 Task: Compose an email with the signature Anna Garcia with the subject Request for a meeting and the message Thank you for your patience while we resolve this issue. from softage.1@softage.net to softage.4@softage.net and softage.5@softage.net with CC to softage.6@softage.net, select the message and change font size to large, align the email to center Send the email
Action: Mouse moved to (392, 684)
Screenshot: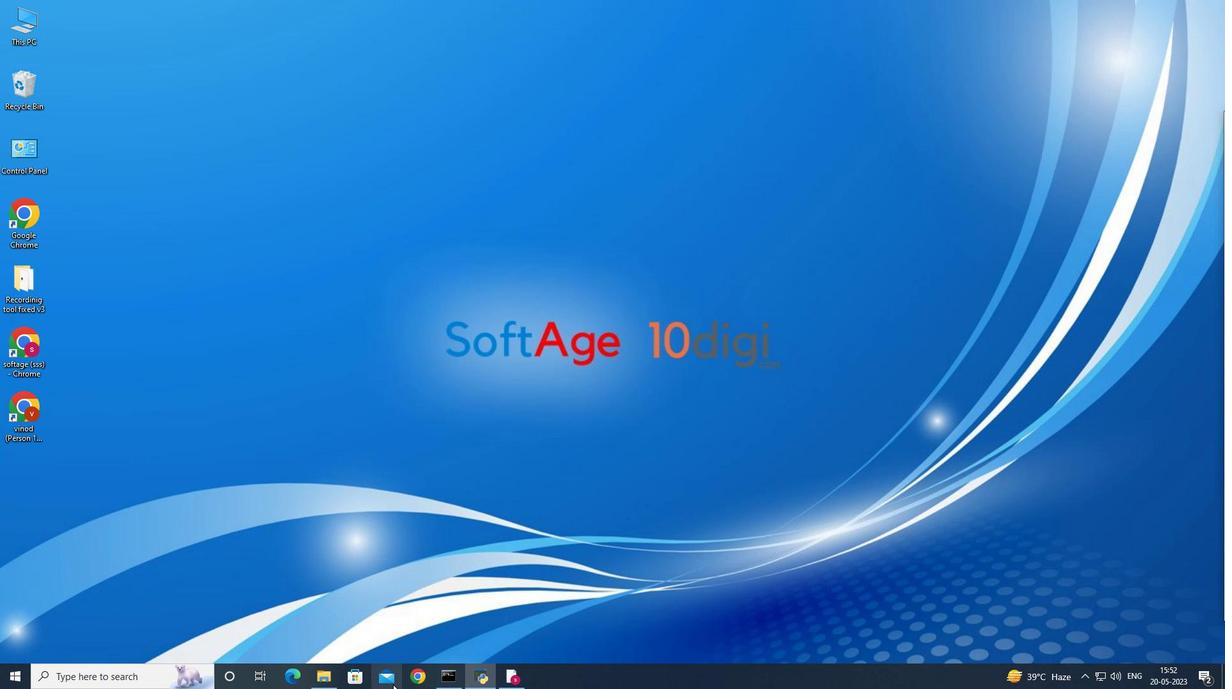 
Action: Mouse pressed left at (392, 684)
Screenshot: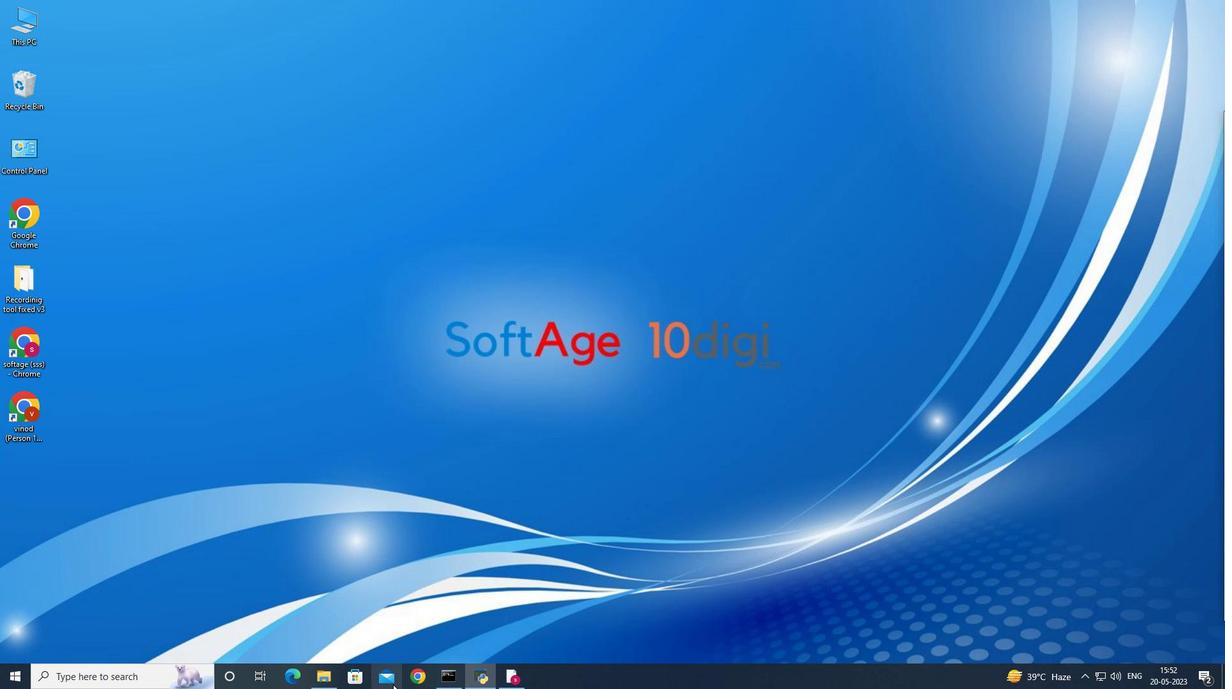 
Action: Mouse moved to (1224, 12)
Screenshot: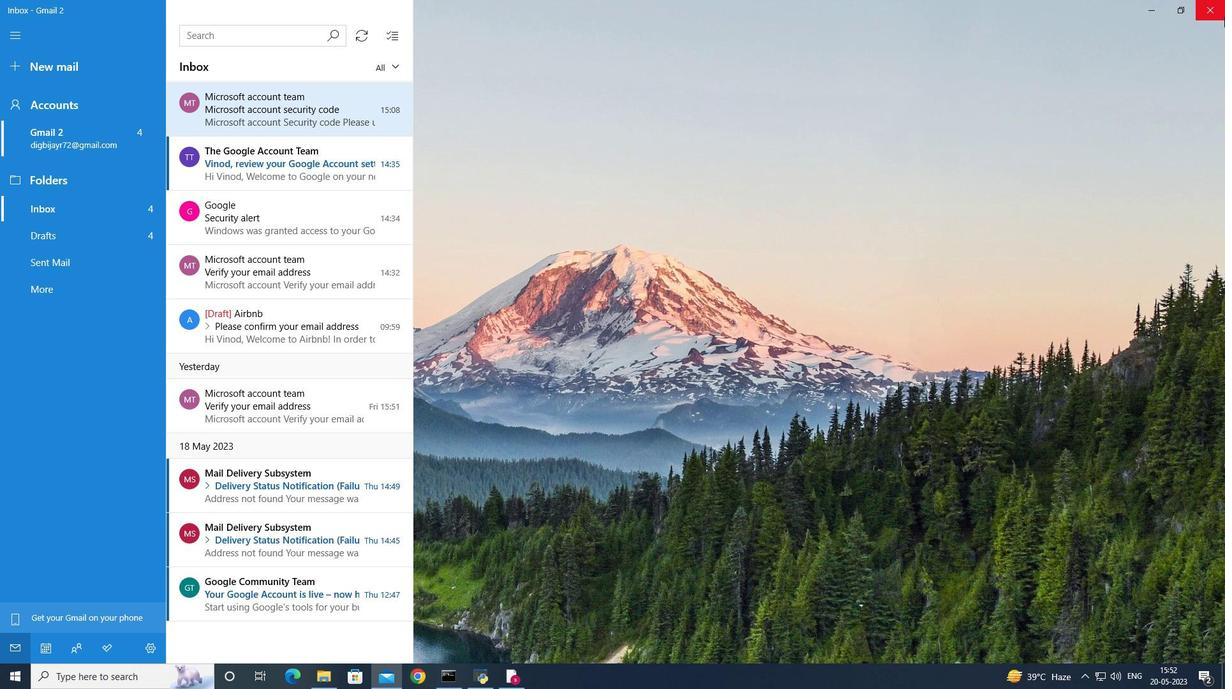 
Action: Mouse pressed left at (1224, 12)
Screenshot: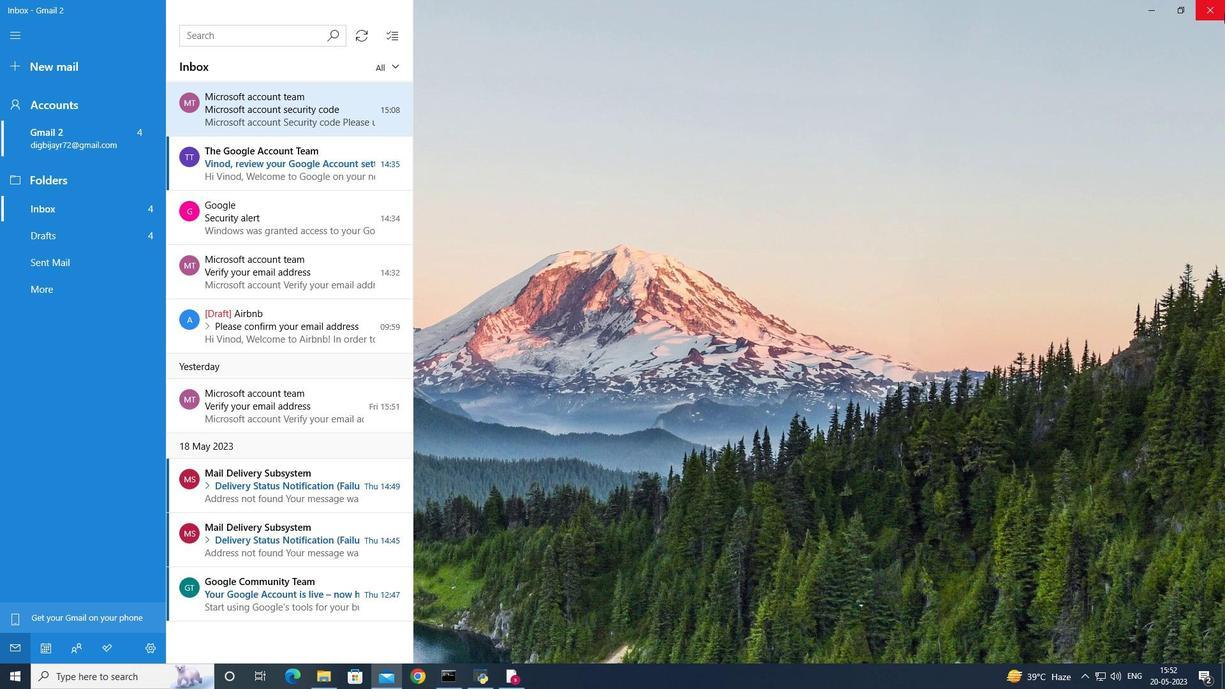 
Action: Mouse moved to (508, 687)
Screenshot: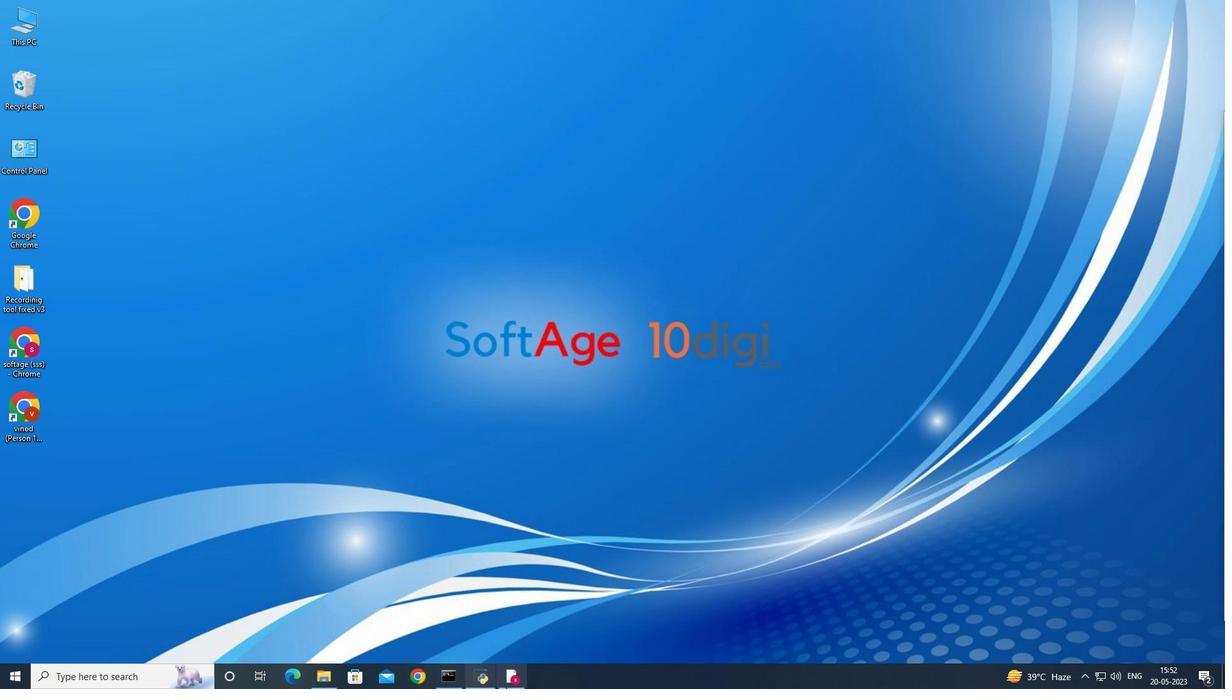 
Action: Mouse pressed left at (508, 687)
Screenshot: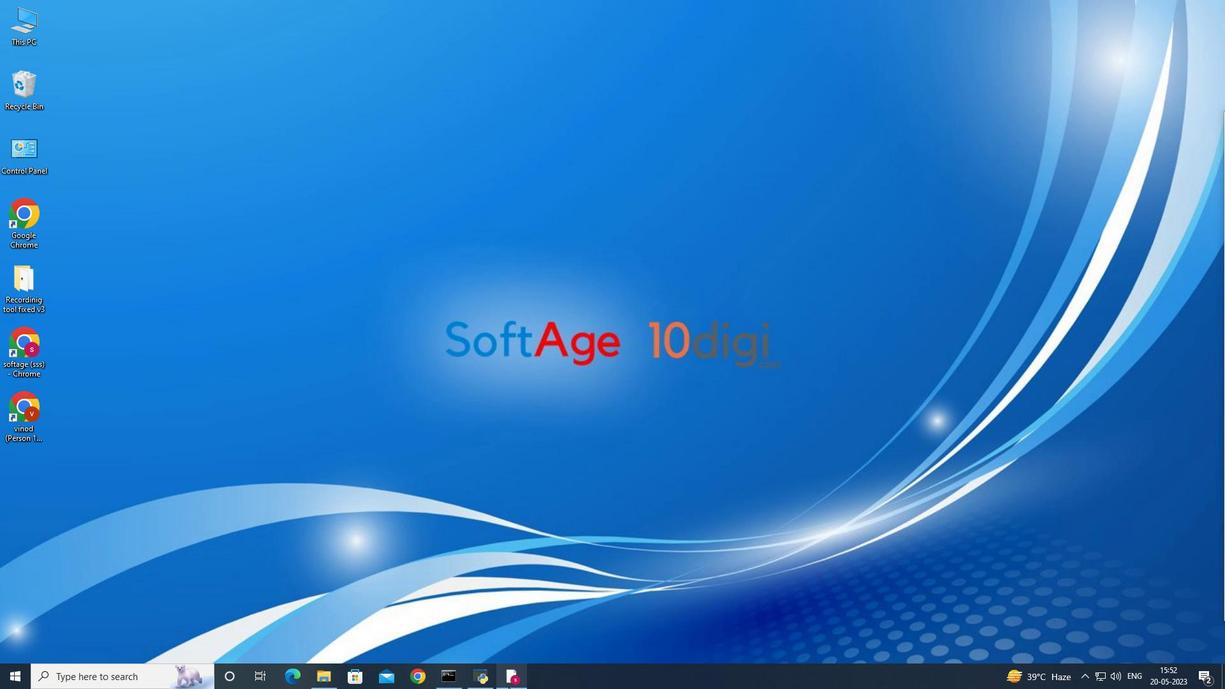 
Action: Mouse moved to (1088, 70)
Screenshot: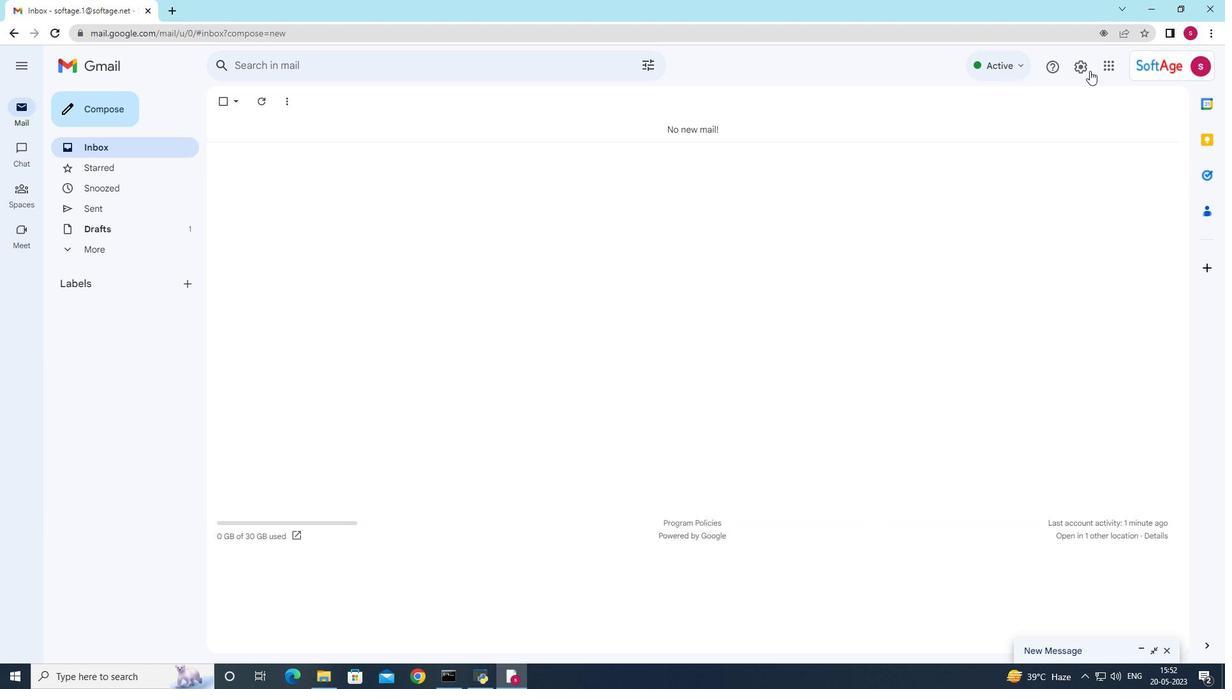 
Action: Mouse pressed left at (1088, 70)
Screenshot: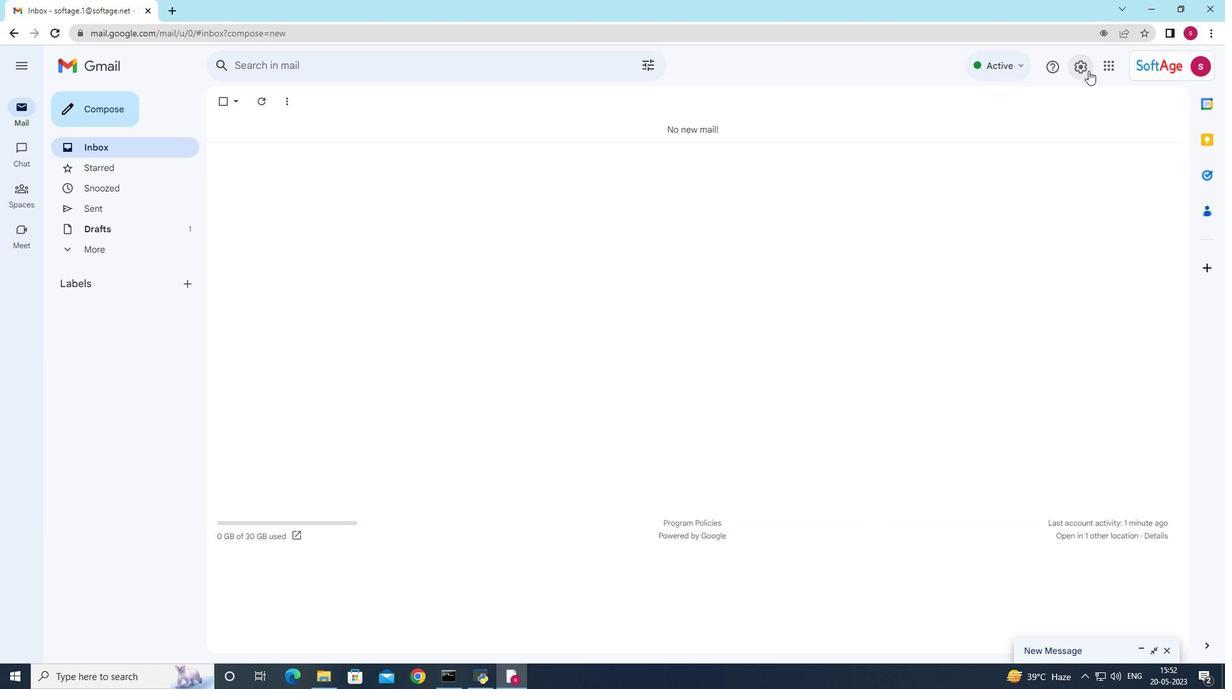 
Action: Mouse moved to (1131, 118)
Screenshot: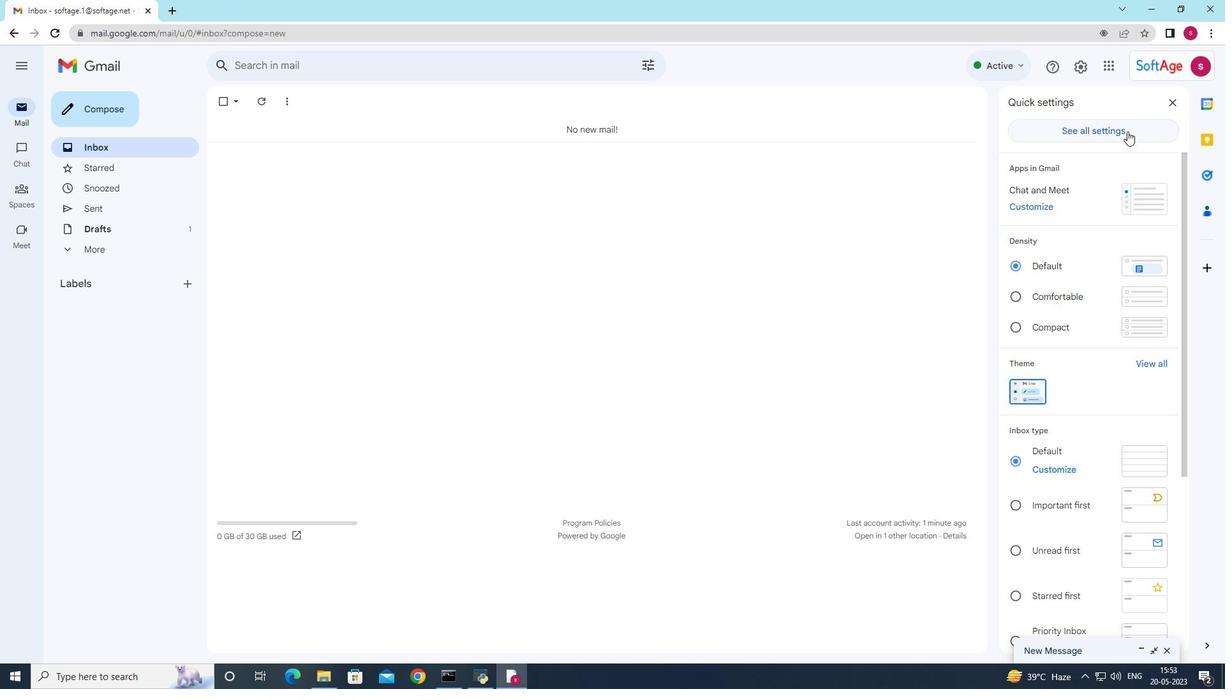 
Action: Mouse pressed left at (1131, 118)
Screenshot: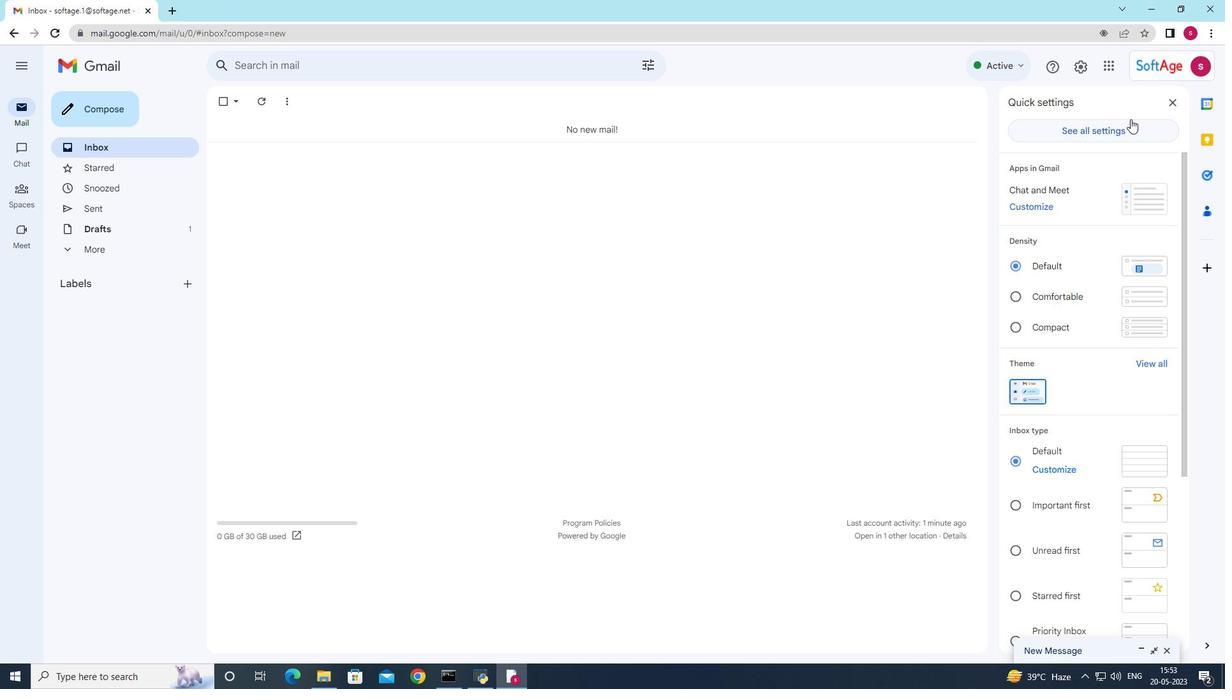 
Action: Mouse moved to (1120, 137)
Screenshot: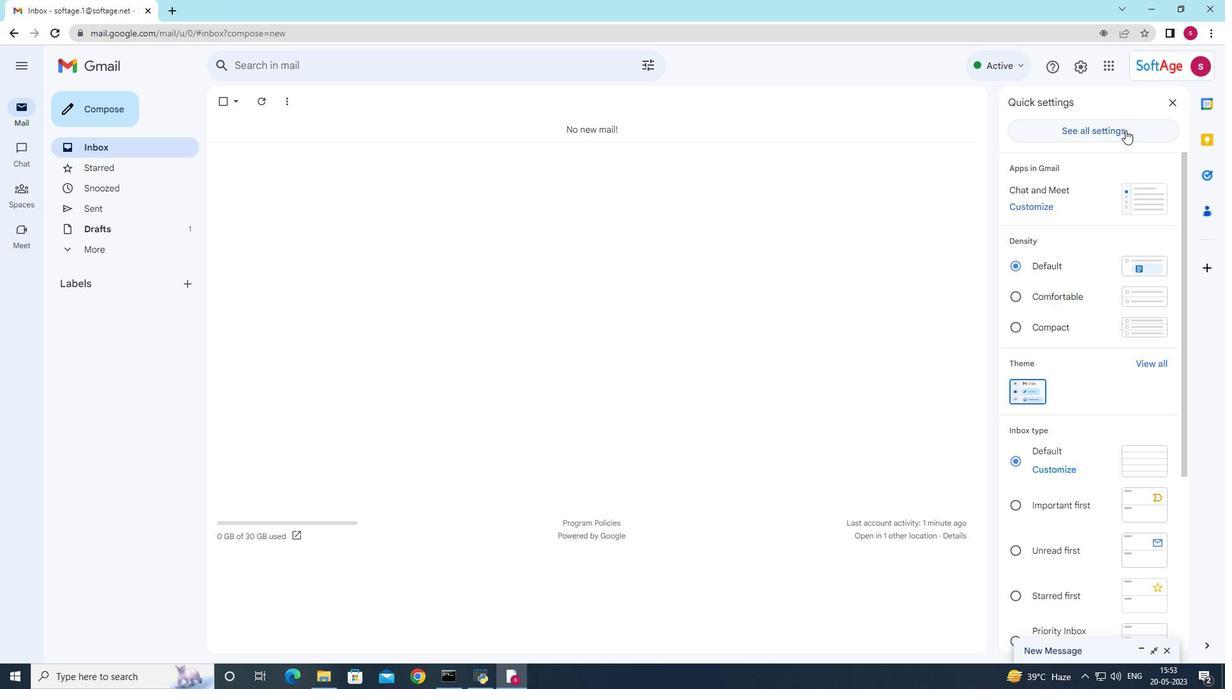 
Action: Mouse pressed left at (1120, 137)
Screenshot: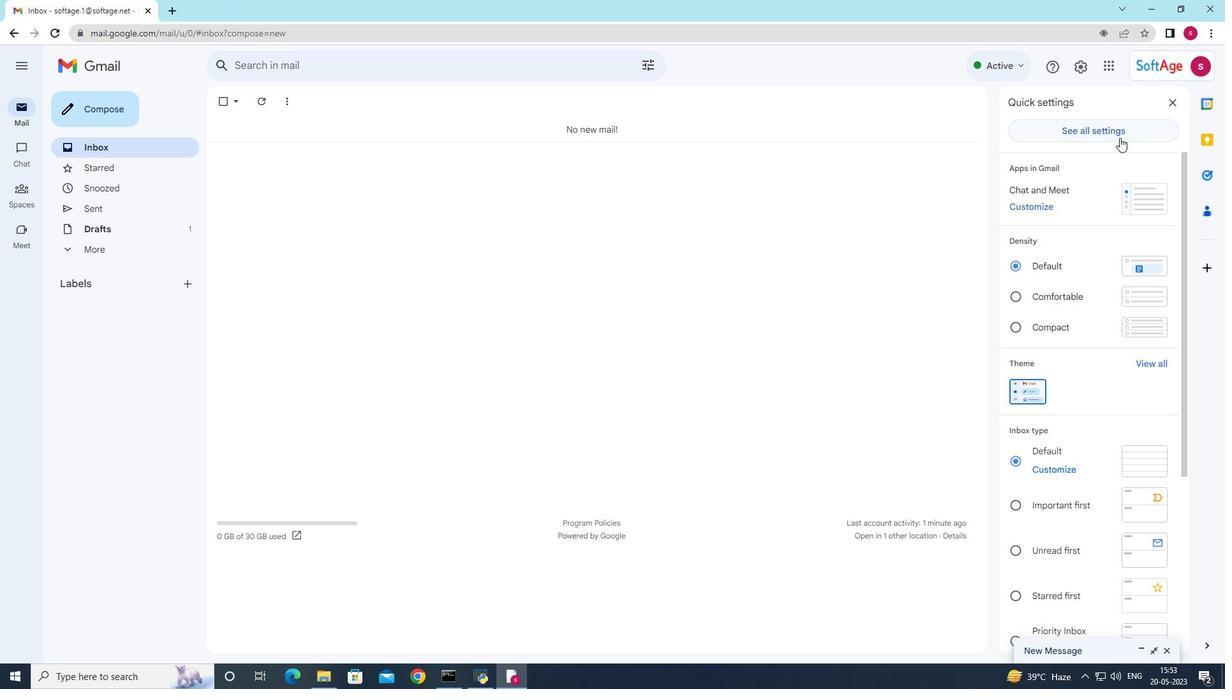 
Action: Mouse moved to (682, 384)
Screenshot: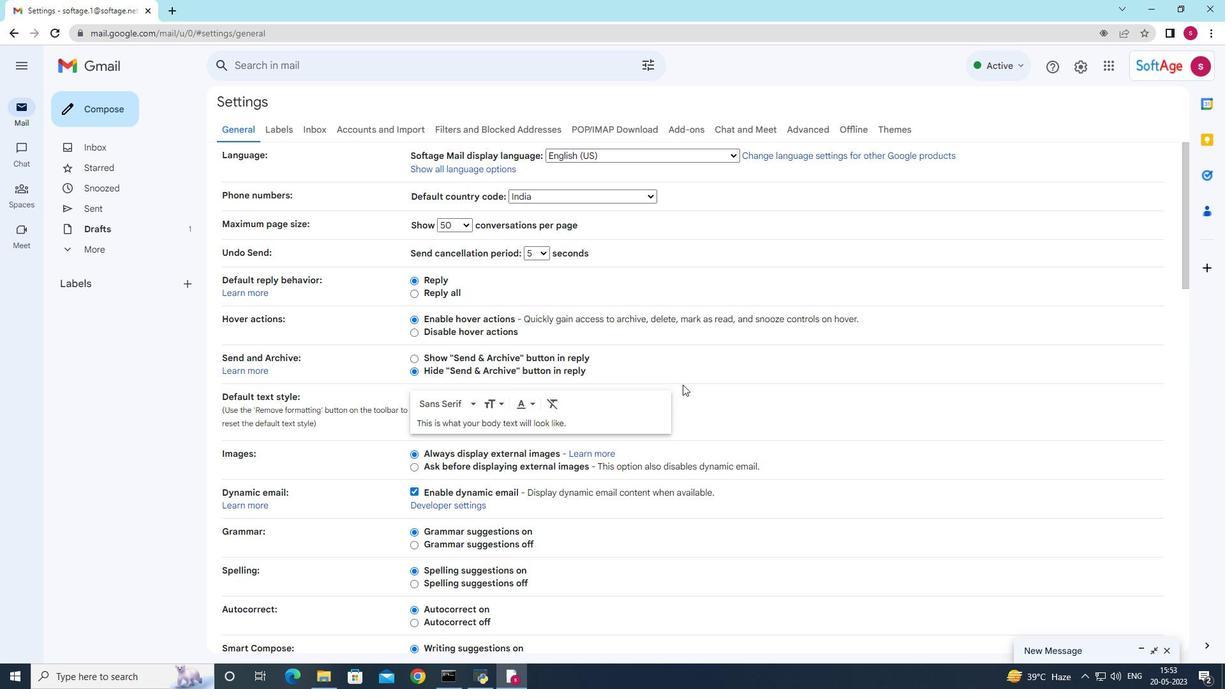 
Action: Mouse scrolled (682, 384) with delta (0, 0)
Screenshot: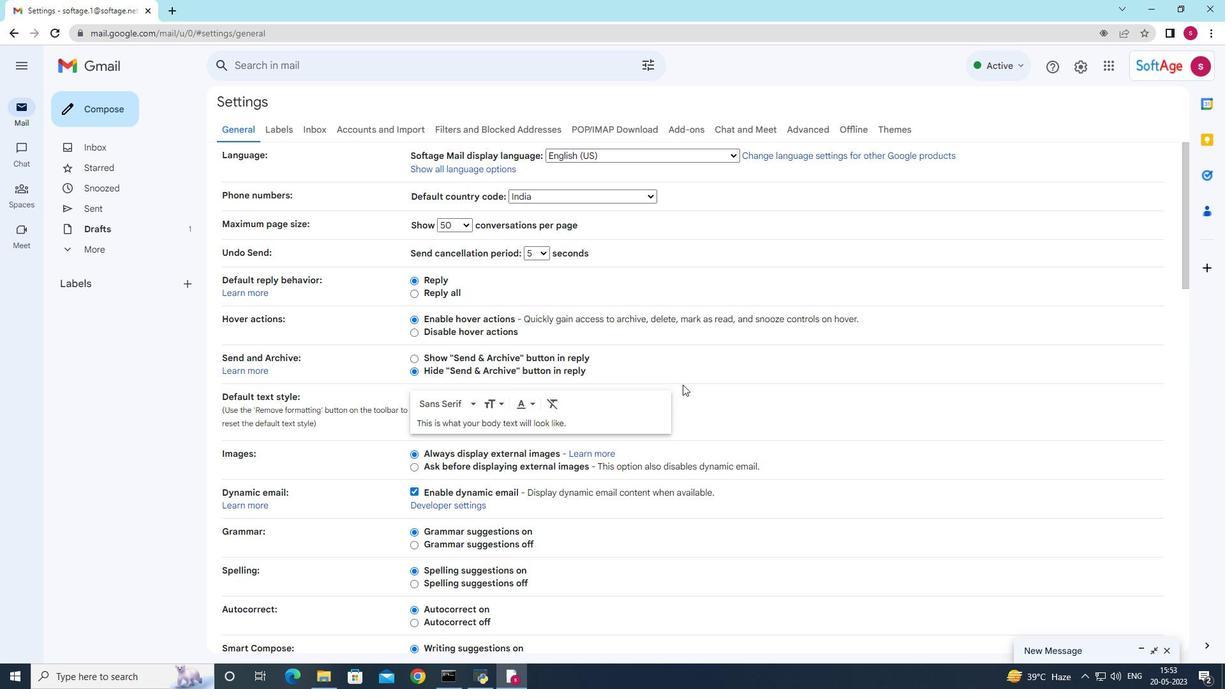 
Action: Mouse scrolled (682, 384) with delta (0, 0)
Screenshot: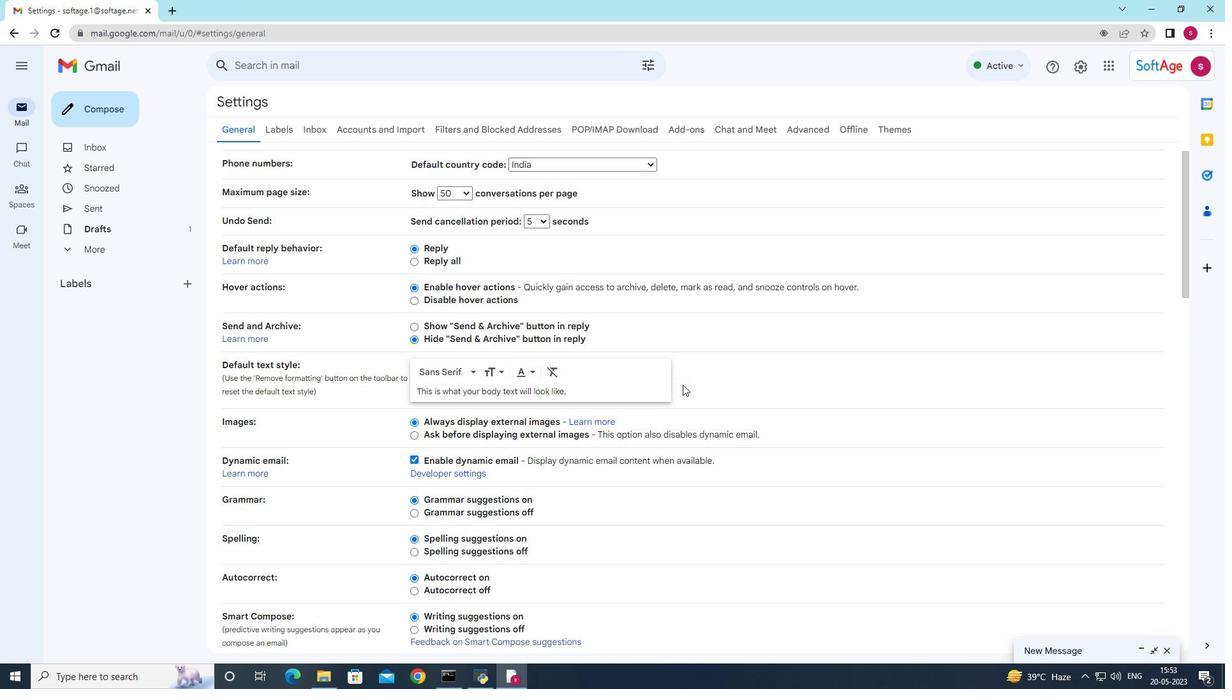 
Action: Mouse scrolled (682, 384) with delta (0, 0)
Screenshot: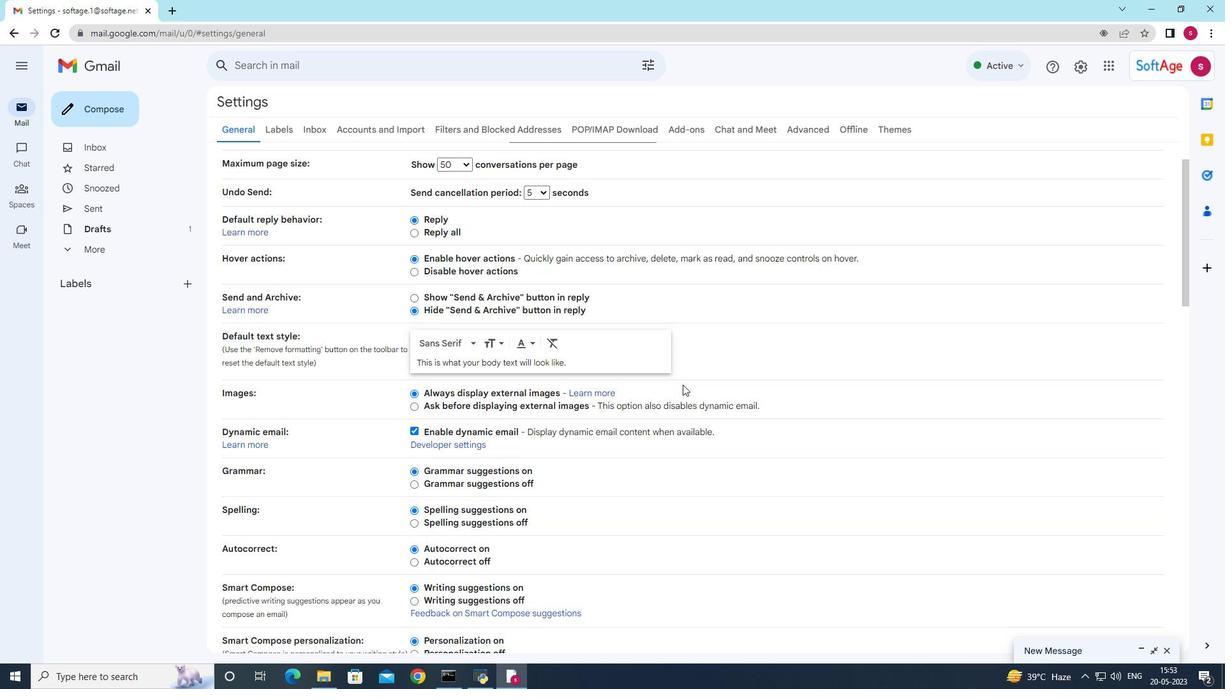 
Action: Mouse scrolled (682, 384) with delta (0, 0)
Screenshot: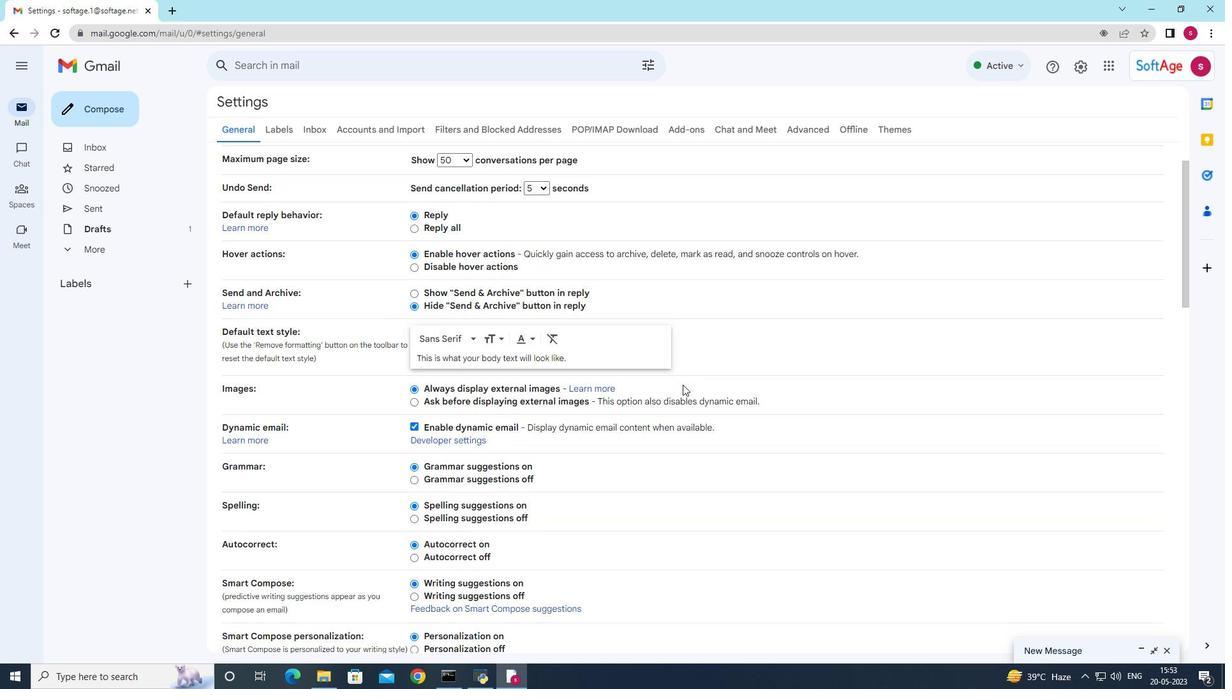 
Action: Mouse scrolled (682, 384) with delta (0, 0)
Screenshot: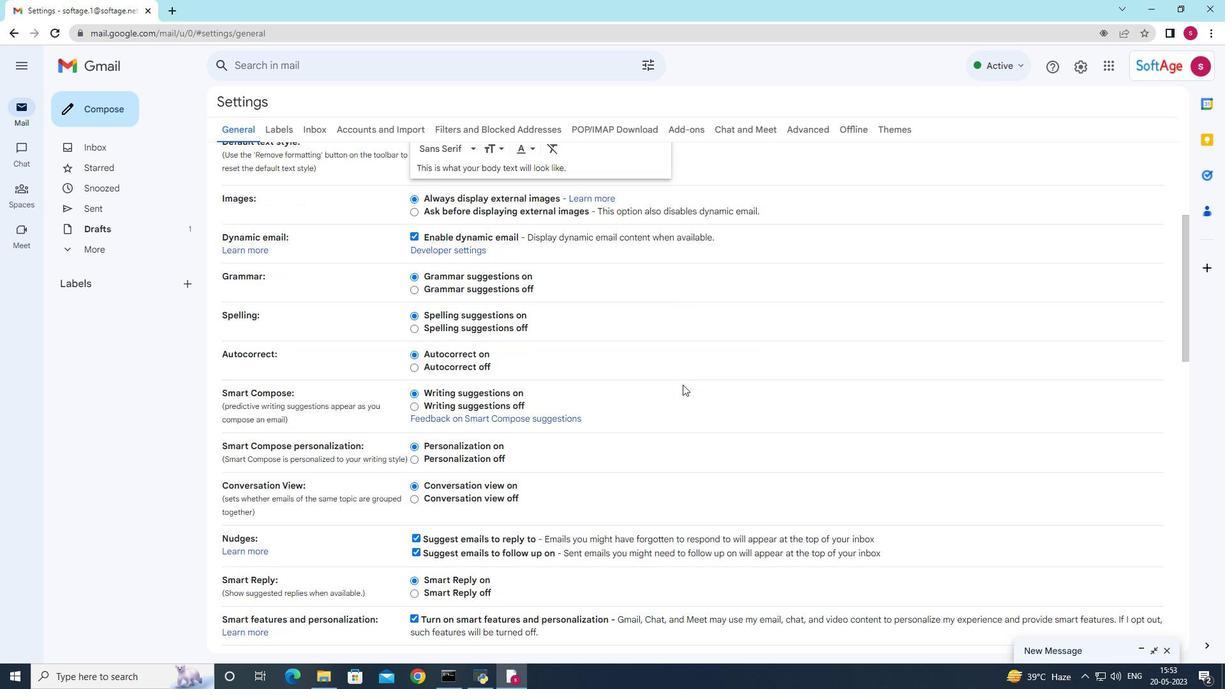 
Action: Mouse scrolled (682, 384) with delta (0, 0)
Screenshot: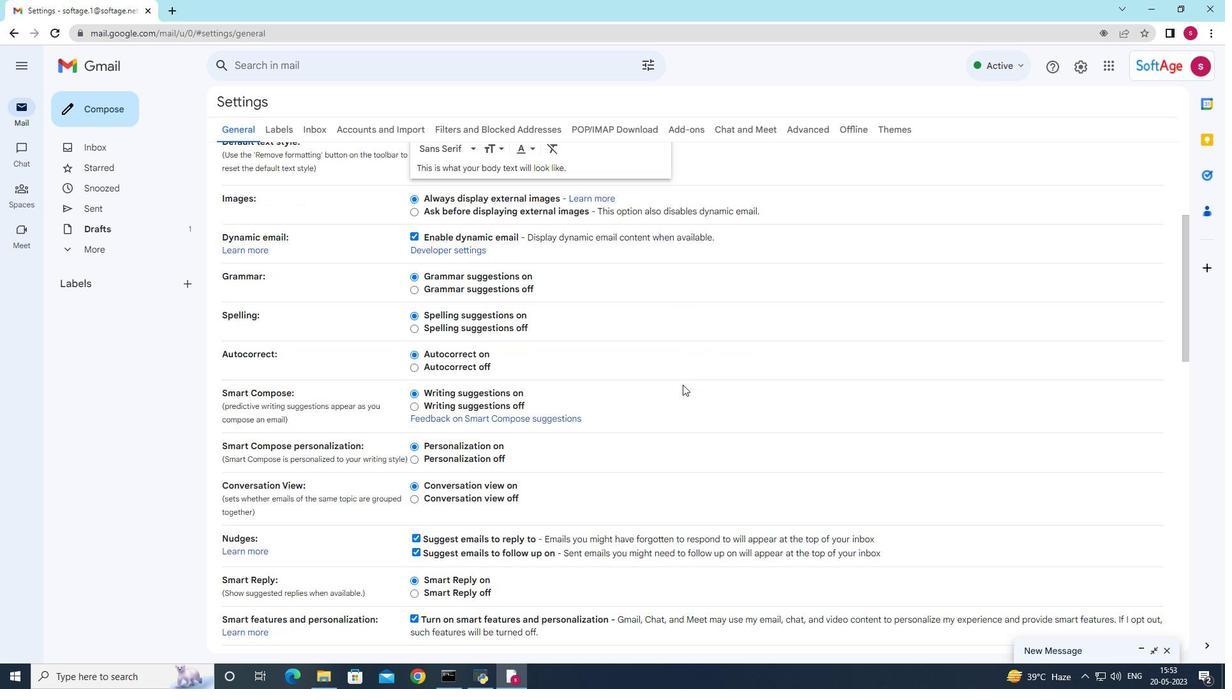 
Action: Mouse scrolled (682, 384) with delta (0, 0)
Screenshot: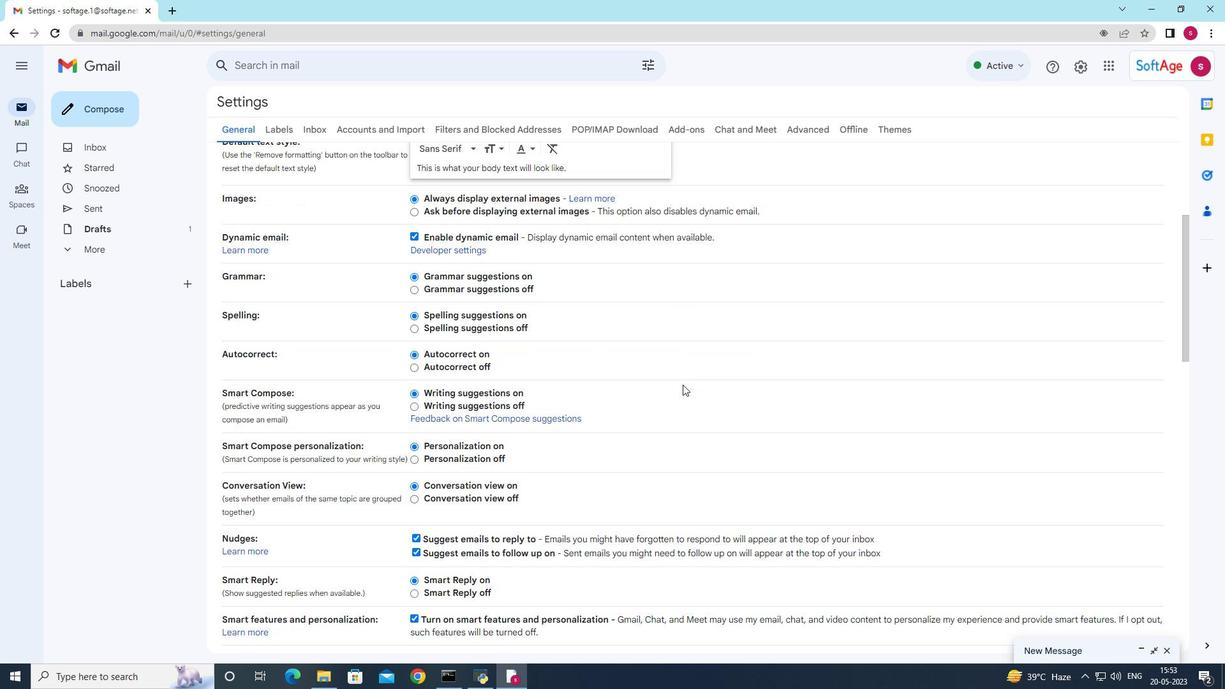 
Action: Mouse scrolled (682, 384) with delta (0, 0)
Screenshot: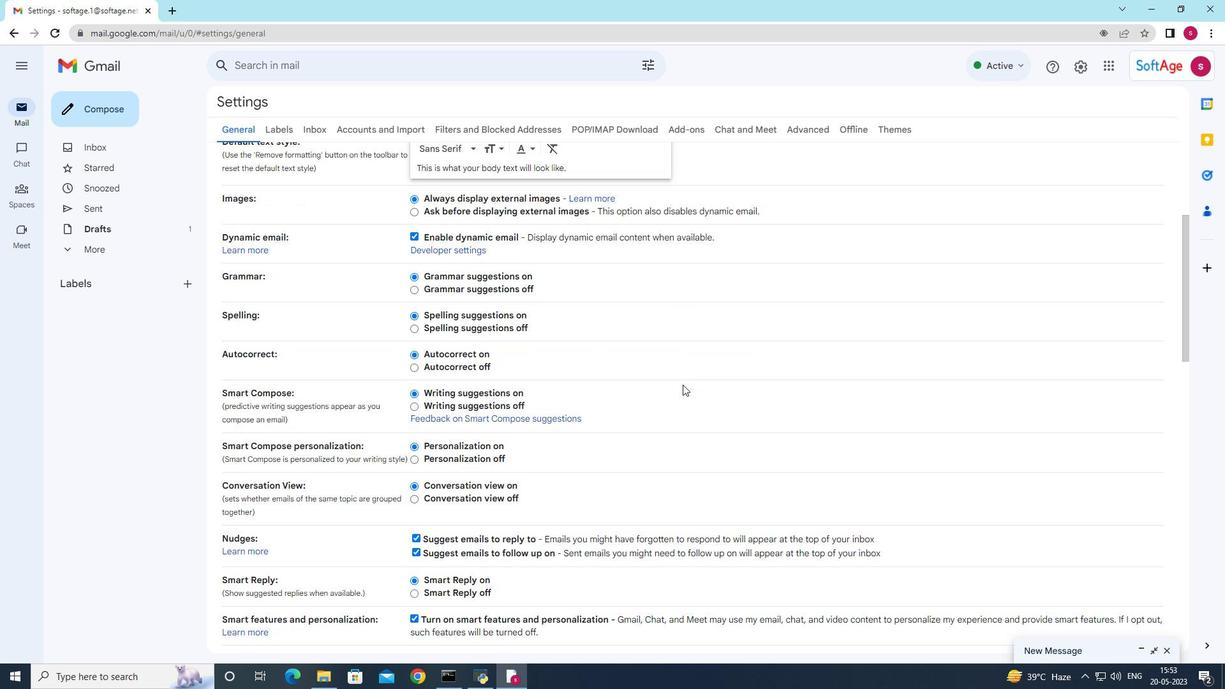 
Action: Mouse scrolled (682, 384) with delta (0, 0)
Screenshot: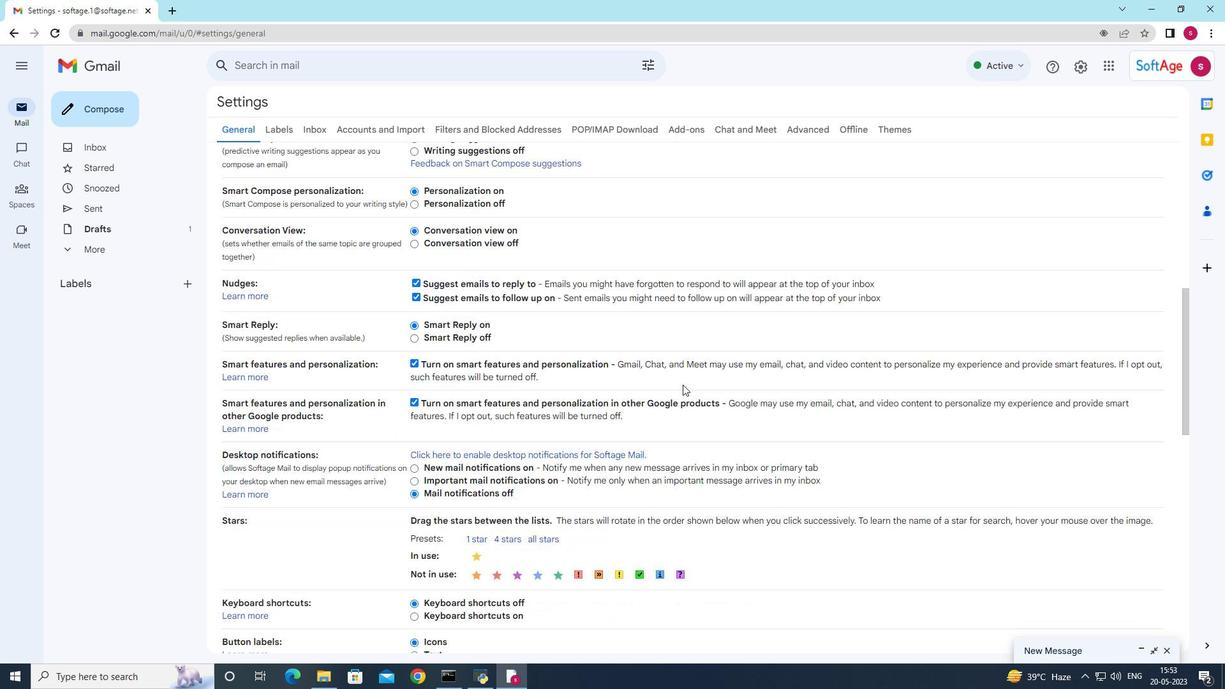
Action: Mouse scrolled (682, 384) with delta (0, 0)
Screenshot: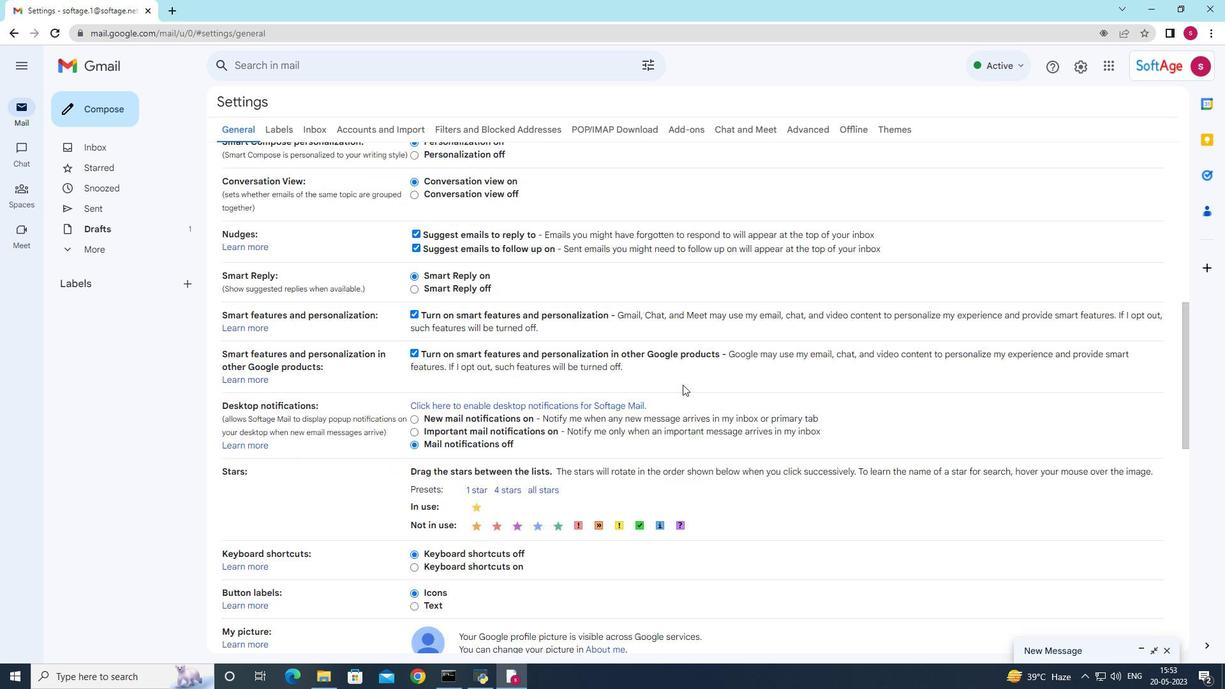 
Action: Mouse scrolled (682, 384) with delta (0, 0)
Screenshot: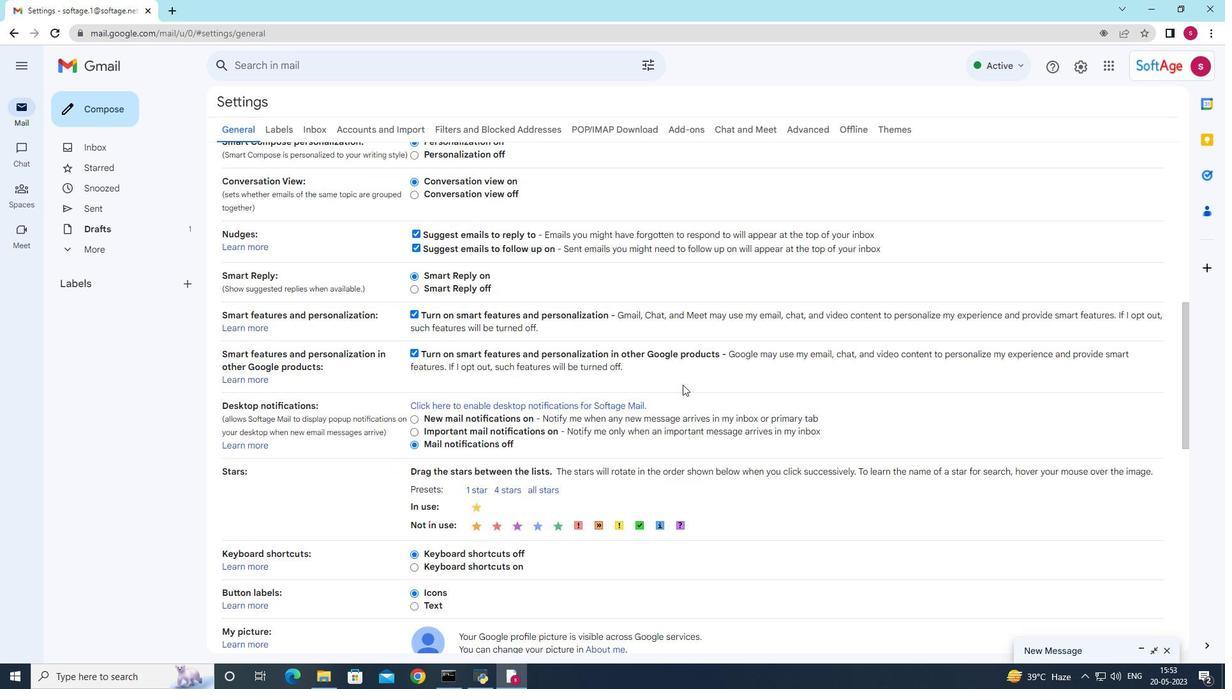 
Action: Mouse scrolled (682, 384) with delta (0, 0)
Screenshot: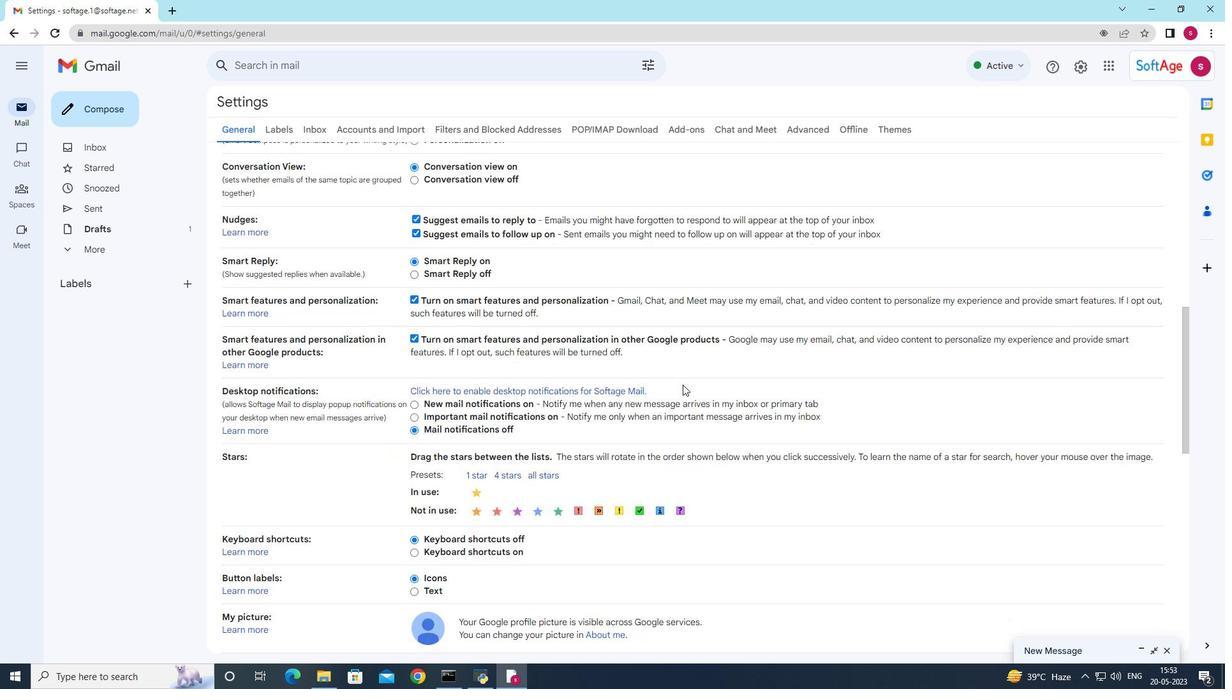 
Action: Mouse scrolled (682, 384) with delta (0, 0)
Screenshot: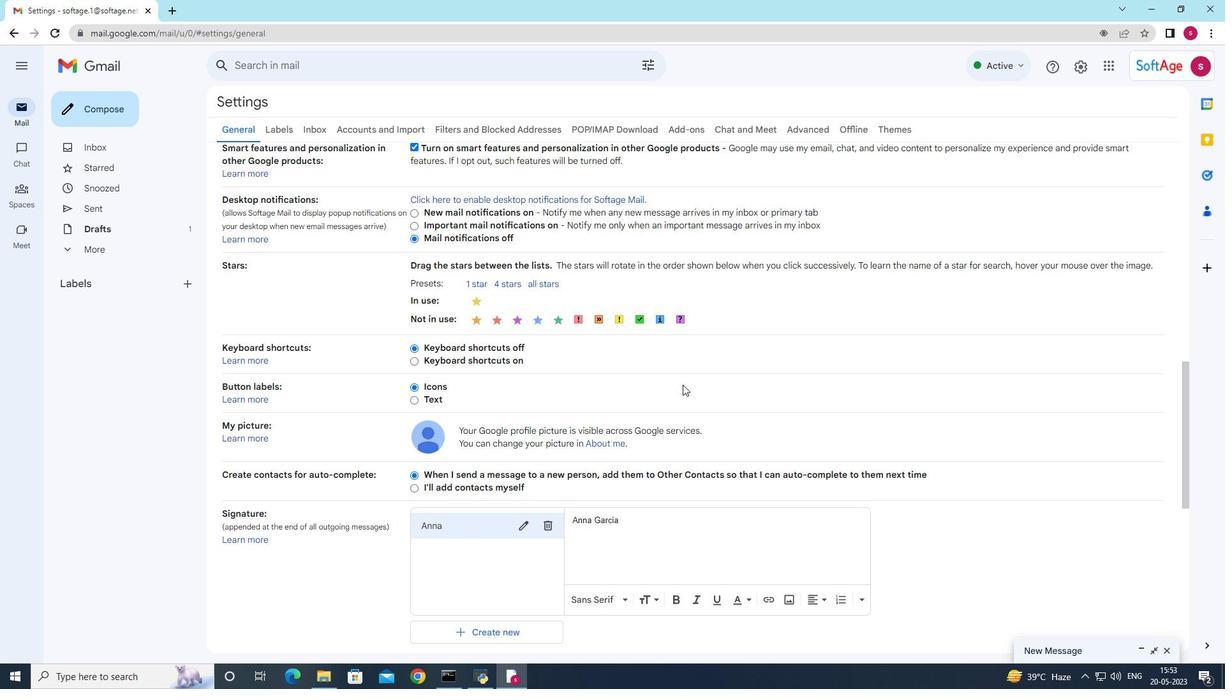 
Action: Mouse scrolled (682, 384) with delta (0, 0)
Screenshot: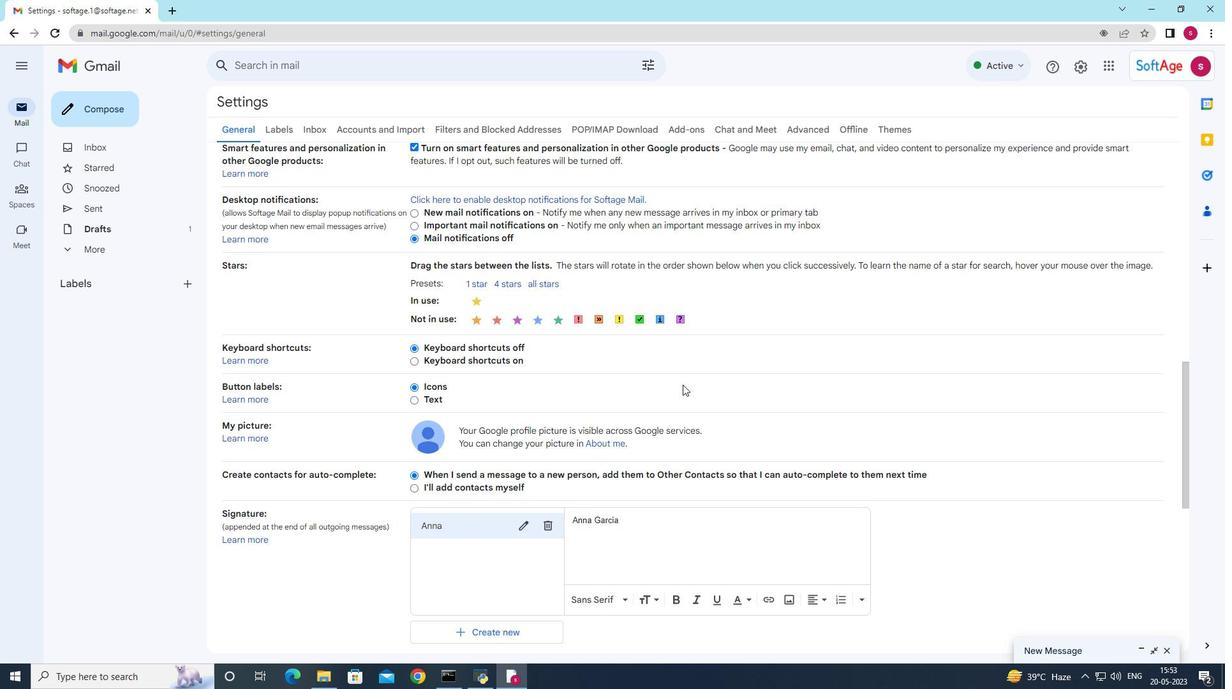 
Action: Mouse moved to (548, 400)
Screenshot: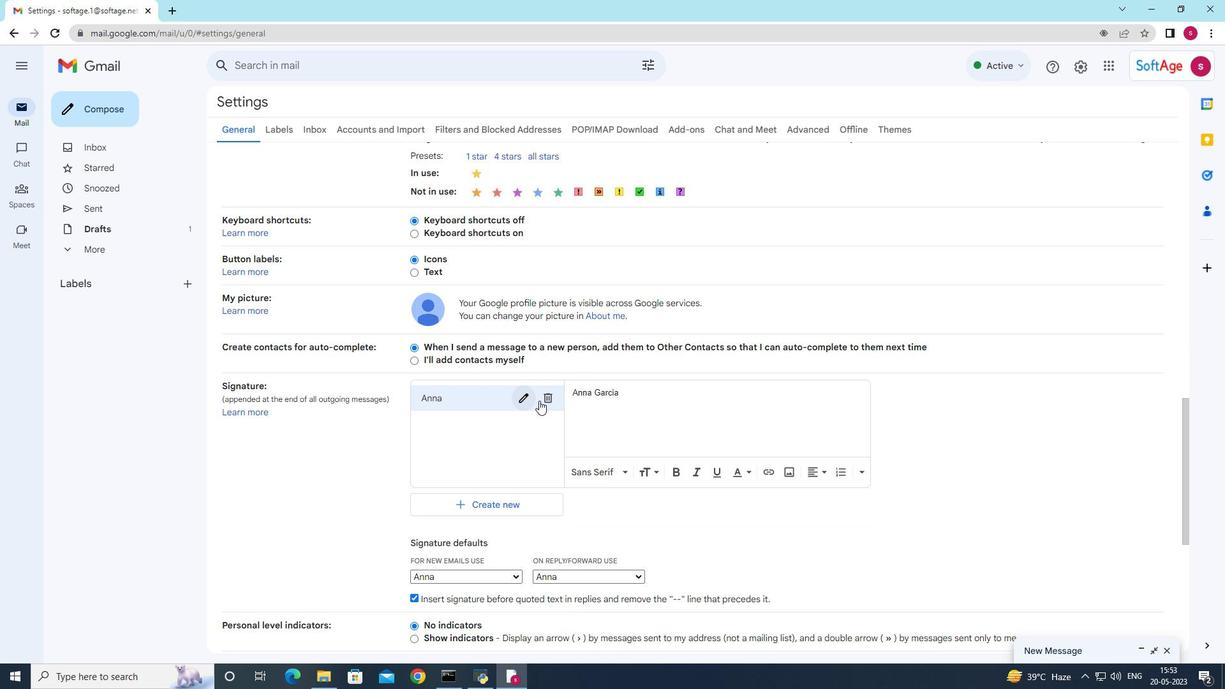 
Action: Mouse pressed left at (548, 400)
Screenshot: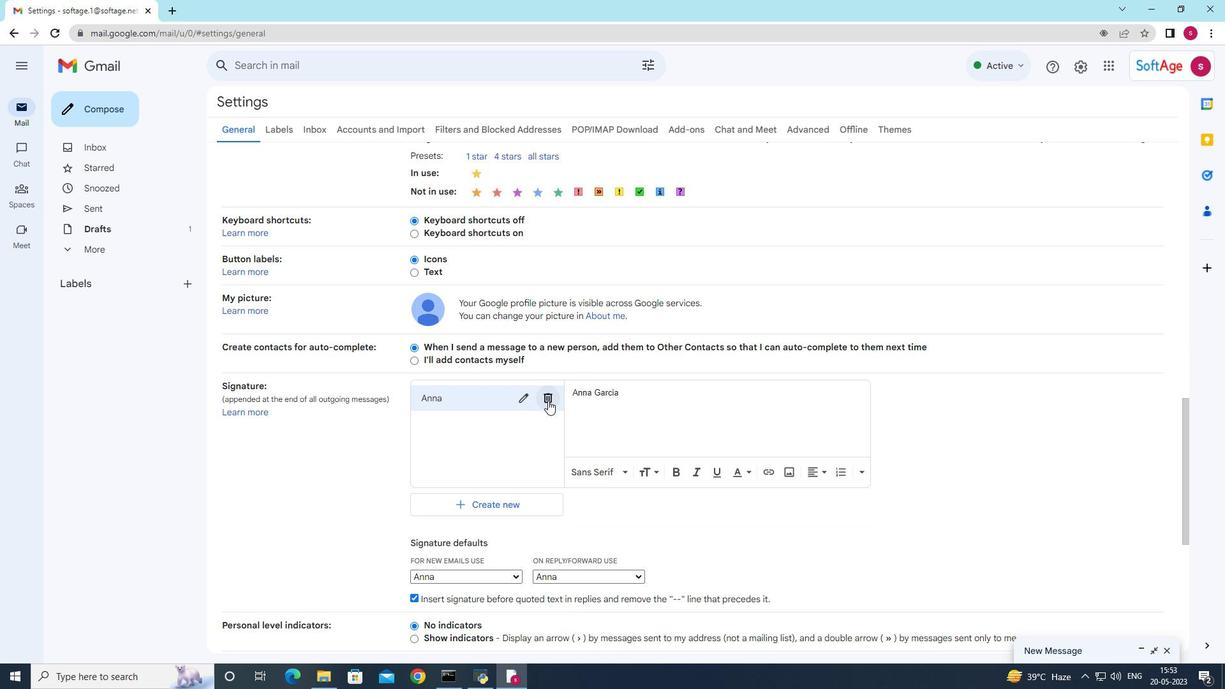 
Action: Mouse moved to (697, 384)
Screenshot: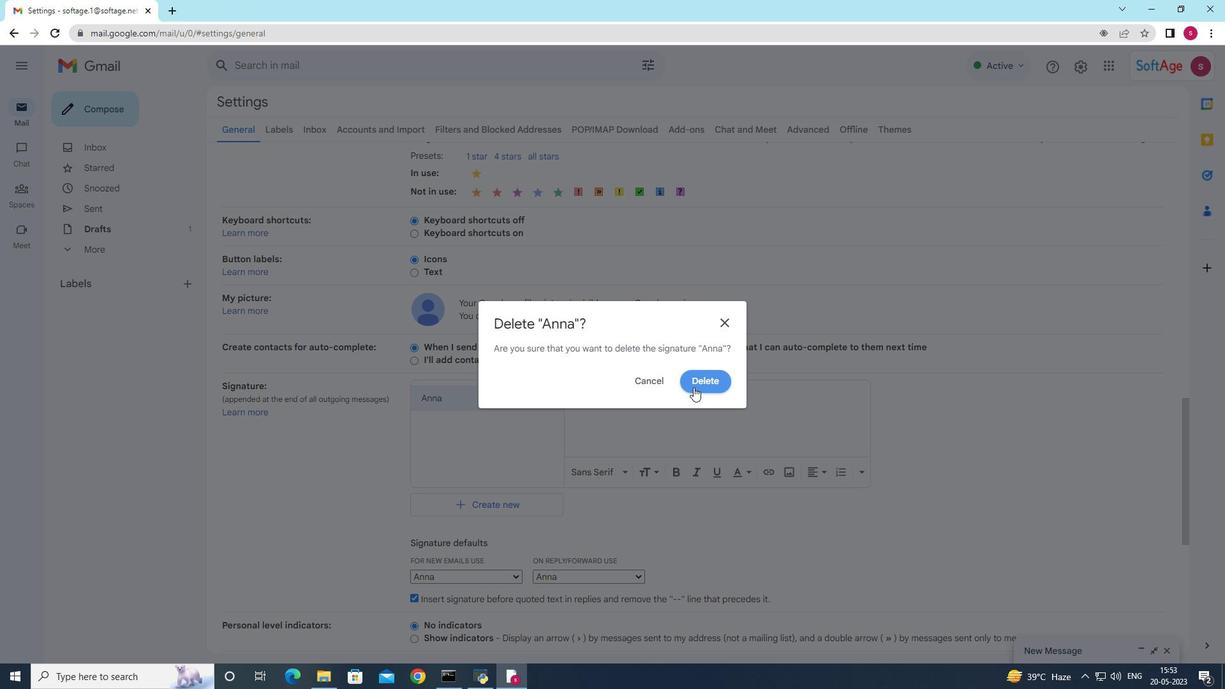 
Action: Mouse pressed left at (697, 384)
Screenshot: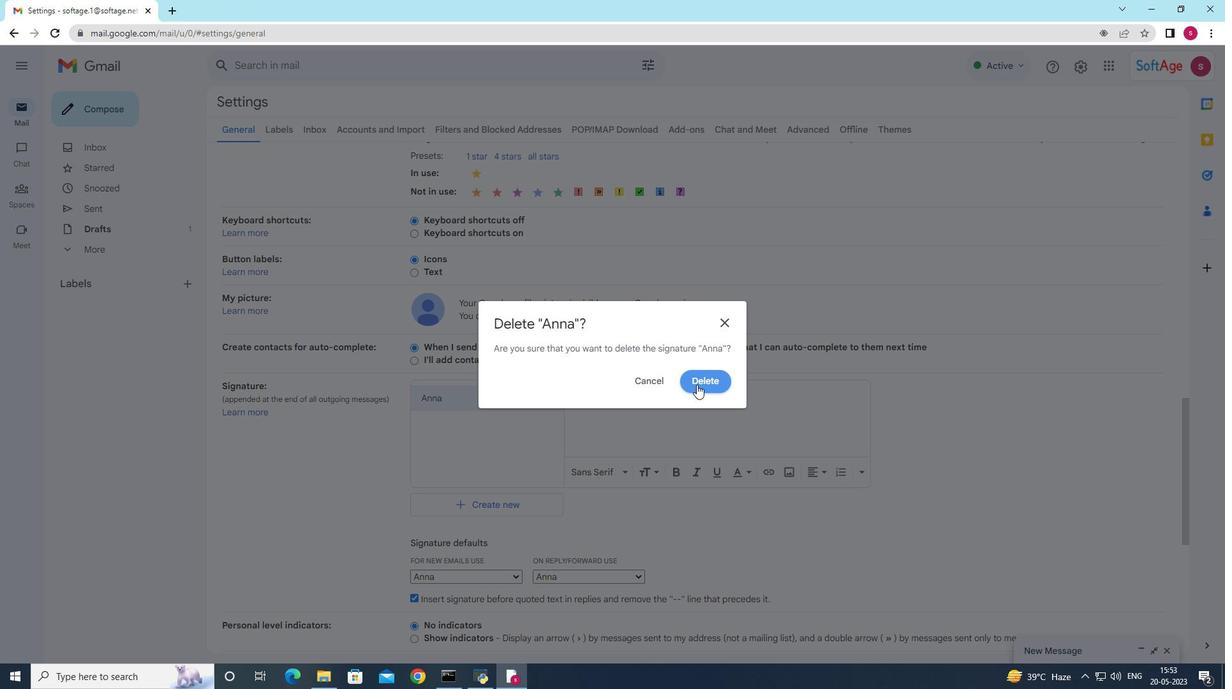 
Action: Mouse moved to (467, 406)
Screenshot: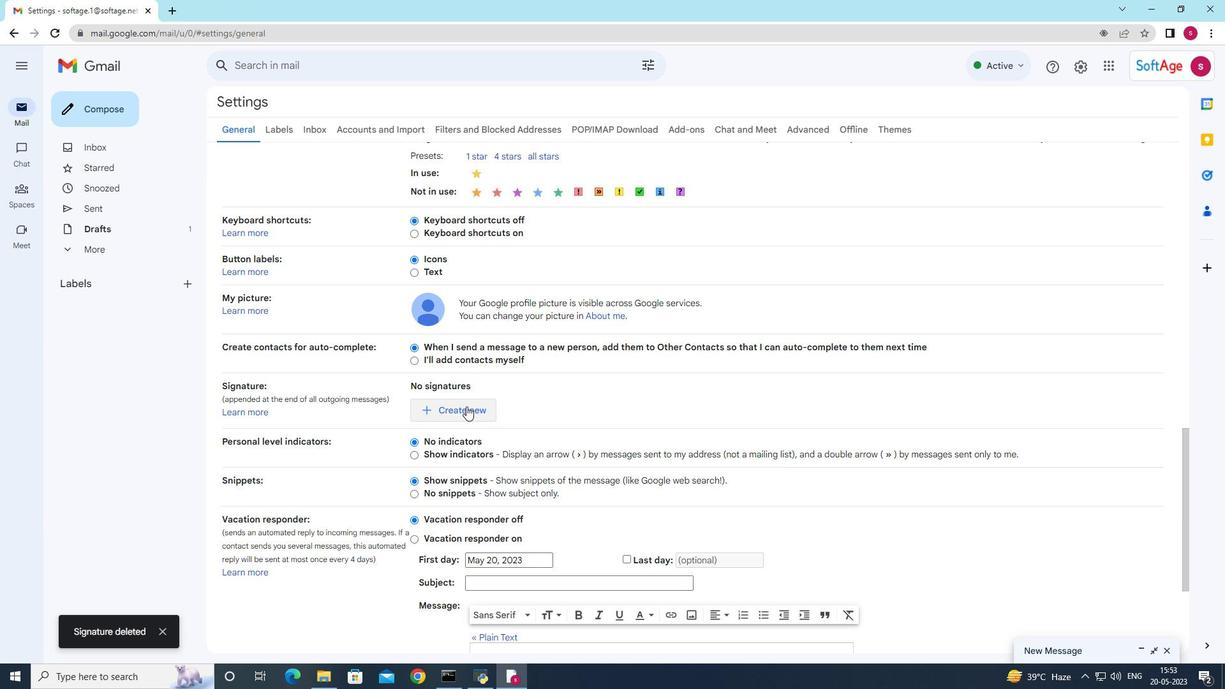 
Action: Mouse pressed left at (467, 406)
Screenshot: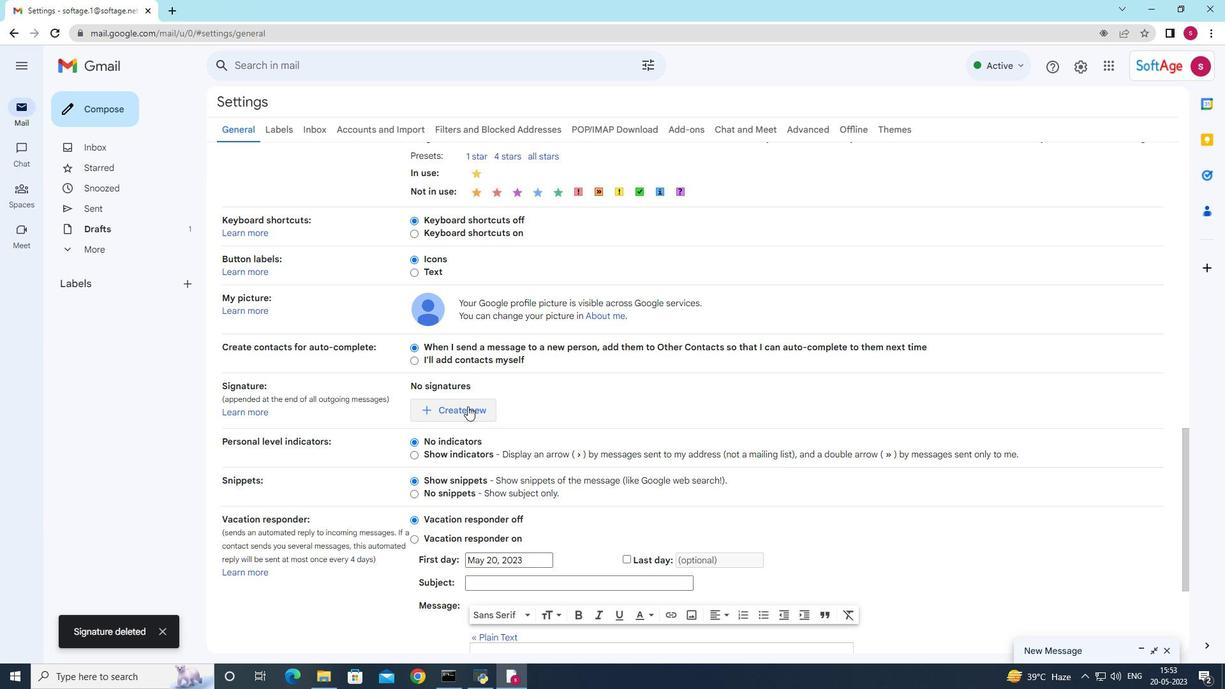 
Action: Mouse moved to (557, 364)
Screenshot: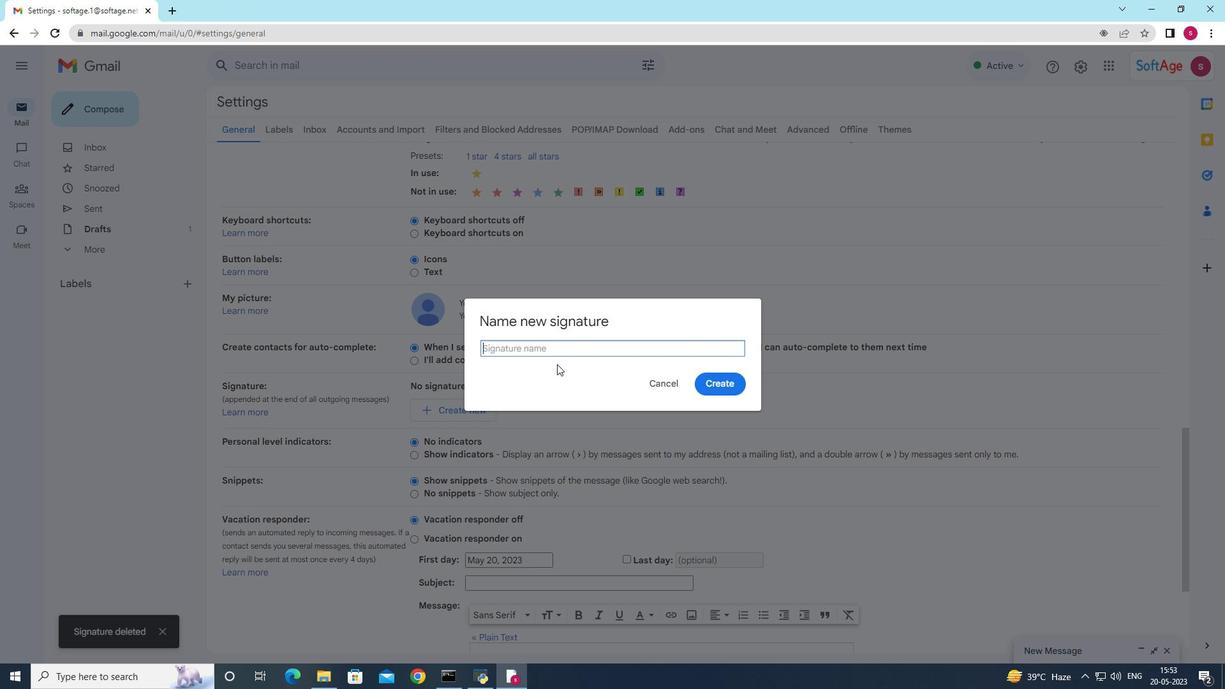 
Action: Key pressed a<Key.backspace><Key.shift><Key.shift><Key.shift><Key.shift><Key.shift><Key.shift><Key.shift>Anna
Screenshot: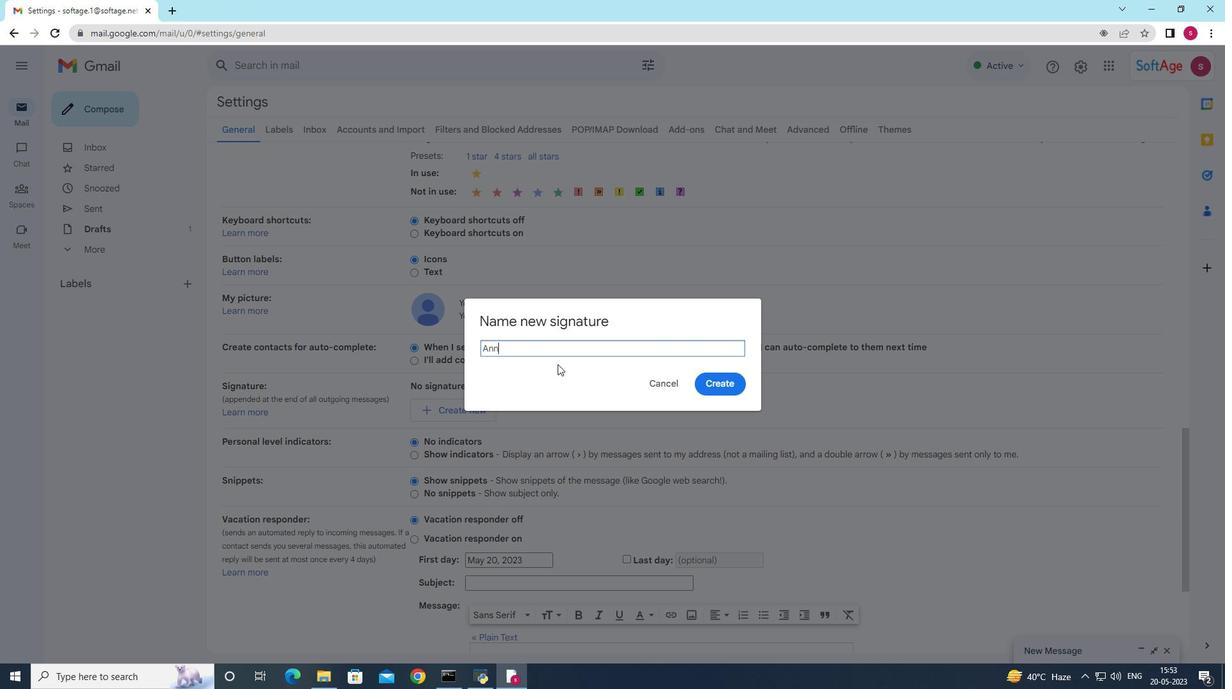 
Action: Mouse moved to (727, 384)
Screenshot: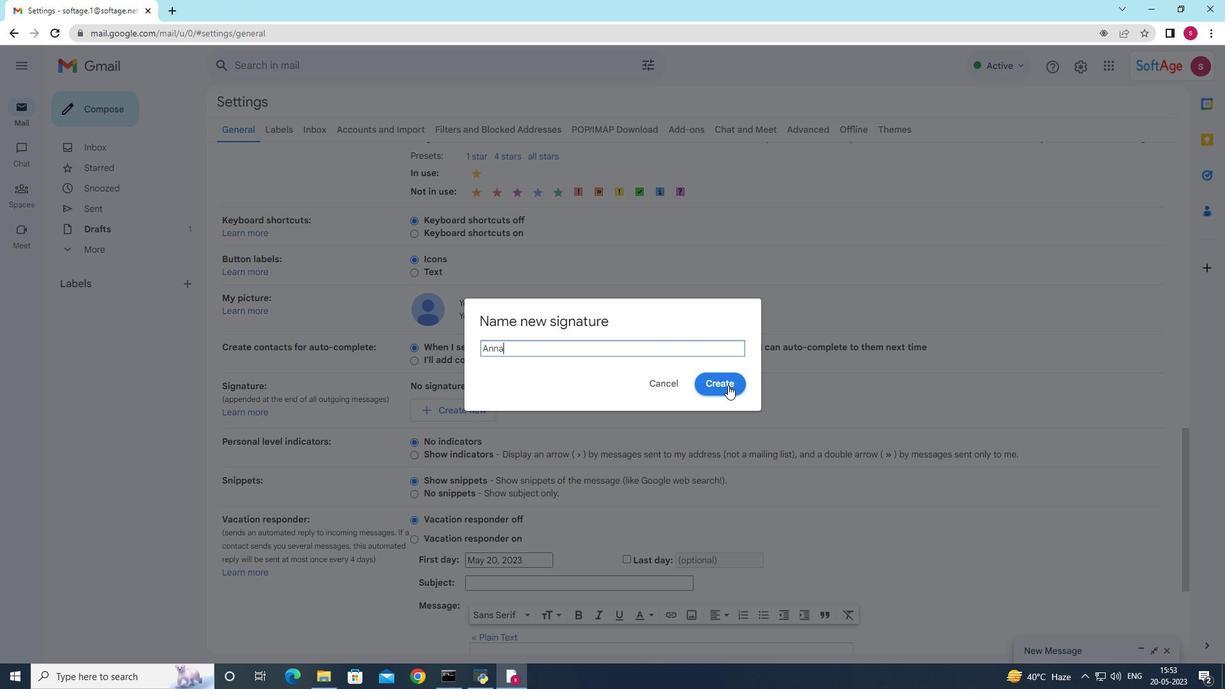 
Action: Mouse pressed left at (727, 384)
Screenshot: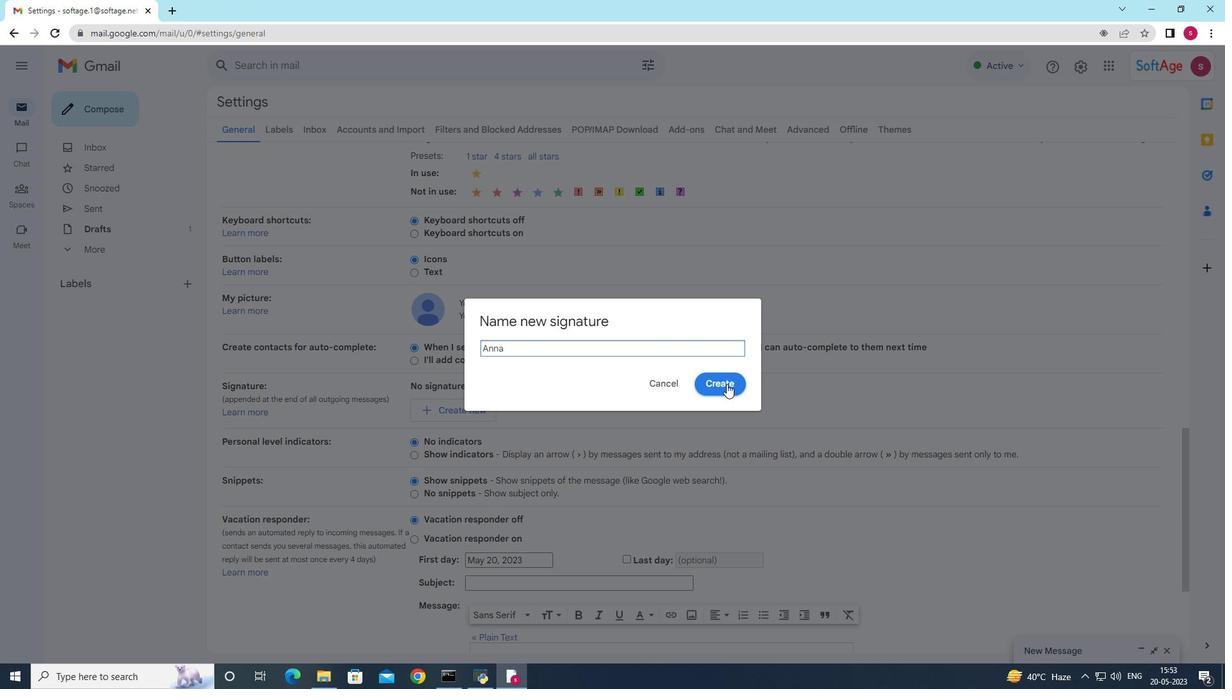 
Action: Mouse moved to (654, 426)
Screenshot: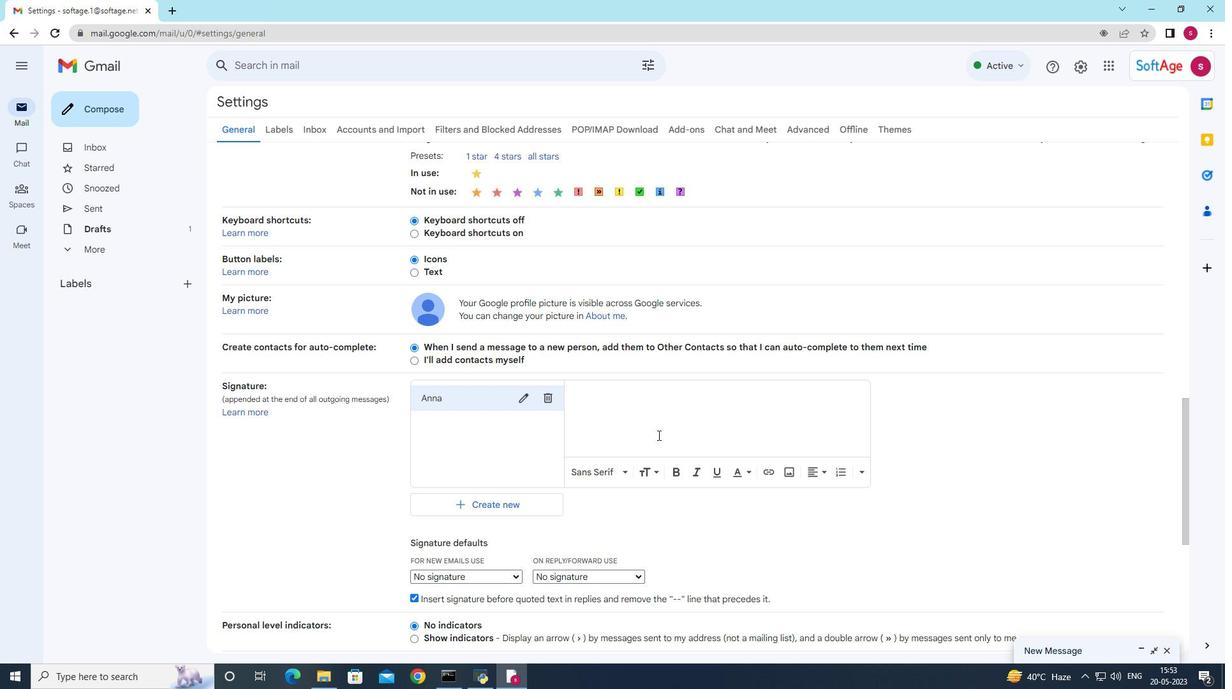 
Action: Mouse pressed left at (654, 426)
Screenshot: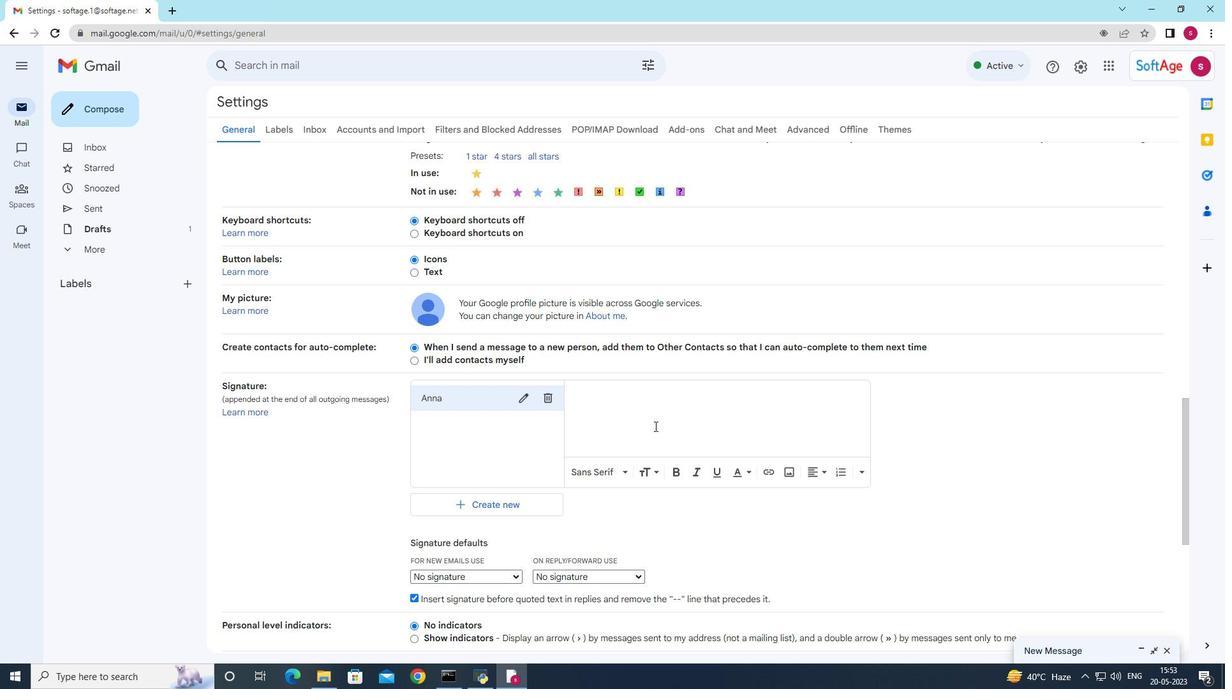 
Action: Mouse moved to (656, 409)
Screenshot: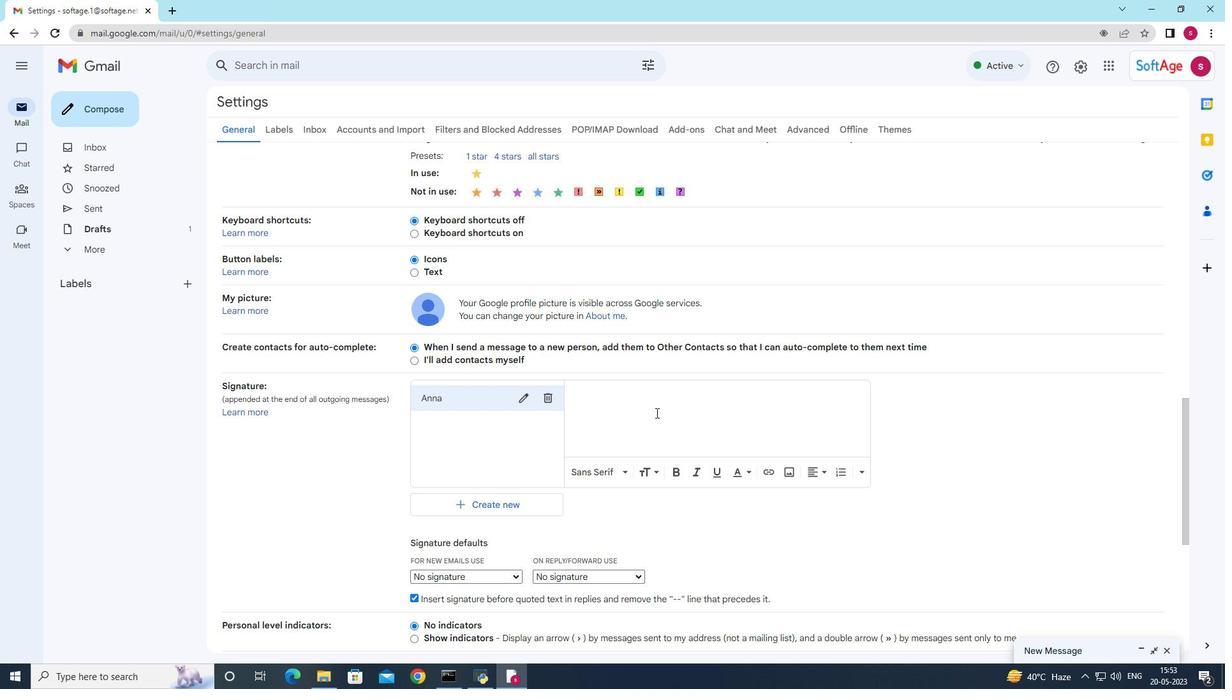 
Action: Key pressed <Key.shift>Anna<Key.space><Key.shift>Garcia
Screenshot: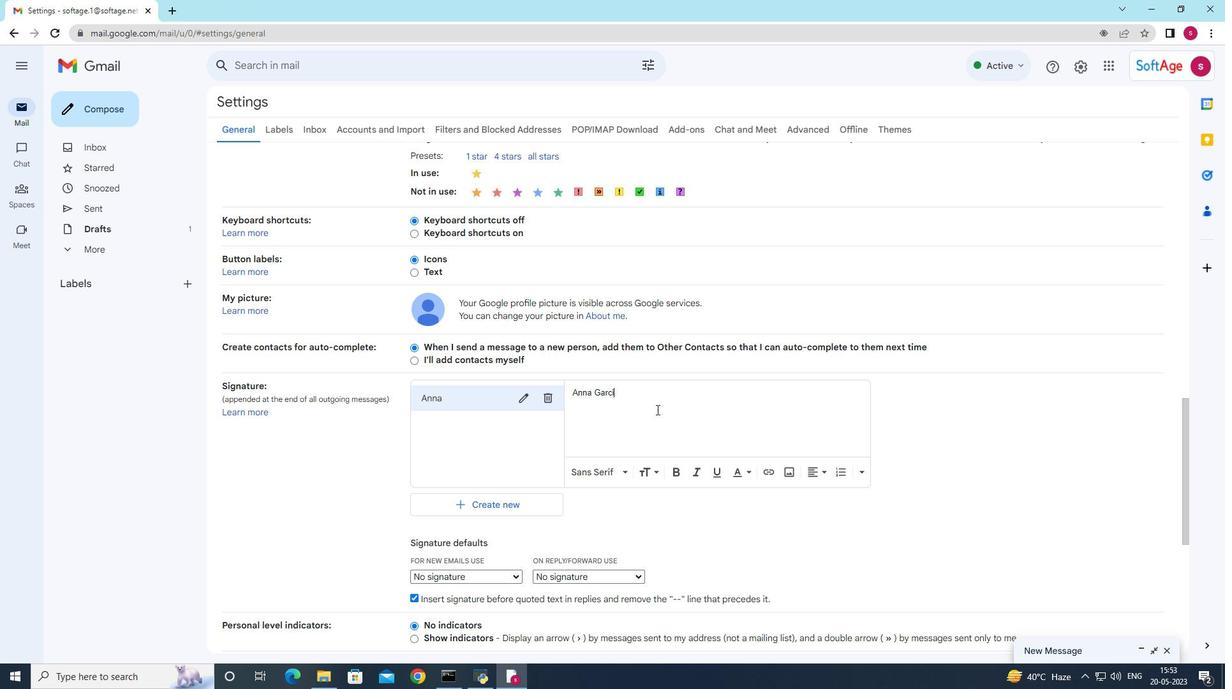 
Action: Mouse moved to (543, 527)
Screenshot: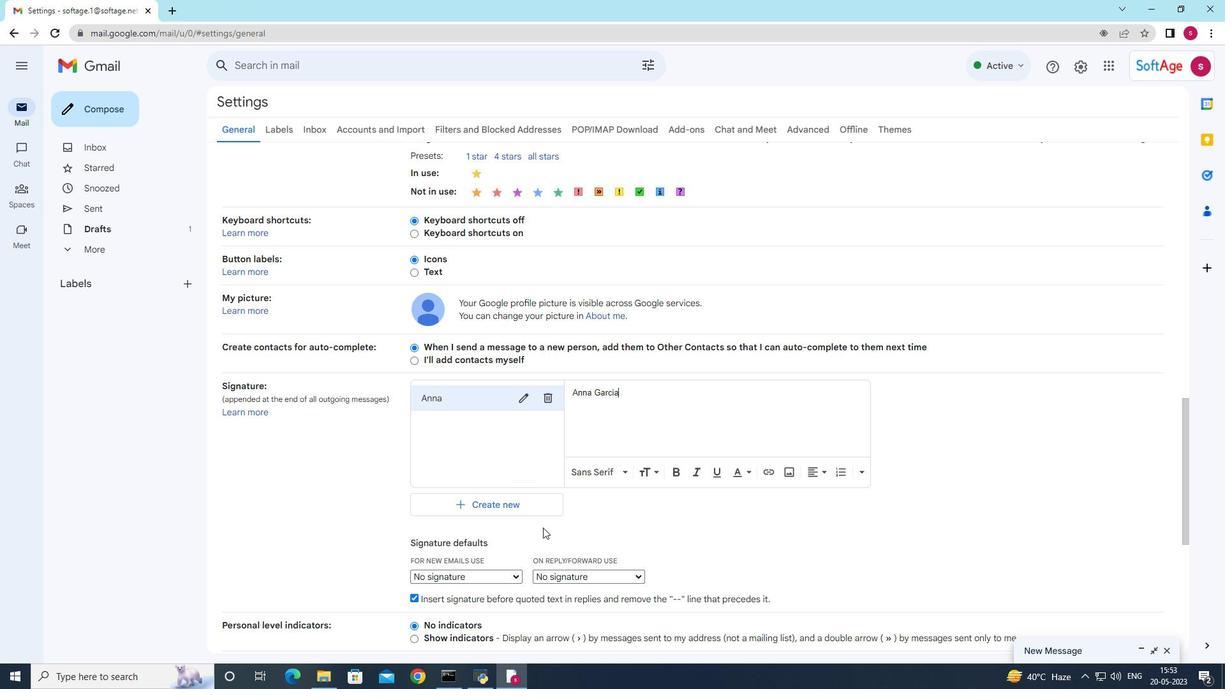 
Action: Mouse scrolled (543, 527) with delta (0, 0)
Screenshot: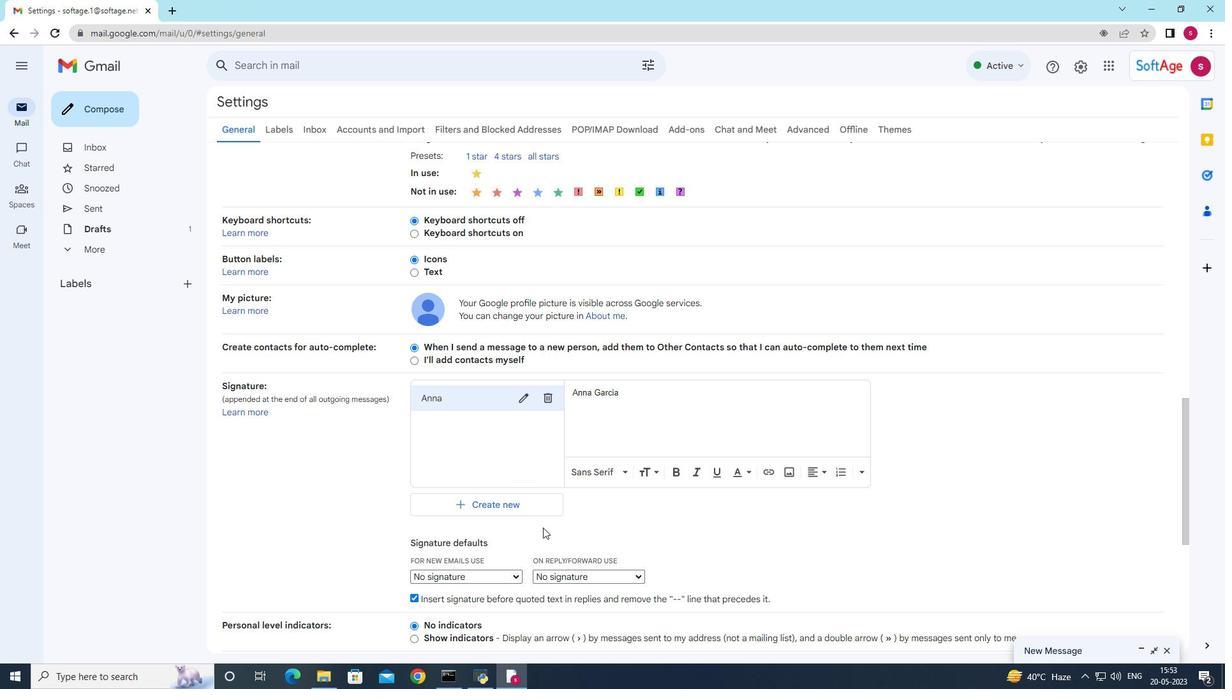 
Action: Mouse scrolled (543, 527) with delta (0, 0)
Screenshot: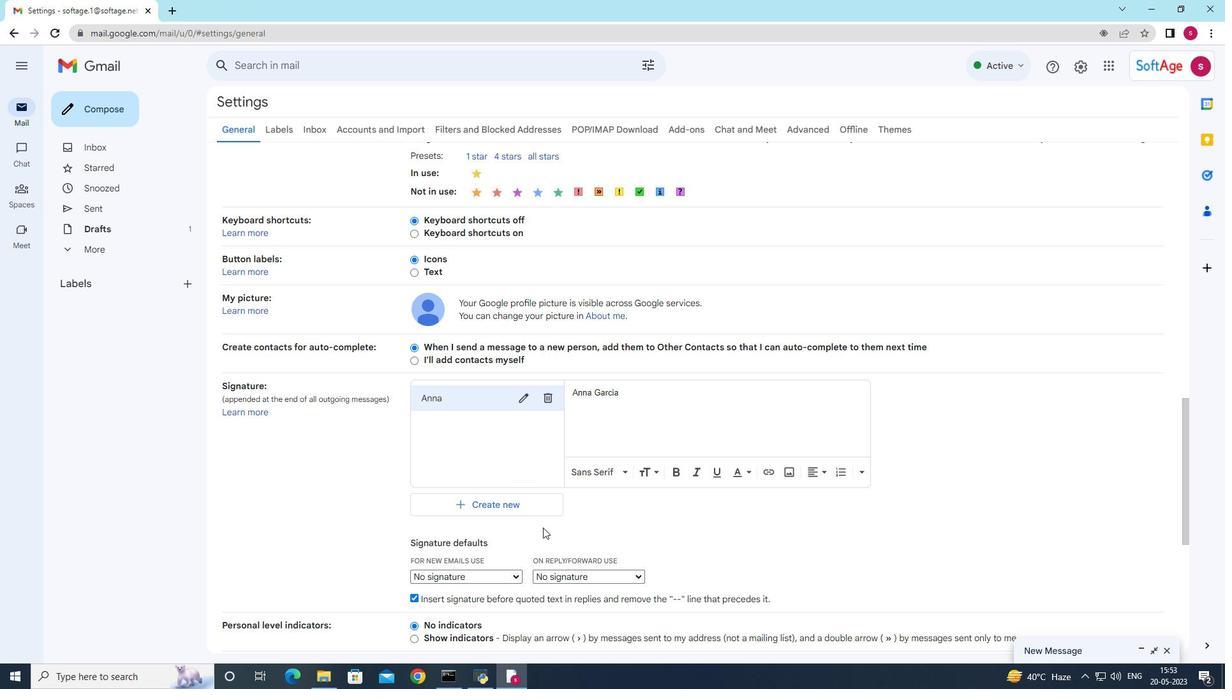 
Action: Mouse moved to (593, 298)
Screenshot: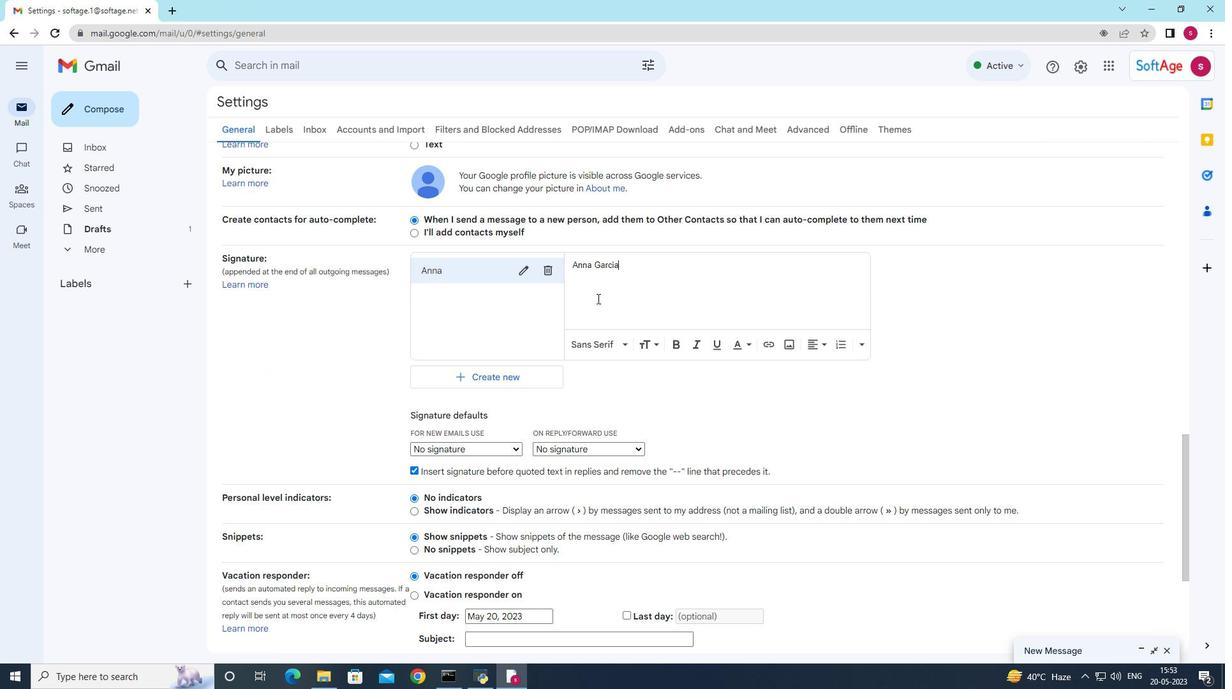 
Action: Mouse scrolled (593, 298) with delta (0, 0)
Screenshot: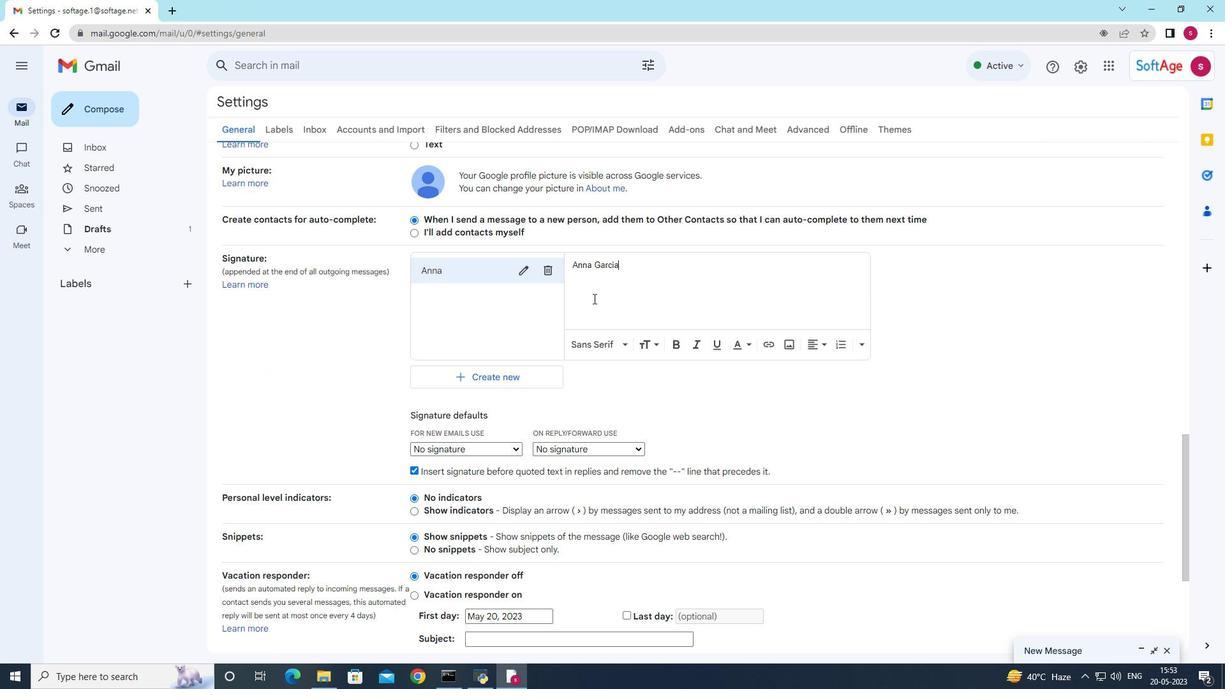 
Action: Mouse moved to (592, 299)
Screenshot: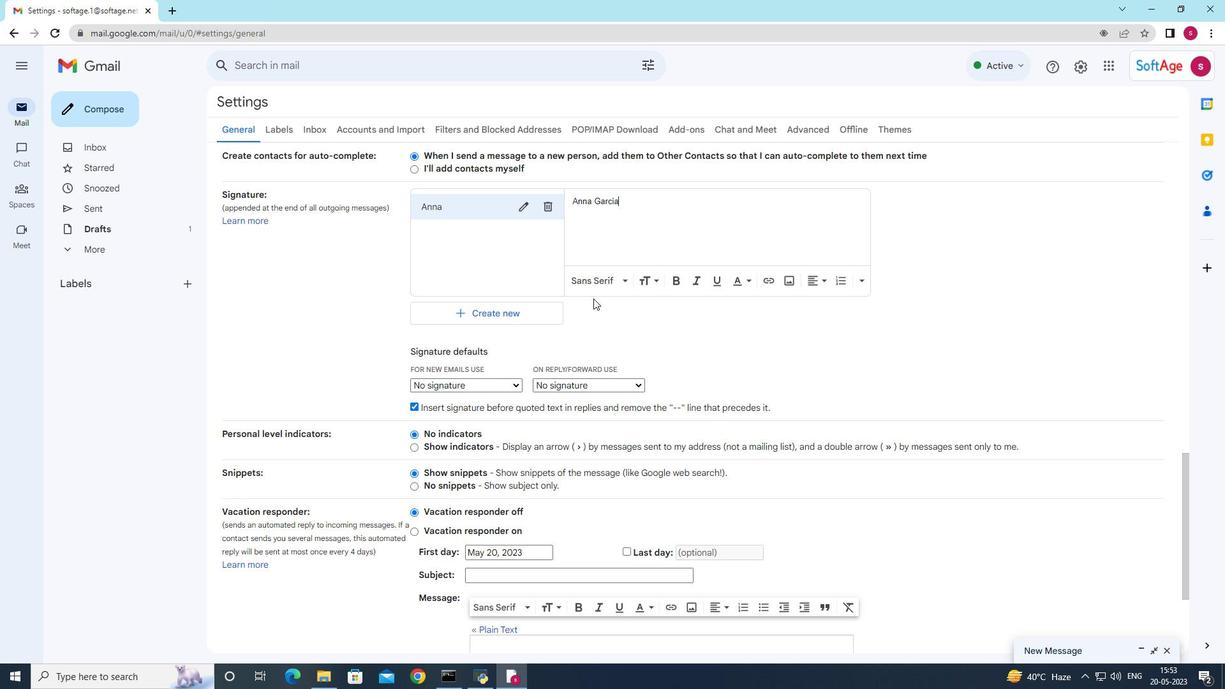 
Action: Mouse scrolled (592, 298) with delta (0, 0)
Screenshot: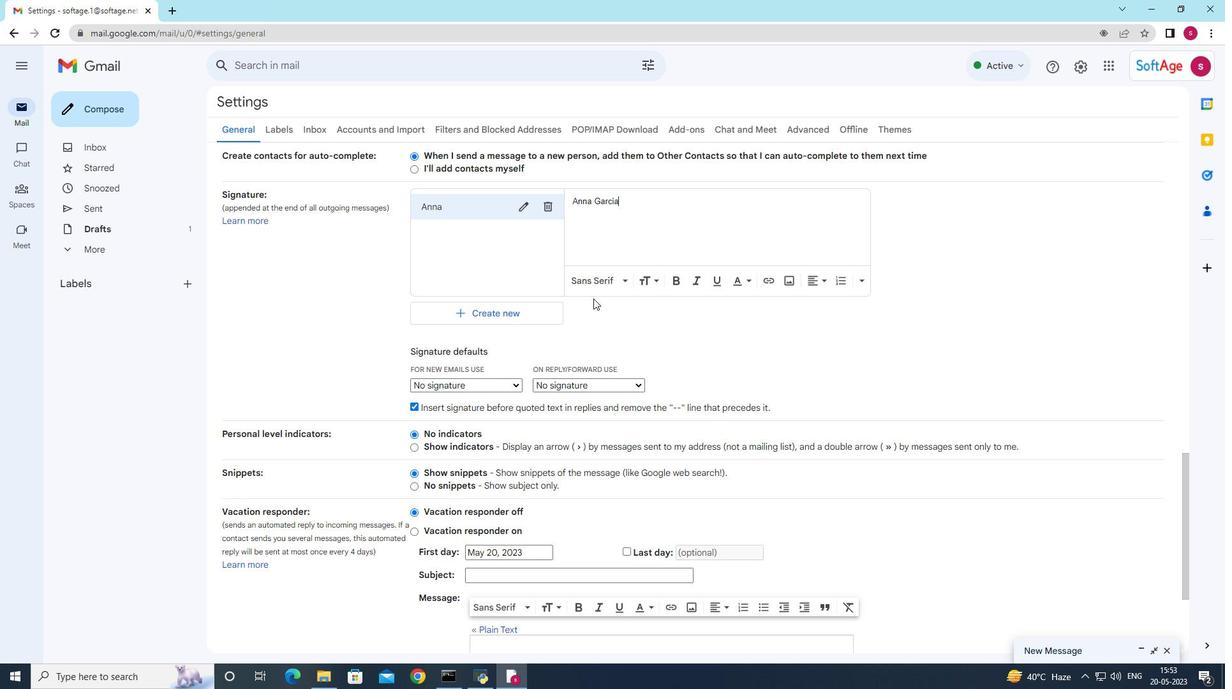 
Action: Mouse scrolled (592, 298) with delta (0, 0)
Screenshot: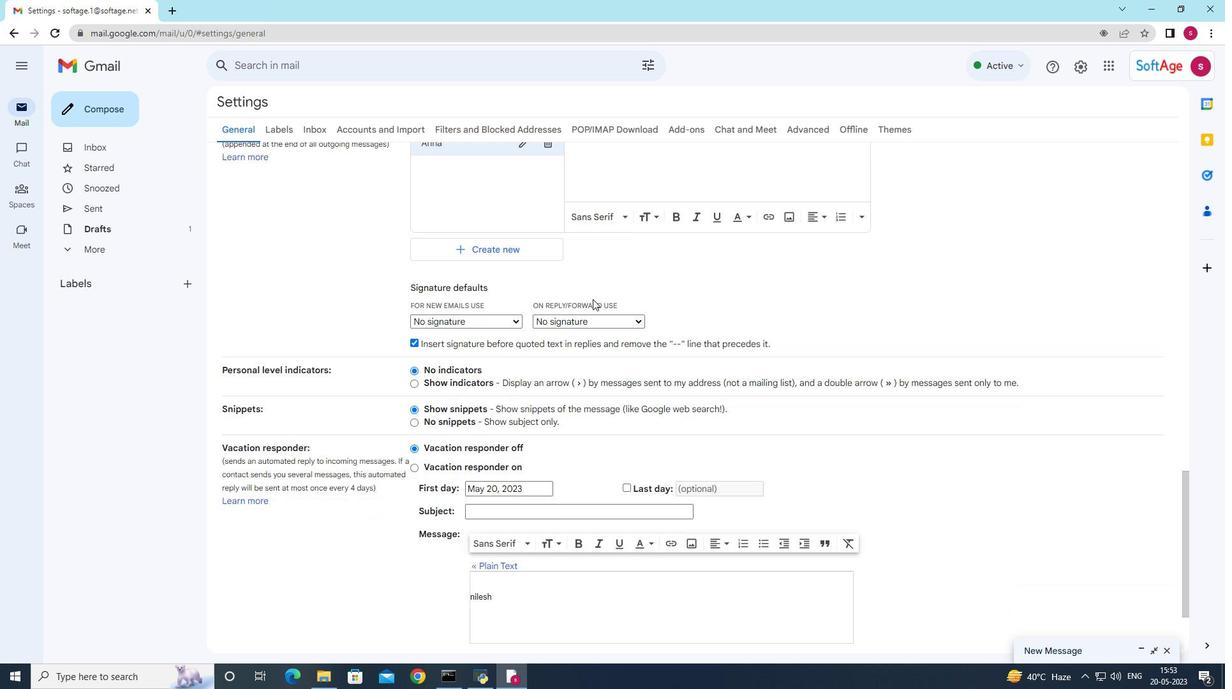 
Action: Mouse scrolled (592, 299) with delta (0, 0)
Screenshot: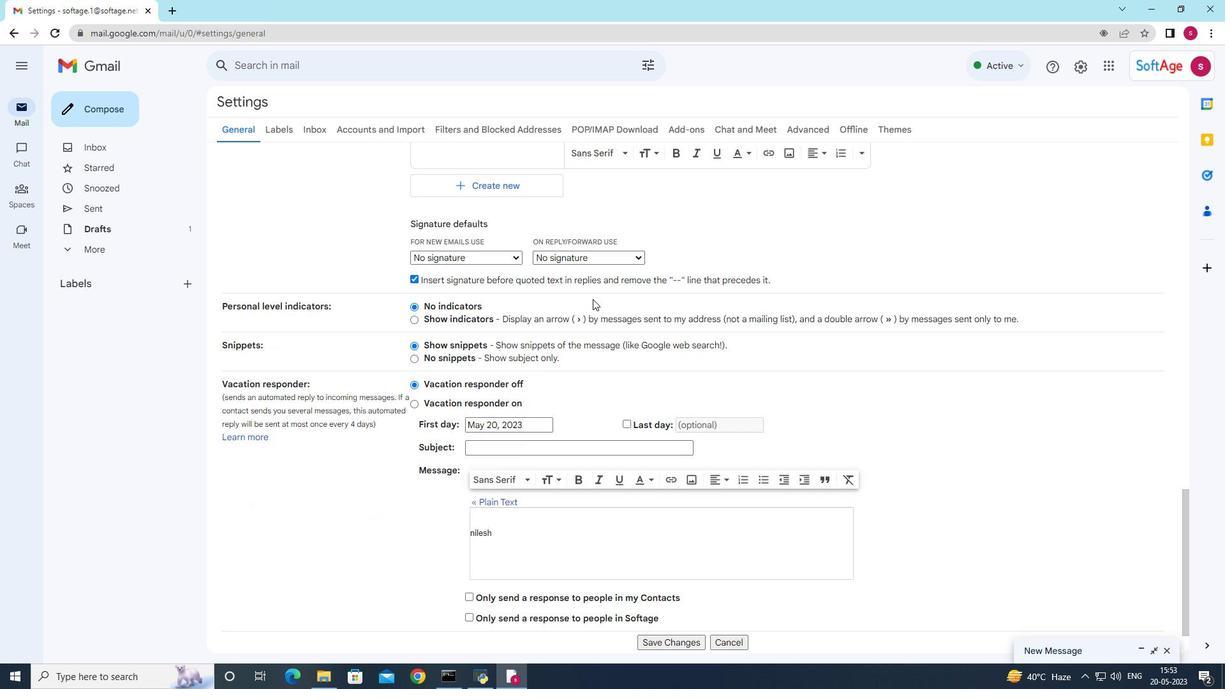 
Action: Mouse scrolled (592, 298) with delta (0, 0)
Screenshot: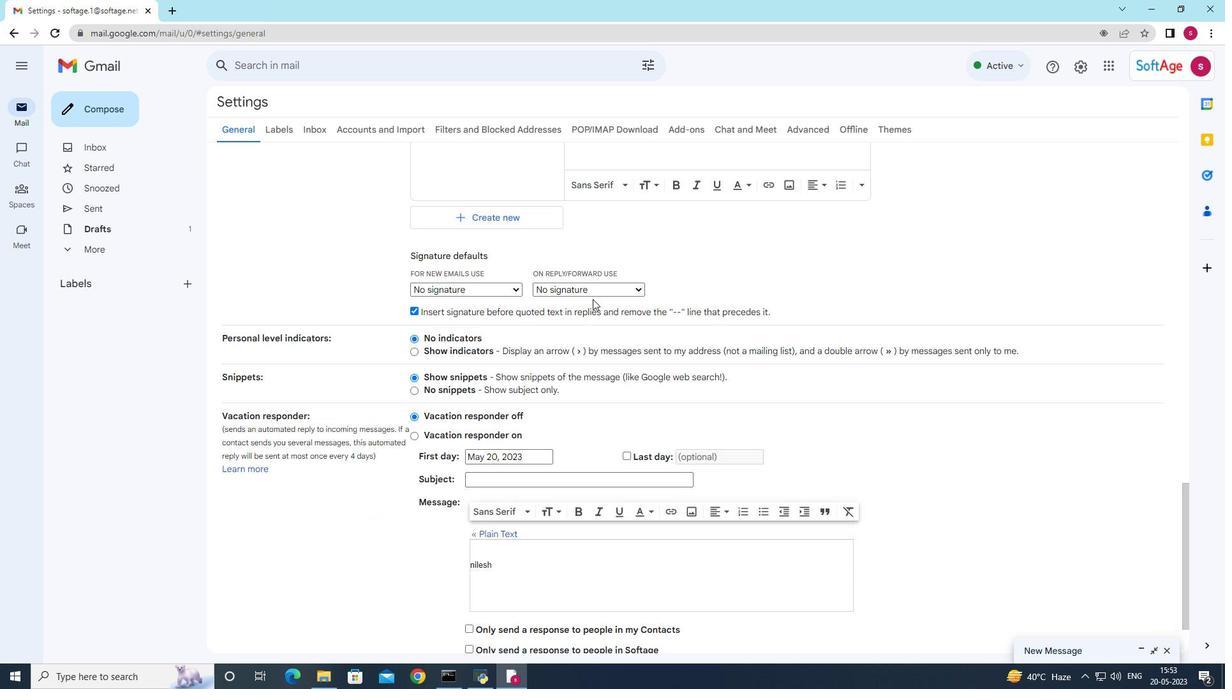 
Action: Mouse scrolled (592, 298) with delta (0, 0)
Screenshot: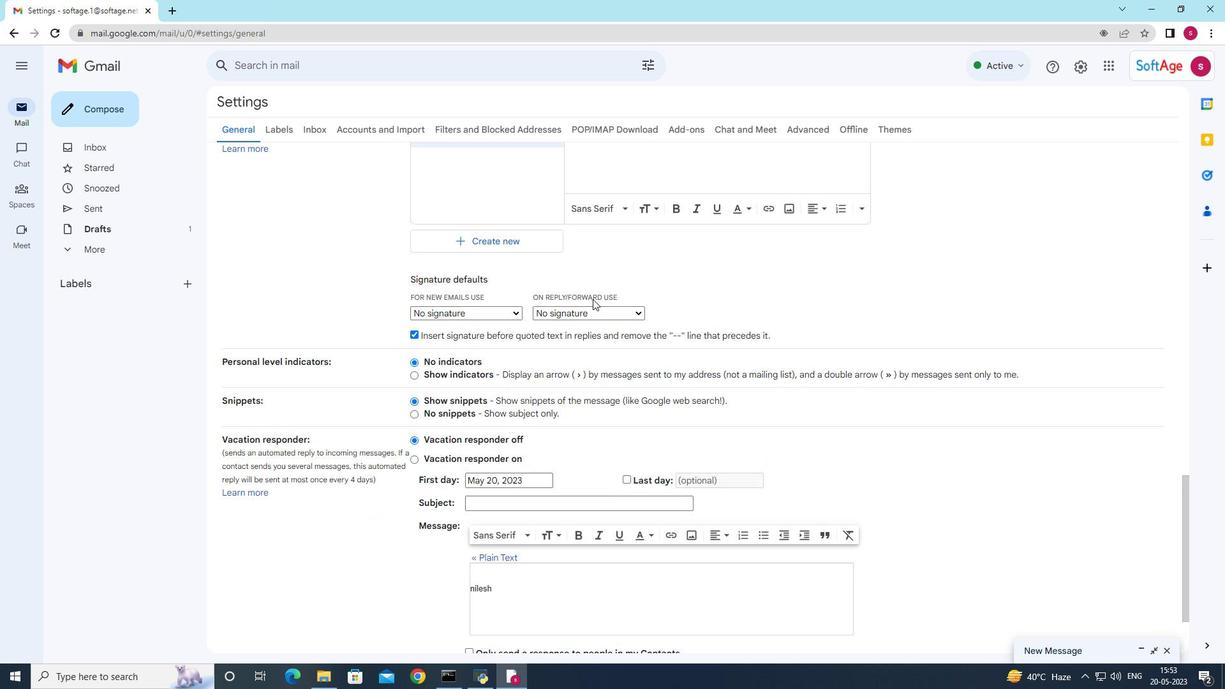 
Action: Mouse scrolled (592, 298) with delta (0, 0)
Screenshot: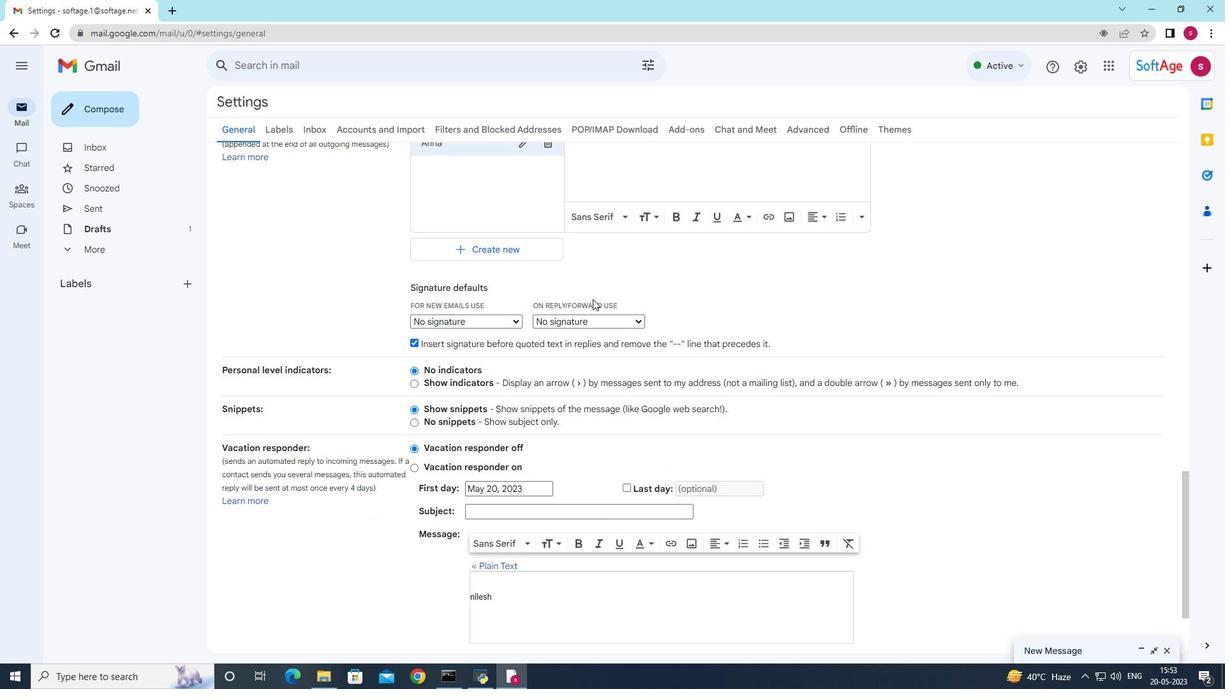 
Action: Mouse scrolled (592, 298) with delta (0, 0)
Screenshot: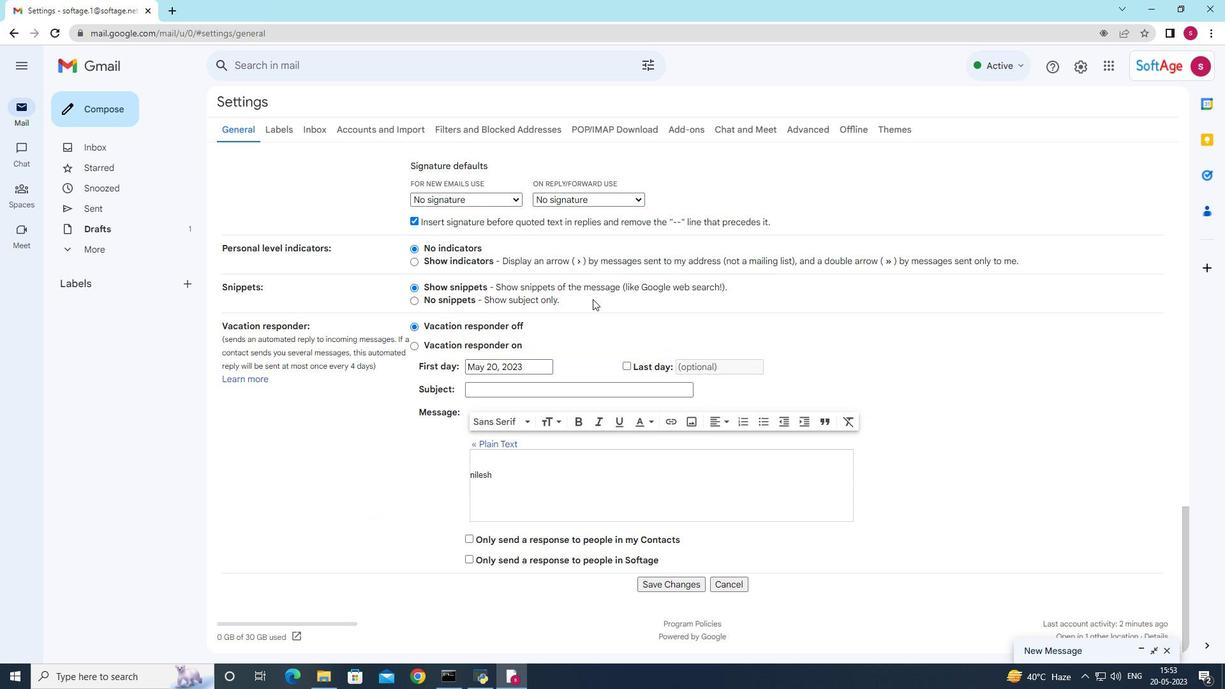 
Action: Mouse scrolled (592, 298) with delta (0, 0)
Screenshot: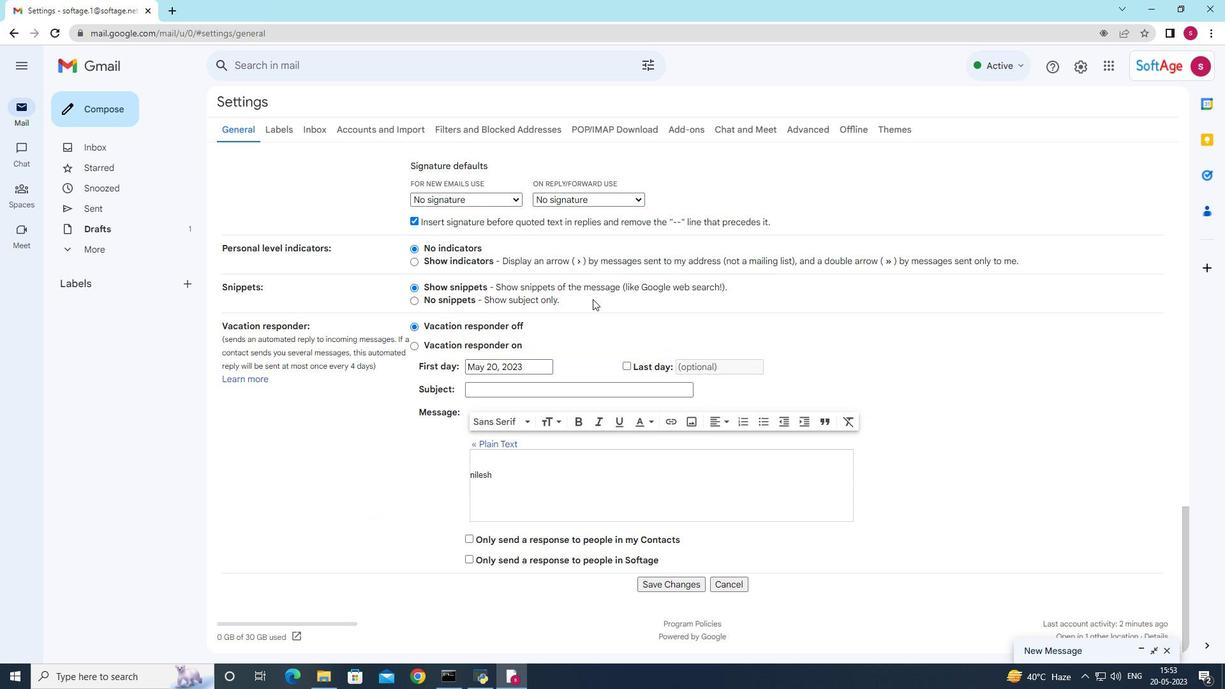 
Action: Mouse scrolled (592, 298) with delta (0, 0)
Screenshot: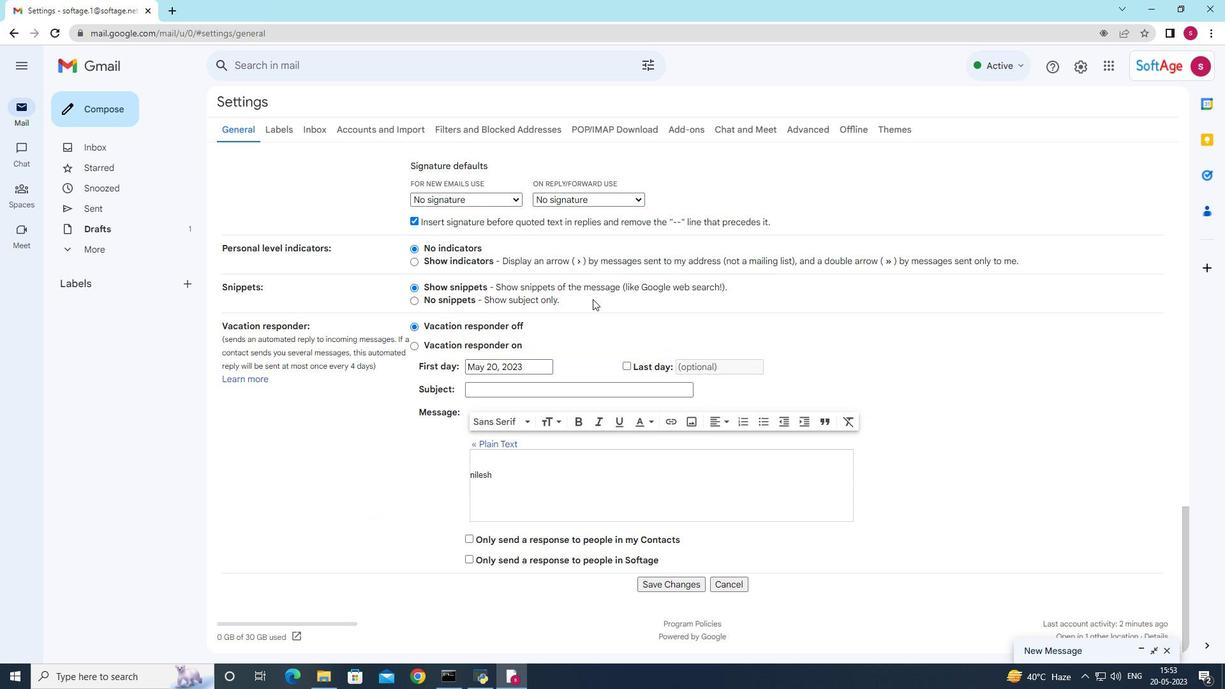 
Action: Mouse scrolled (592, 298) with delta (0, 0)
Screenshot: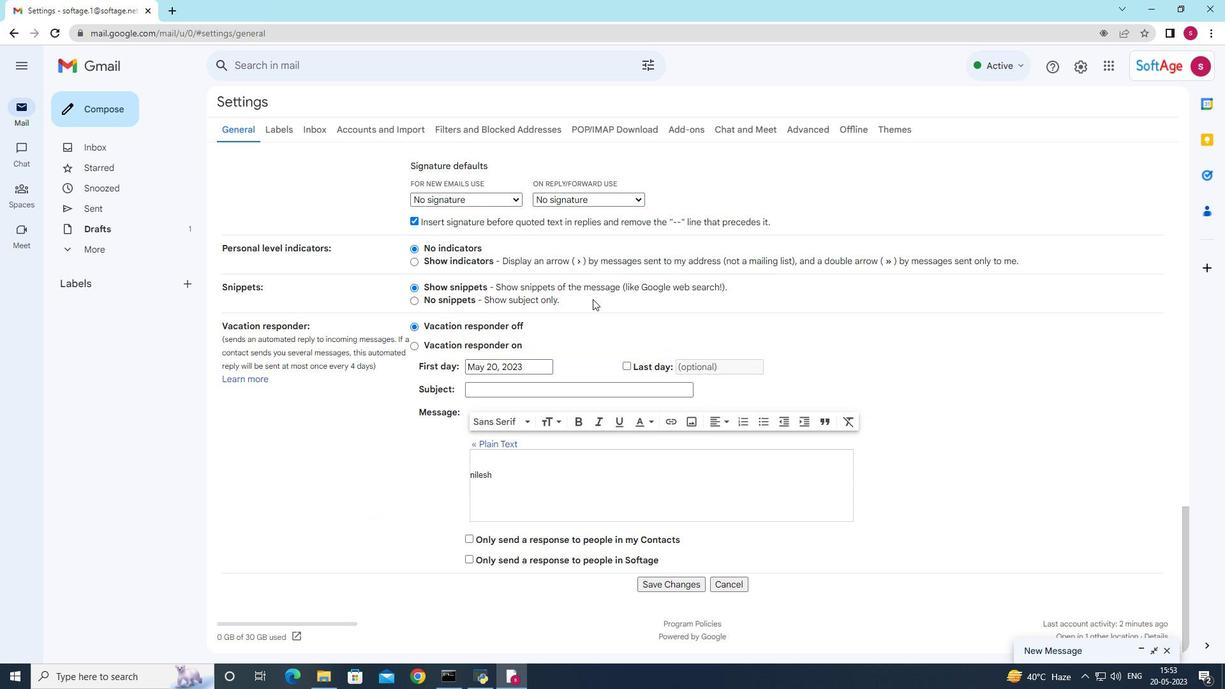 
Action: Mouse scrolled (592, 298) with delta (0, 0)
Screenshot: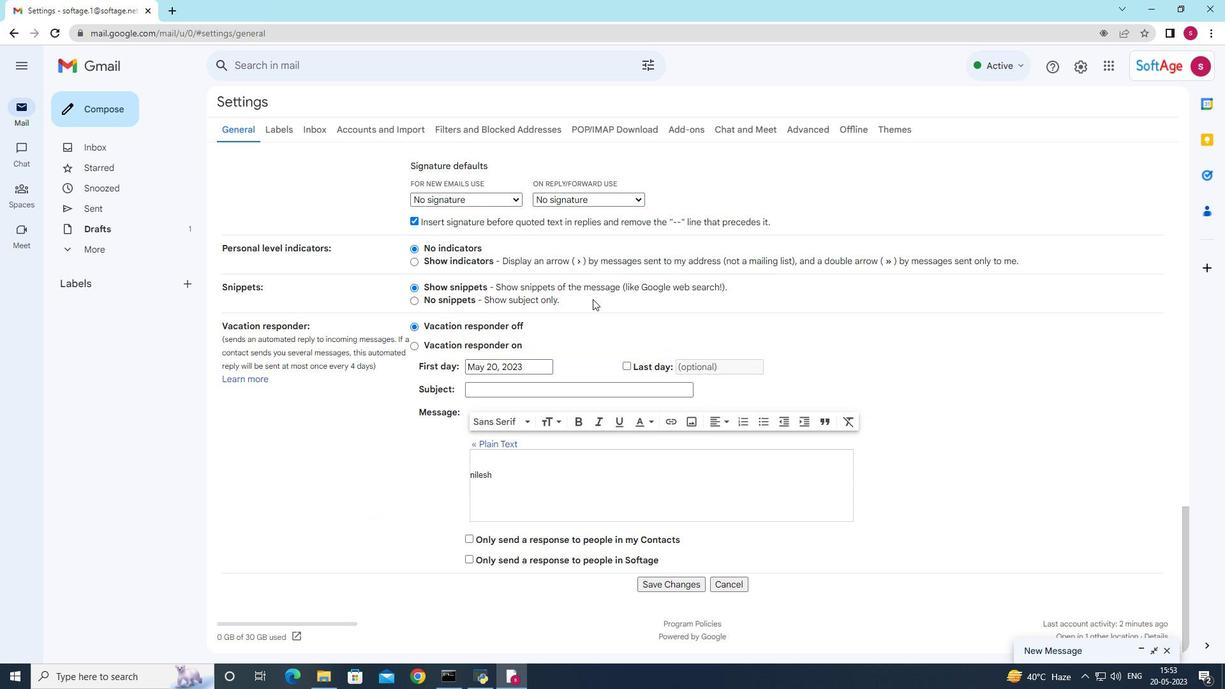 
Action: Mouse scrolled (592, 298) with delta (0, 0)
Screenshot: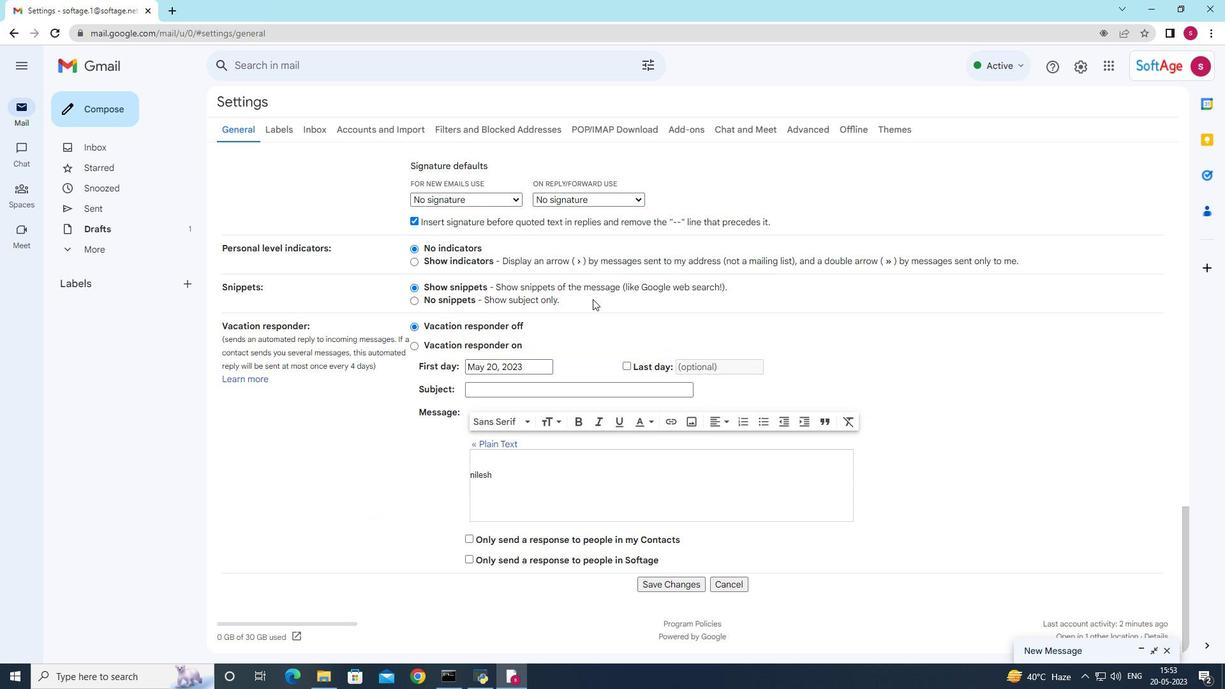 
Action: Mouse moved to (622, 363)
Screenshot: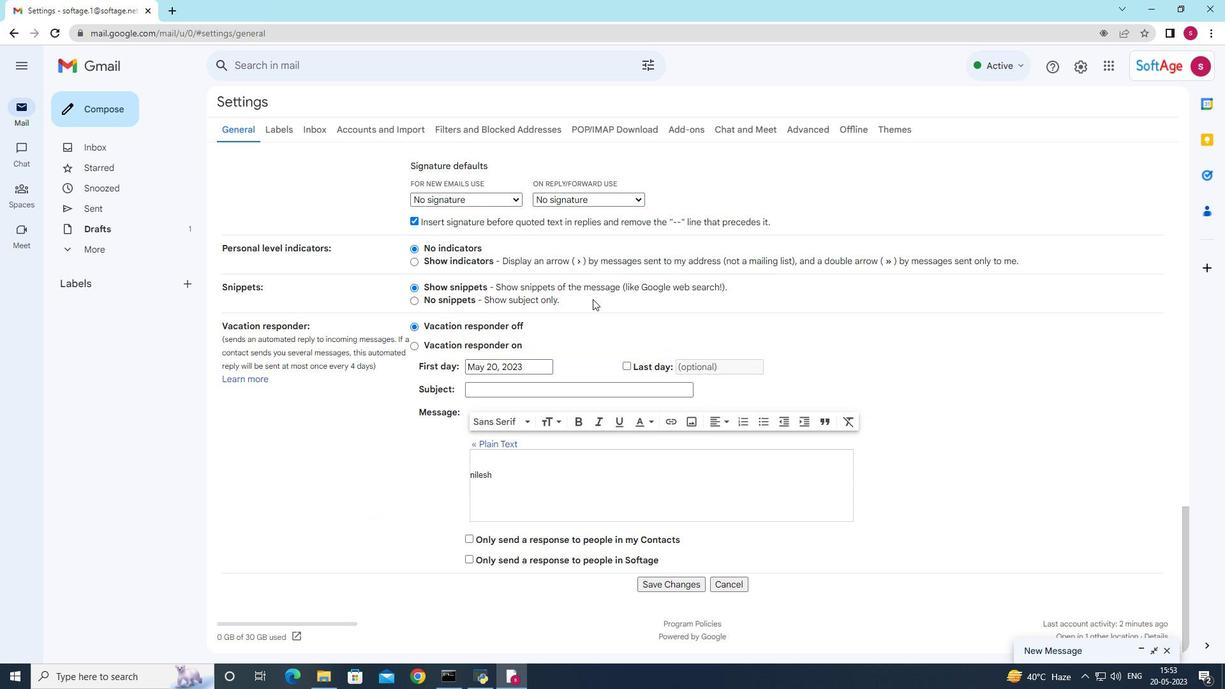 
Action: Mouse scrolled (622, 362) with delta (0, 0)
Screenshot: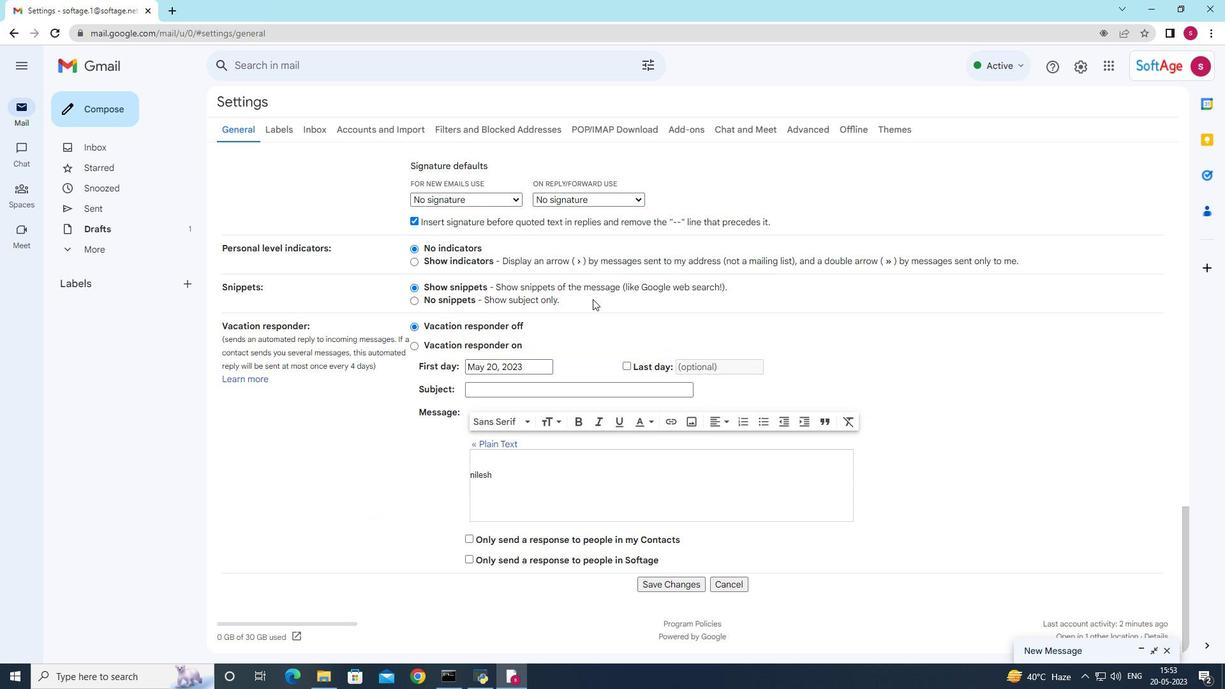 
Action: Mouse moved to (550, 517)
Screenshot: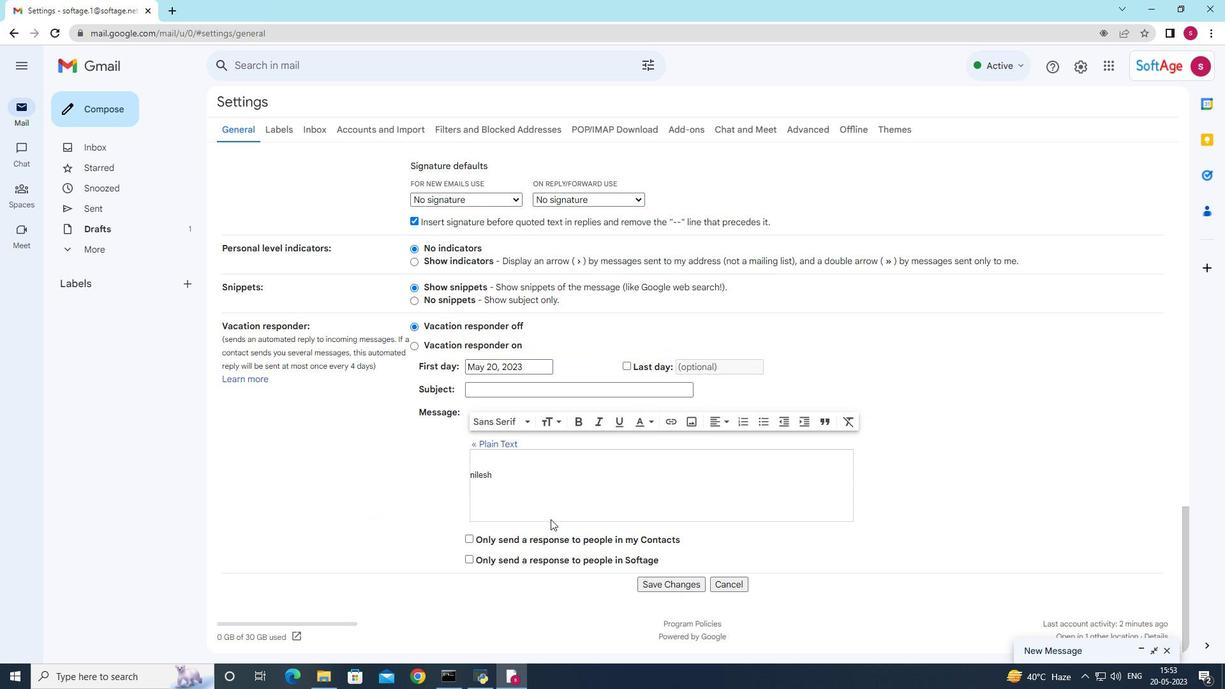
Action: Mouse scrolled (550, 518) with delta (0, 0)
Screenshot: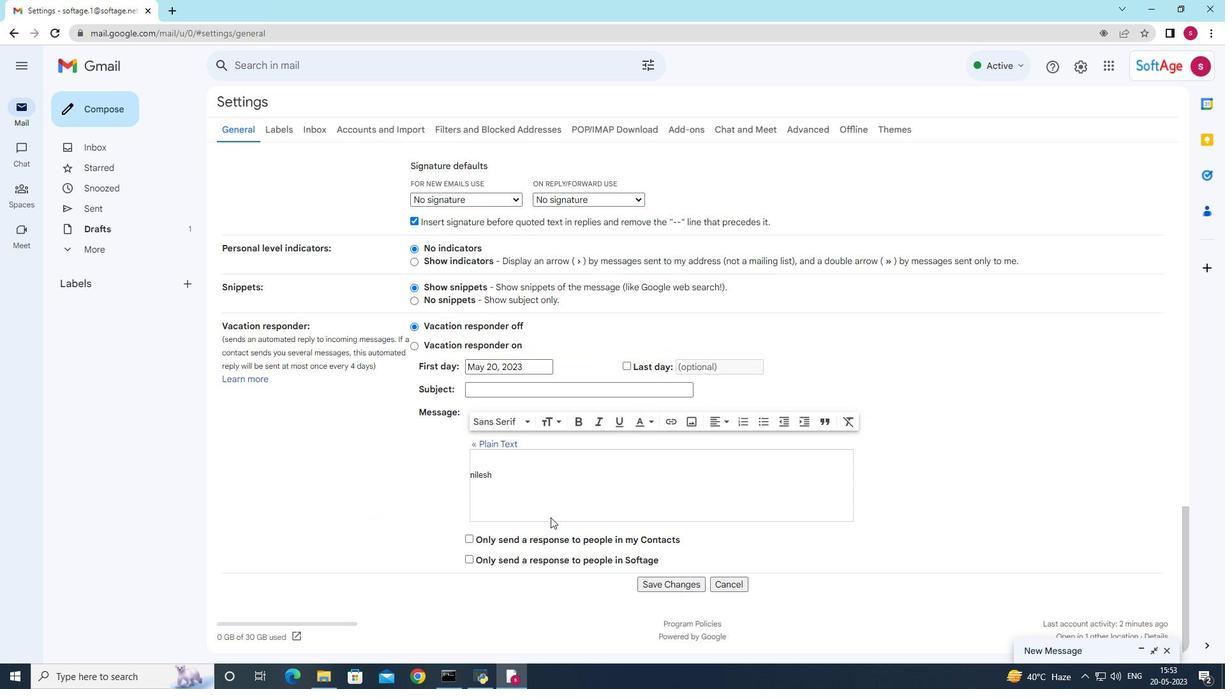 
Action: Mouse scrolled (550, 518) with delta (0, 0)
Screenshot: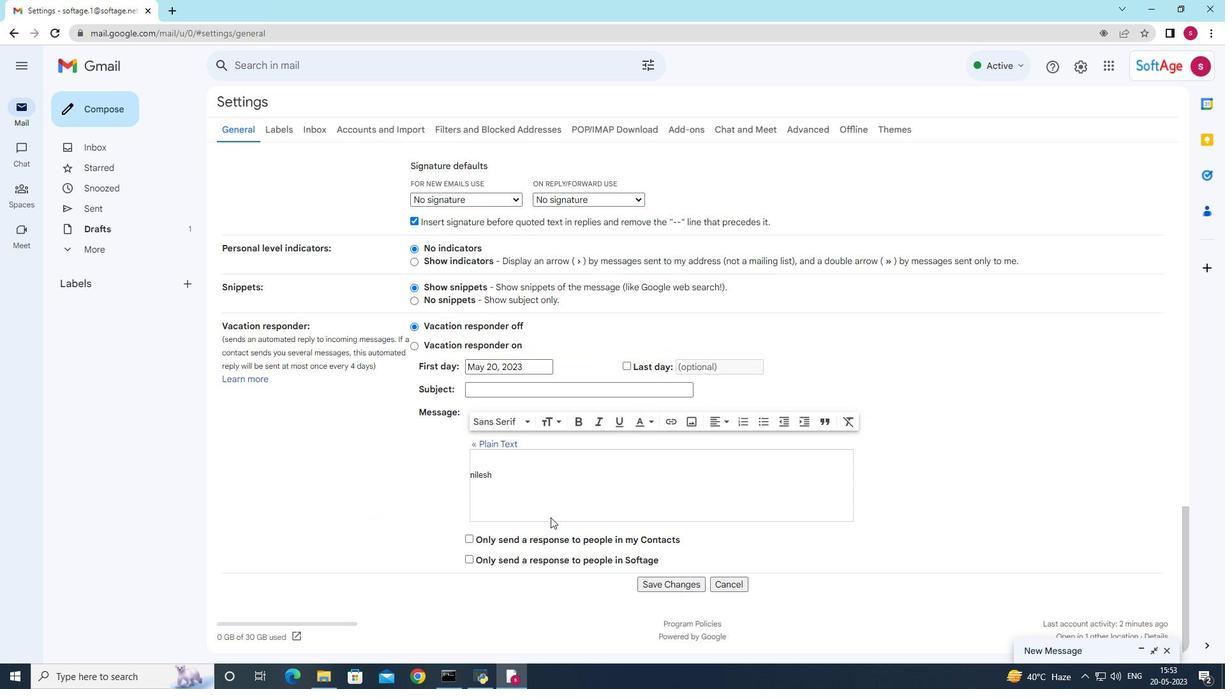 
Action: Mouse scrolled (550, 518) with delta (0, 0)
Screenshot: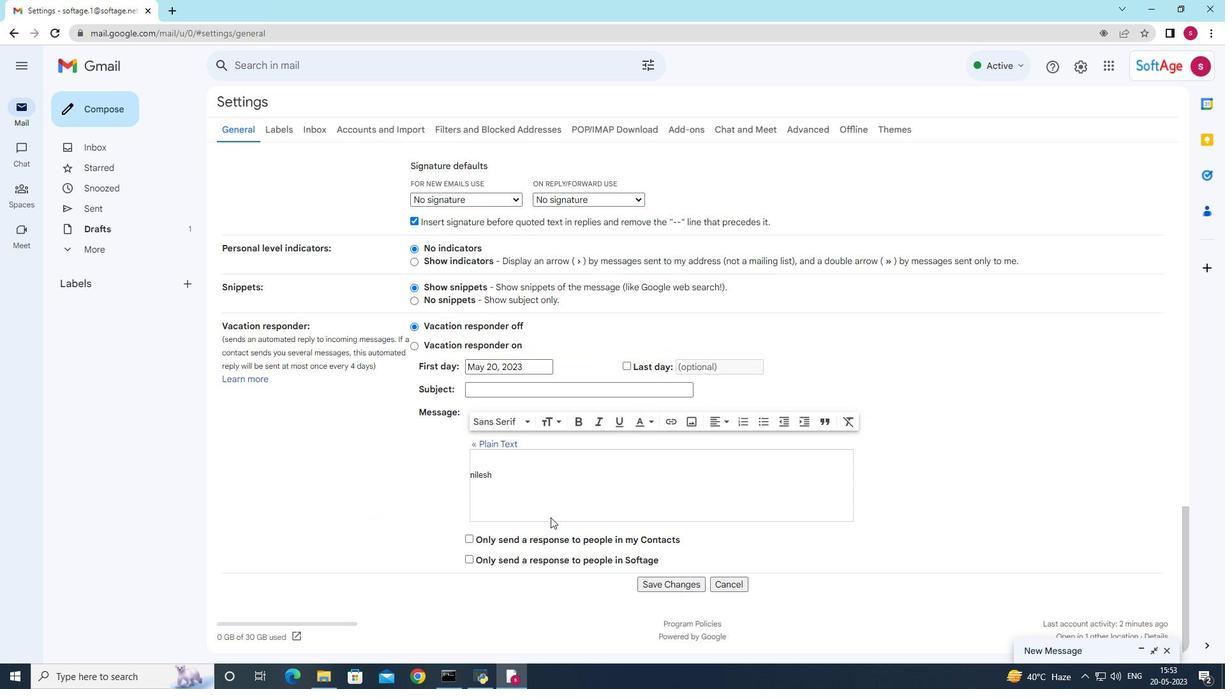 
Action: Mouse scrolled (550, 518) with delta (0, 0)
Screenshot: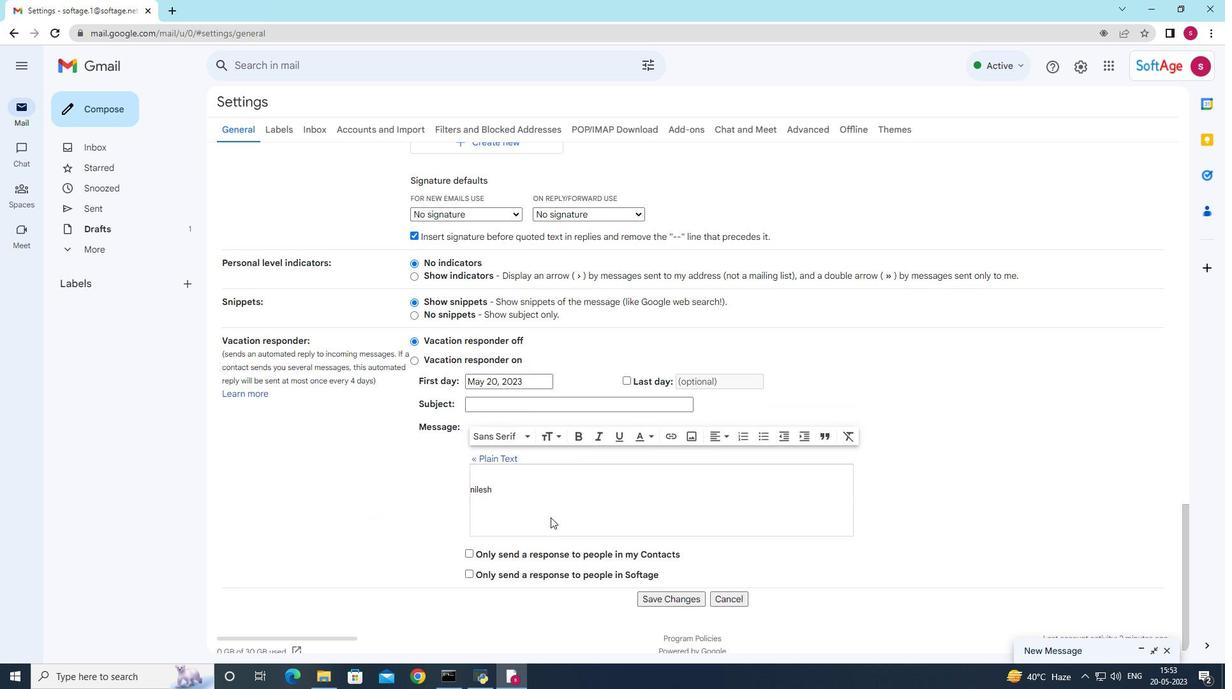 
Action: Mouse scrolled (550, 518) with delta (0, 0)
Screenshot: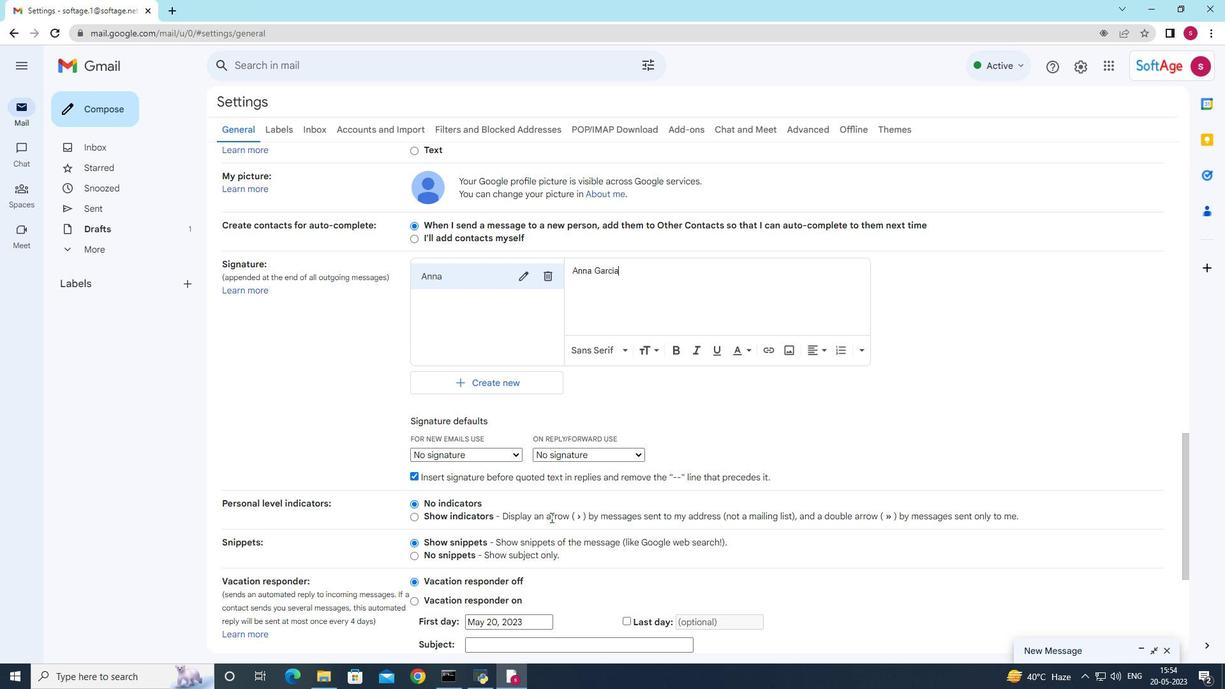 
Action: Mouse moved to (584, 494)
Screenshot: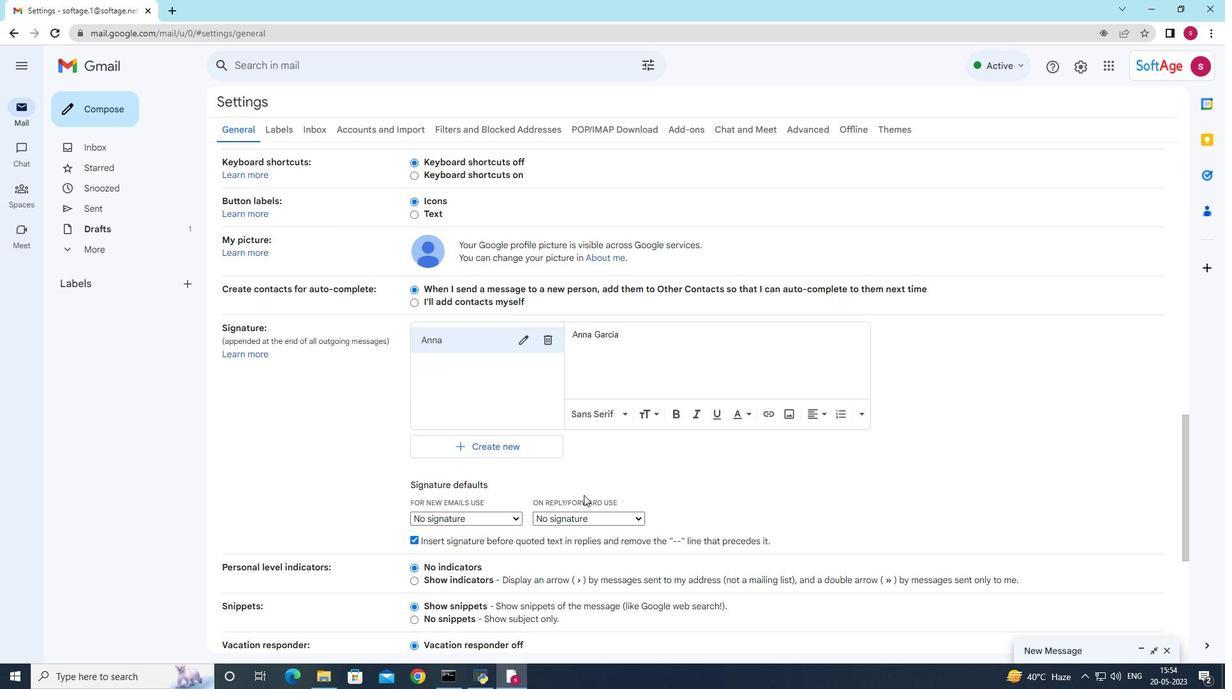 
Action: Mouse scrolled (584, 493) with delta (0, 0)
Screenshot: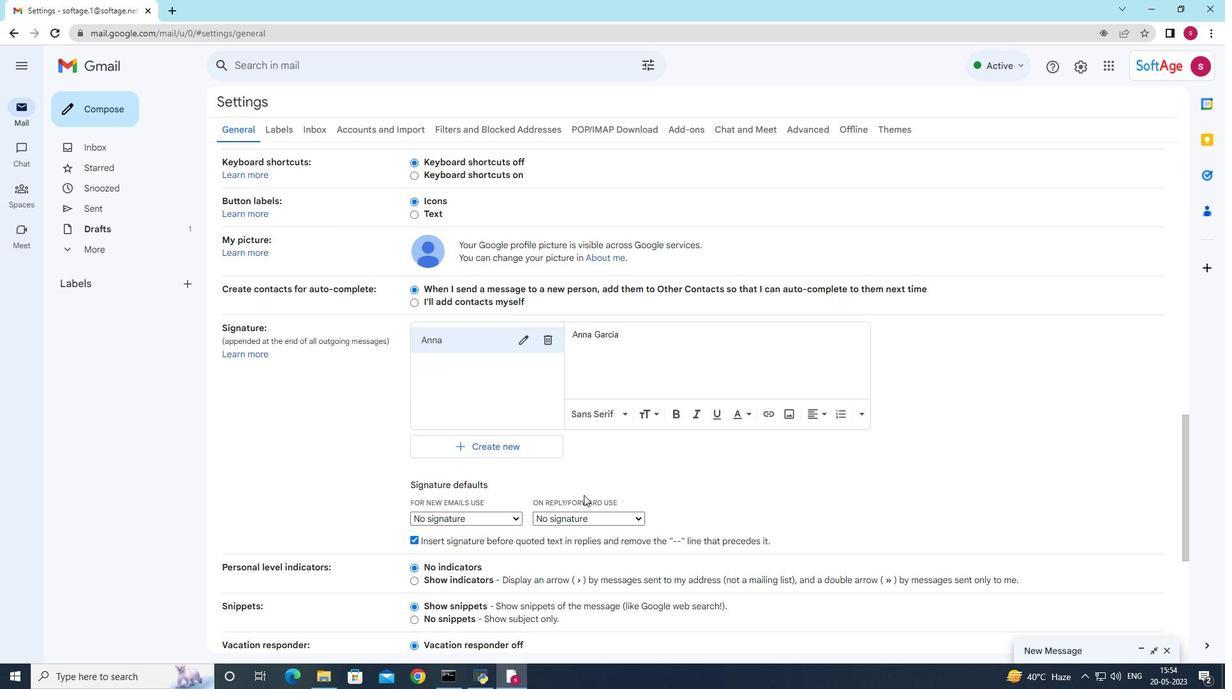 
Action: Mouse scrolled (584, 493) with delta (0, 0)
Screenshot: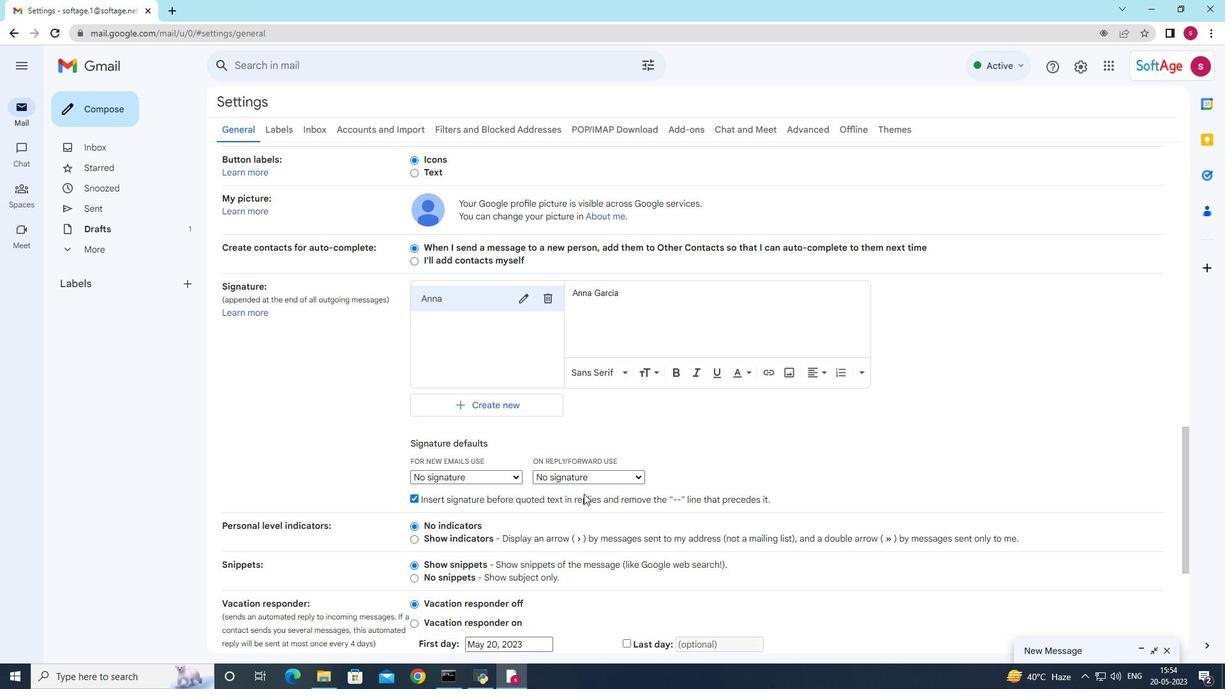 
Action: Mouse moved to (642, 406)
Screenshot: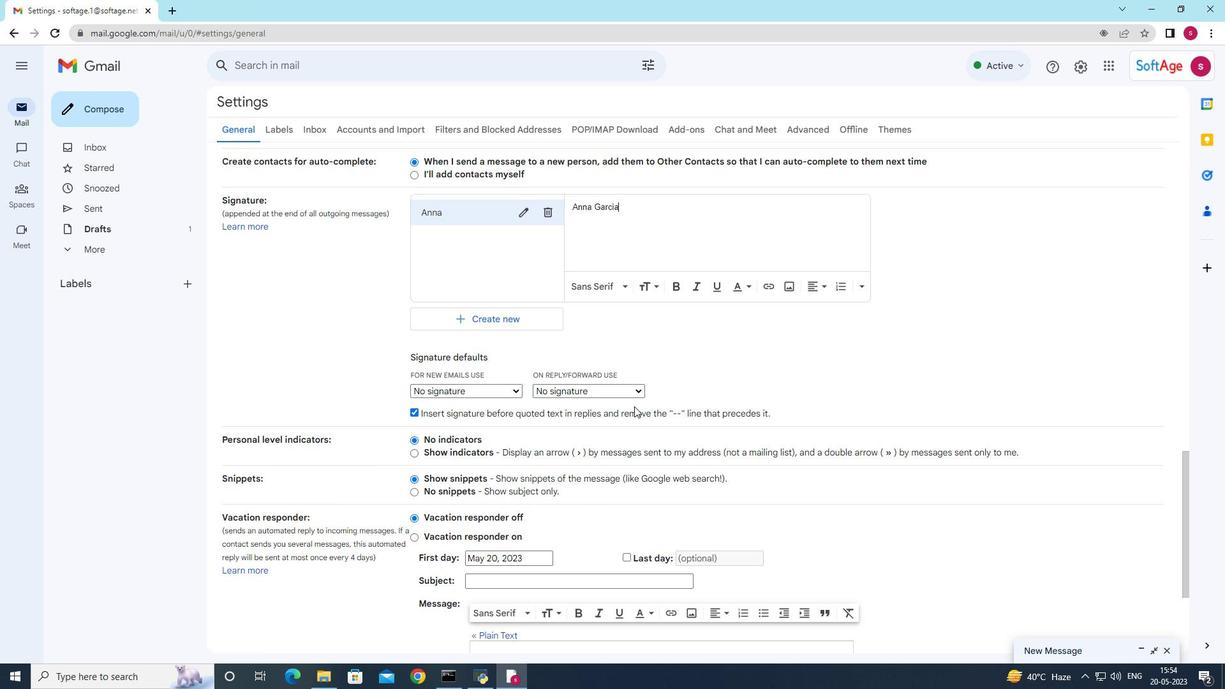 
Action: Mouse scrolled (642, 405) with delta (0, 0)
Screenshot: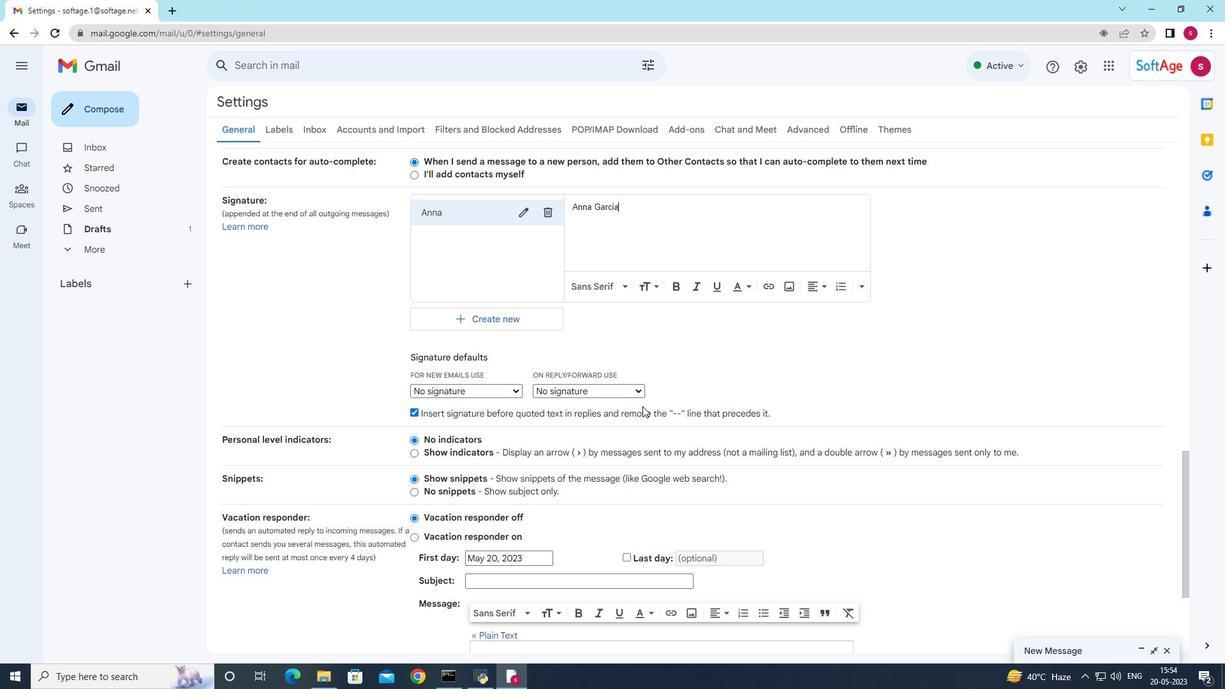 
Action: Mouse moved to (517, 326)
Screenshot: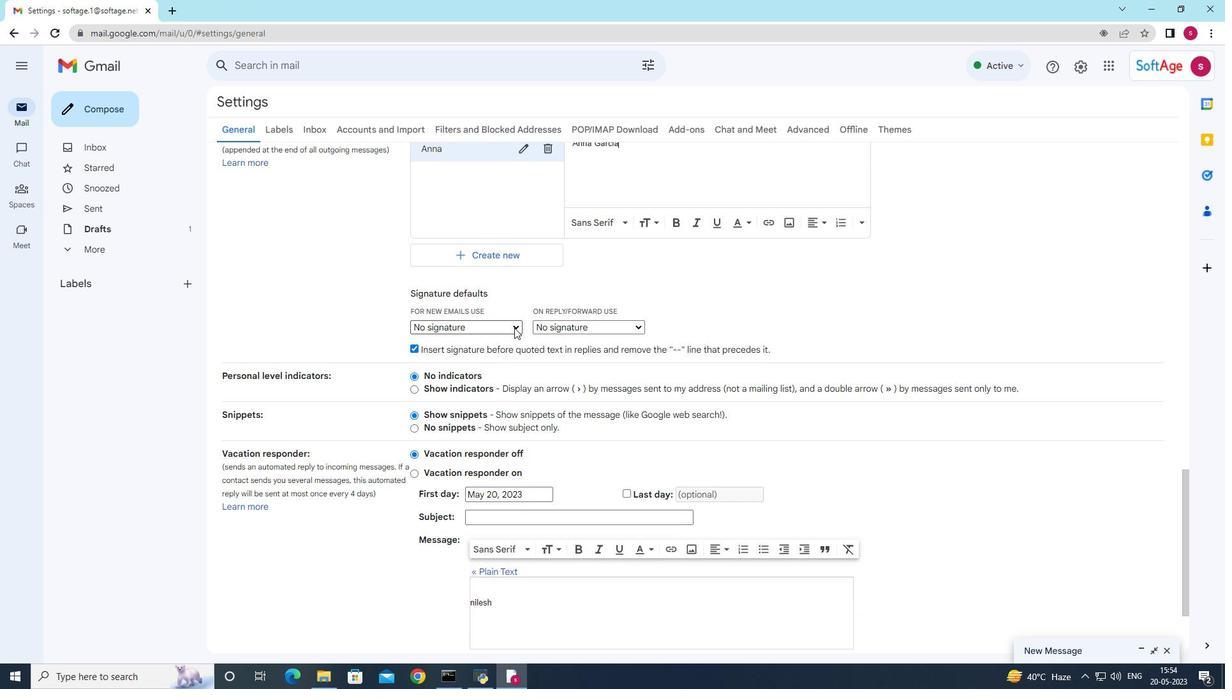 
Action: Mouse pressed left at (517, 326)
Screenshot: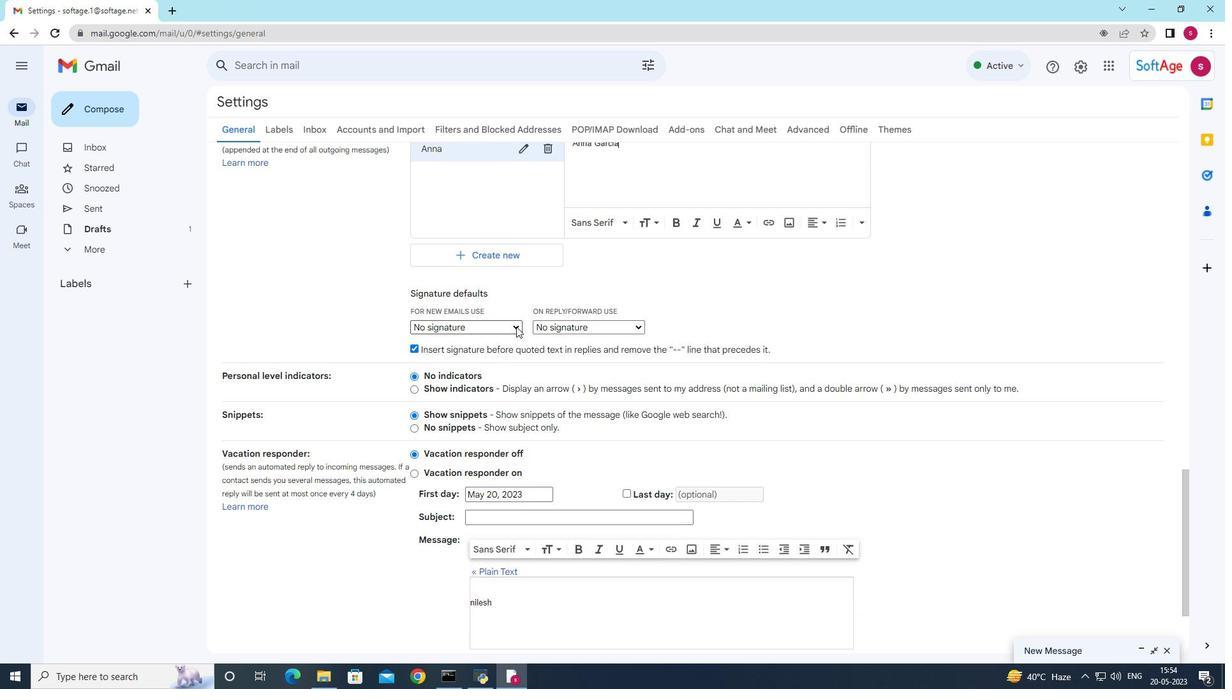 
Action: Mouse moved to (481, 352)
Screenshot: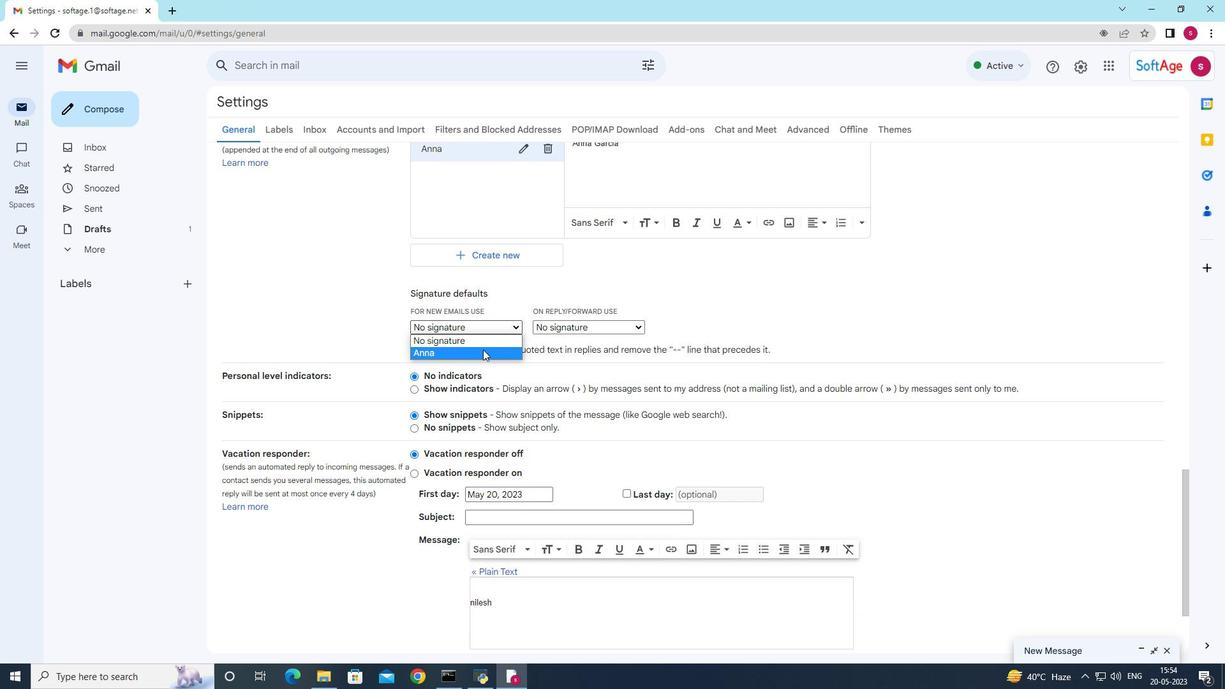 
Action: Mouse pressed left at (481, 352)
Screenshot: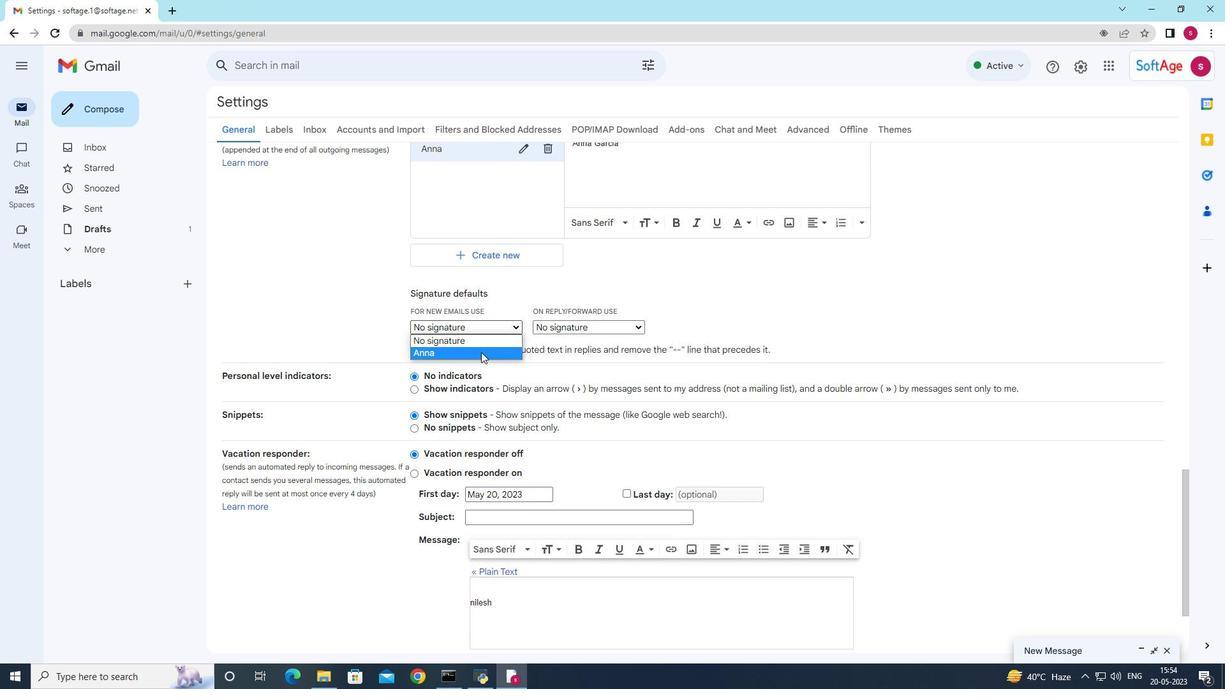 
Action: Mouse moved to (640, 326)
Screenshot: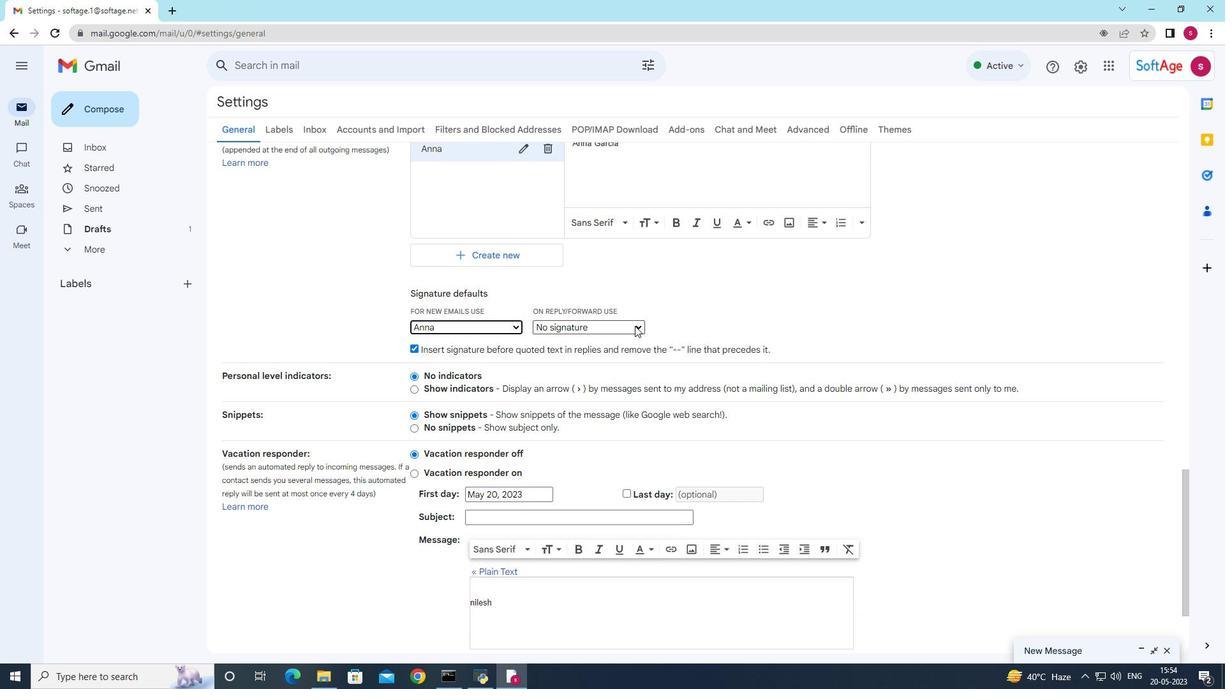 
Action: Mouse pressed left at (640, 326)
Screenshot: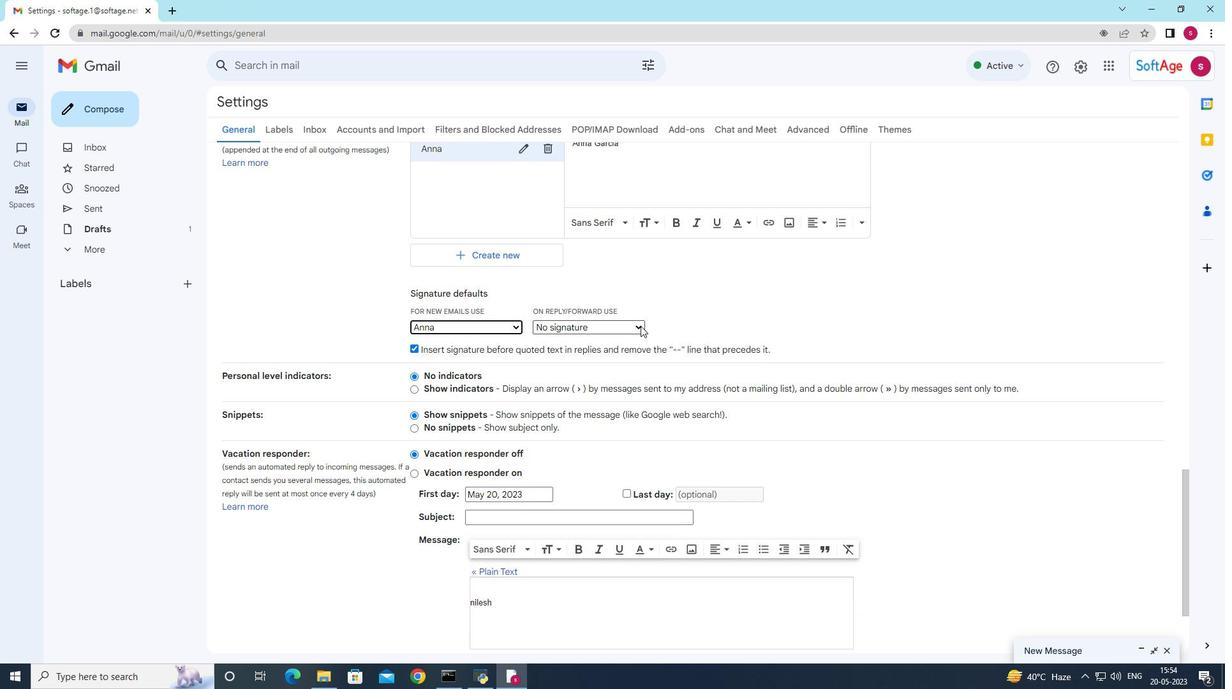 
Action: Mouse moved to (615, 352)
Screenshot: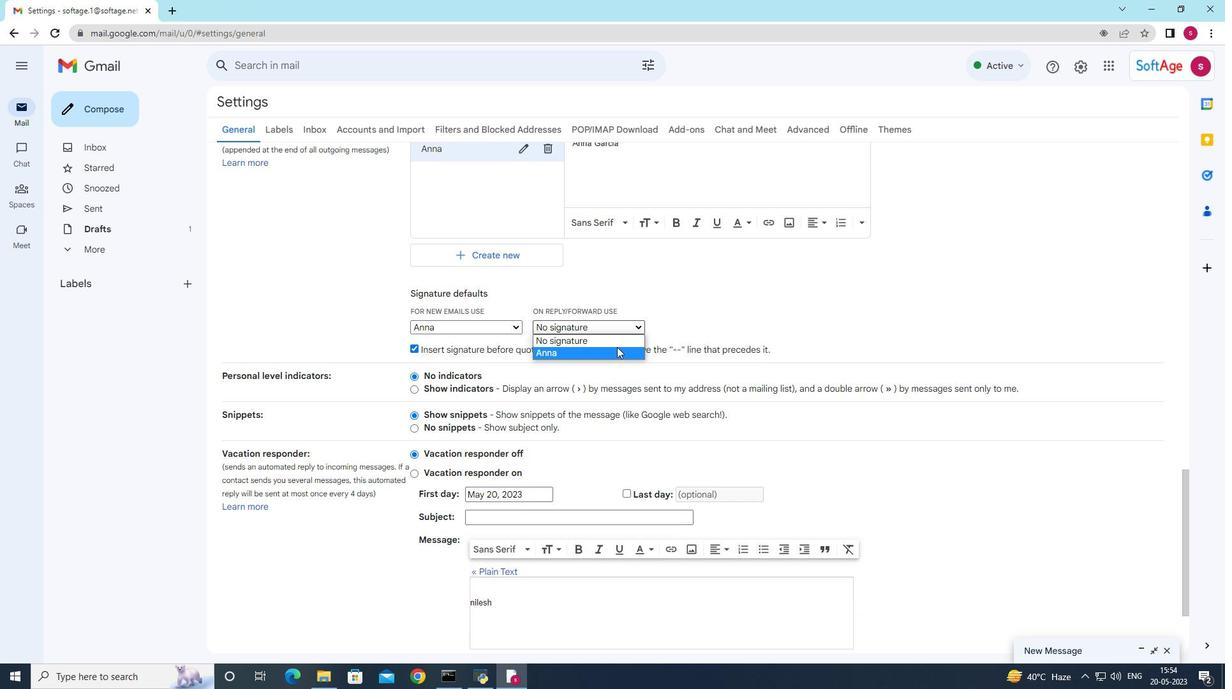
Action: Mouse pressed left at (615, 352)
Screenshot: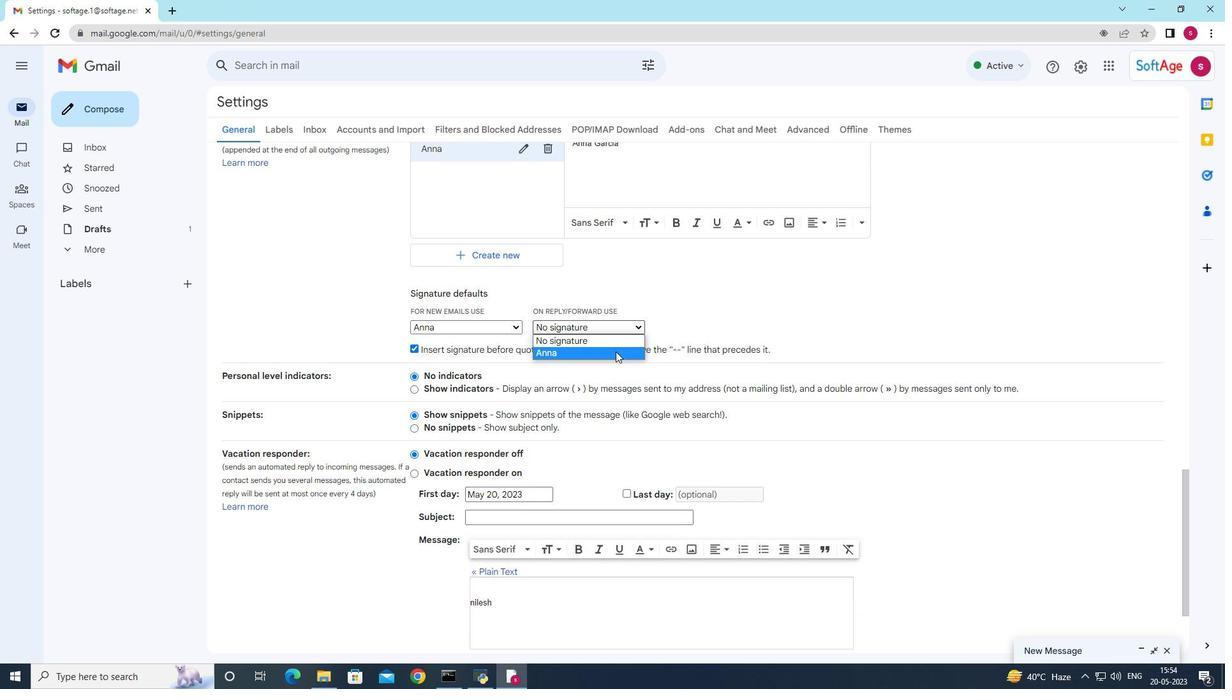 
Action: Mouse scrolled (615, 351) with delta (0, 0)
Screenshot: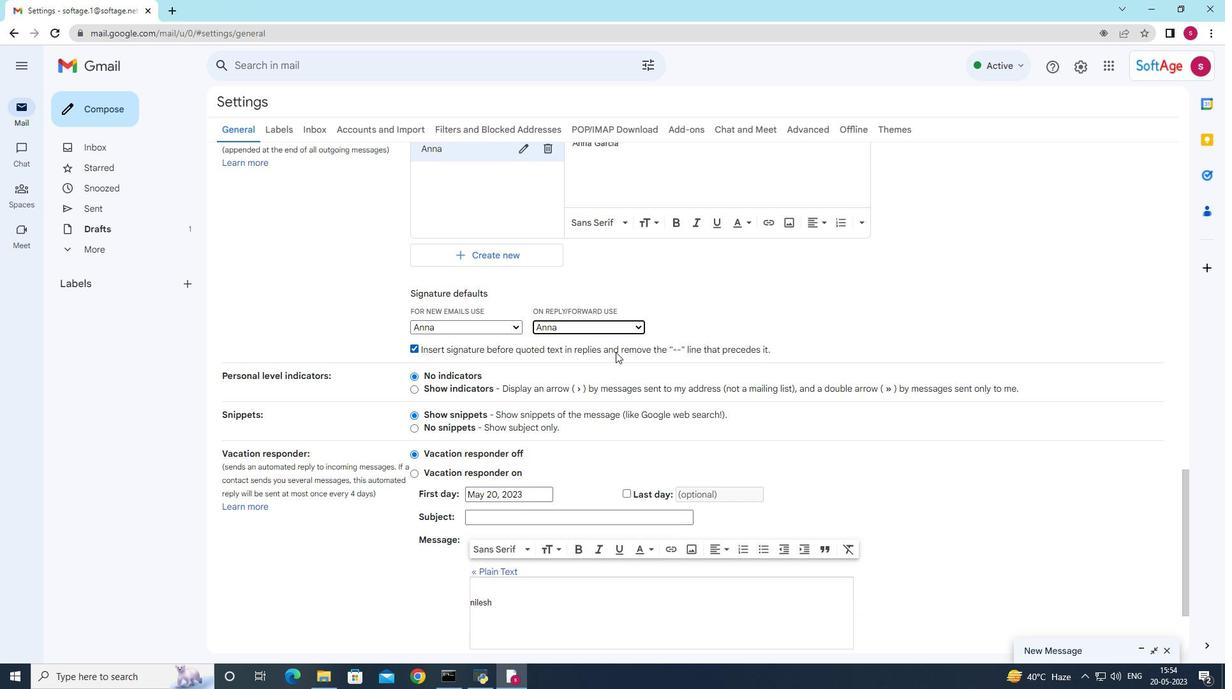 
Action: Mouse scrolled (615, 351) with delta (0, 0)
Screenshot: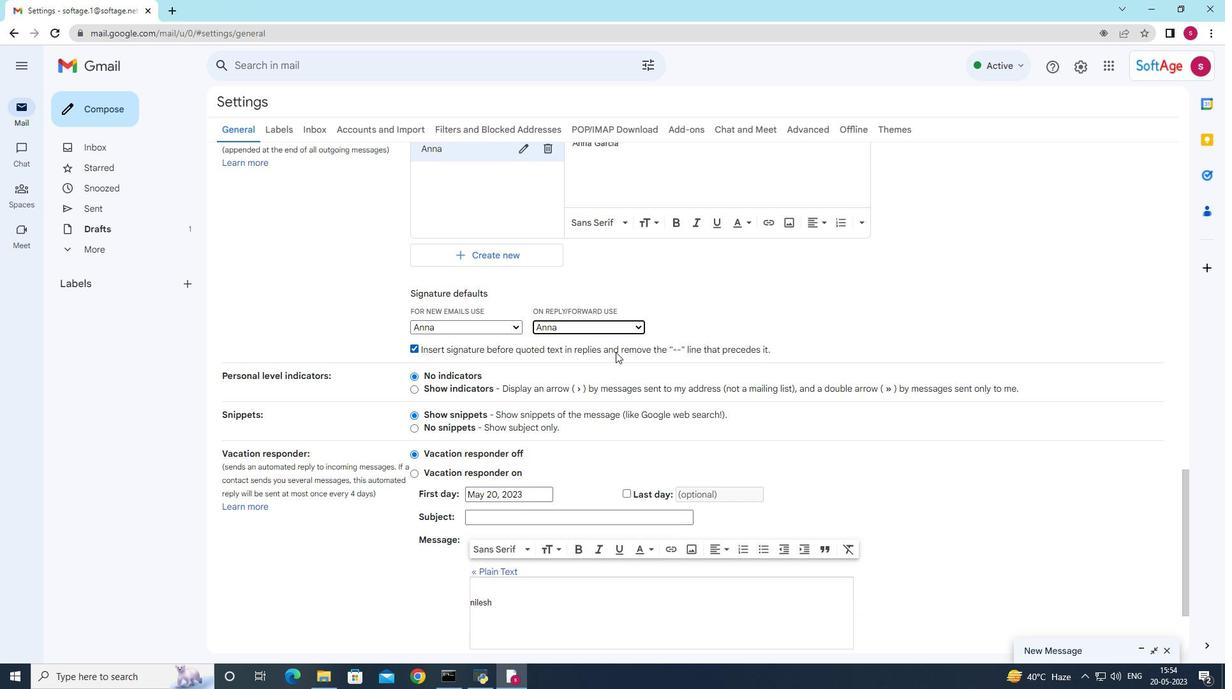 
Action: Mouse scrolled (615, 351) with delta (0, 0)
Screenshot: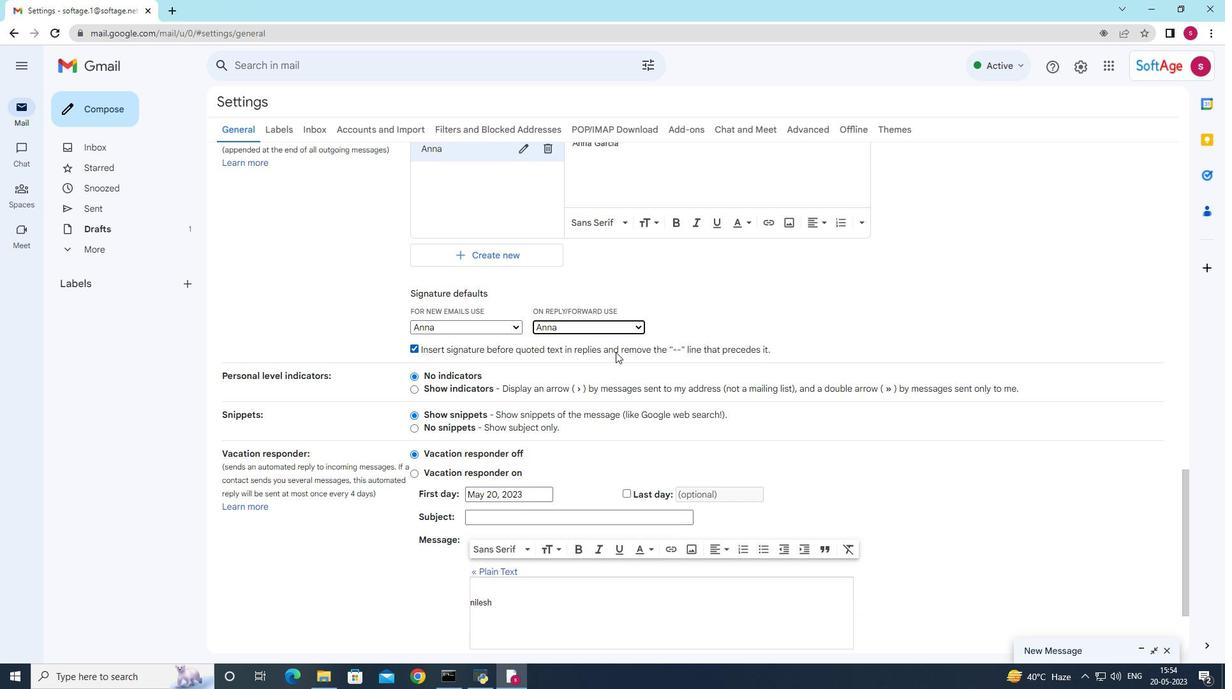 
Action: Mouse scrolled (615, 351) with delta (0, 0)
Screenshot: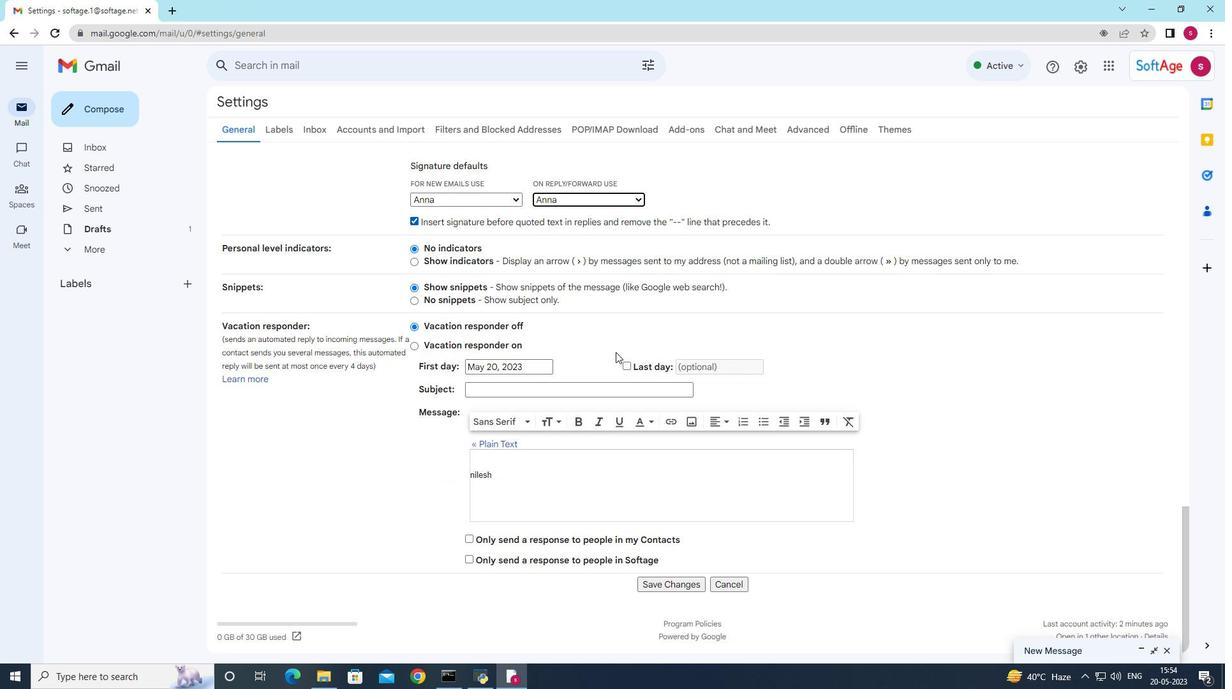 
Action: Mouse scrolled (615, 351) with delta (0, 0)
Screenshot: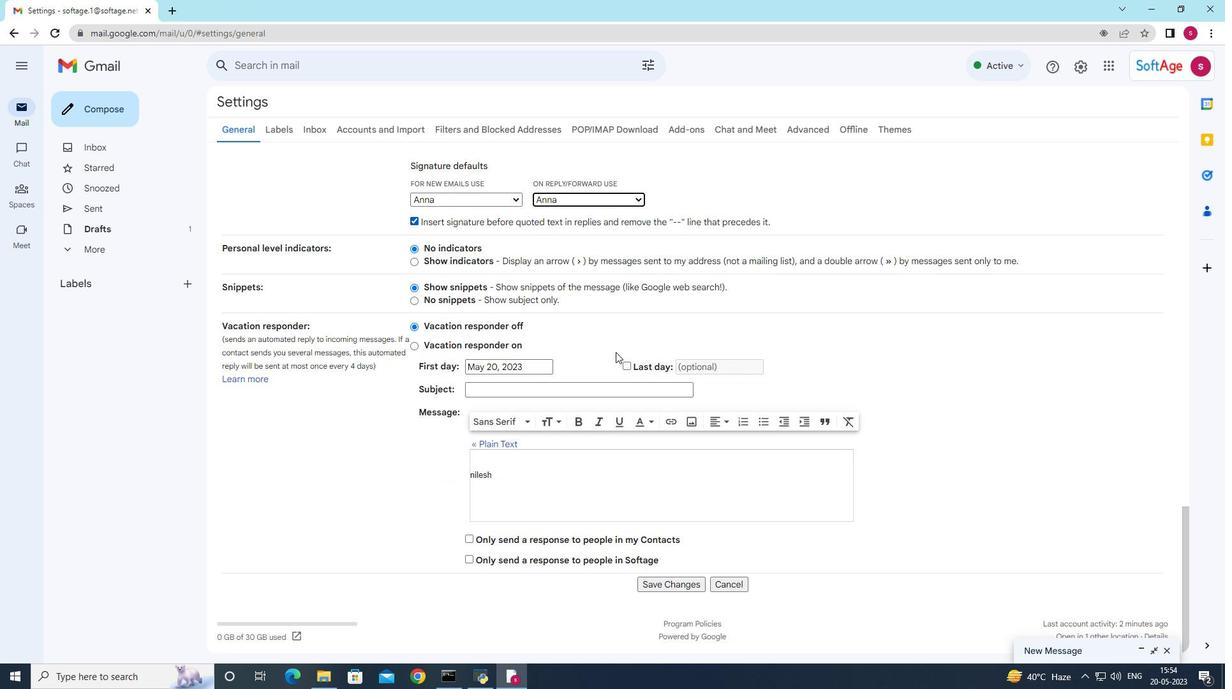 
Action: Mouse scrolled (615, 351) with delta (0, 0)
Screenshot: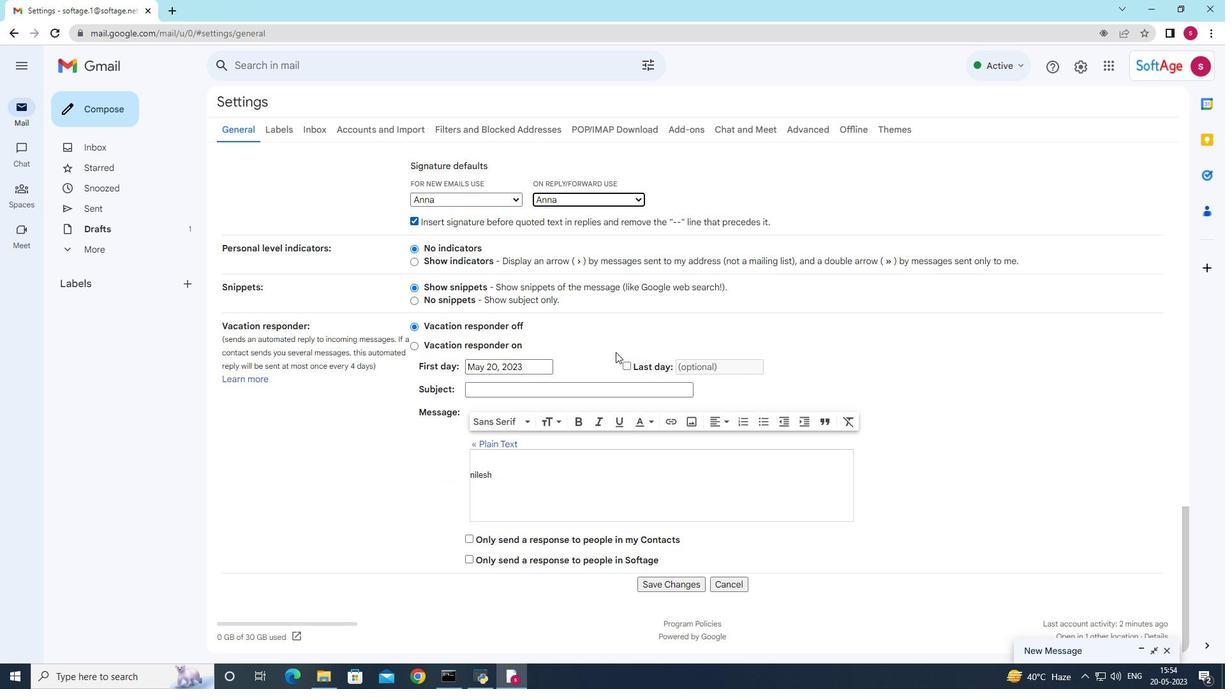 
Action: Mouse moved to (472, 262)
Screenshot: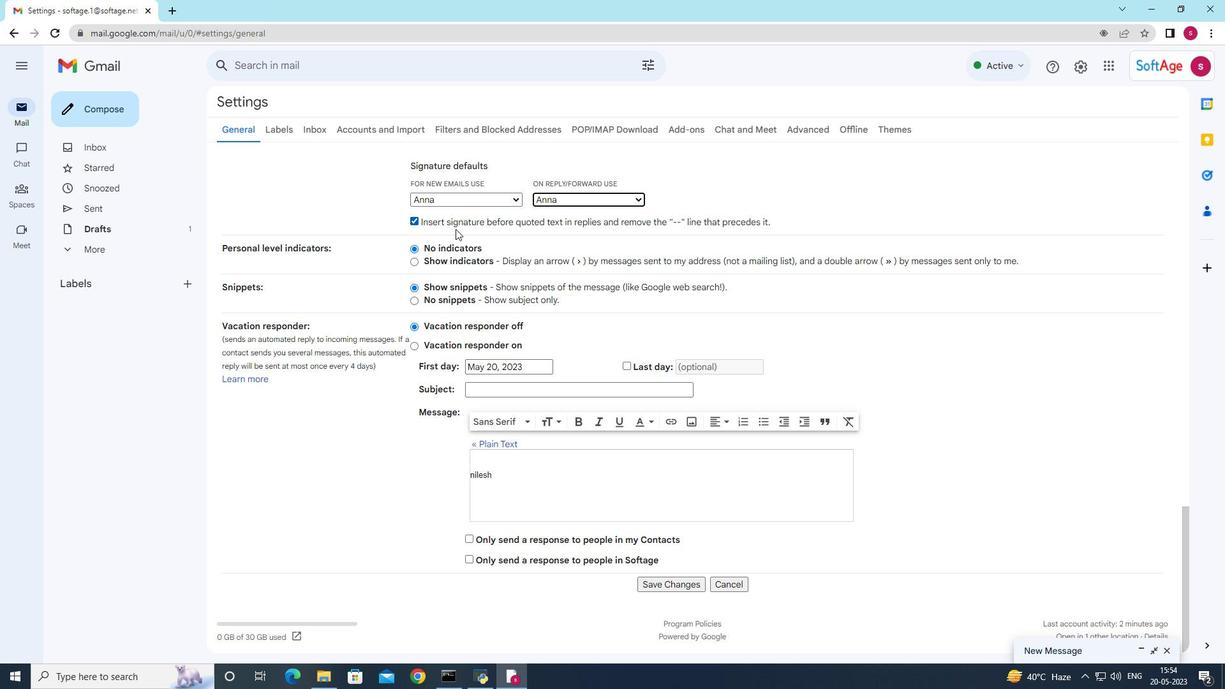 
Action: Mouse scrolled (472, 261) with delta (0, 0)
Screenshot: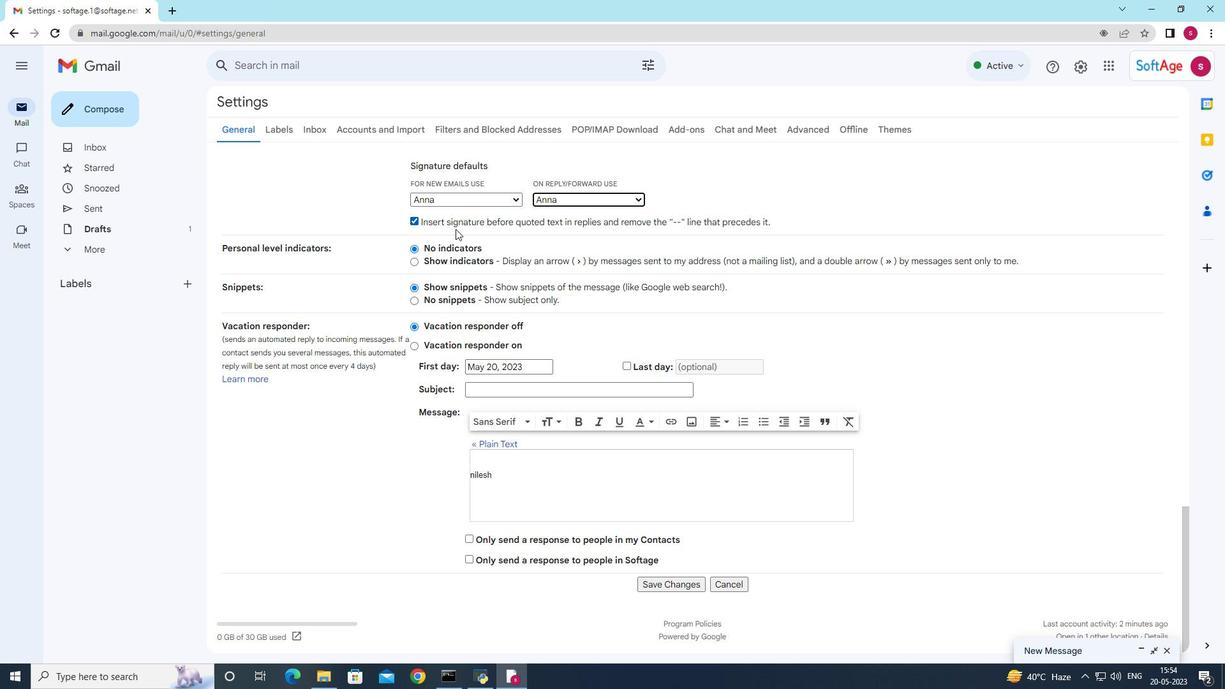 
Action: Mouse moved to (483, 288)
Screenshot: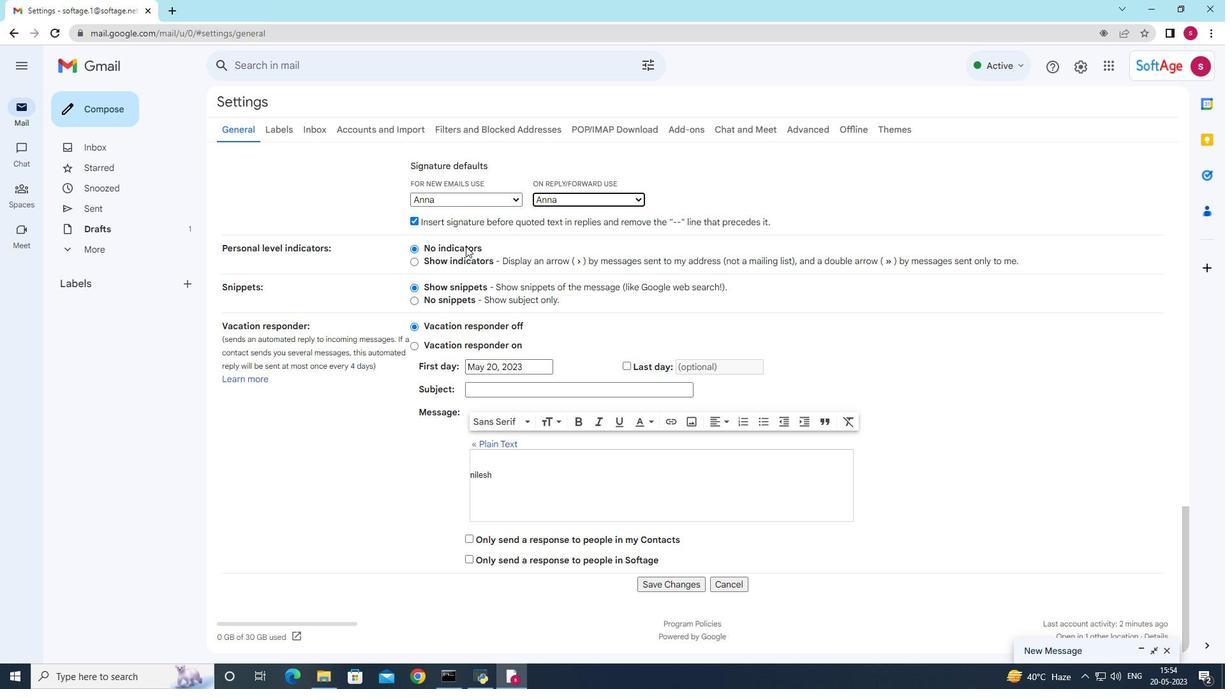 
Action: Mouse scrolled (483, 287) with delta (0, 0)
Screenshot: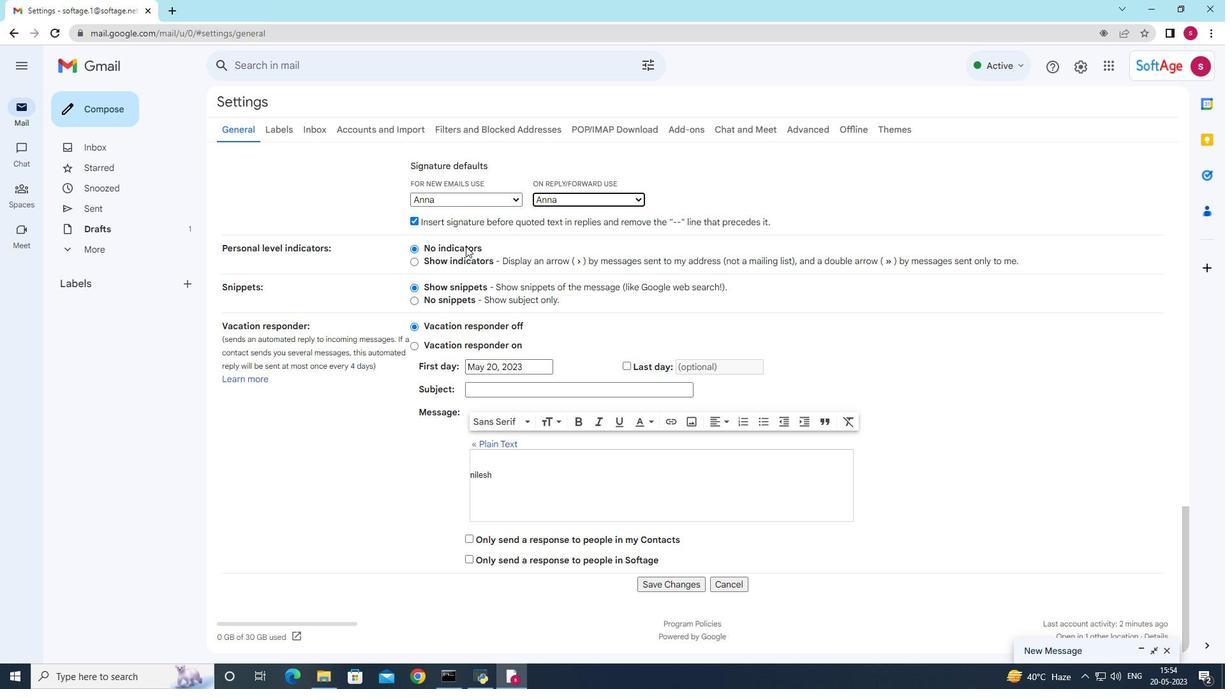 
Action: Mouse moved to (495, 323)
Screenshot: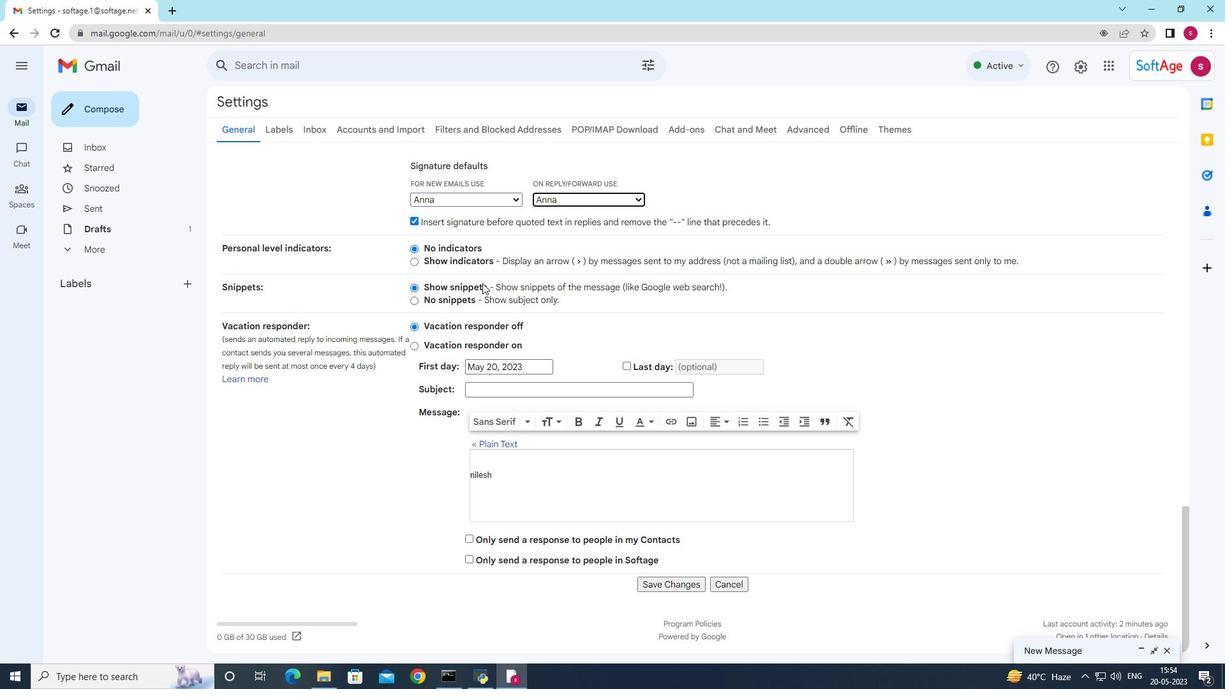 
Action: Mouse scrolled (494, 317) with delta (0, 0)
Screenshot: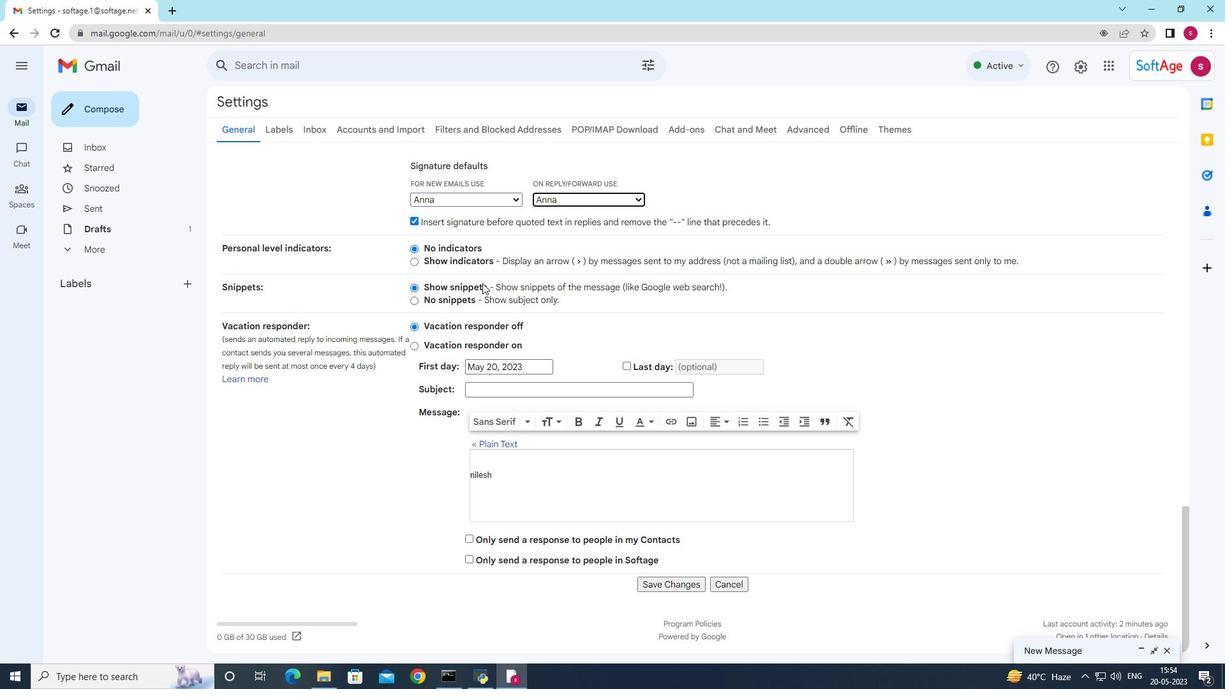 
Action: Mouse moved to (532, 354)
Screenshot: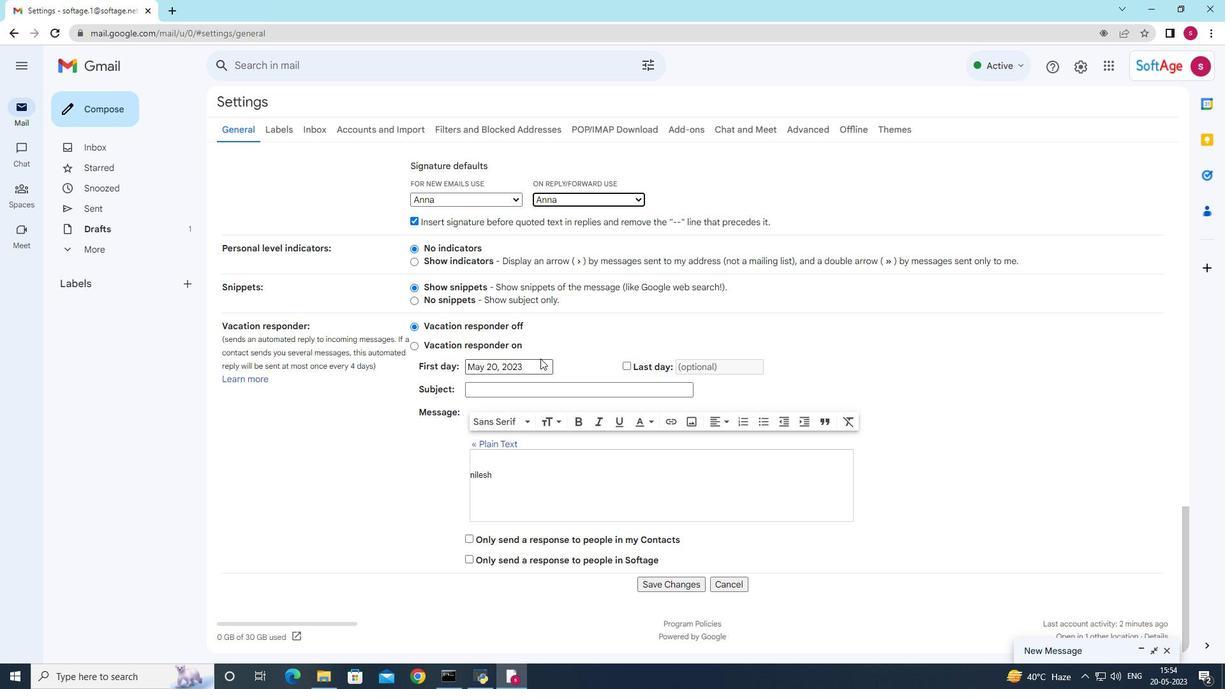 
Action: Mouse scrolled (532, 354) with delta (0, 0)
Screenshot: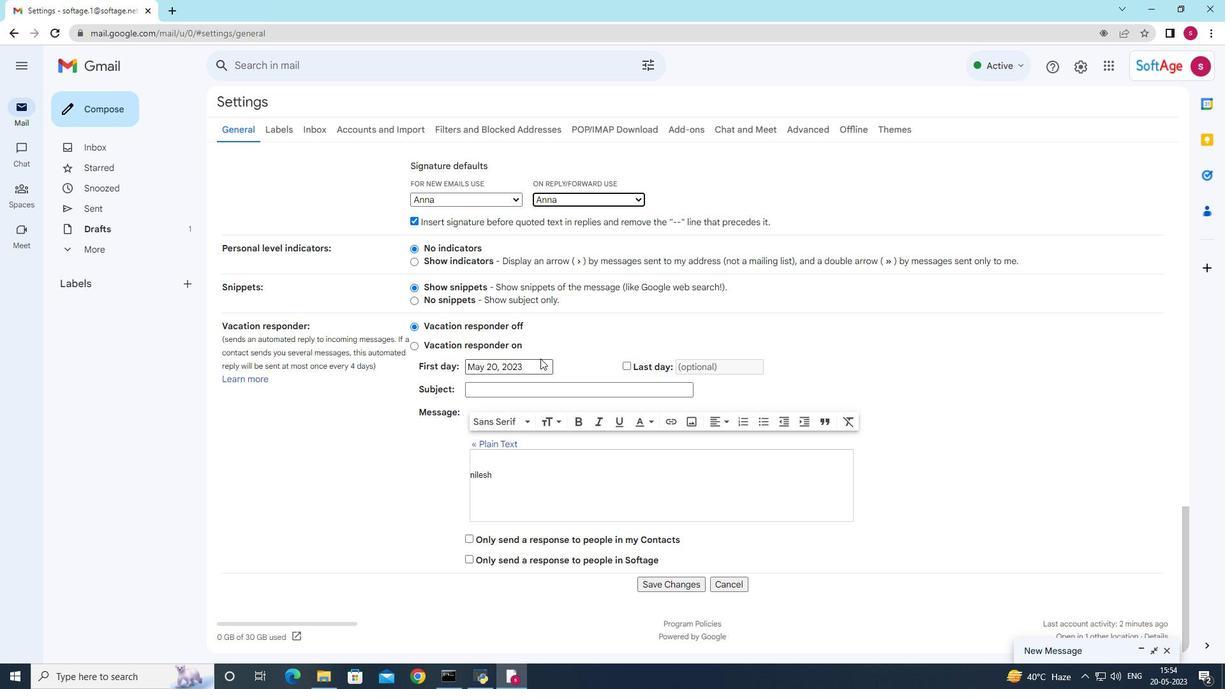 
Action: Mouse moved to (531, 418)
Screenshot: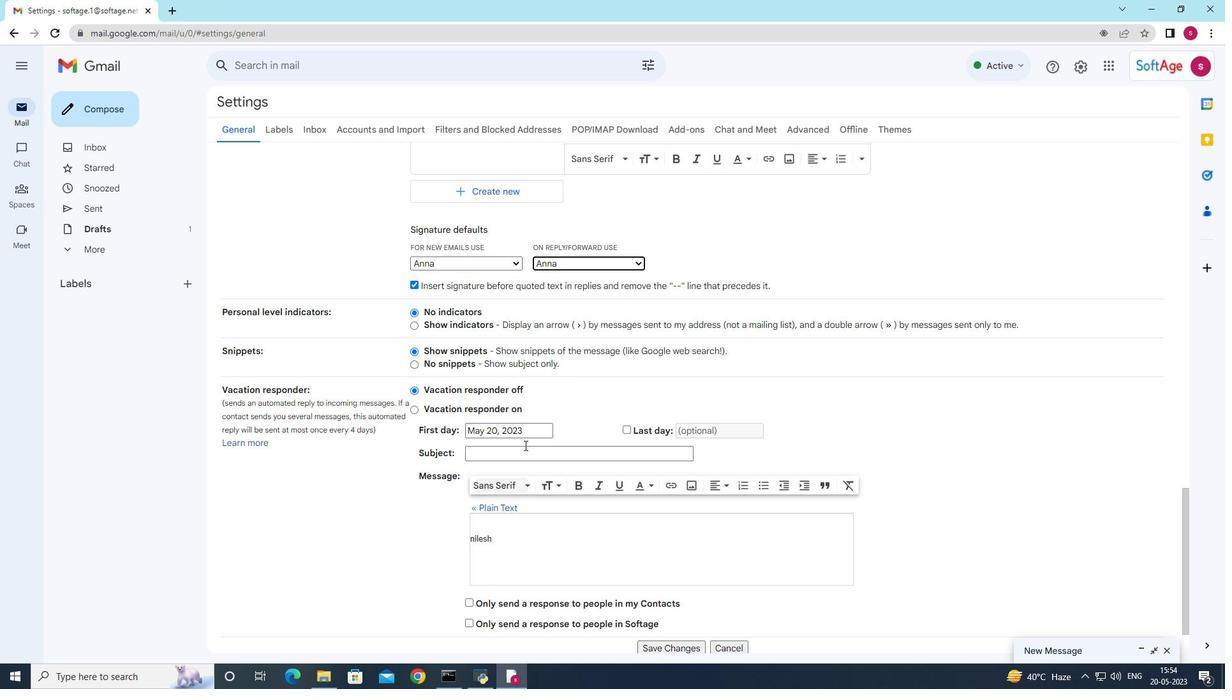 
Action: Mouse scrolled (531, 417) with delta (0, 0)
Screenshot: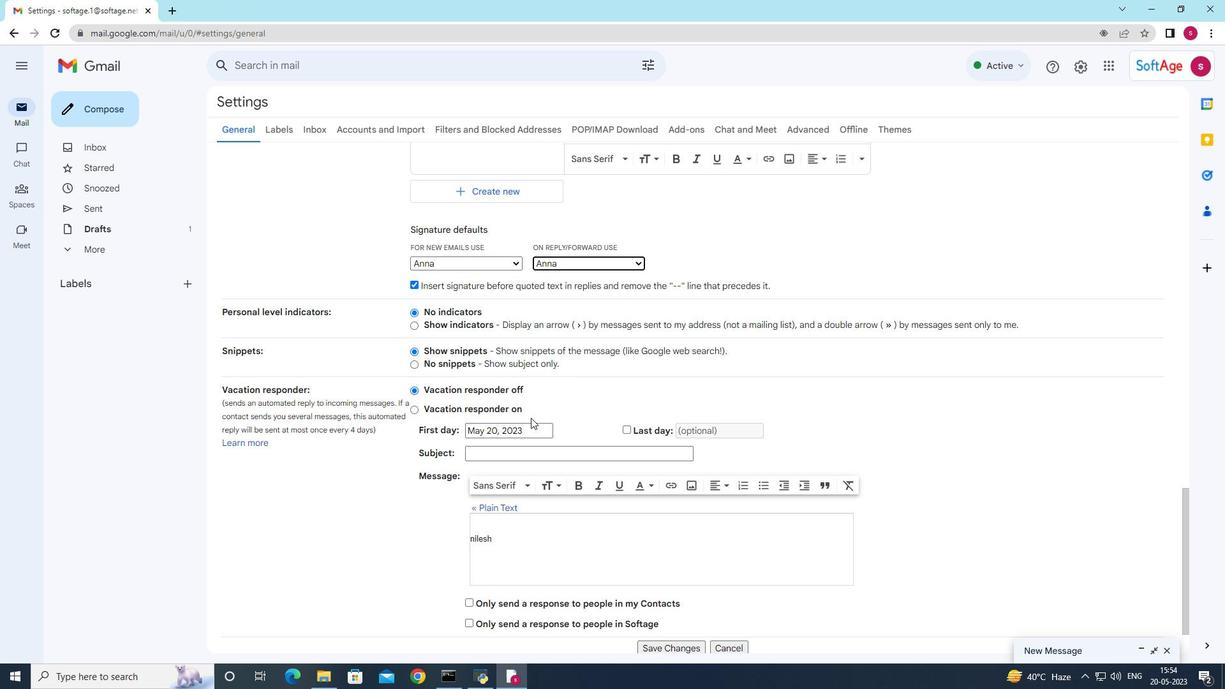 
Action: Mouse moved to (601, 331)
Screenshot: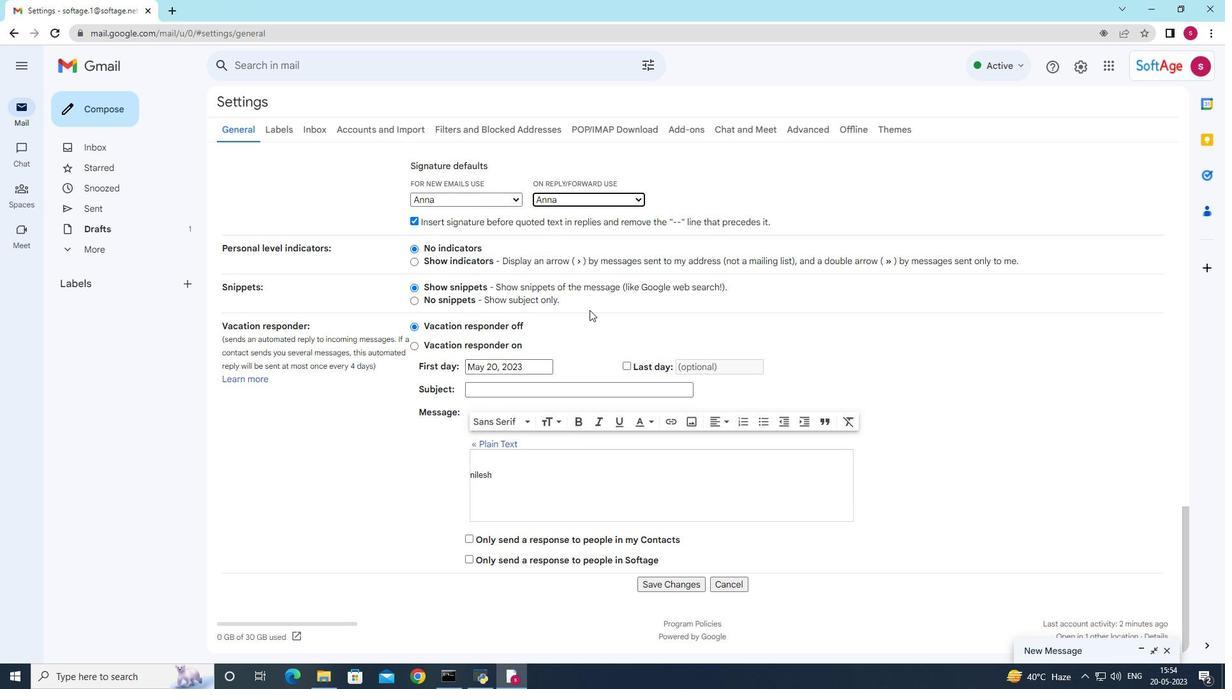 
Action: Mouse scrolled (601, 330) with delta (0, 0)
Screenshot: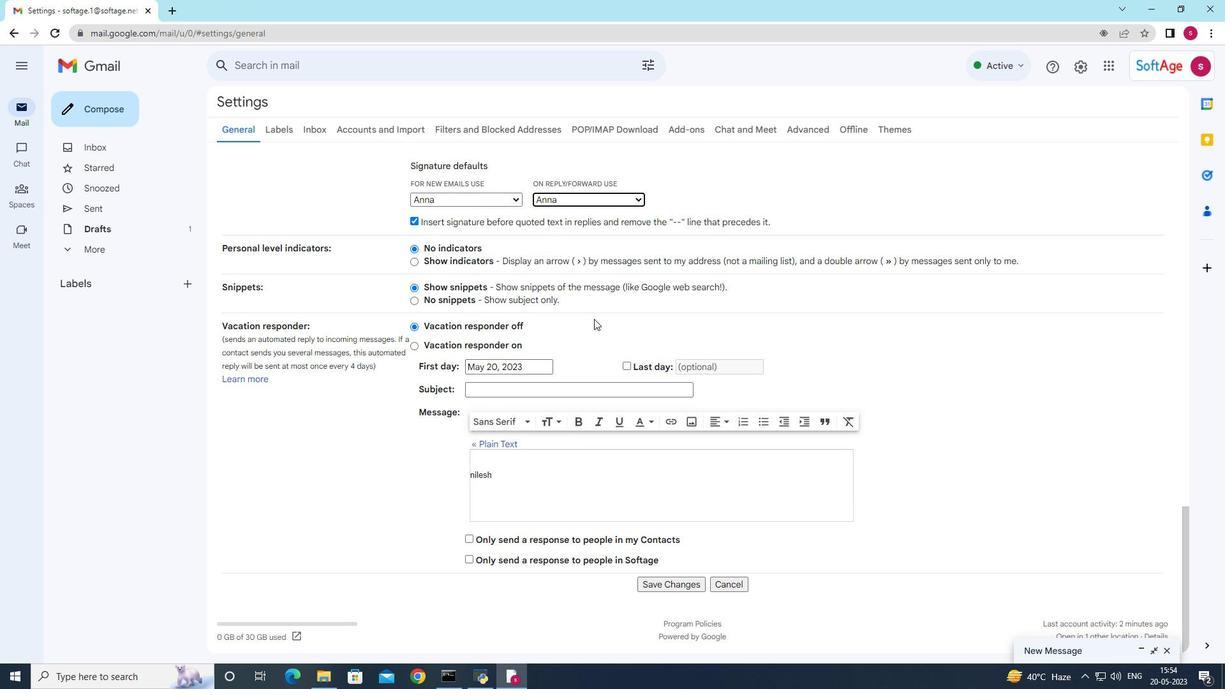 
Action: Mouse moved to (602, 331)
Screenshot: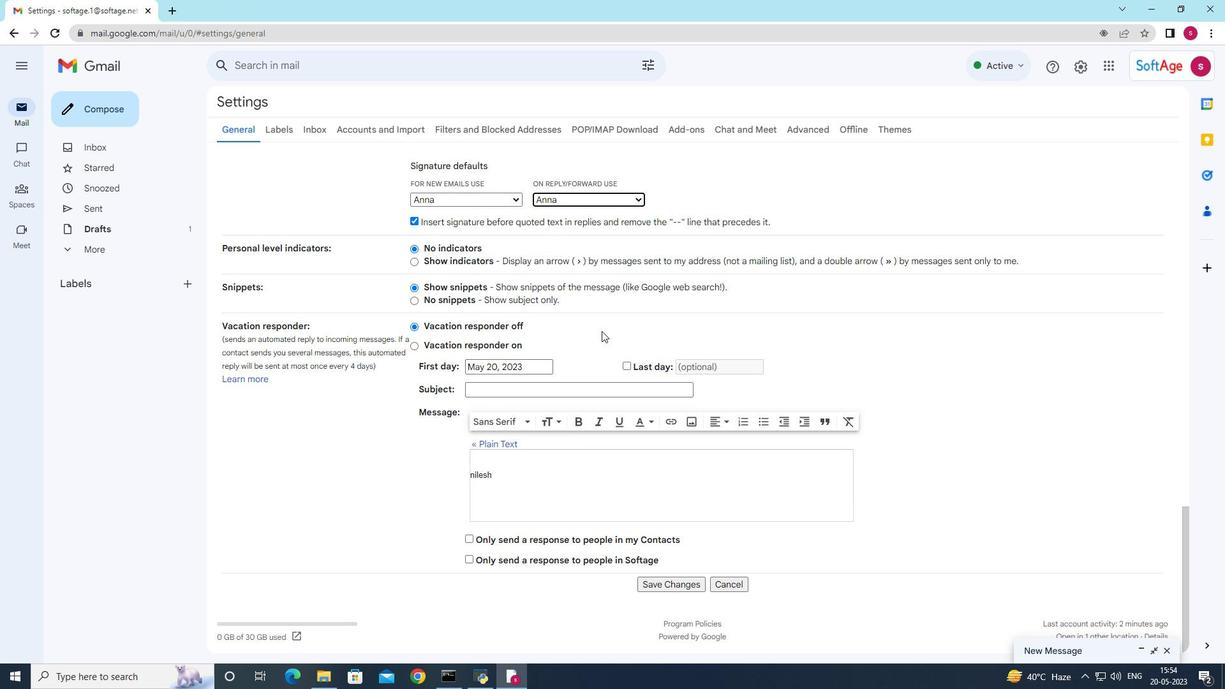 
Action: Mouse scrolled (602, 331) with delta (0, 0)
Screenshot: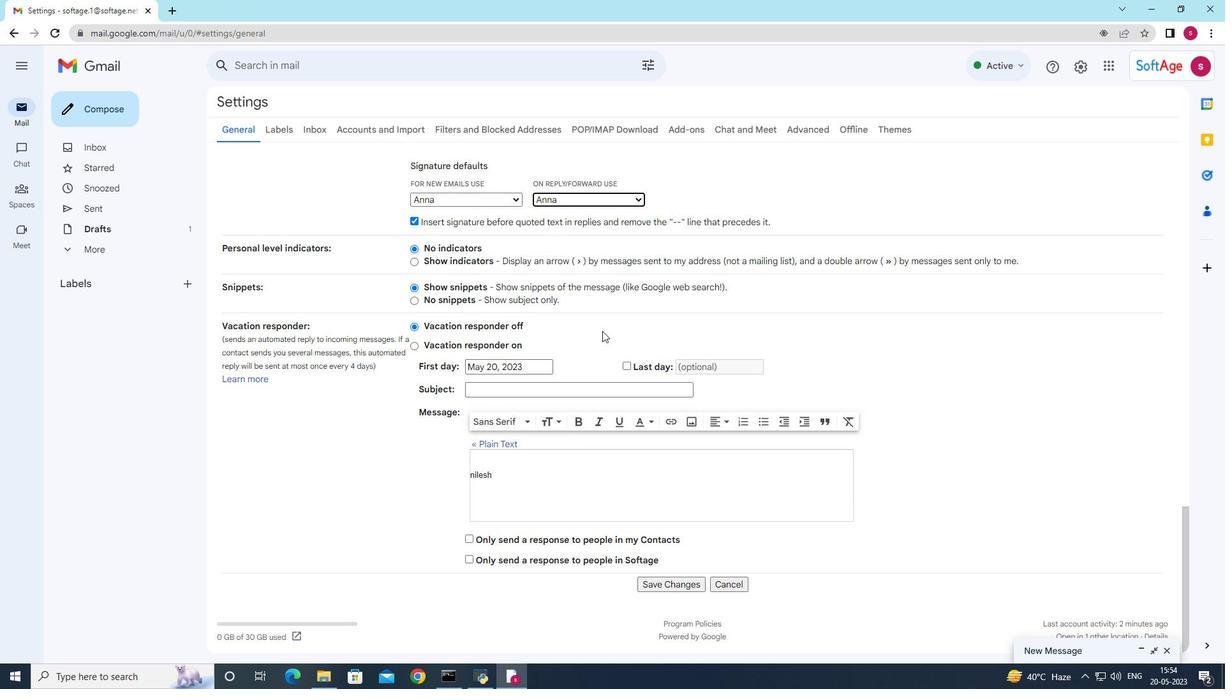 
Action: Mouse moved to (603, 331)
Screenshot: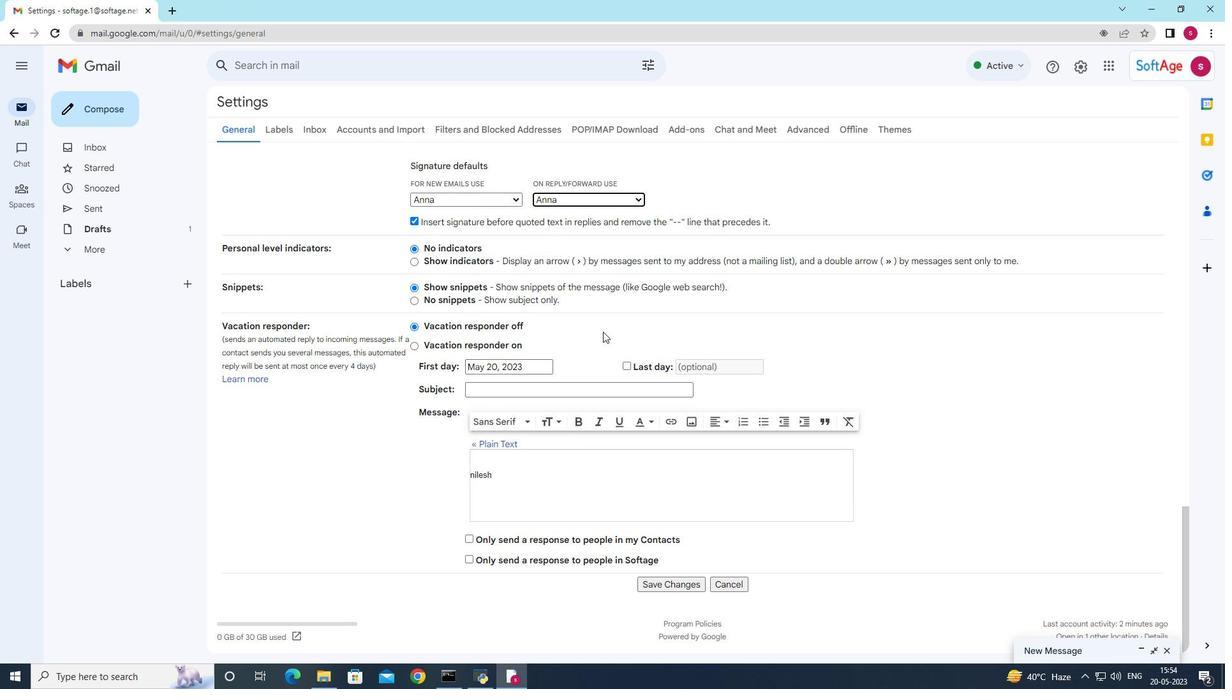 
Action: Mouse scrolled (603, 332) with delta (0, 0)
Screenshot: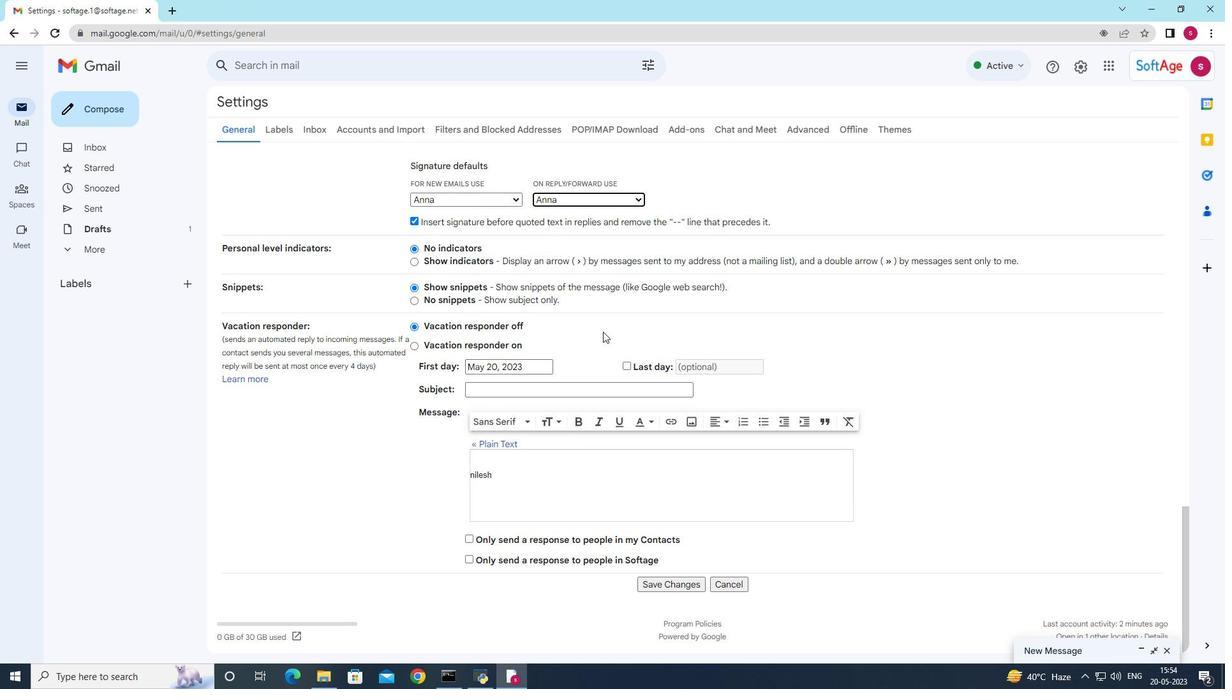
Action: Mouse scrolled (603, 332) with delta (0, 0)
Screenshot: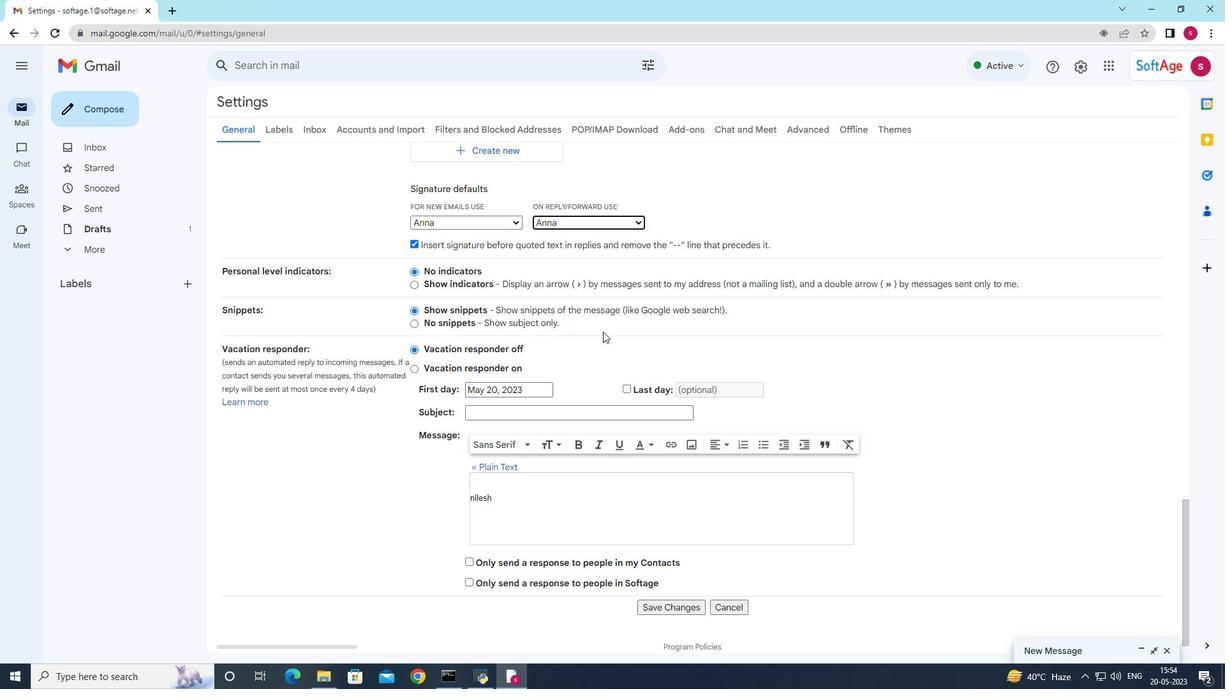 
Action: Mouse scrolled (603, 332) with delta (0, 0)
Screenshot: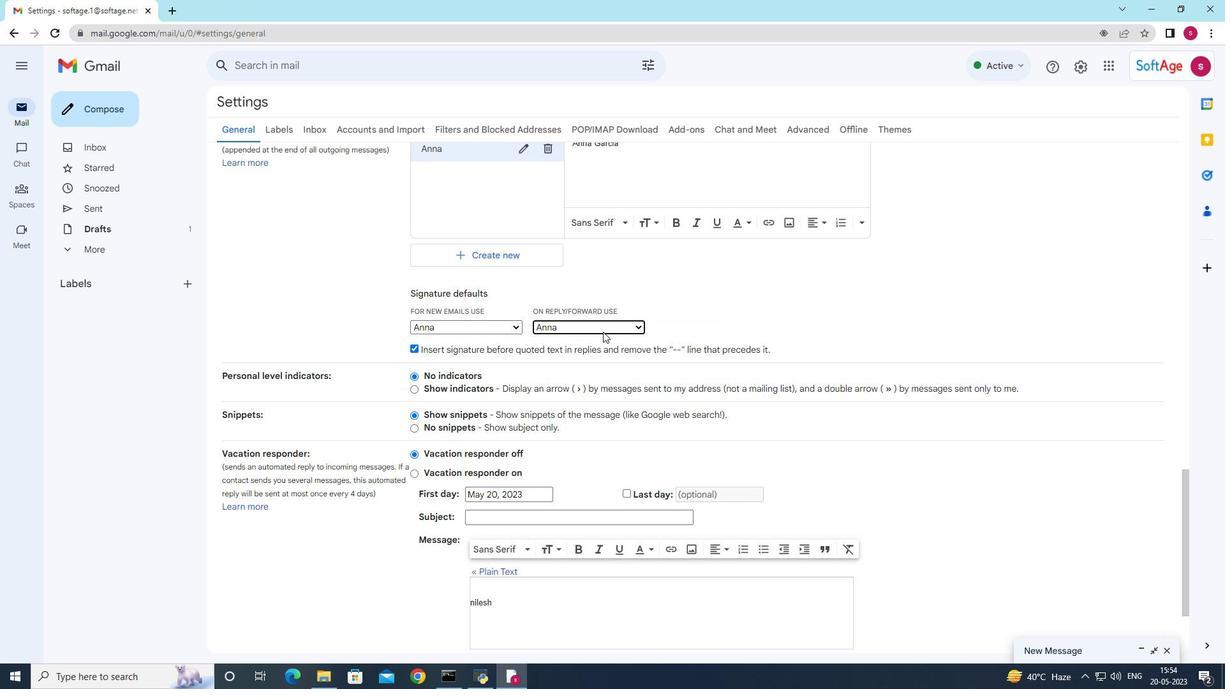 
Action: Mouse scrolled (603, 332) with delta (0, 0)
Screenshot: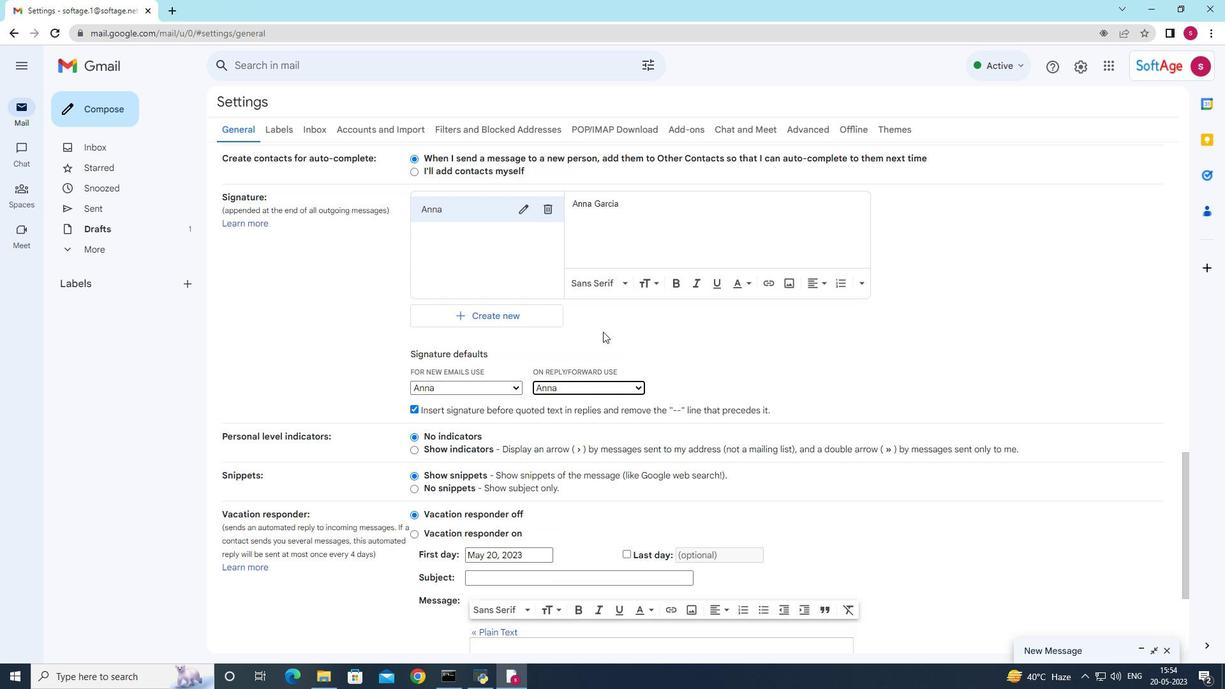 
Action: Mouse scrolled (603, 331) with delta (0, 0)
Screenshot: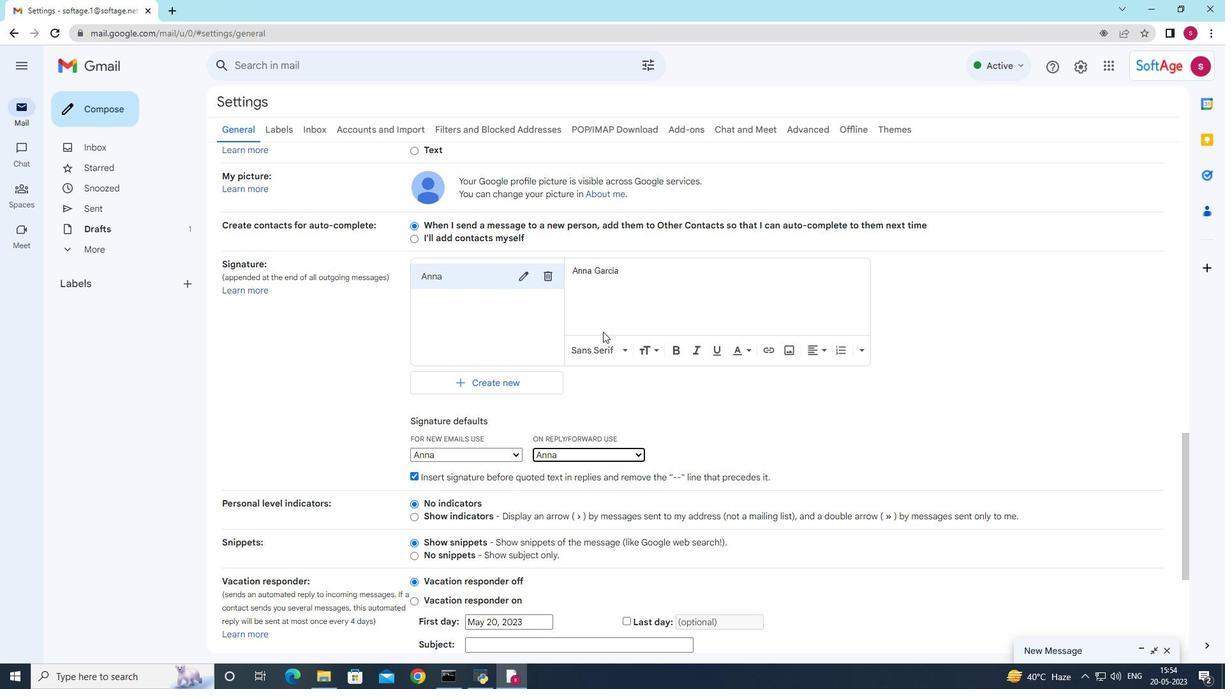 
Action: Mouse scrolled (603, 331) with delta (0, 0)
Screenshot: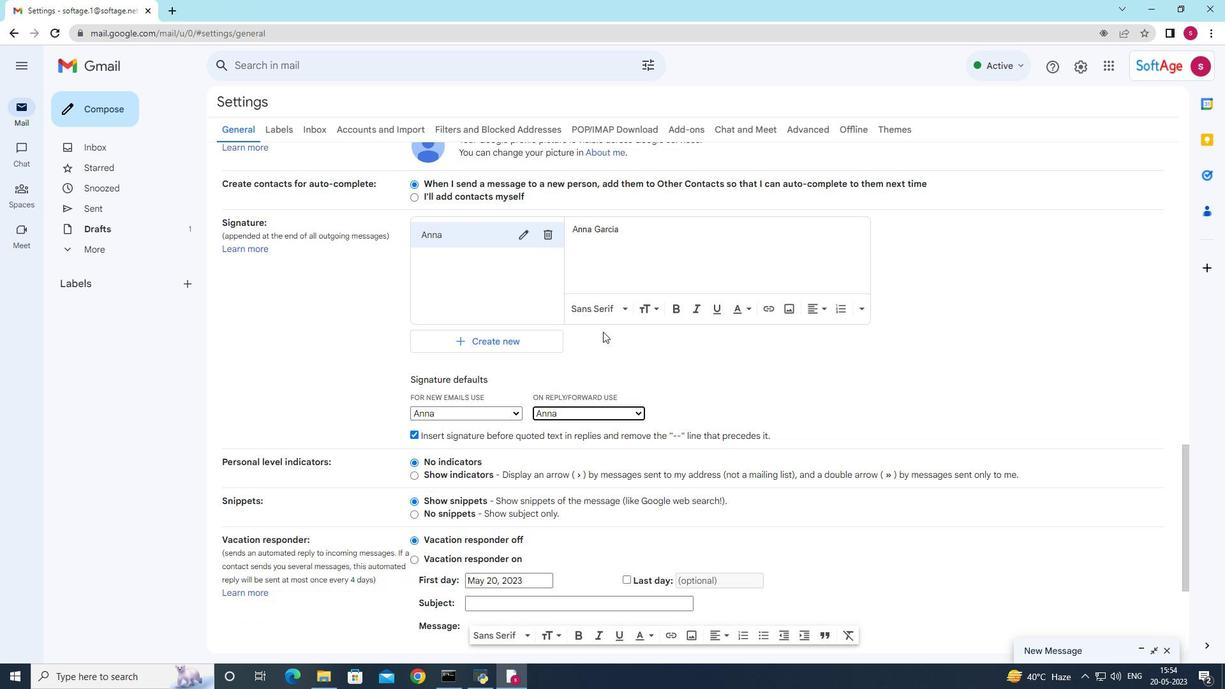 
Action: Mouse scrolled (603, 331) with delta (0, 0)
Screenshot: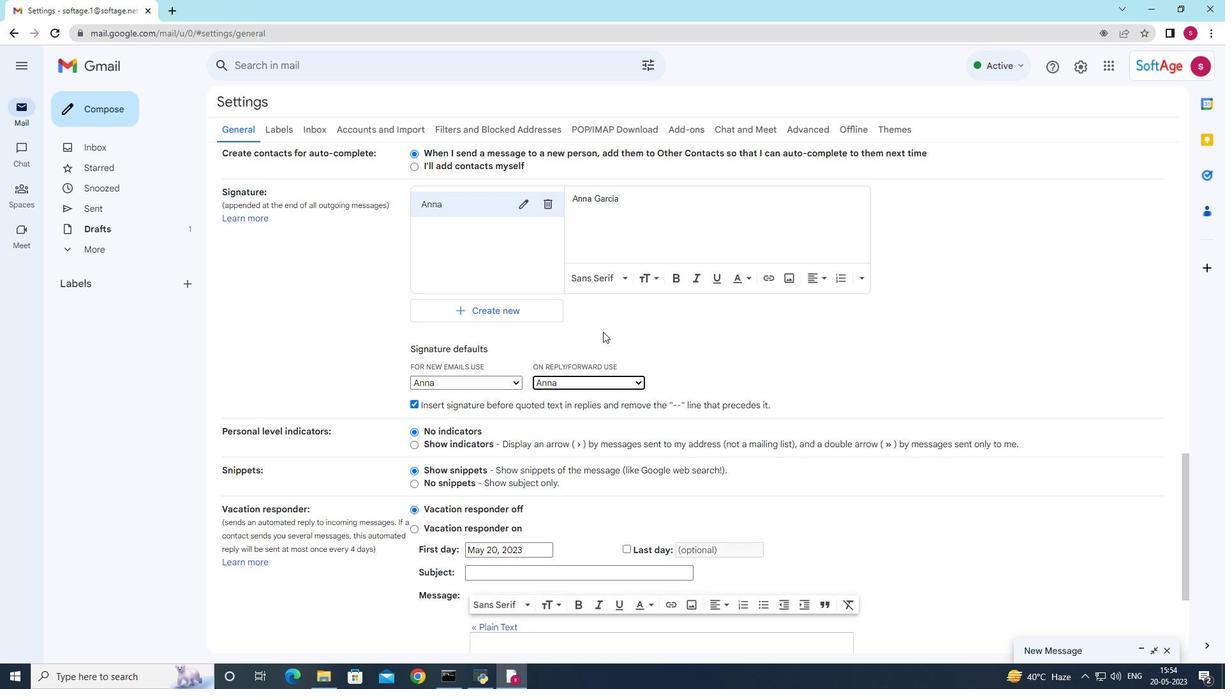 
Action: Mouse moved to (601, 335)
Screenshot: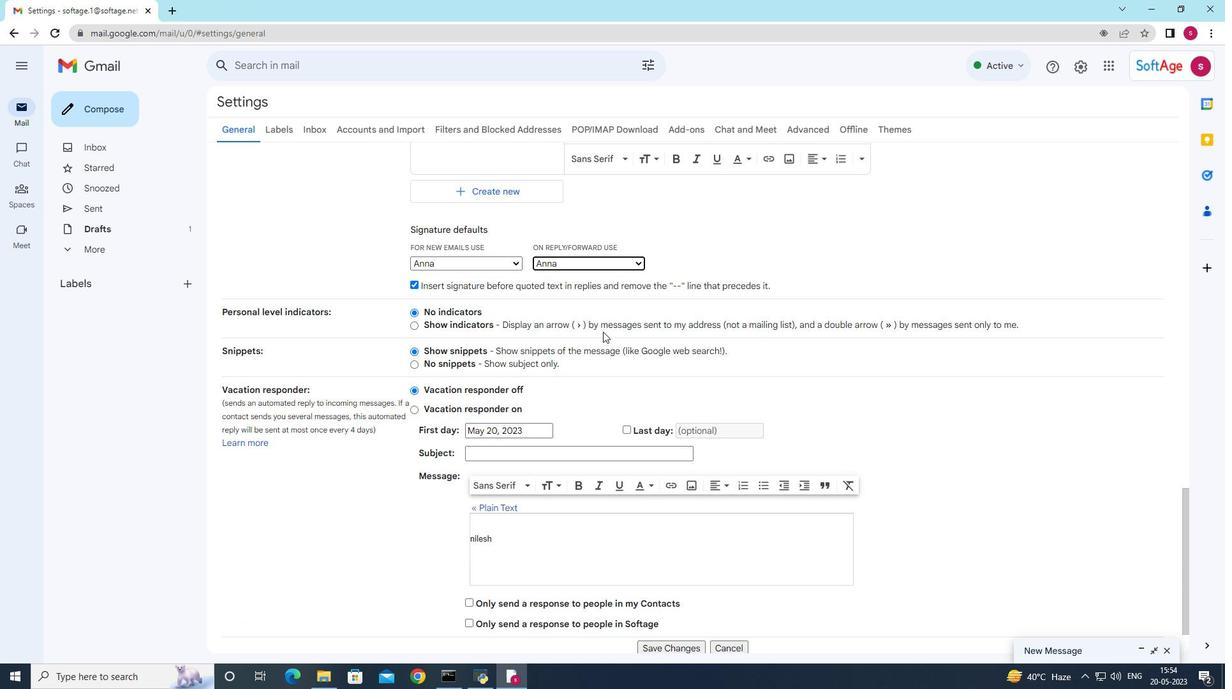 
Action: Mouse scrolled (601, 334) with delta (0, 0)
Screenshot: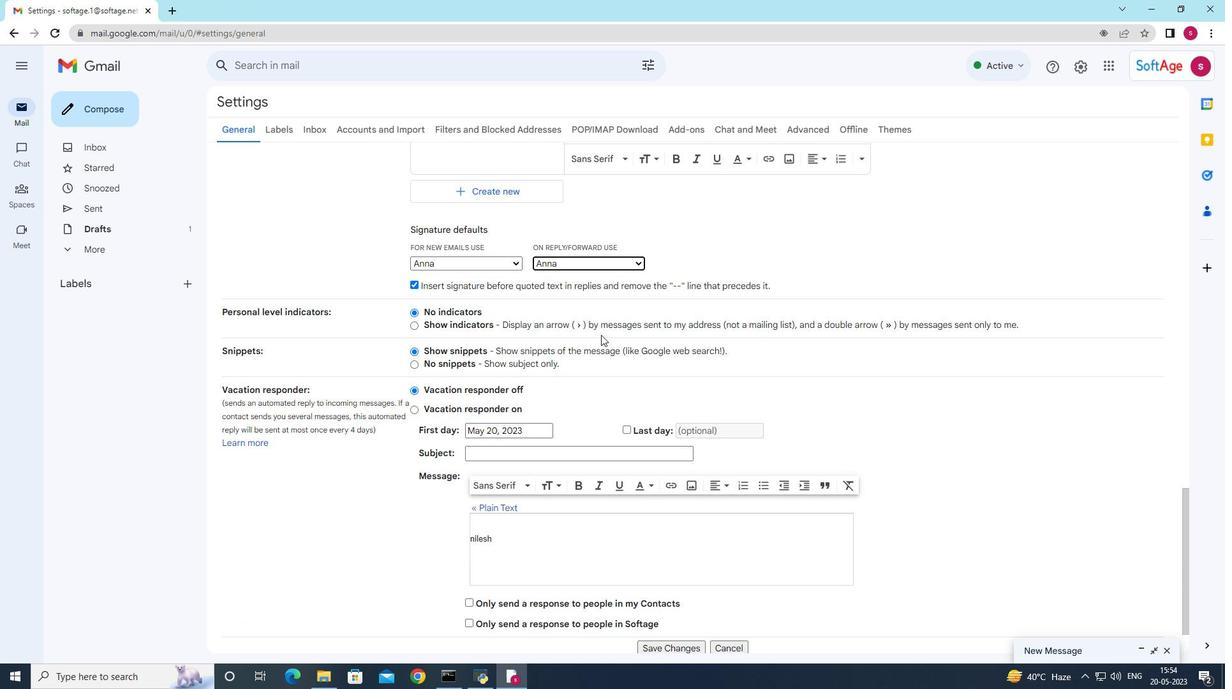 
Action: Mouse scrolled (601, 334) with delta (0, 0)
Screenshot: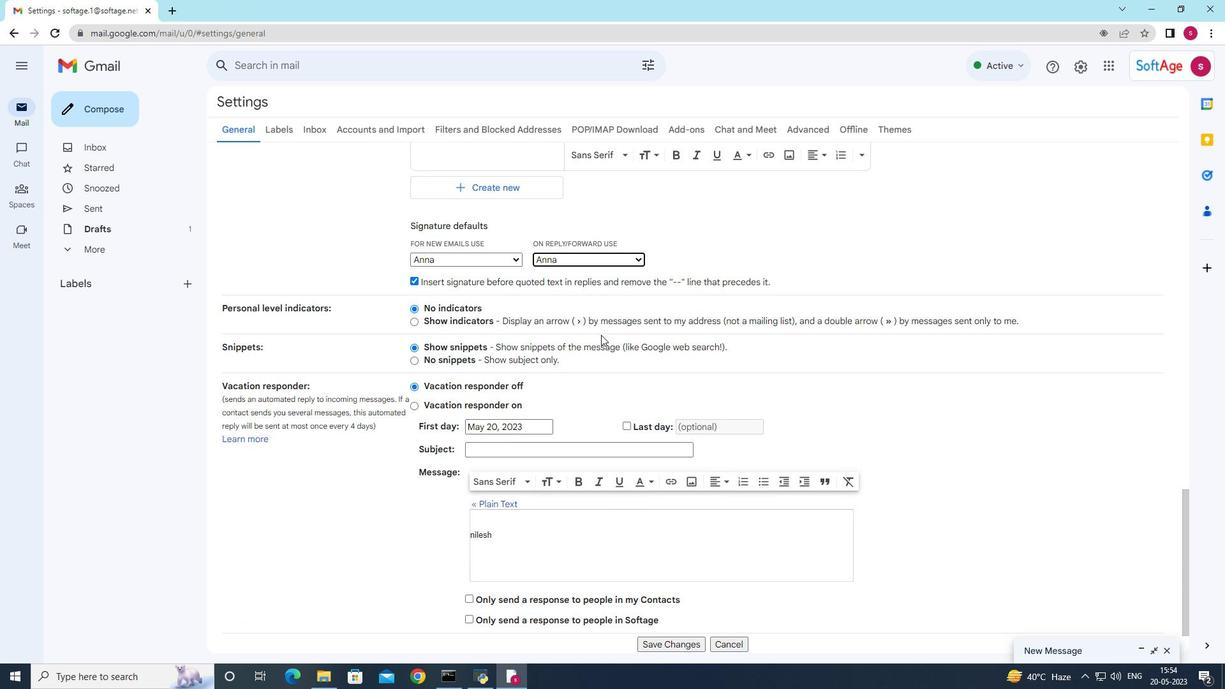 
Action: Mouse scrolled (601, 334) with delta (0, 0)
Screenshot: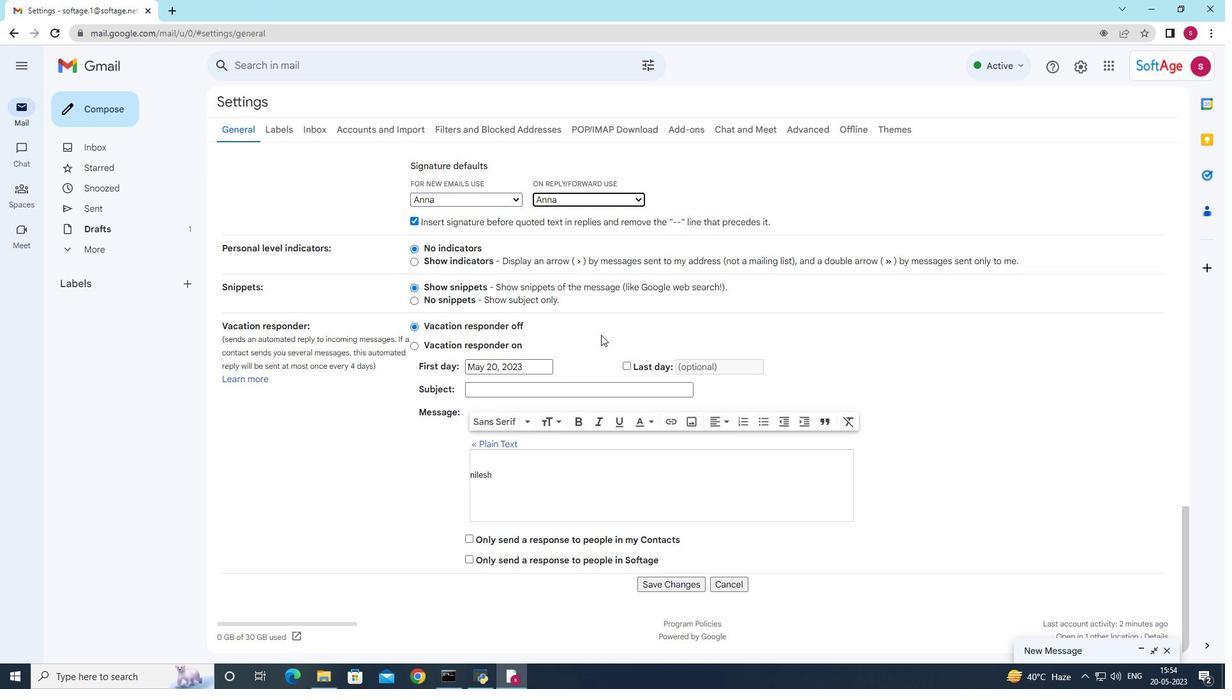 
Action: Mouse scrolled (601, 334) with delta (0, 0)
Screenshot: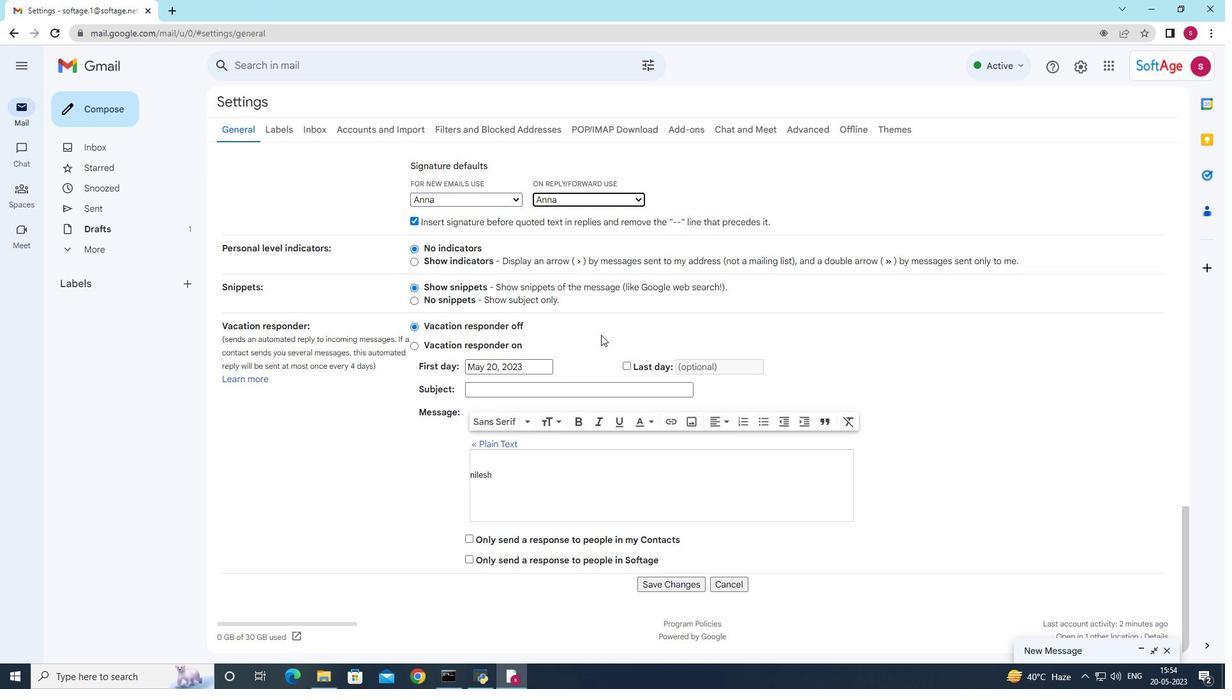 
Action: Mouse scrolled (601, 335) with delta (0, 0)
Screenshot: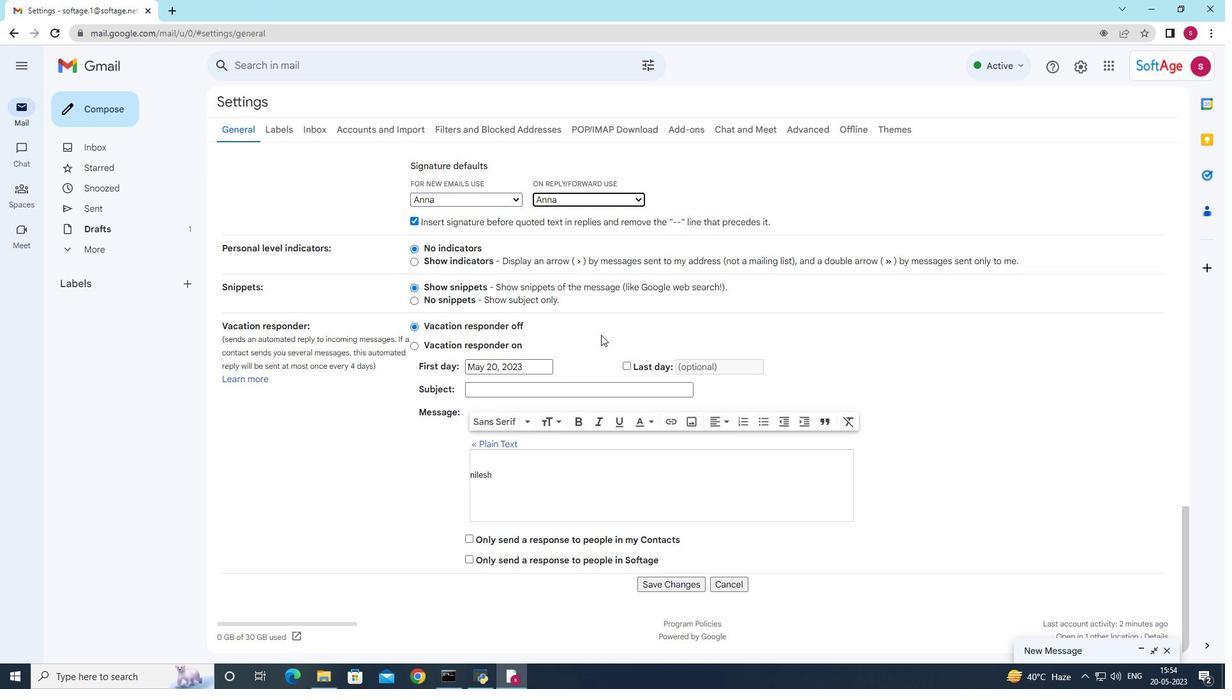 
Action: Mouse scrolled (601, 335) with delta (0, 0)
Screenshot: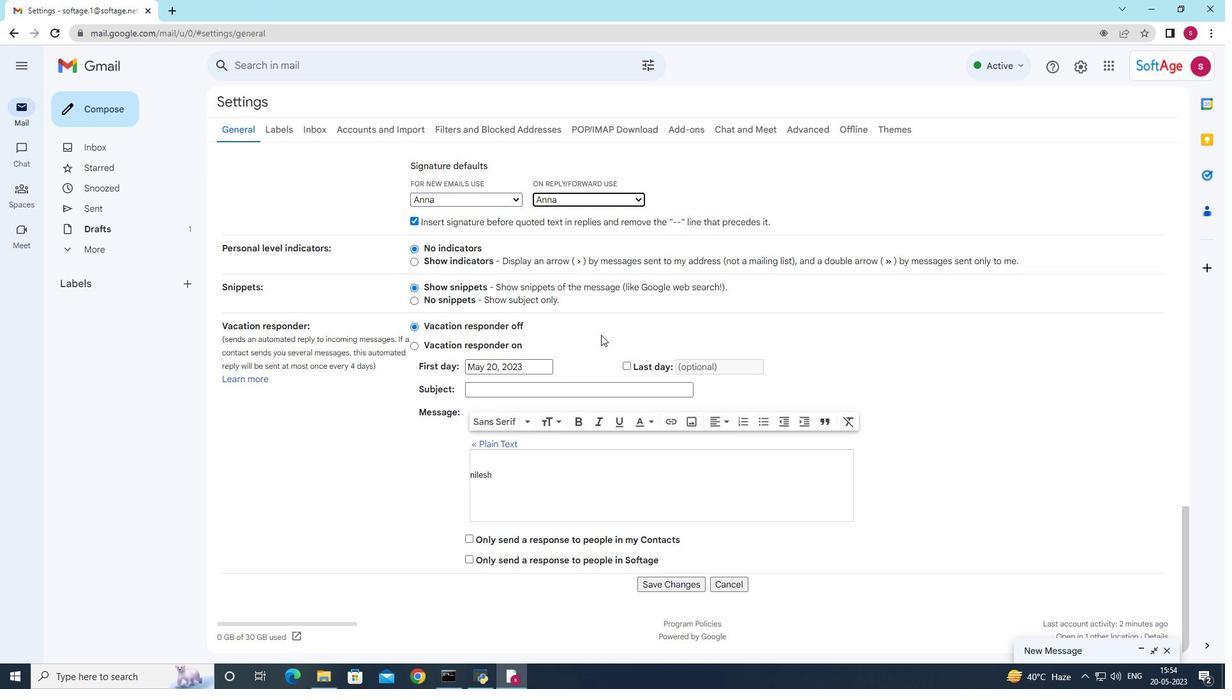 
Action: Mouse moved to (600, 335)
Screenshot: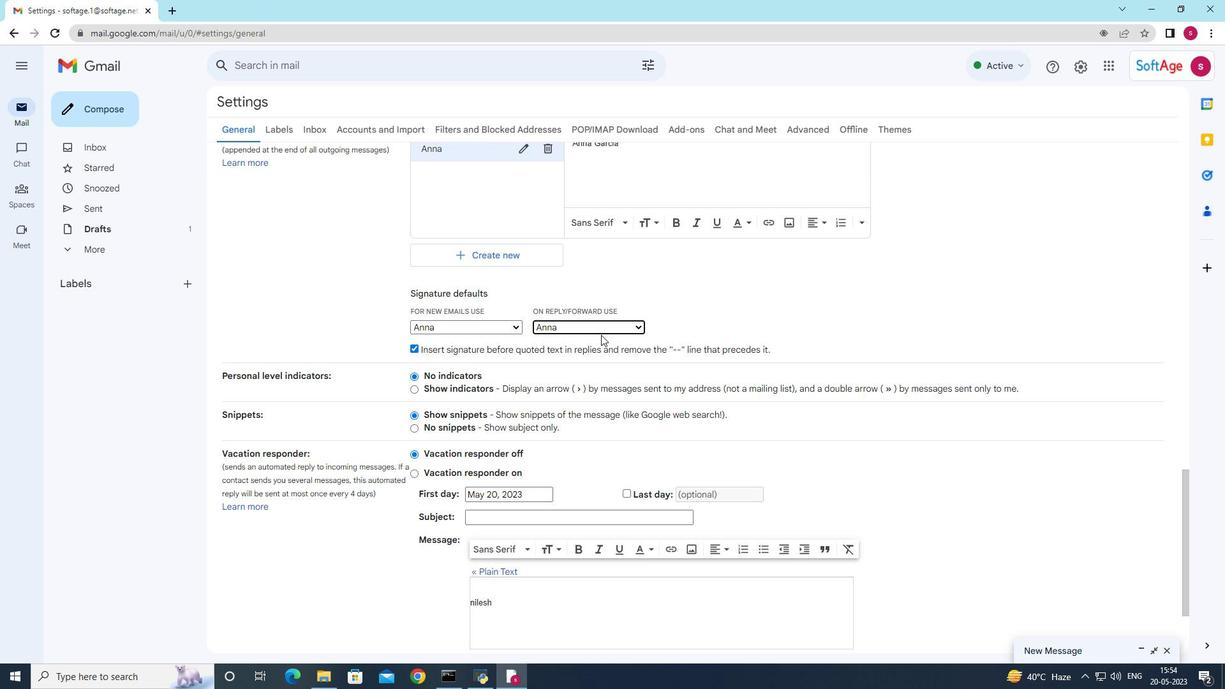 
Action: Mouse scrolled (600, 335) with delta (0, 0)
Screenshot: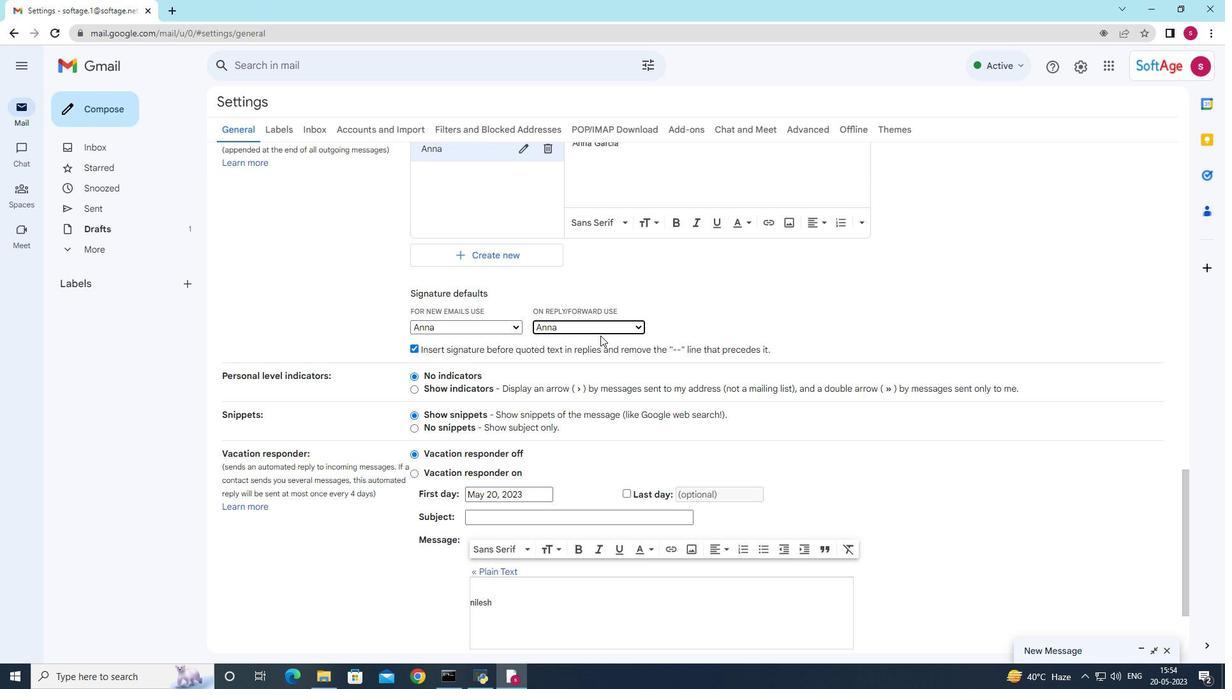 
Action: Mouse scrolled (600, 335) with delta (0, 0)
Screenshot: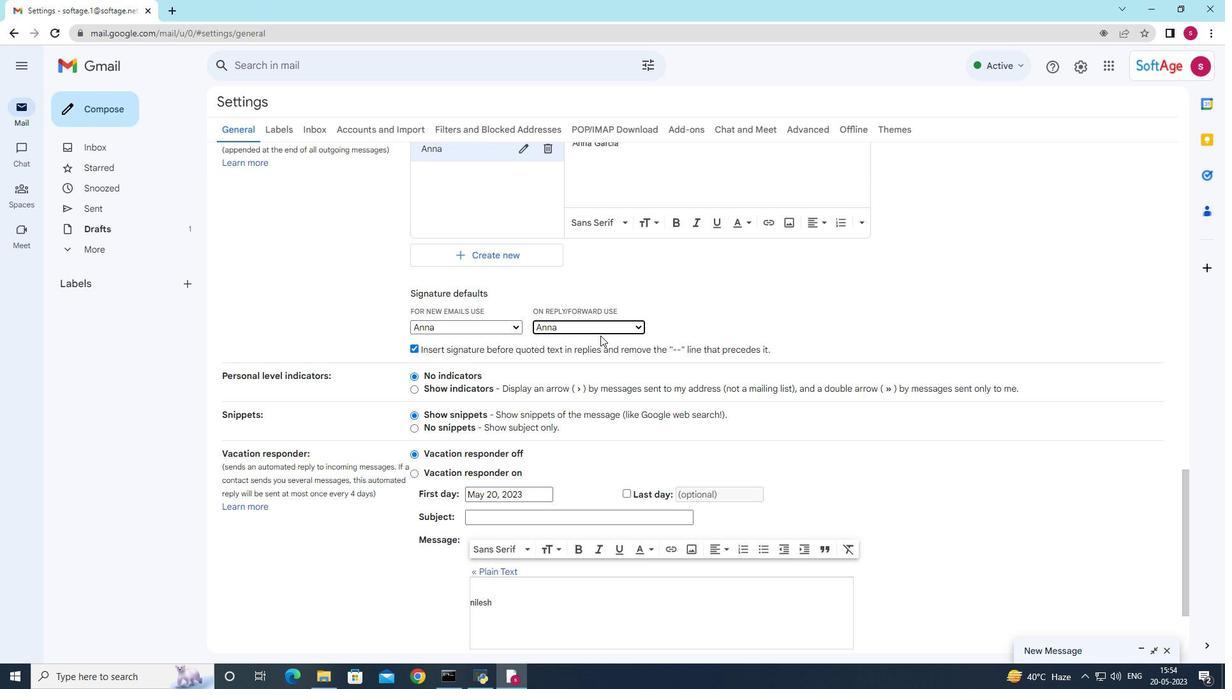 
Action: Mouse scrolled (600, 335) with delta (0, 0)
Screenshot: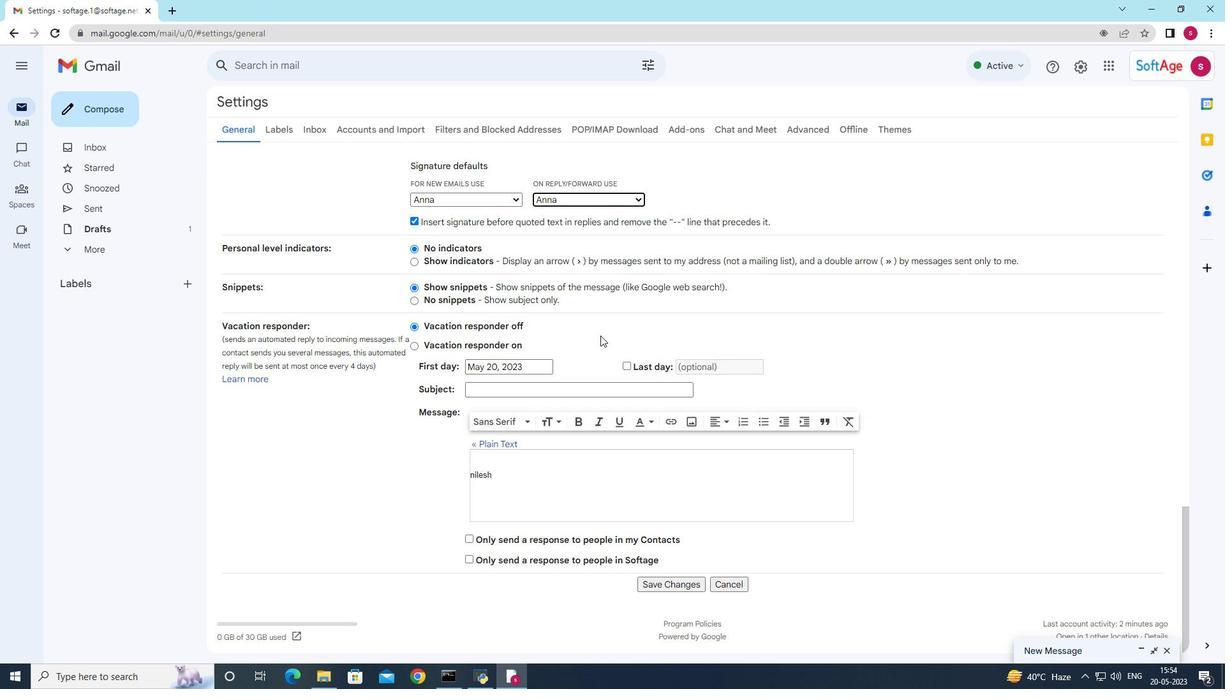 
Action: Mouse scrolled (600, 335) with delta (0, 0)
Screenshot: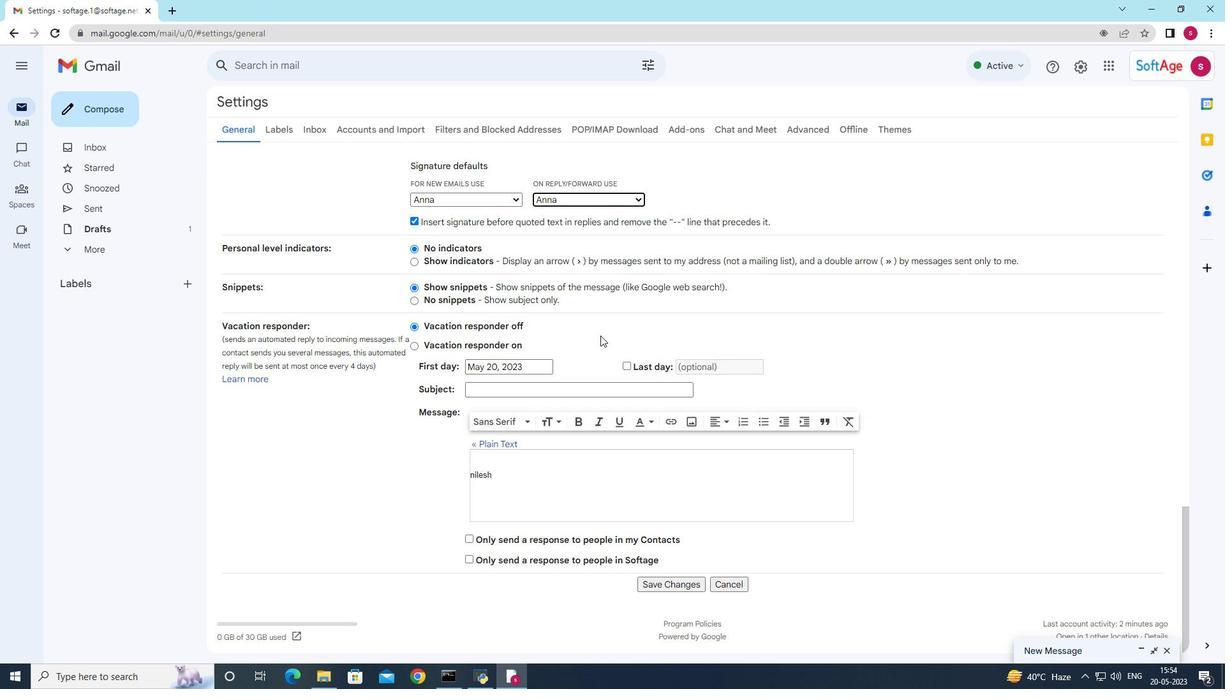 
Action: Mouse moved to (469, 563)
Screenshot: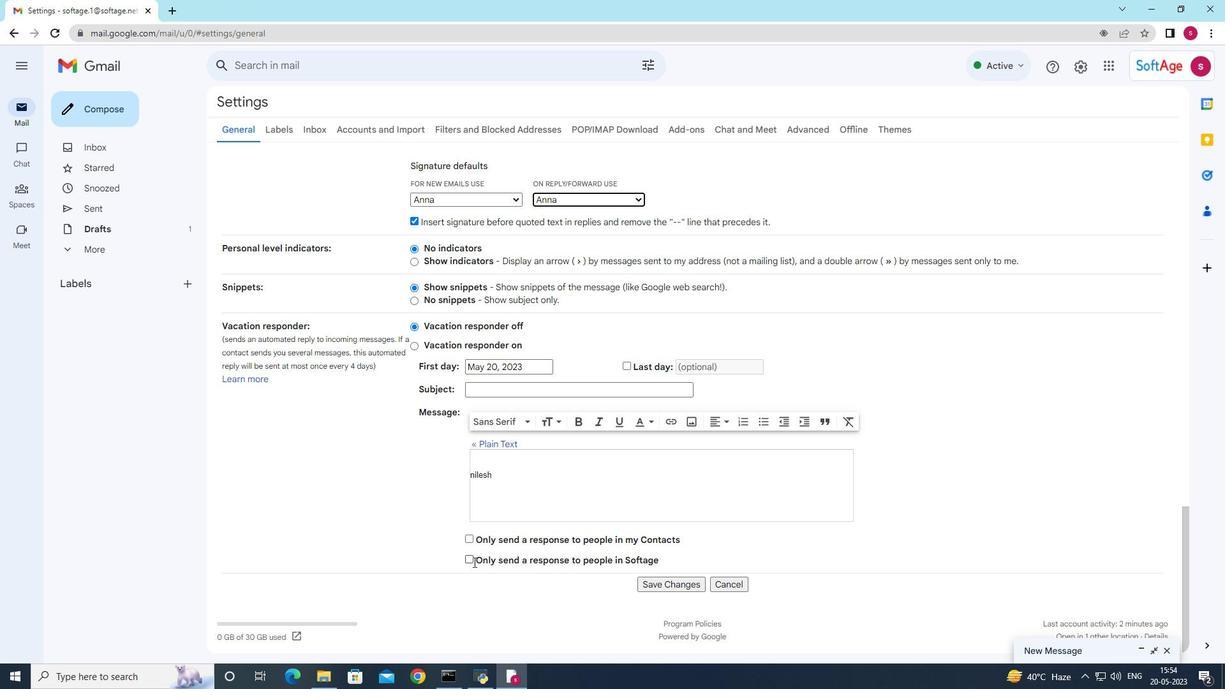 
Action: Mouse pressed left at (469, 563)
Screenshot: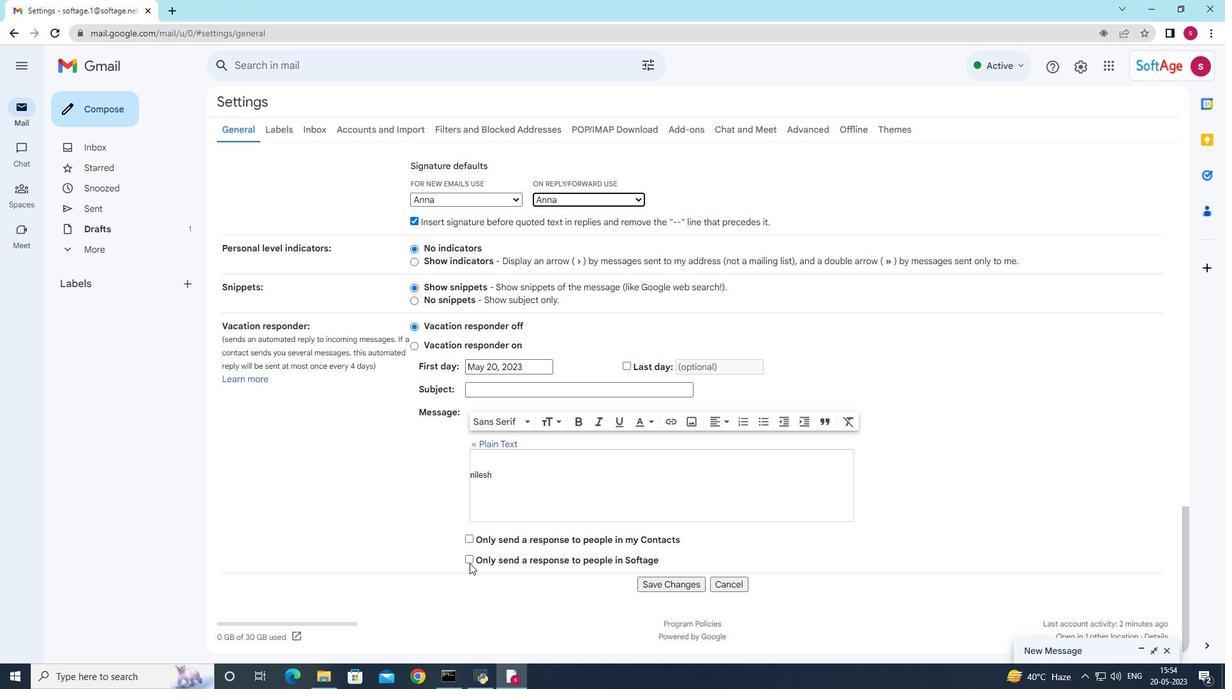 
Action: Mouse moved to (469, 559)
Screenshot: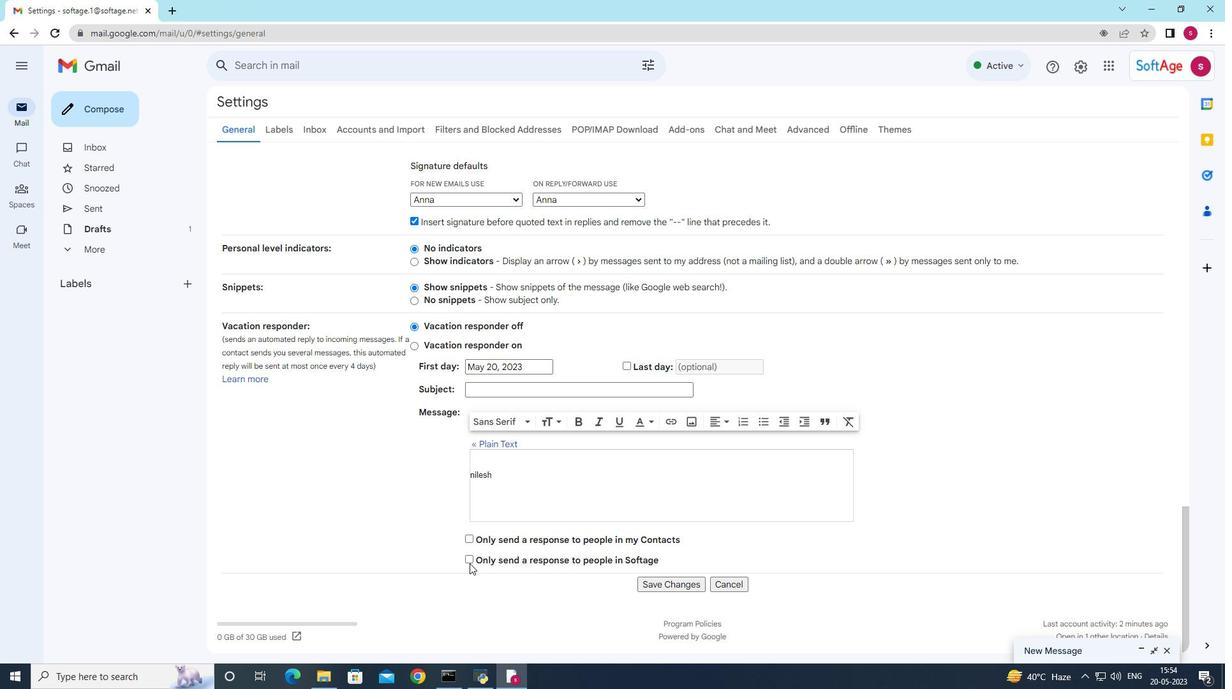 
Action: Mouse pressed left at (469, 559)
Screenshot: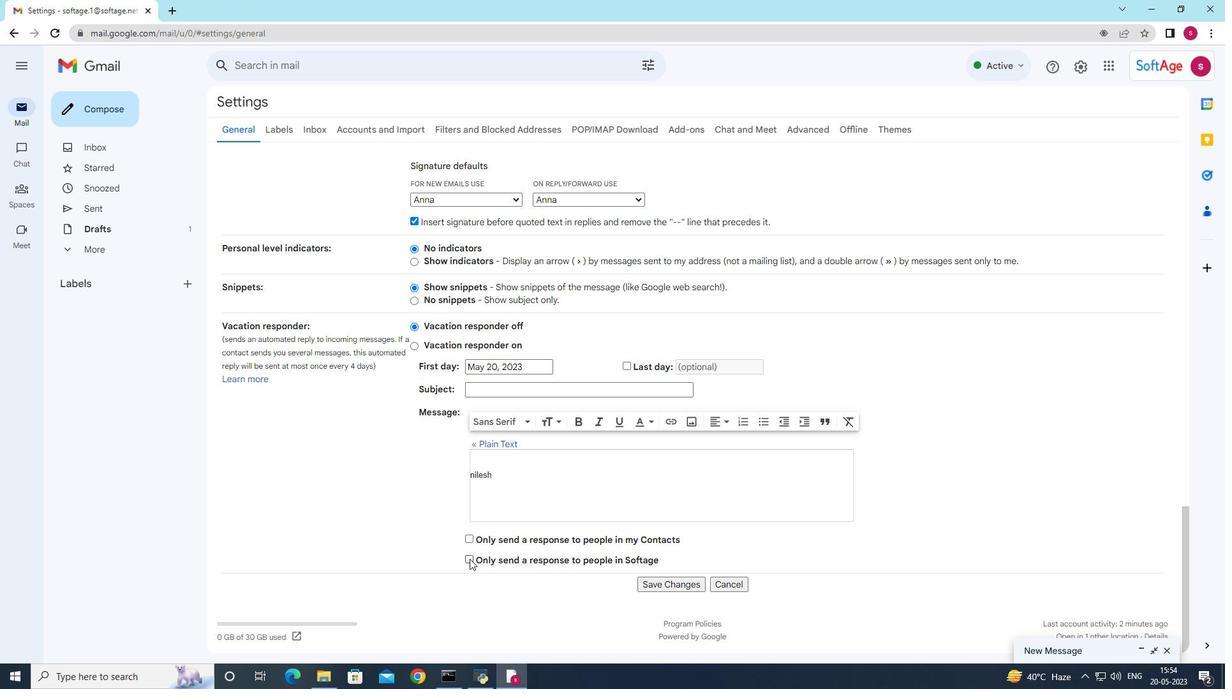 
Action: Mouse moved to (470, 559)
Screenshot: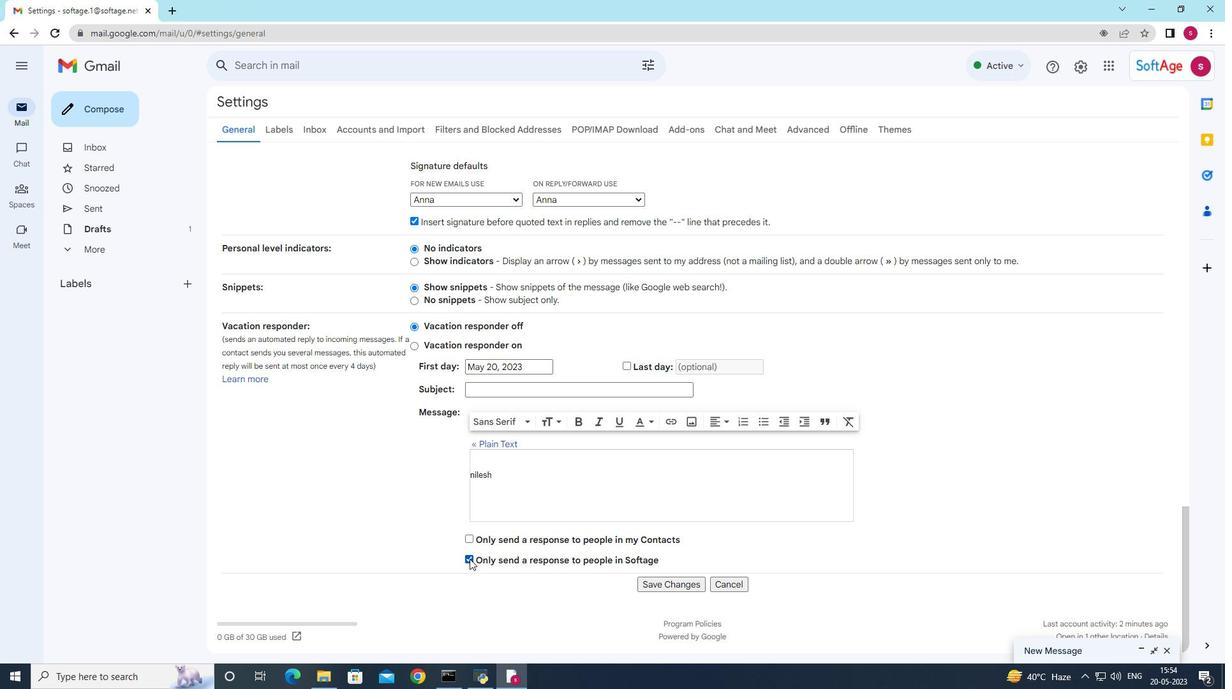 
Action: Mouse pressed left at (470, 559)
Screenshot: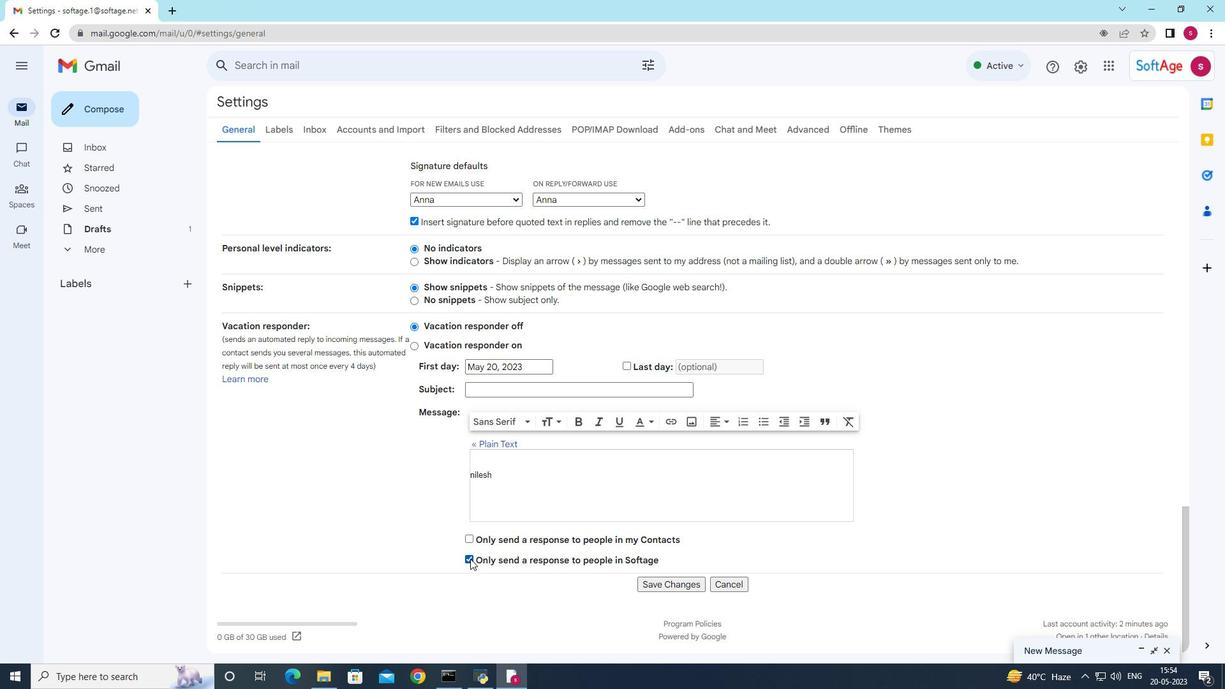 
Action: Mouse moved to (527, 474)
Screenshot: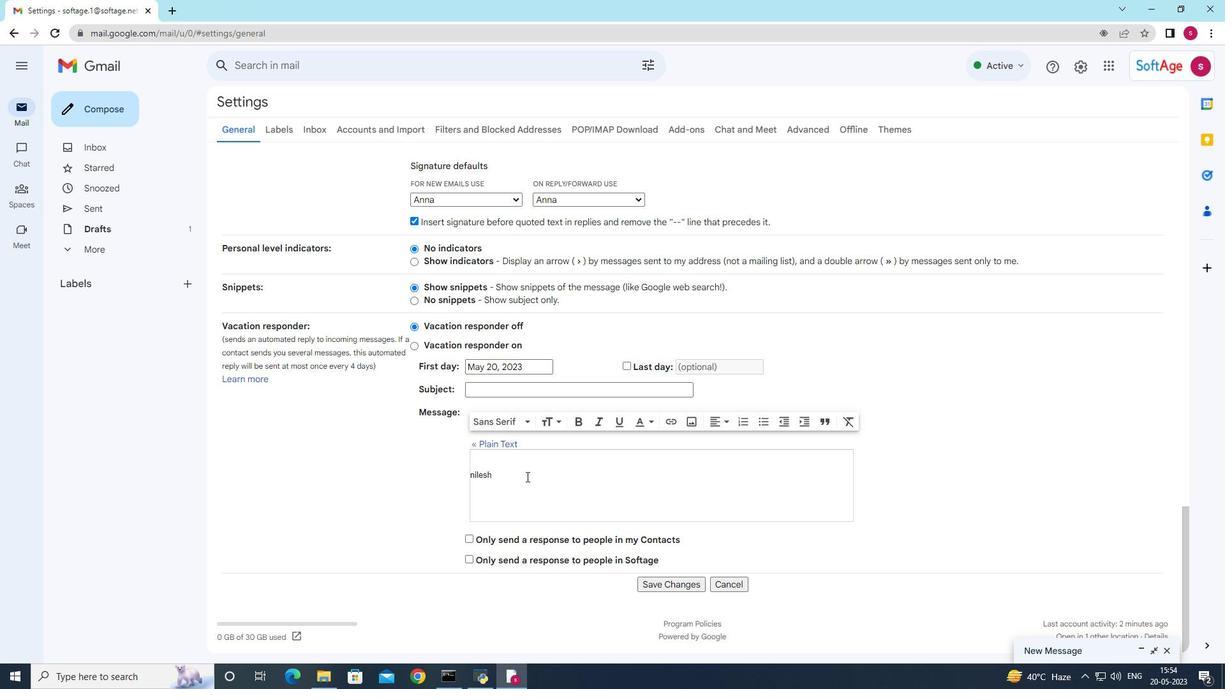 
Action: Mouse scrolled (527, 474) with delta (0, 0)
Screenshot: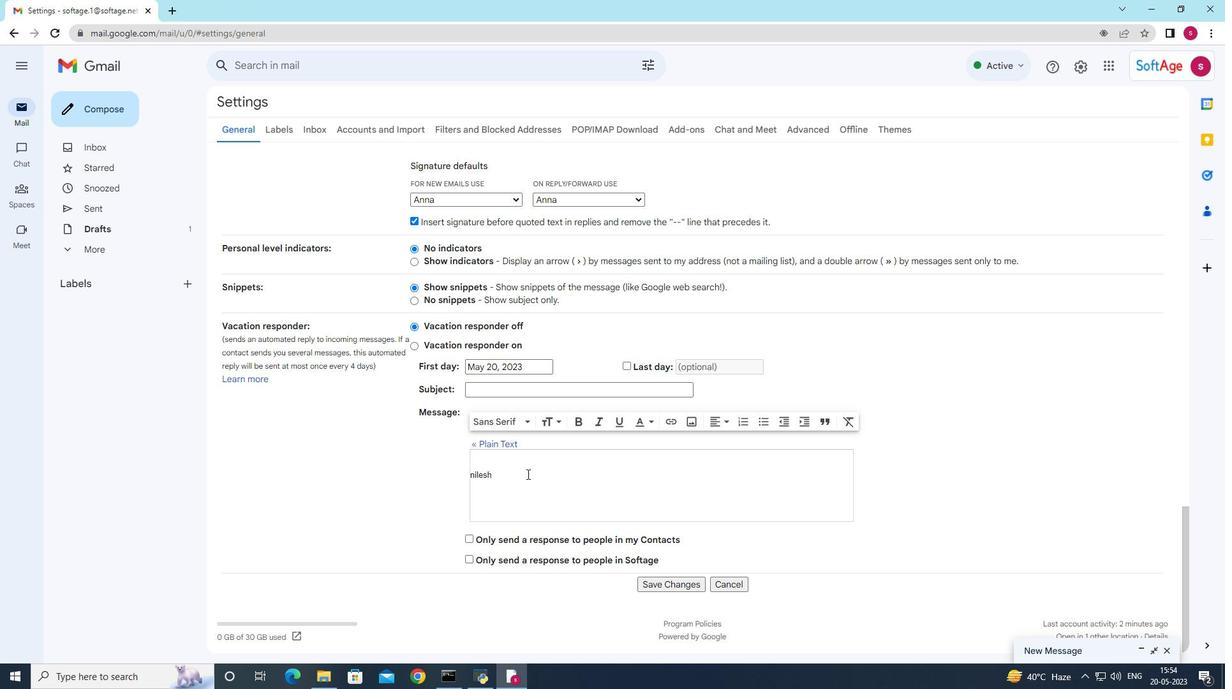 
Action: Mouse scrolled (527, 474) with delta (0, 0)
Screenshot: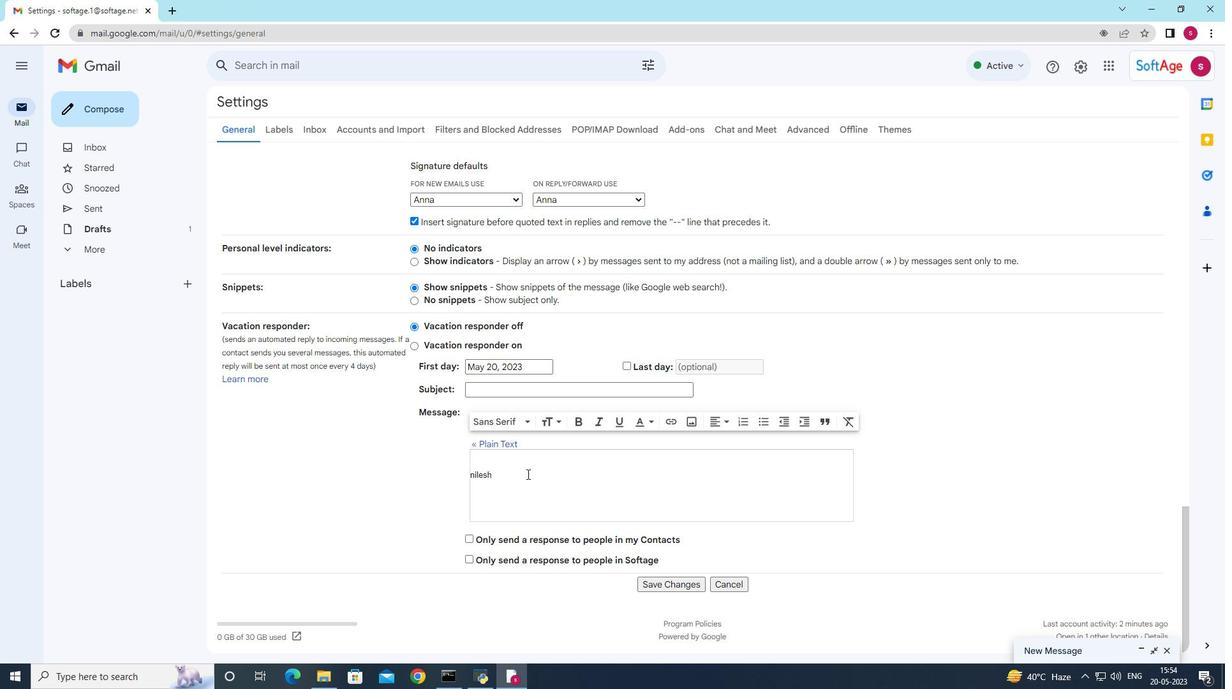 
Action: Mouse scrolled (527, 474) with delta (0, 0)
Screenshot: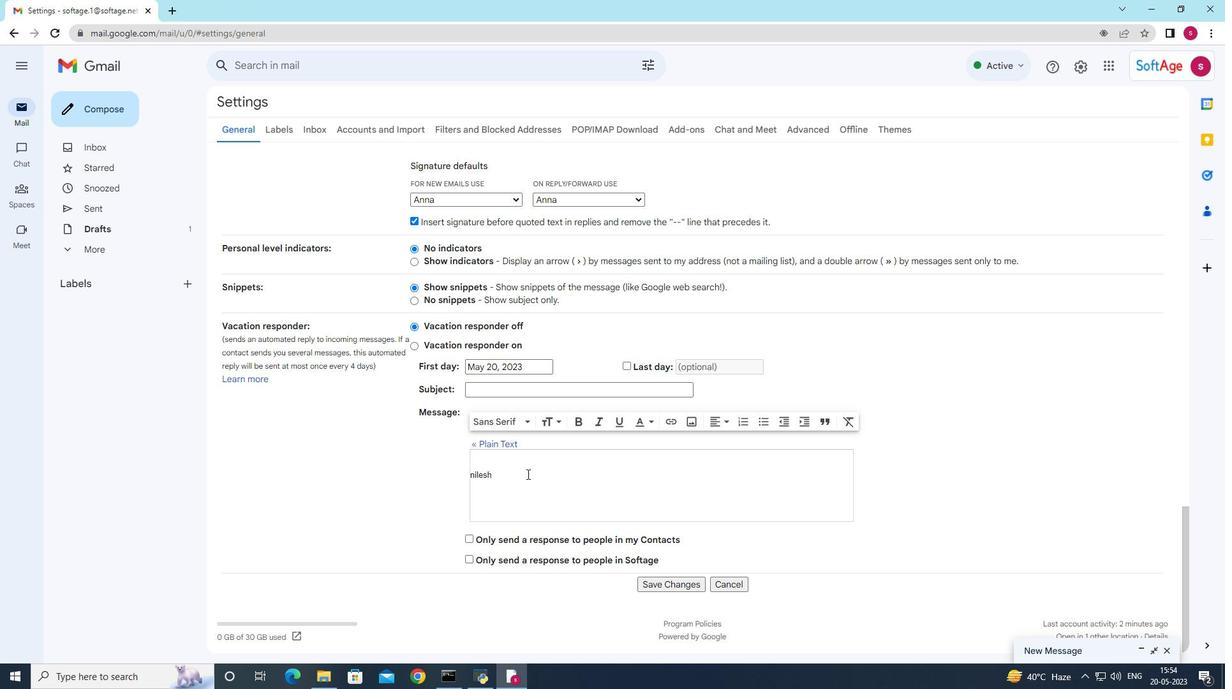 
Action: Mouse moved to (413, 414)
Screenshot: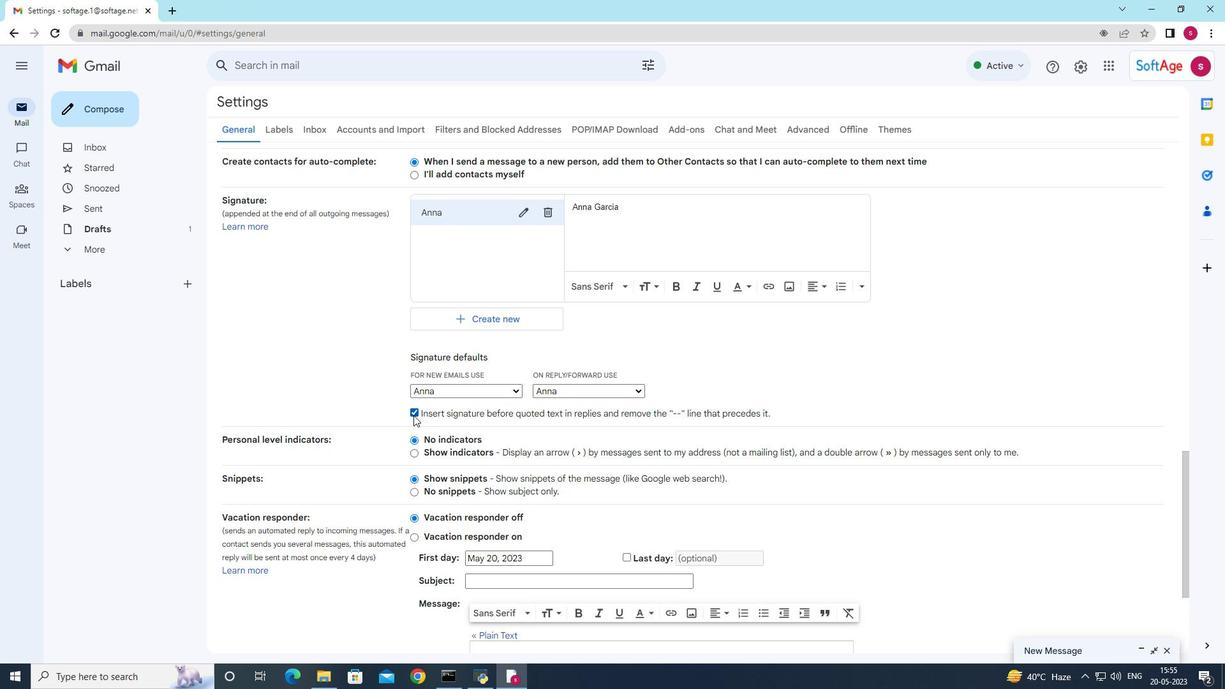 
Action: Mouse pressed left at (413, 414)
Screenshot: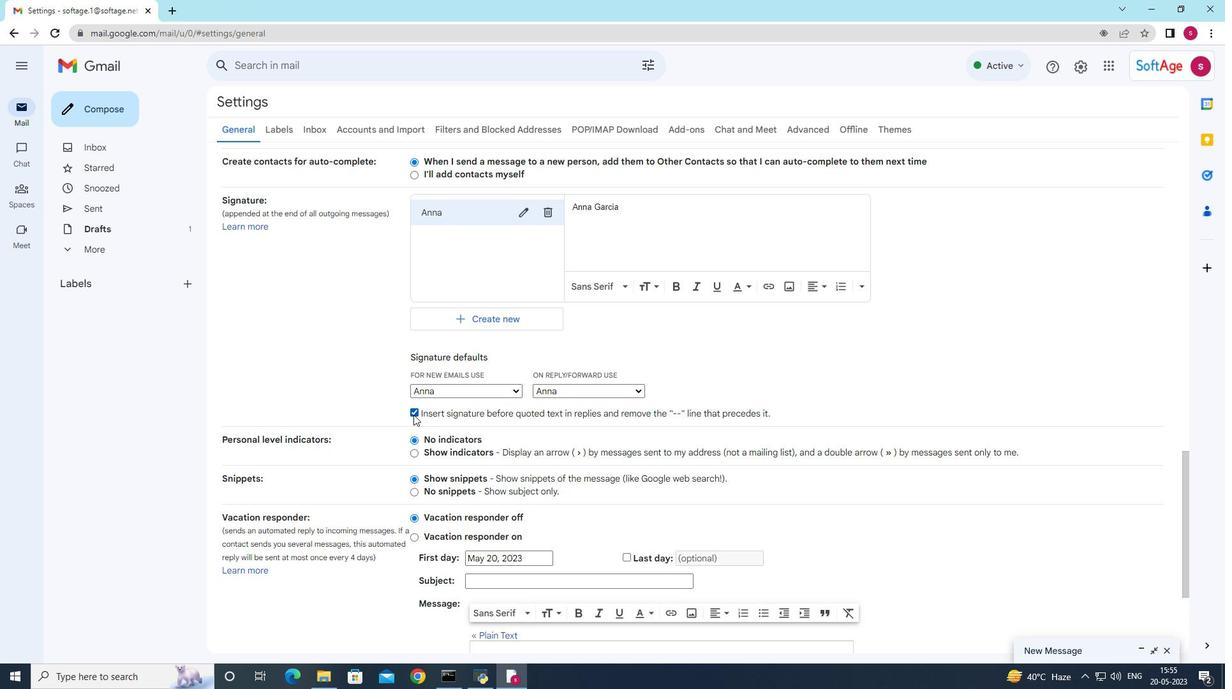 
Action: Mouse pressed left at (413, 414)
Screenshot: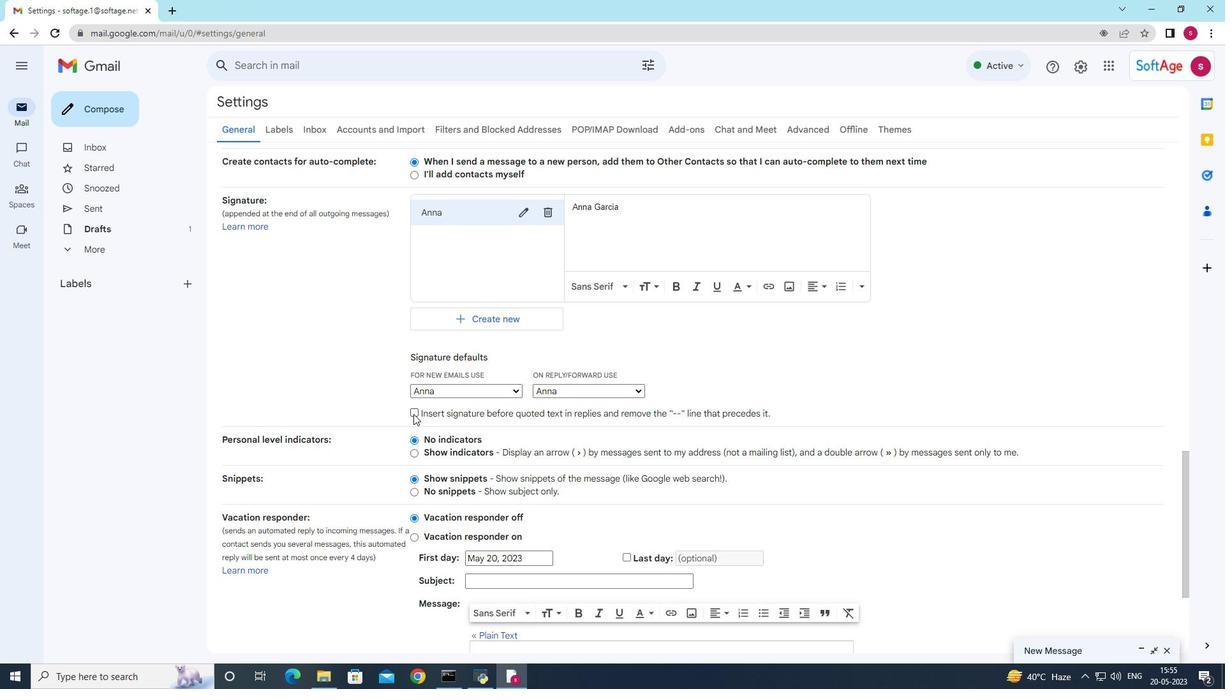 
Action: Mouse moved to (572, 439)
Screenshot: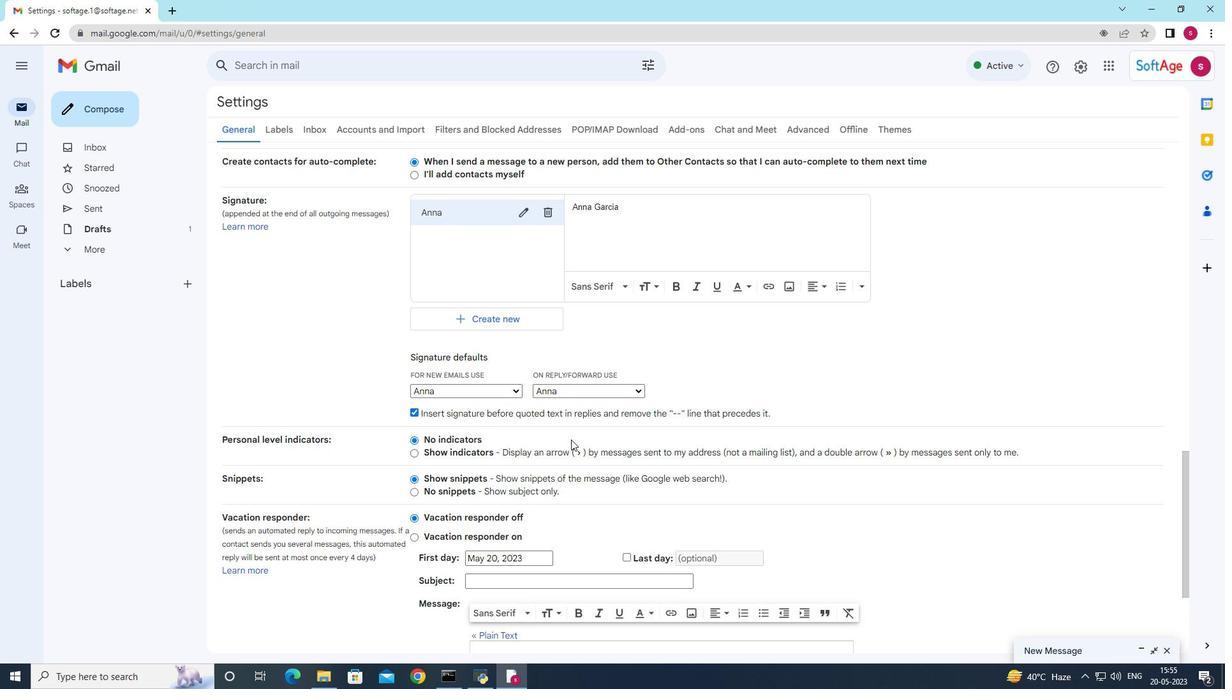 
Action: Mouse scrolled (572, 439) with delta (0, 0)
Screenshot: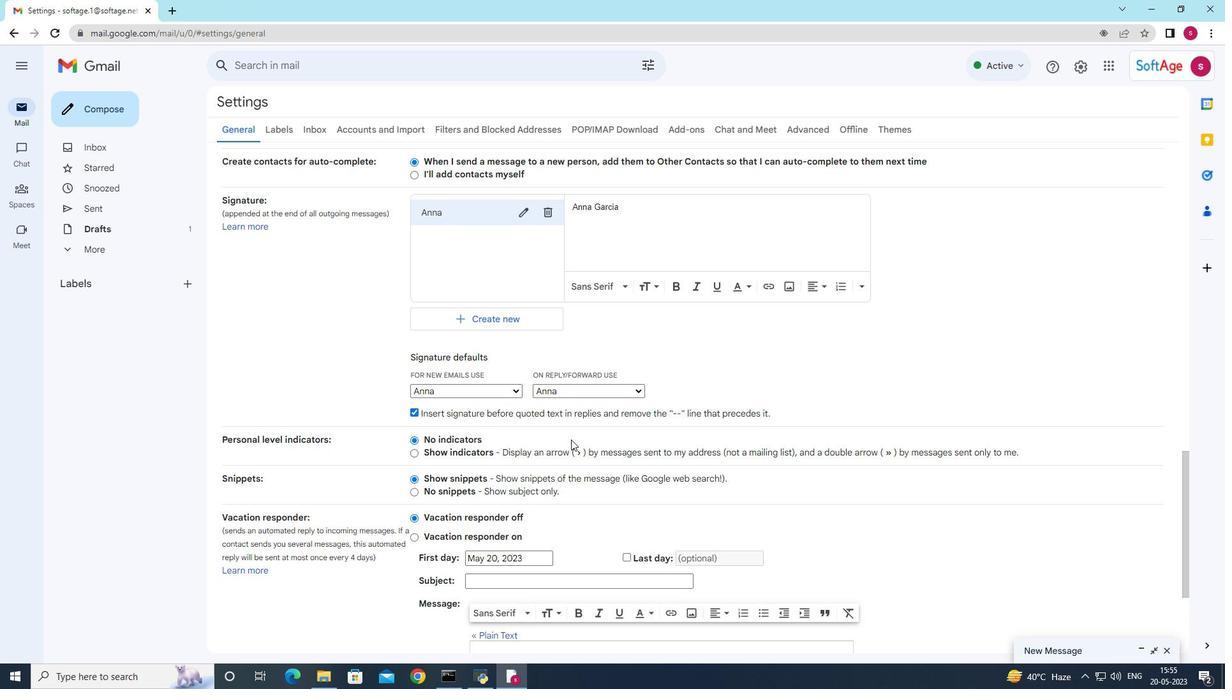 
Action: Mouse moved to (573, 439)
Screenshot: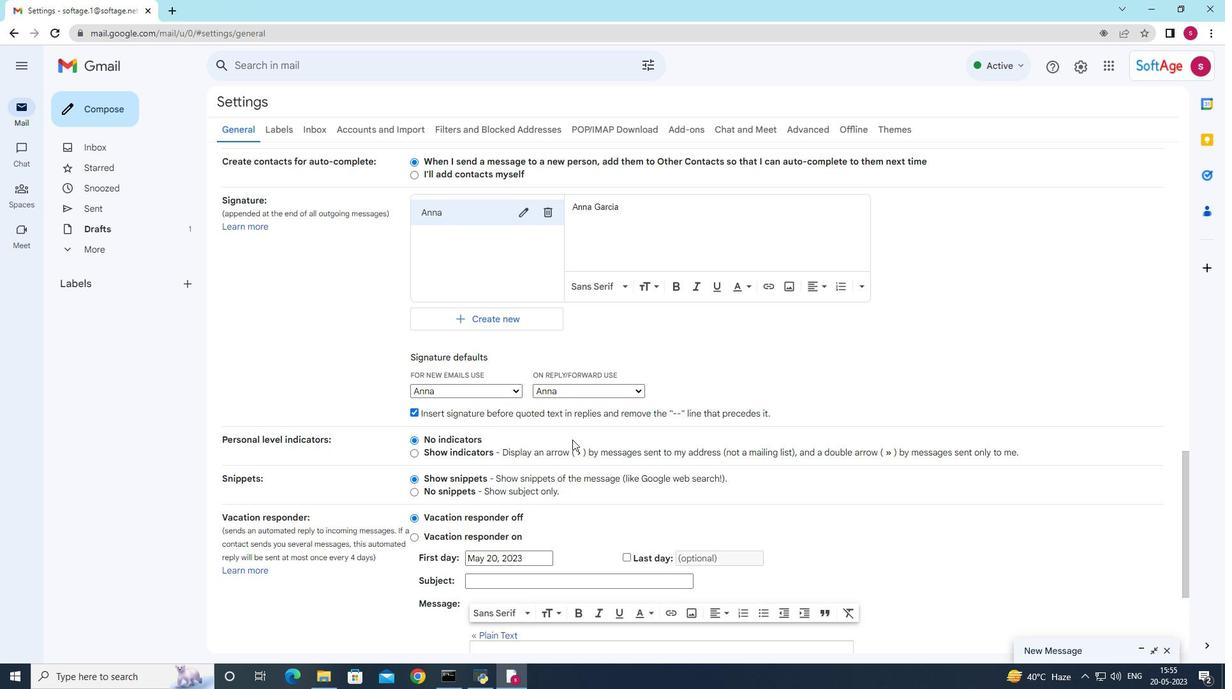 
Action: Mouse scrolled (573, 439) with delta (0, 0)
Screenshot: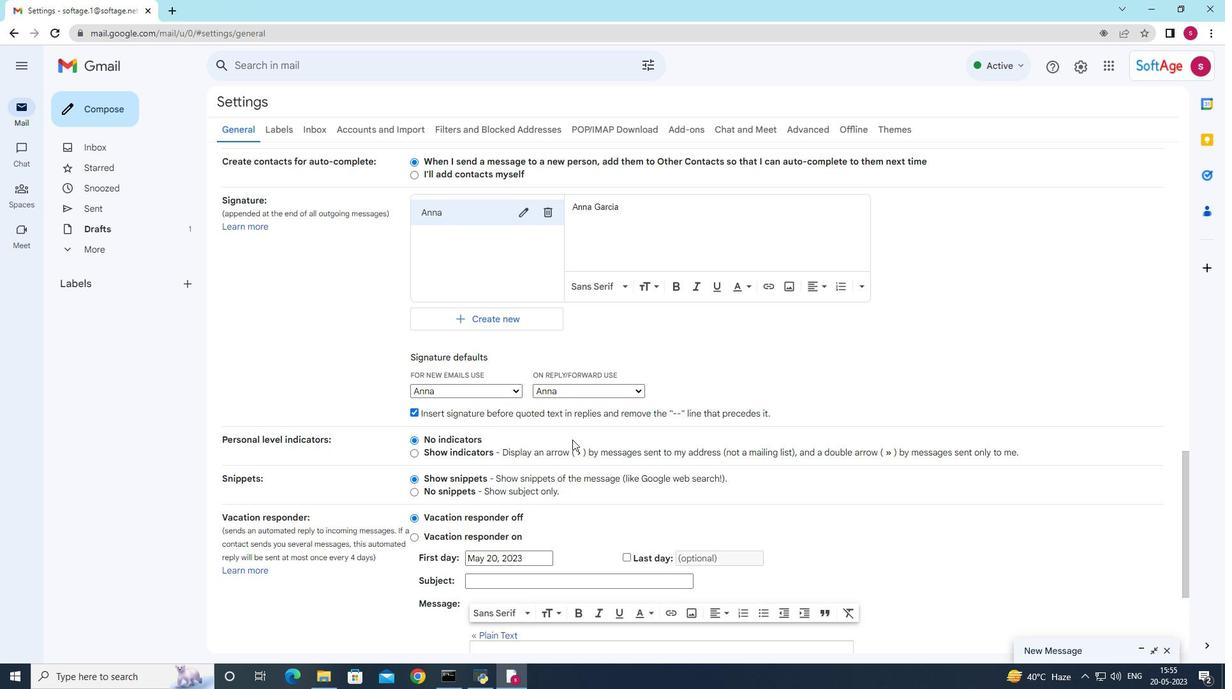 
Action: Mouse scrolled (573, 439) with delta (0, 0)
Screenshot: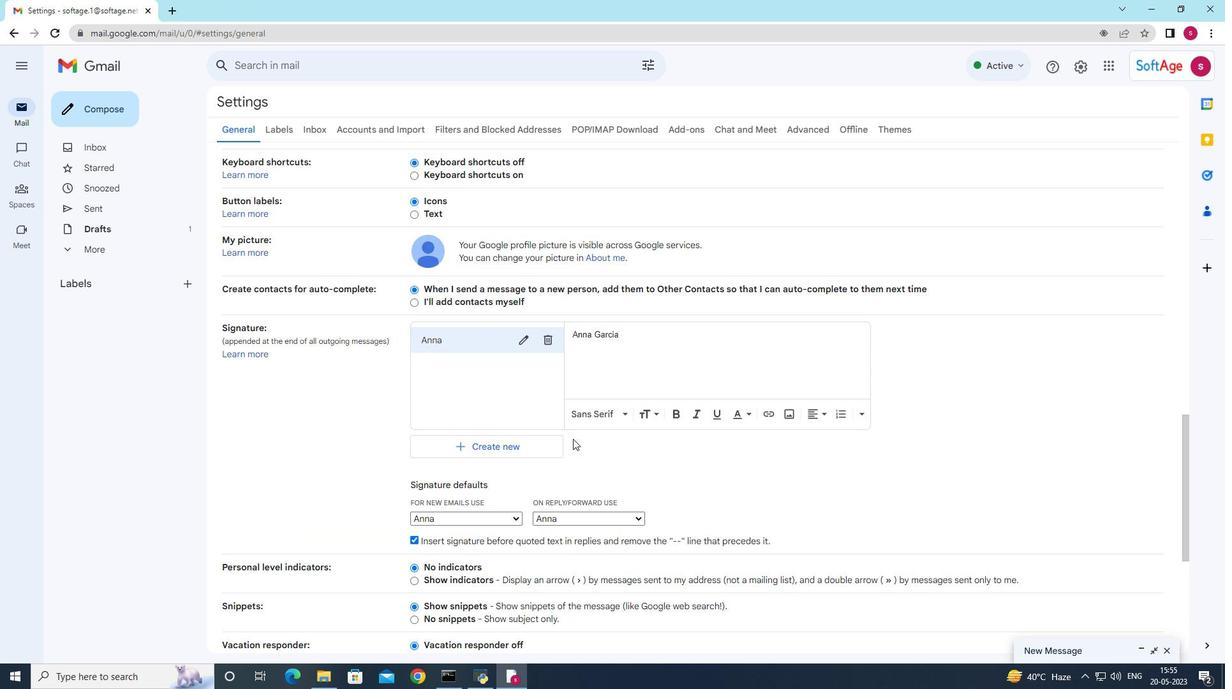 
Action: Mouse scrolled (573, 439) with delta (0, 0)
Screenshot: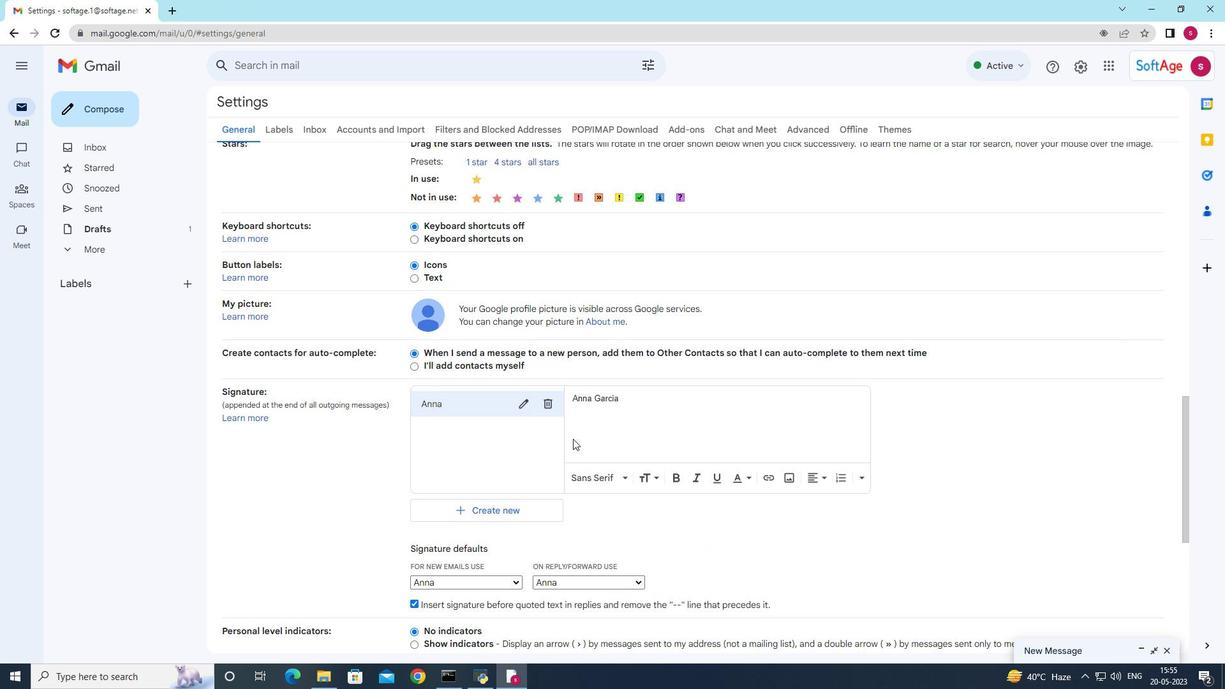 
Action: Mouse scrolled (573, 439) with delta (0, 0)
Screenshot: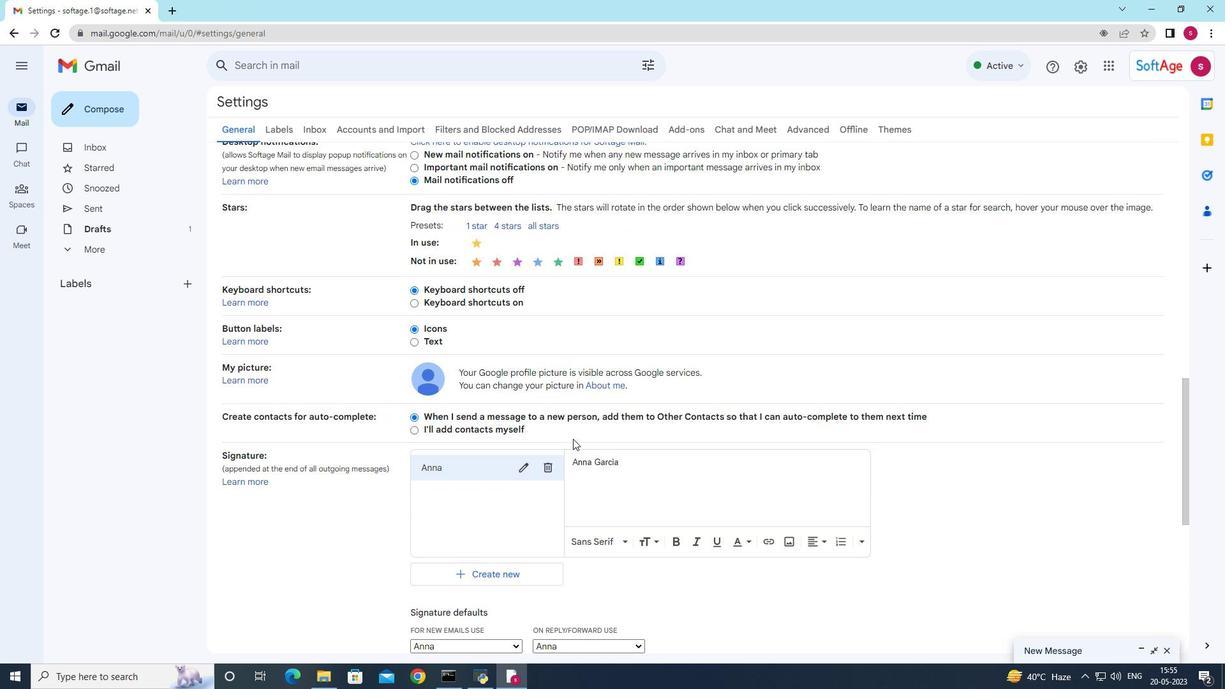 
Action: Mouse scrolled (573, 439) with delta (0, 0)
Screenshot: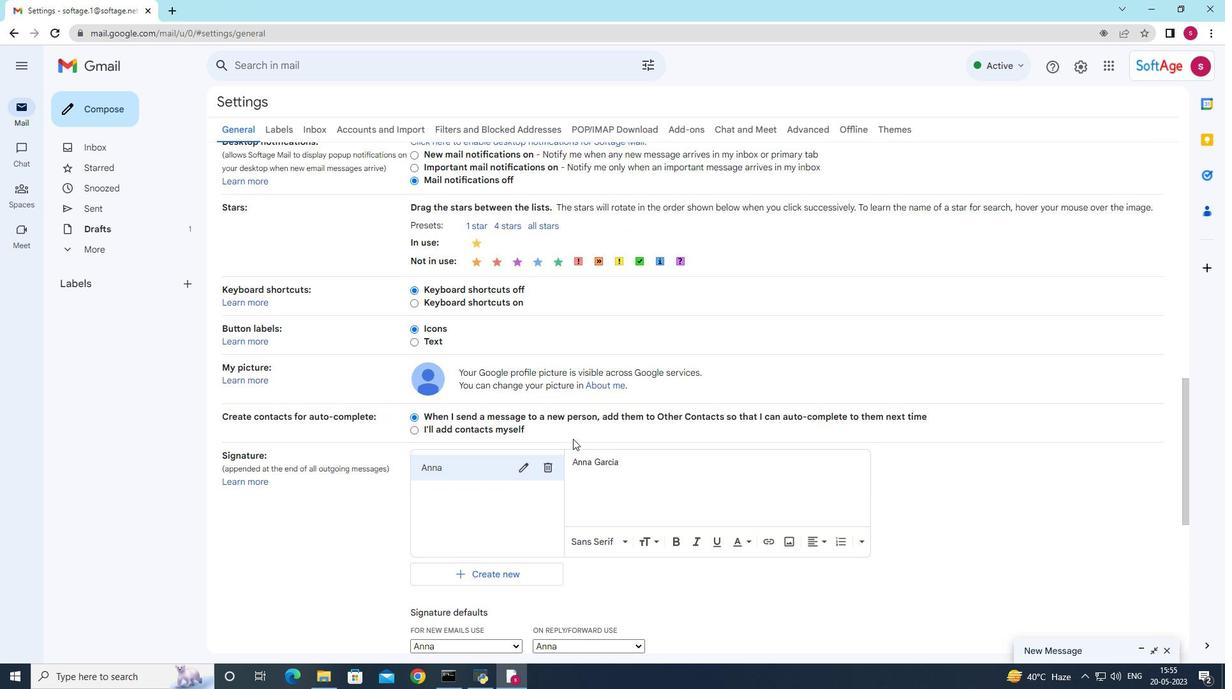 
Action: Mouse scrolled (573, 439) with delta (0, 0)
Screenshot: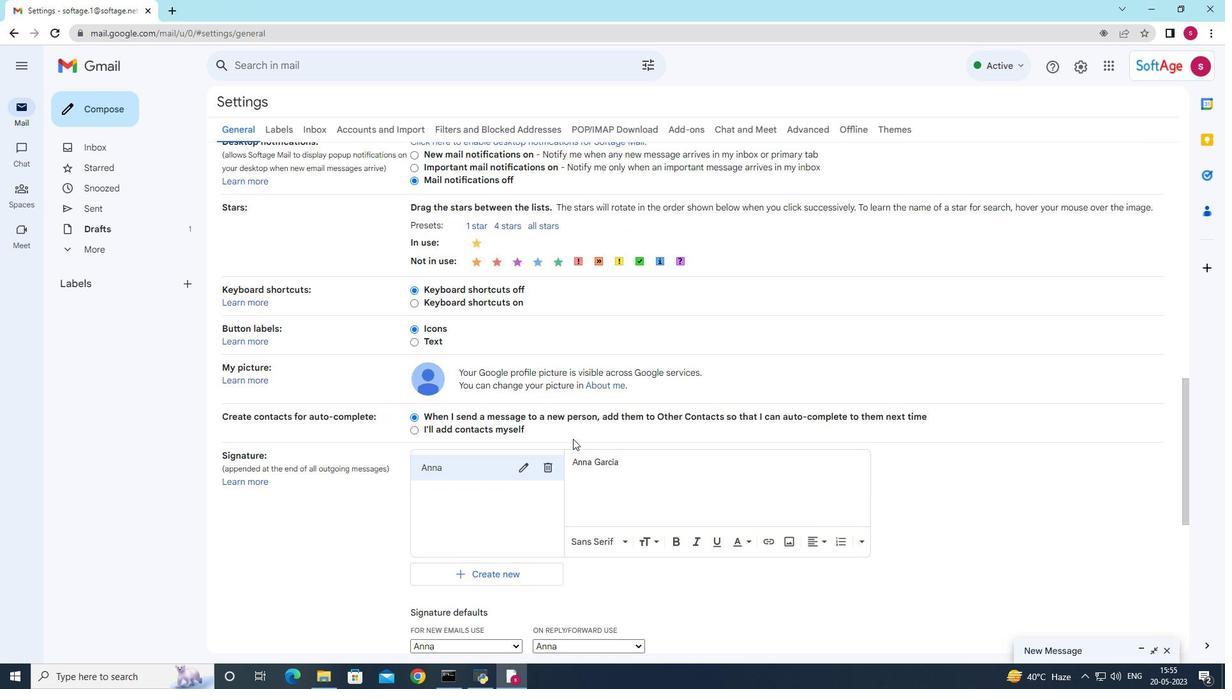 
Action: Mouse scrolled (573, 439) with delta (0, 0)
Screenshot: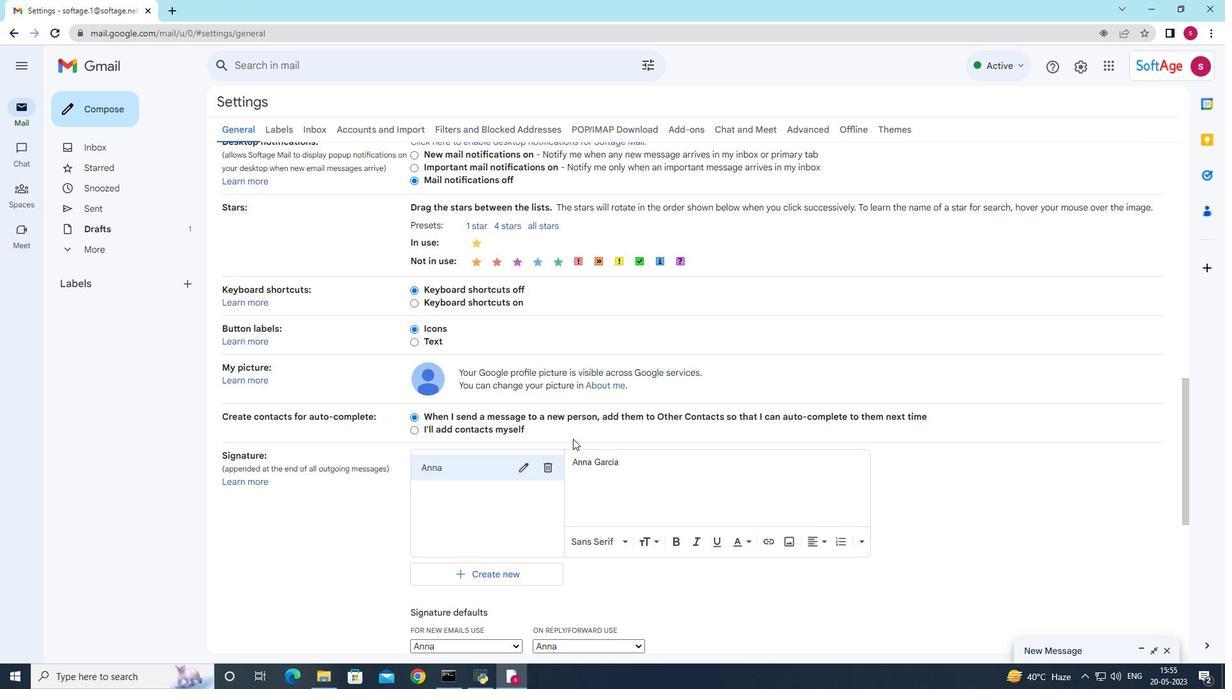 
Action: Mouse scrolled (573, 438) with delta (0, 0)
Screenshot: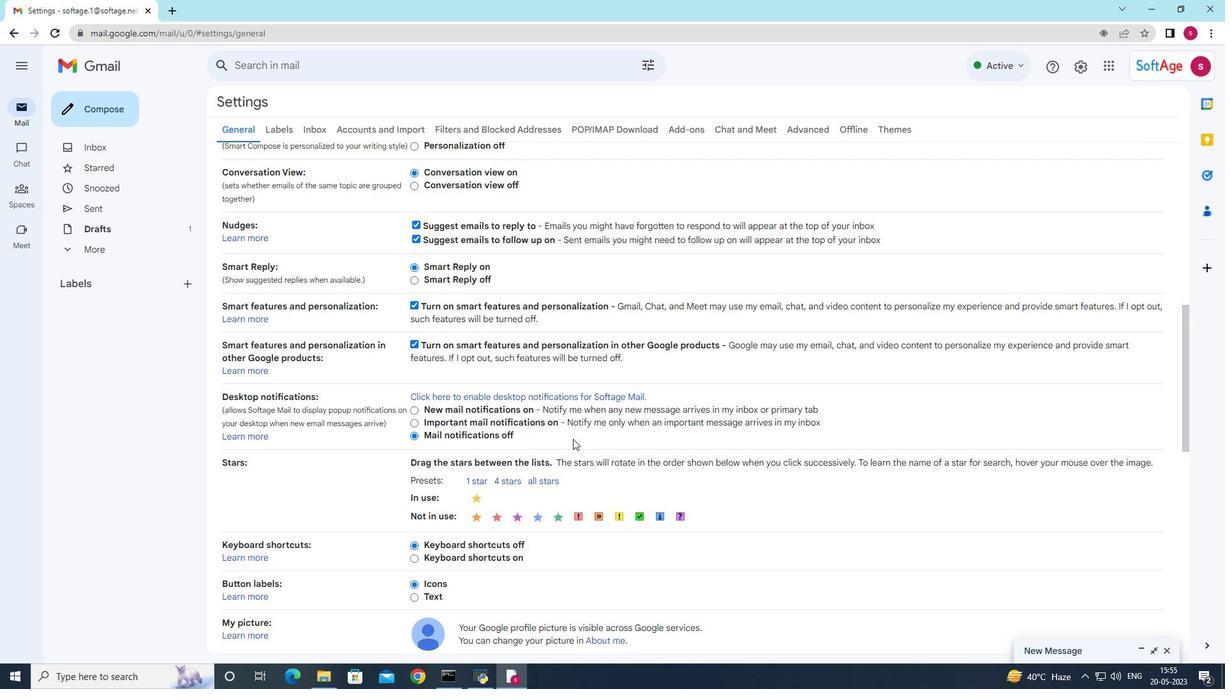 
Action: Mouse scrolled (573, 438) with delta (0, 0)
Screenshot: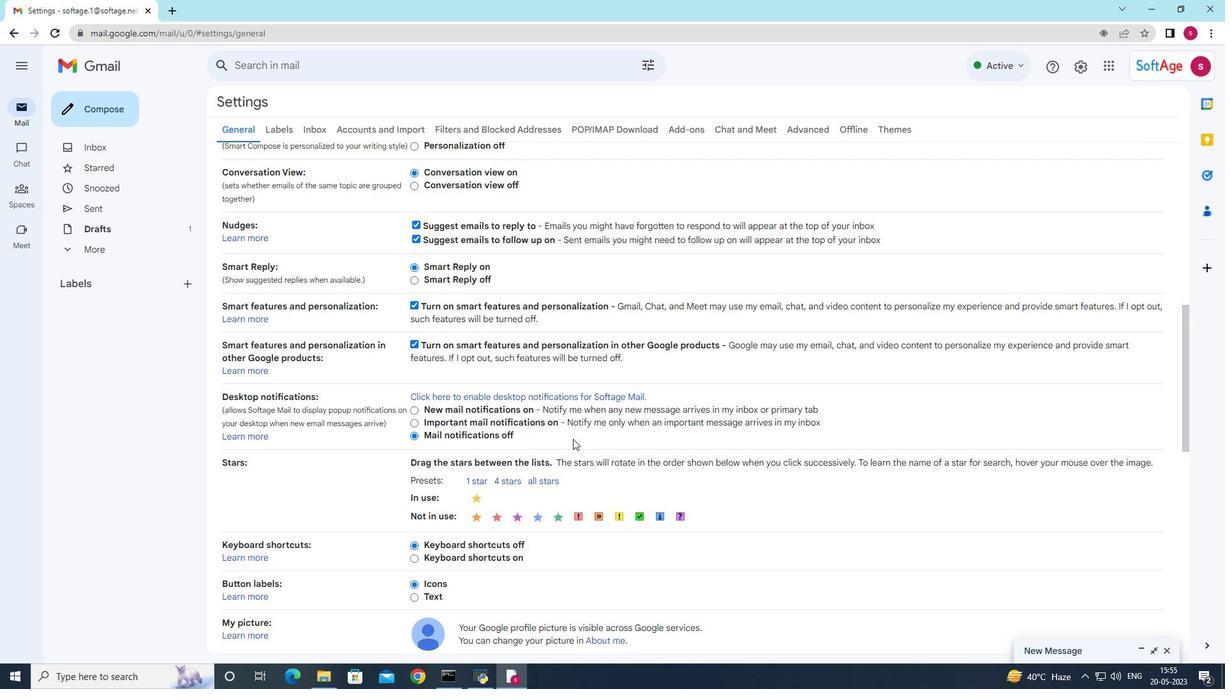 
Action: Mouse scrolled (573, 438) with delta (0, 0)
Screenshot: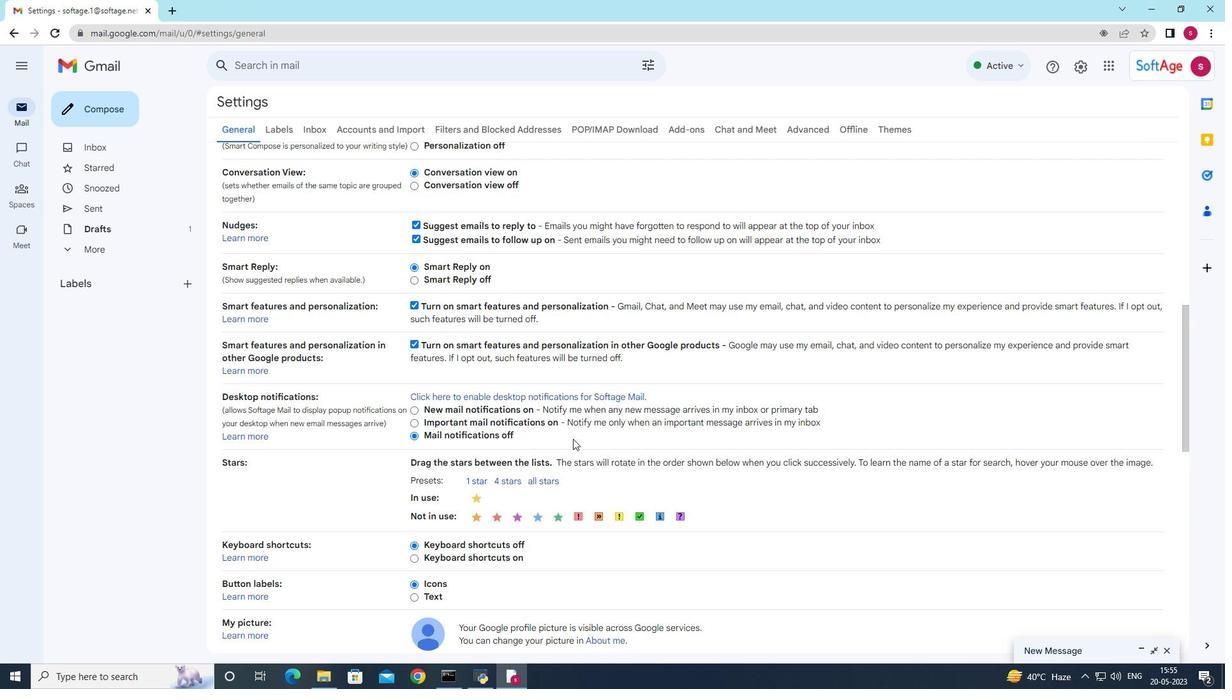
Action: Mouse scrolled (573, 438) with delta (0, 0)
Screenshot: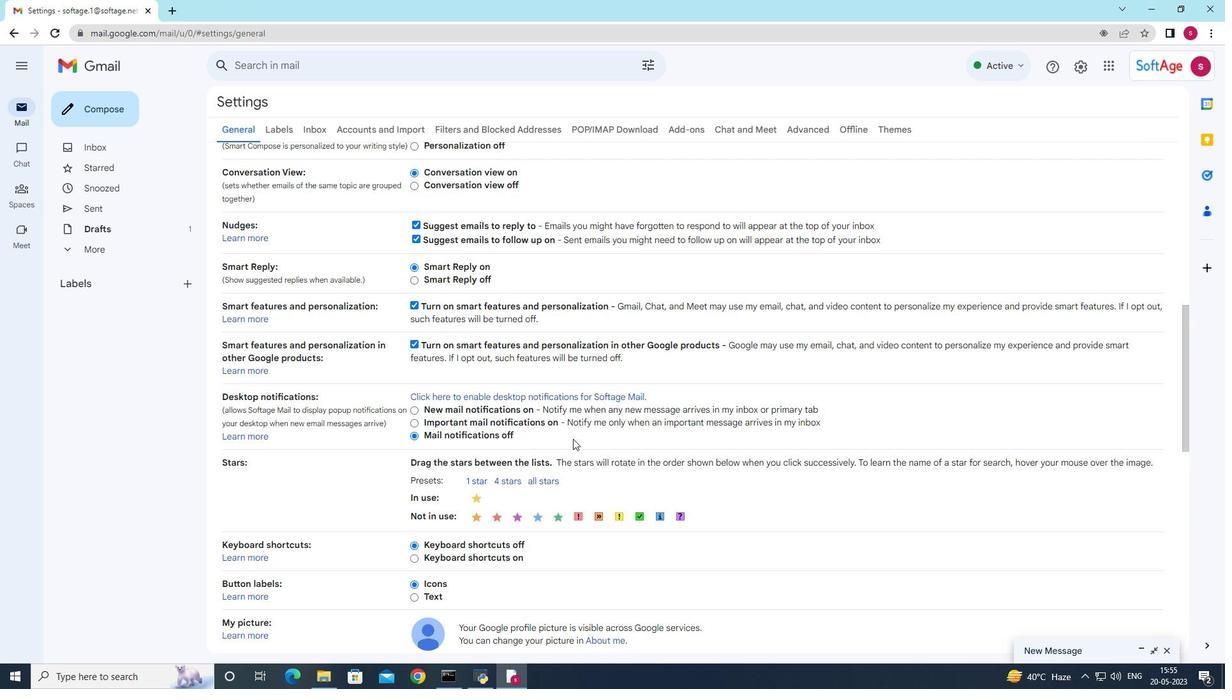
Action: Mouse scrolled (573, 438) with delta (0, 0)
Screenshot: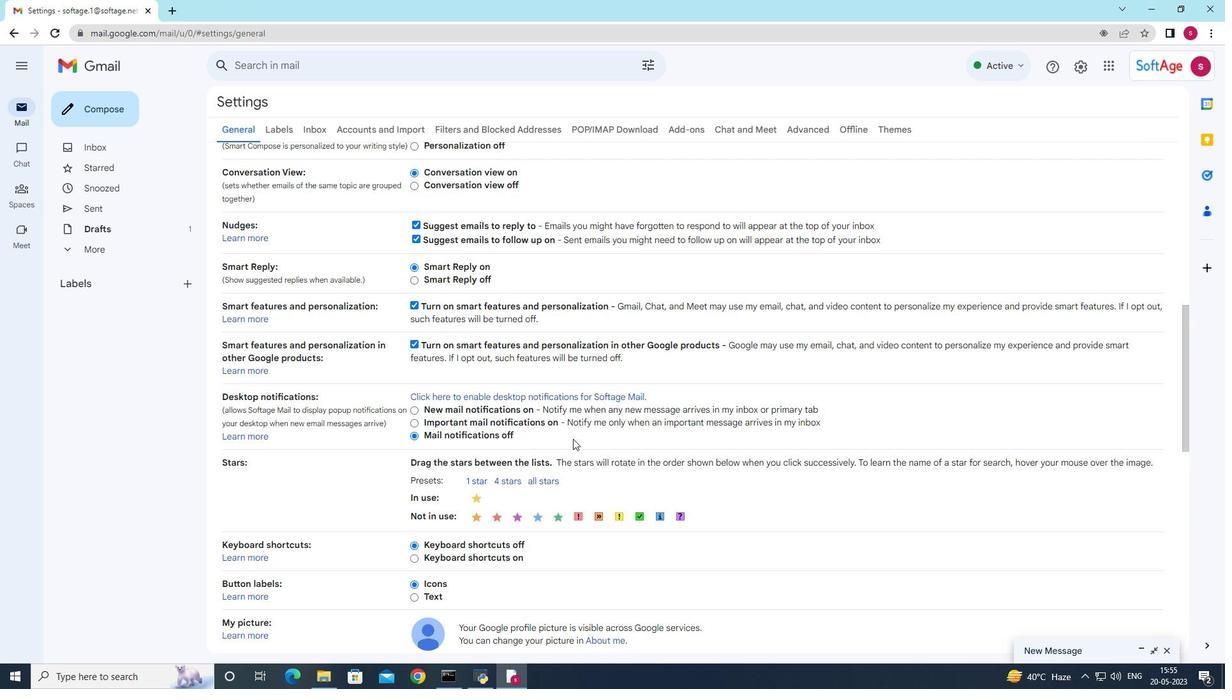 
Action: Mouse scrolled (573, 438) with delta (0, 0)
Screenshot: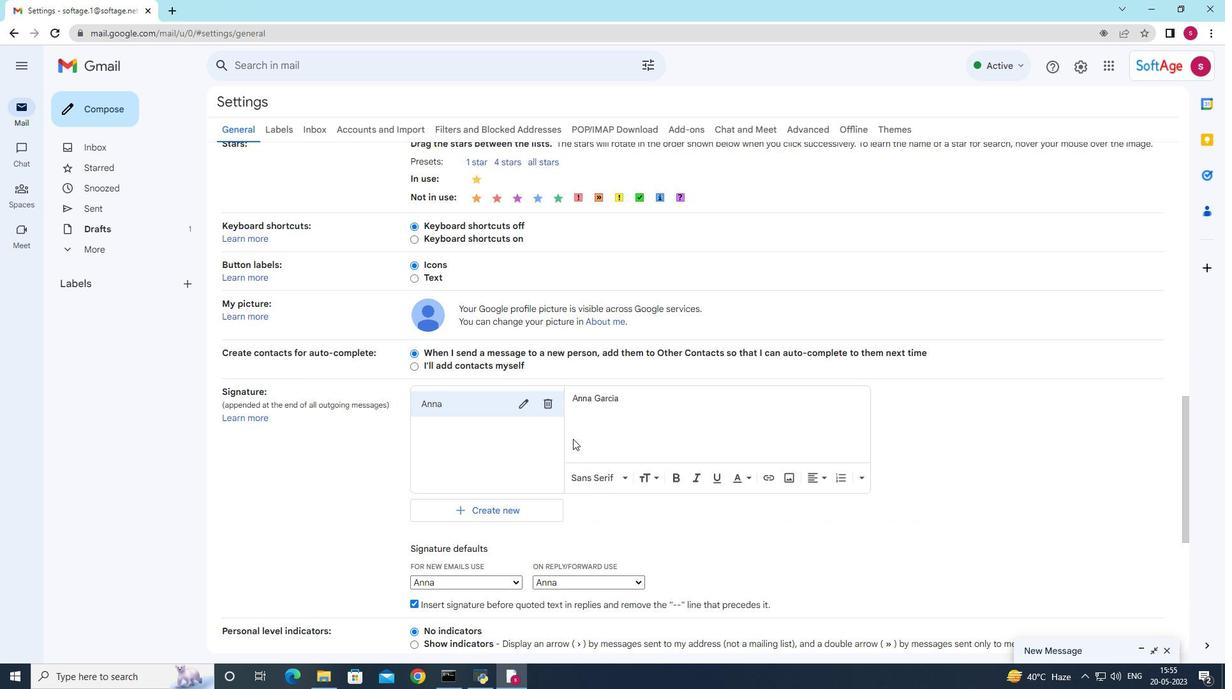 
Action: Mouse scrolled (573, 438) with delta (0, 0)
Screenshot: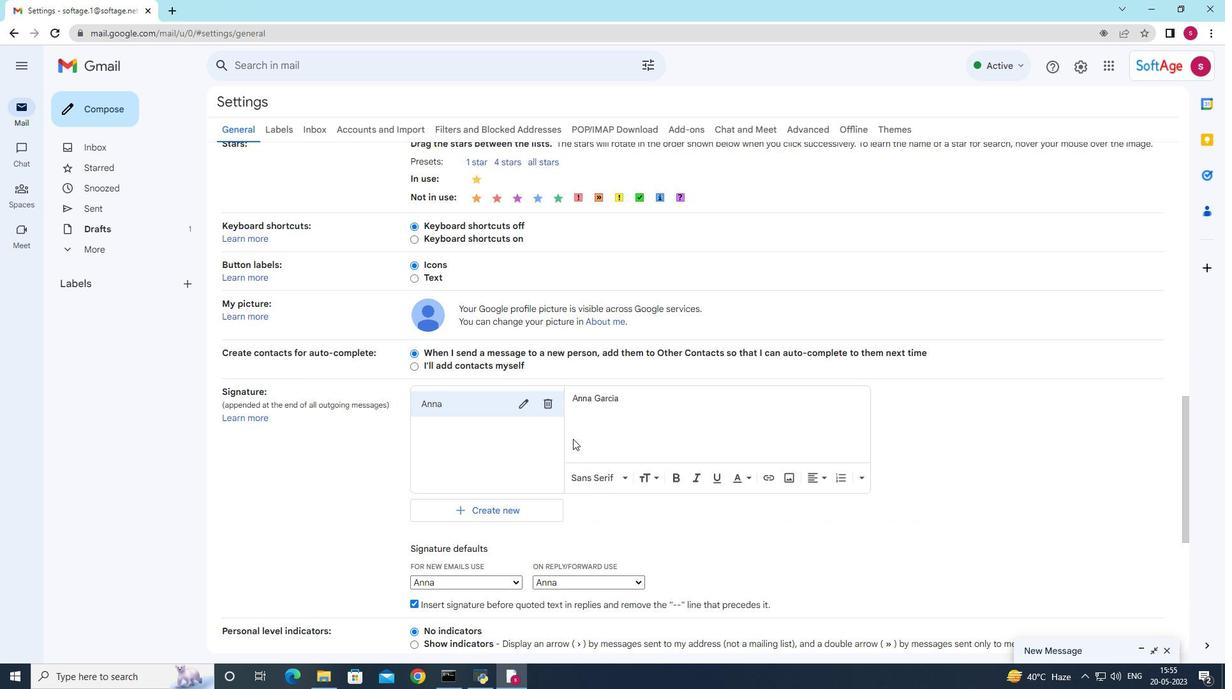 
Action: Mouse scrolled (573, 438) with delta (0, 0)
Screenshot: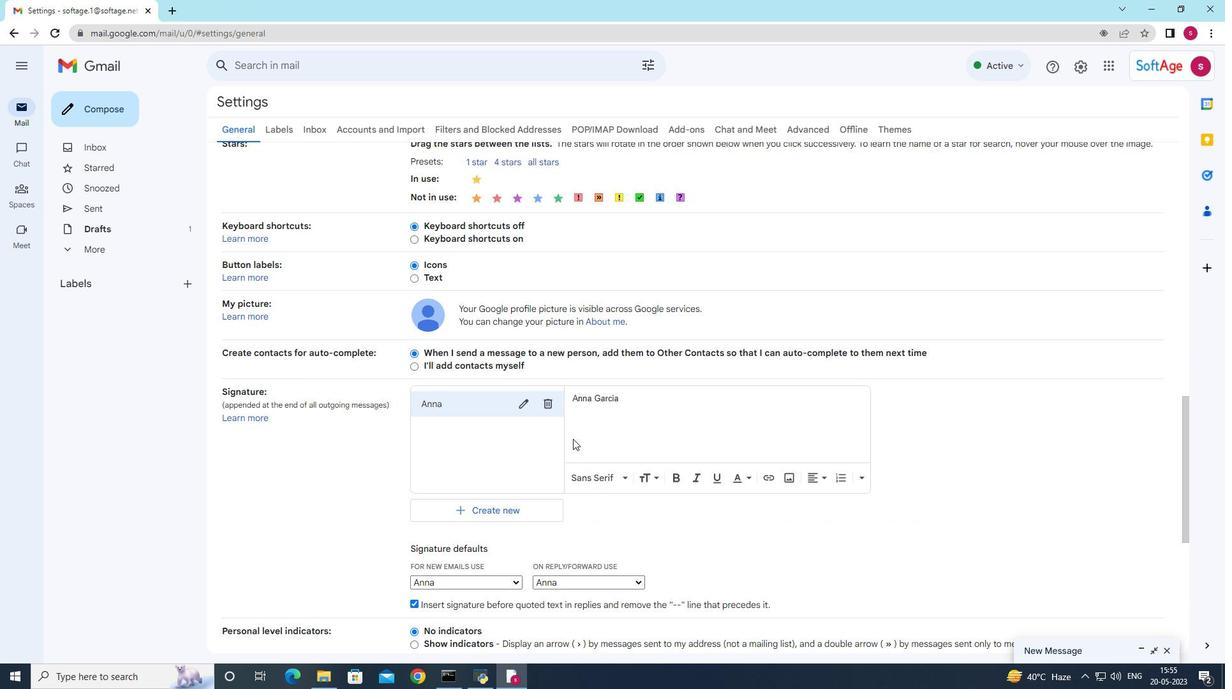 
Action: Mouse scrolled (573, 438) with delta (0, 0)
Screenshot: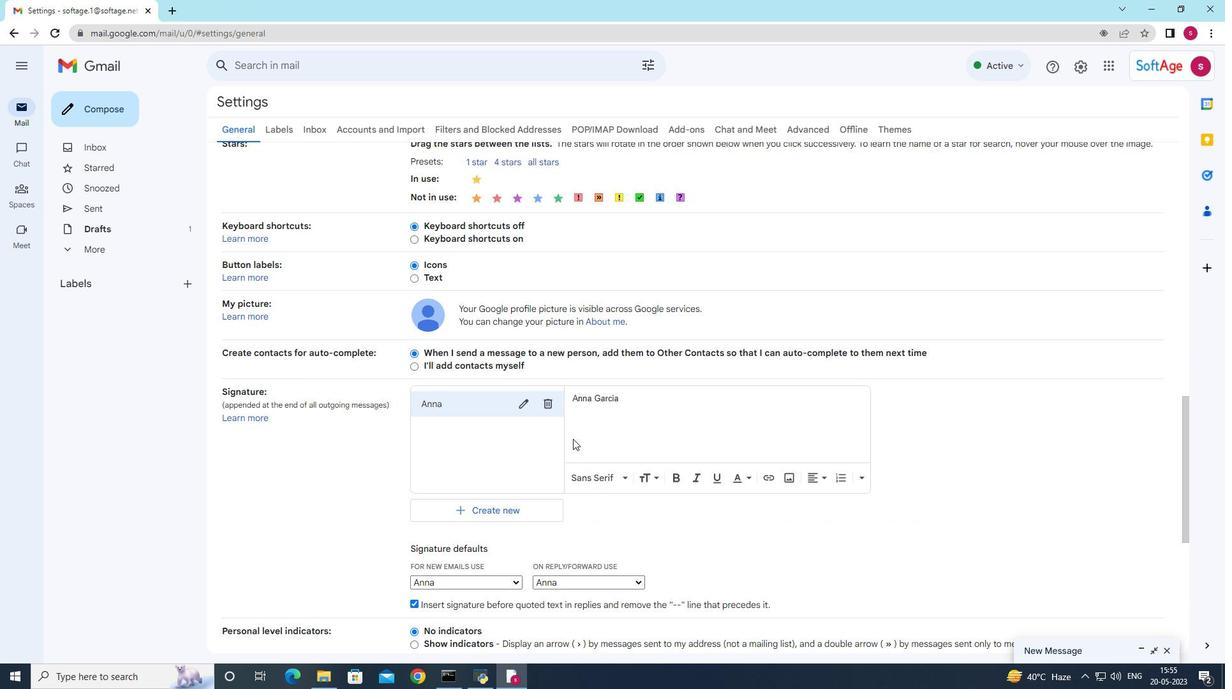 
Action: Mouse scrolled (573, 438) with delta (0, 0)
Screenshot: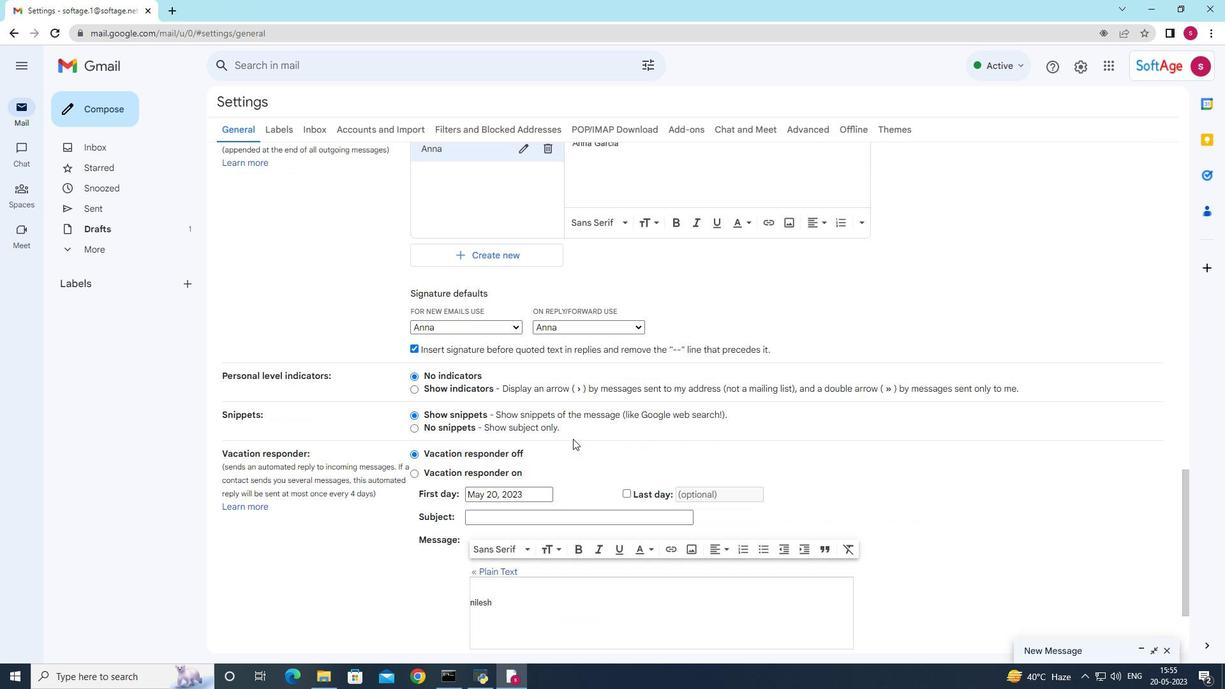 
Action: Mouse scrolled (573, 438) with delta (0, 0)
Screenshot: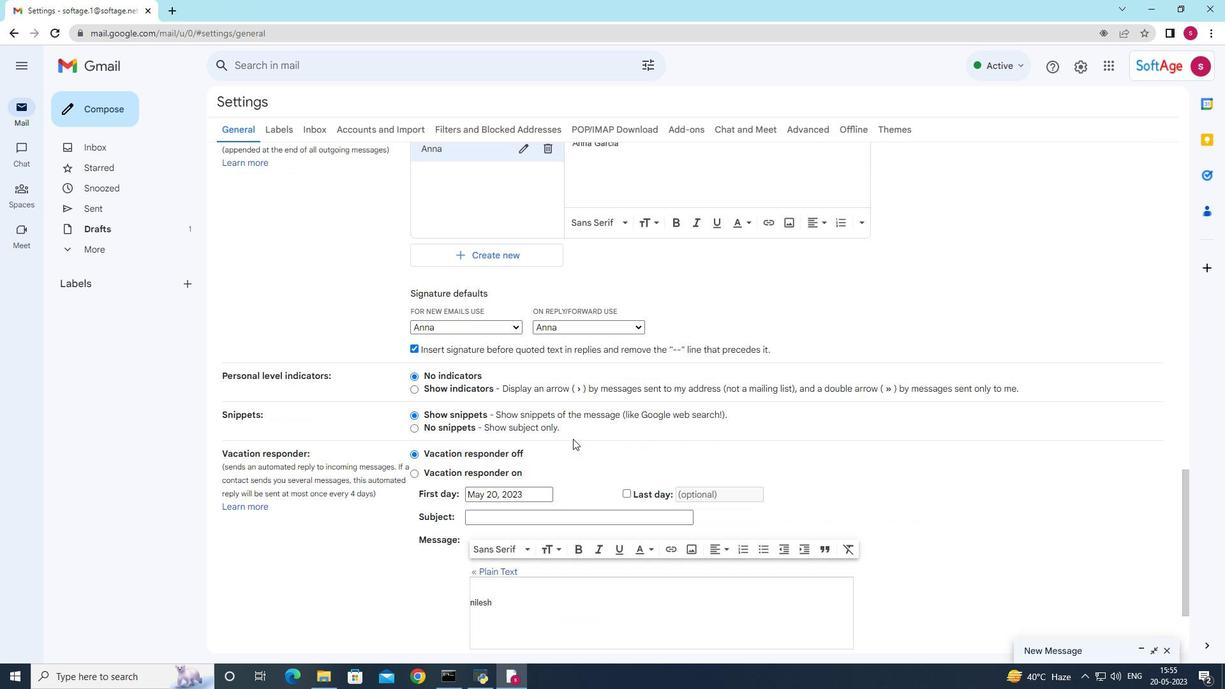 
Action: Mouse scrolled (573, 438) with delta (0, 0)
Screenshot: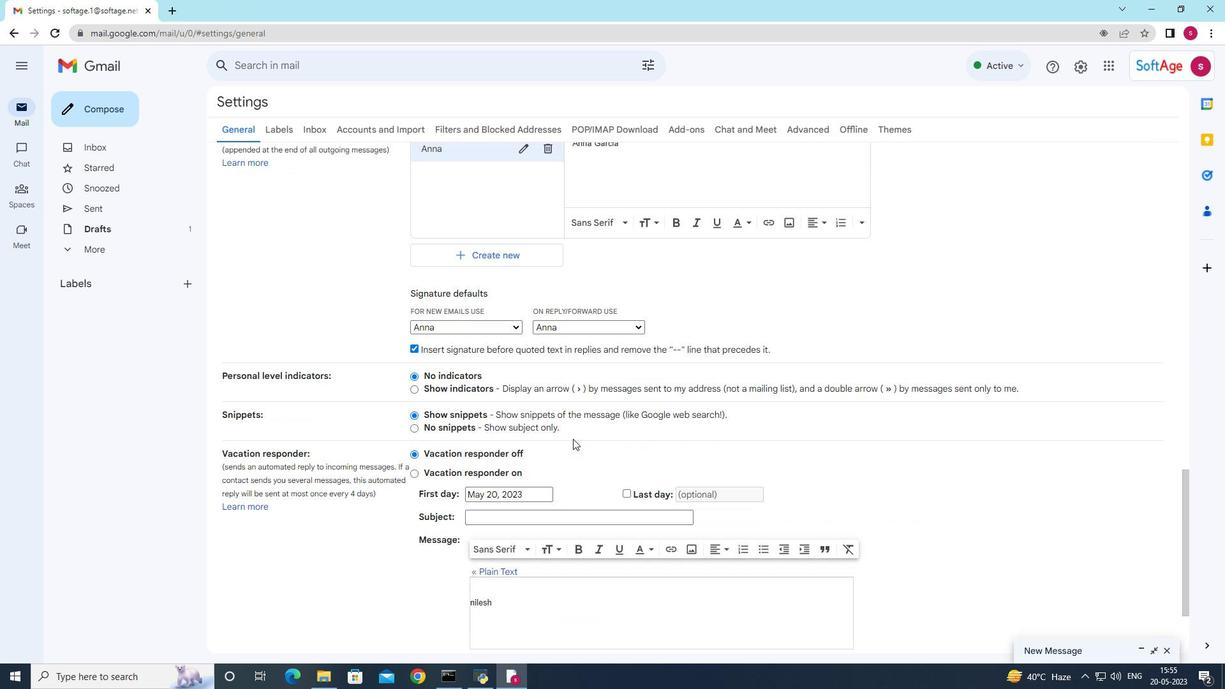 
Action: Mouse scrolled (573, 438) with delta (0, 0)
Screenshot: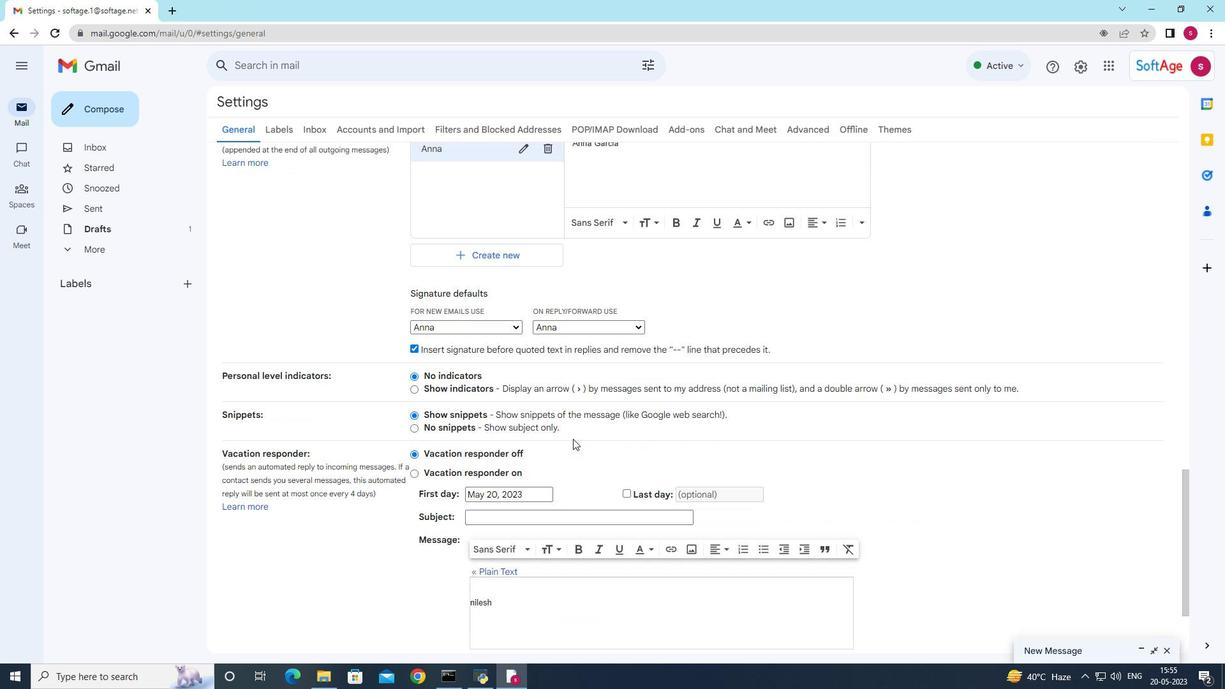 
Action: Mouse scrolled (573, 438) with delta (0, 0)
Screenshot: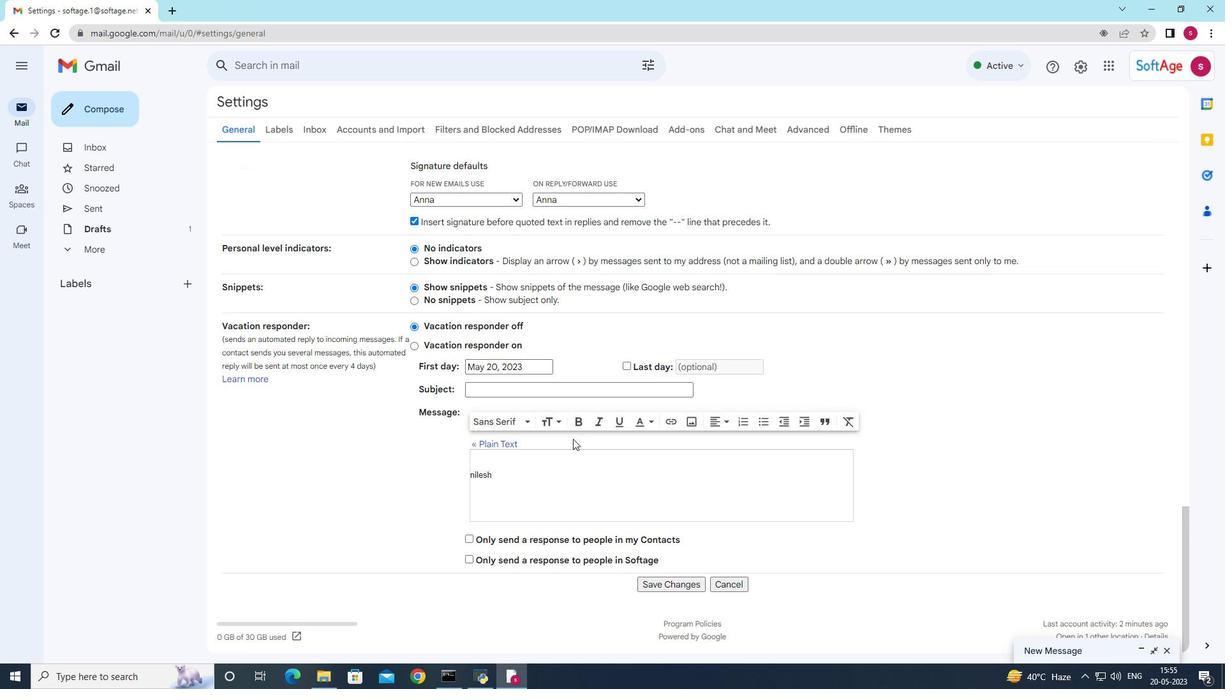 
Action: Mouse scrolled (573, 438) with delta (0, 0)
Screenshot: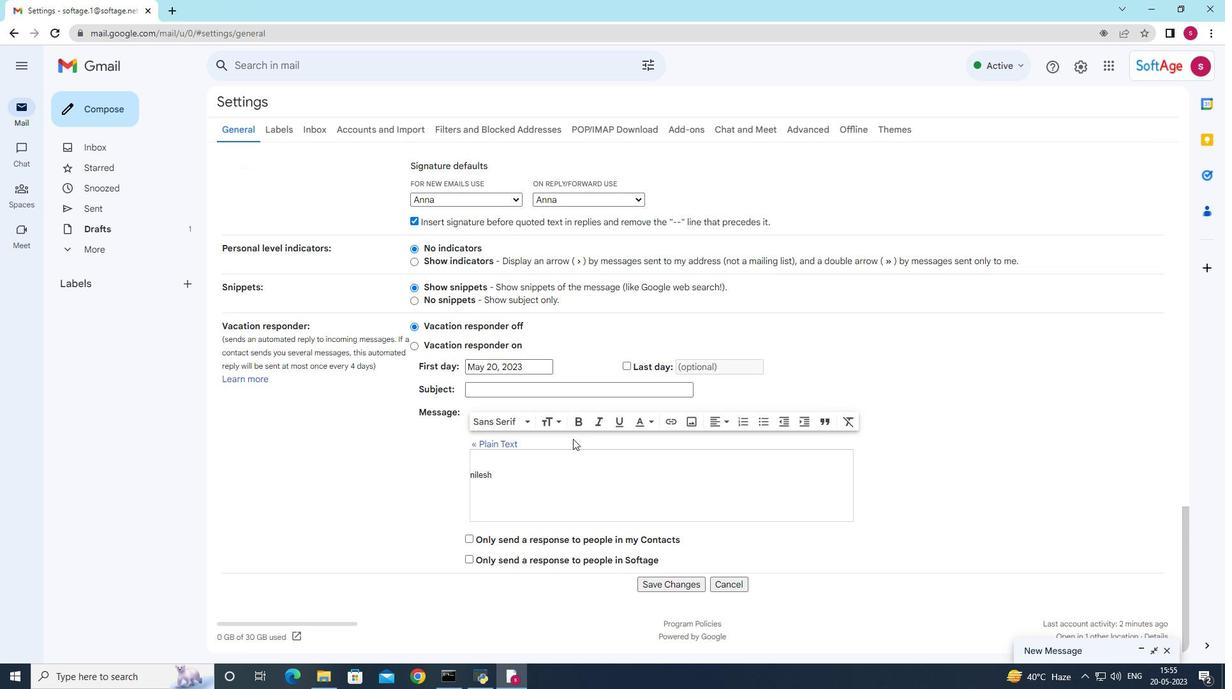 
Action: Mouse scrolled (573, 438) with delta (0, 0)
Screenshot: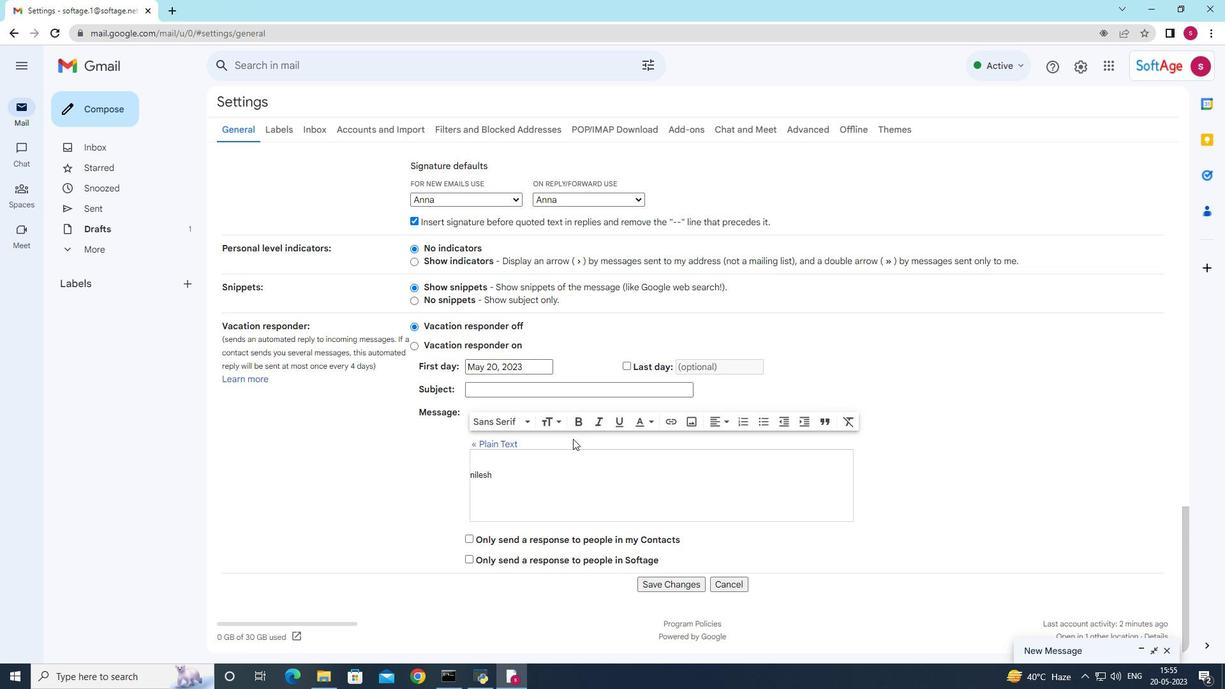 
Action: Mouse scrolled (573, 438) with delta (0, 0)
Screenshot: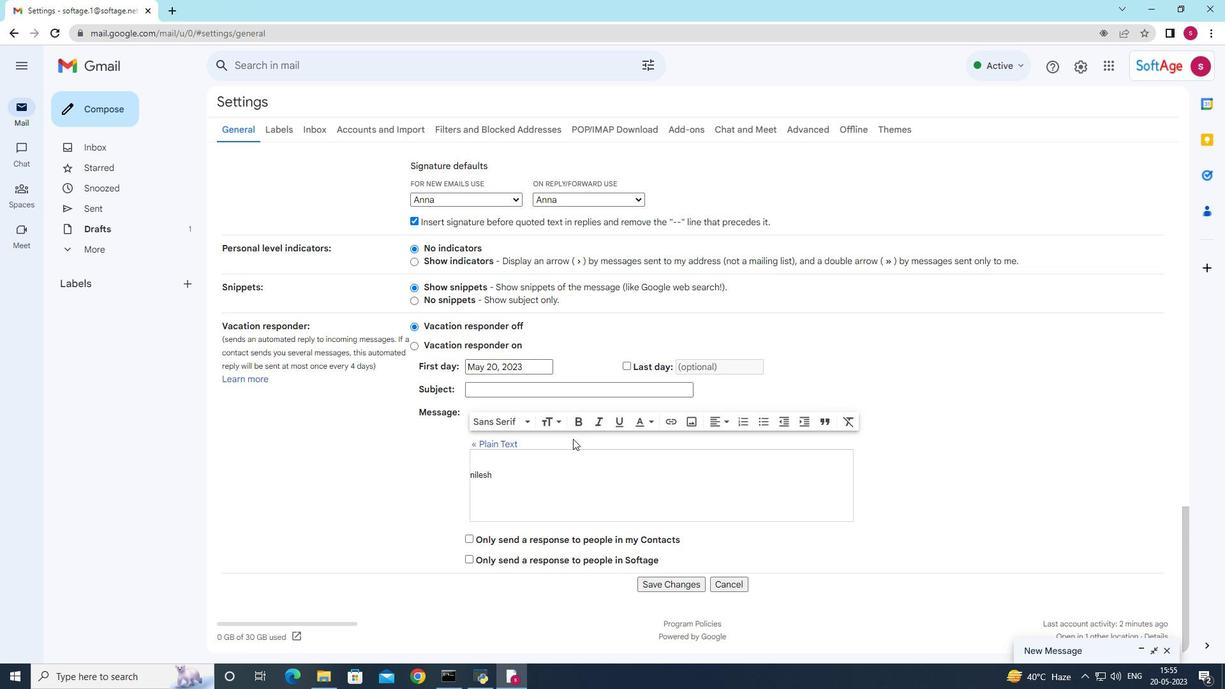 
Action: Mouse moved to (565, 497)
Screenshot: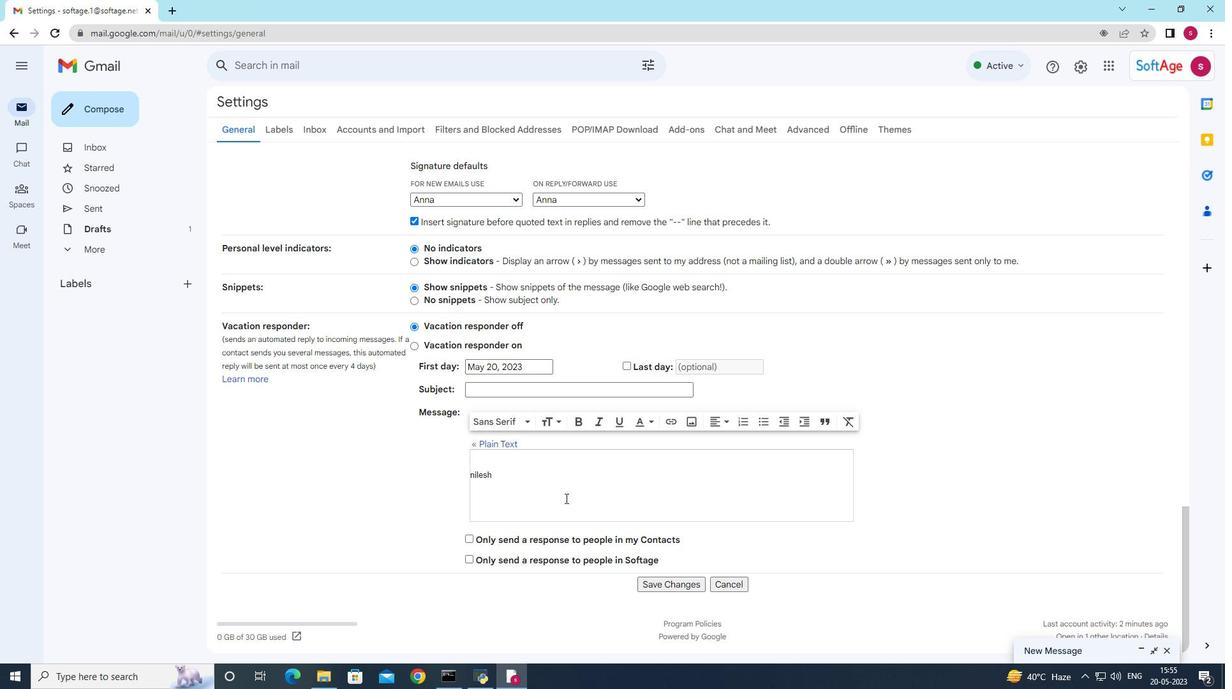 
Action: Mouse scrolled (565, 496) with delta (0, 0)
Screenshot: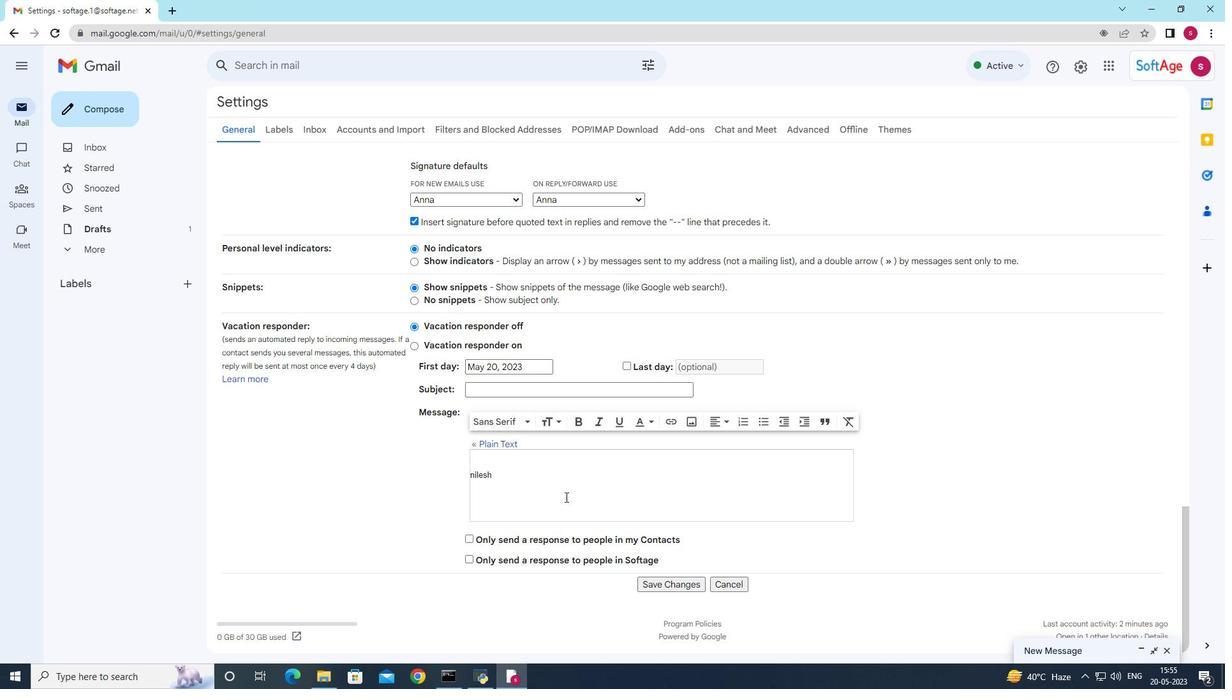 
Action: Mouse scrolled (565, 496) with delta (0, 0)
Screenshot: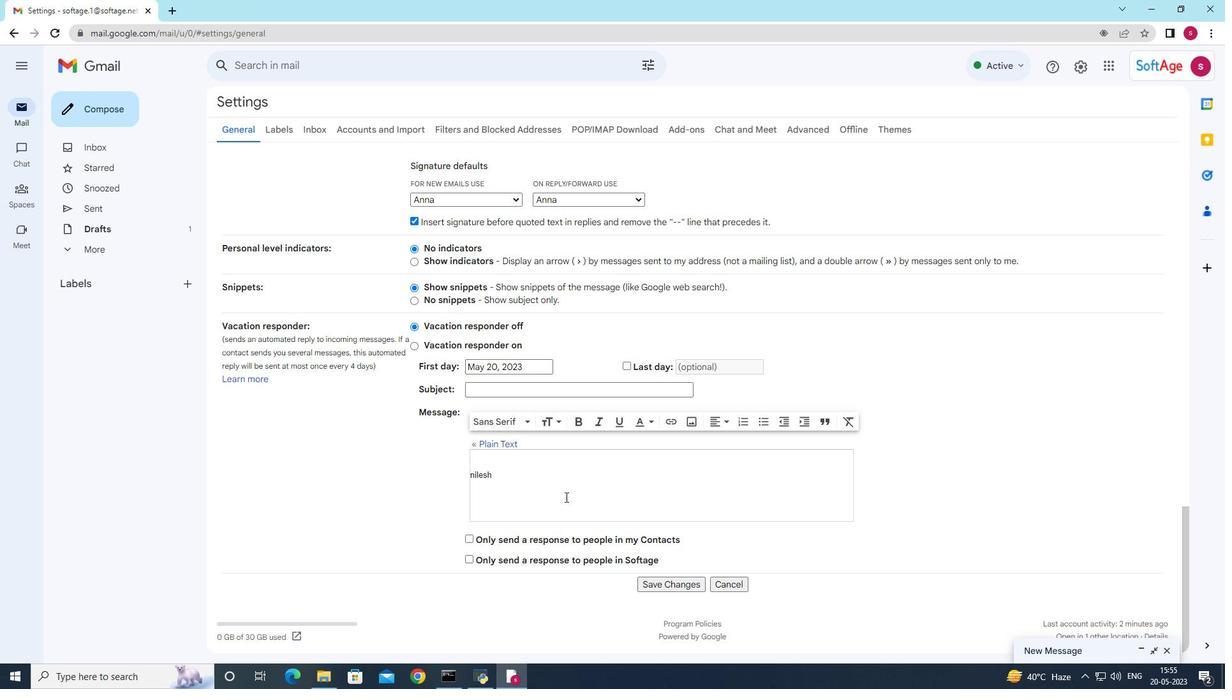 
Action: Mouse scrolled (565, 496) with delta (0, 0)
Screenshot: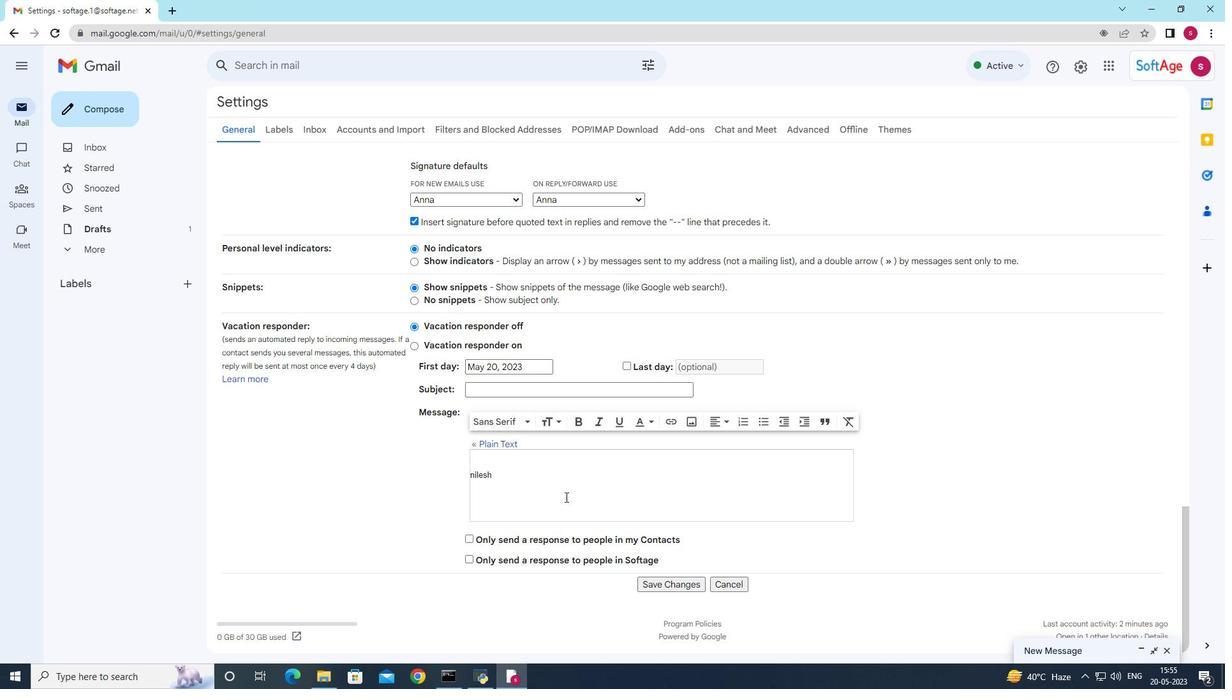 
Action: Mouse scrolled (565, 497) with delta (0, 0)
Screenshot: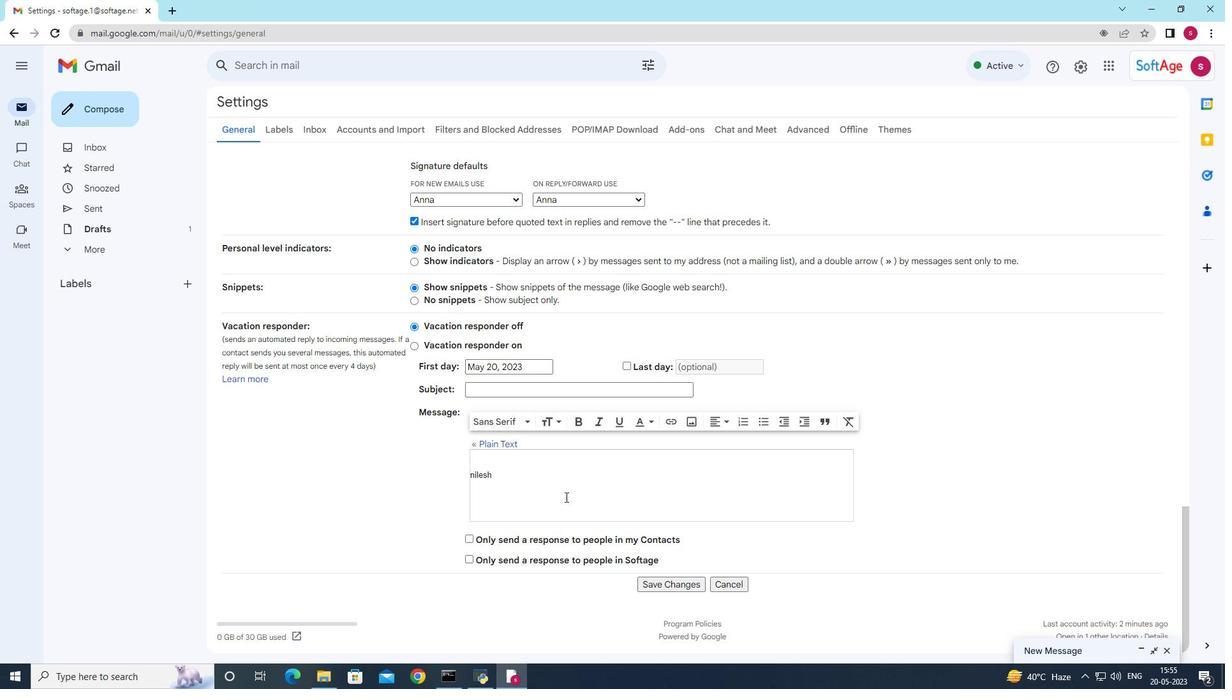 
Action: Mouse scrolled (565, 497) with delta (0, 0)
Screenshot: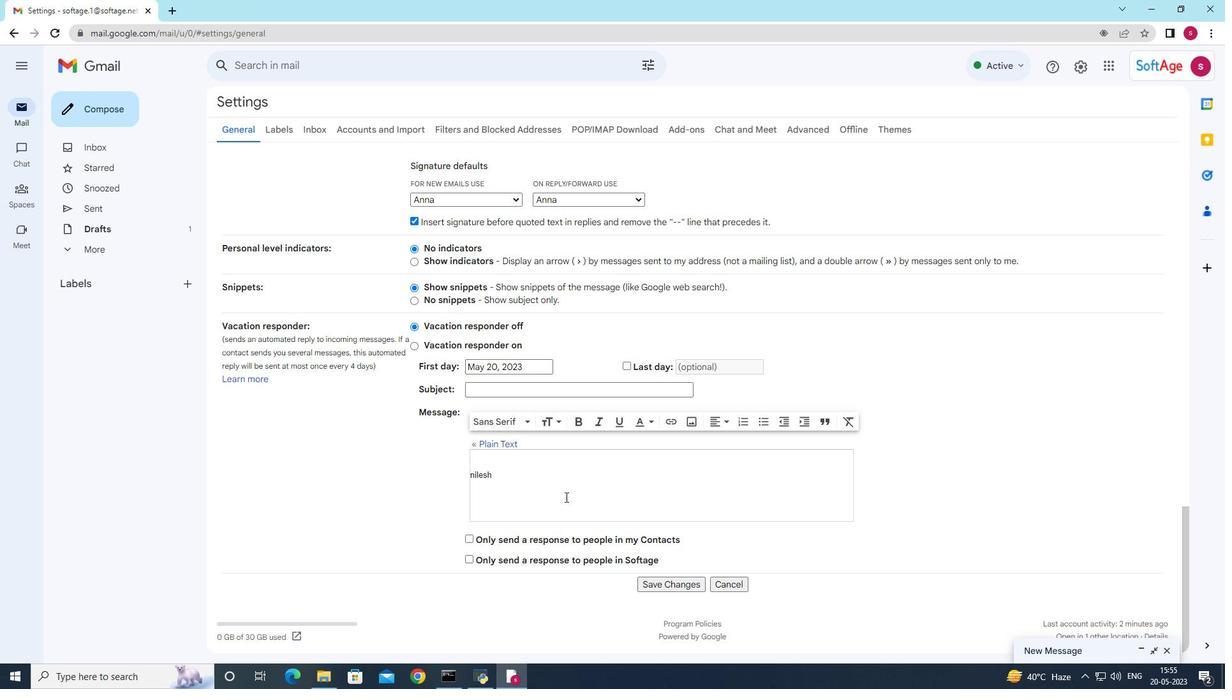 
Action: Mouse scrolled (565, 497) with delta (0, 0)
Screenshot: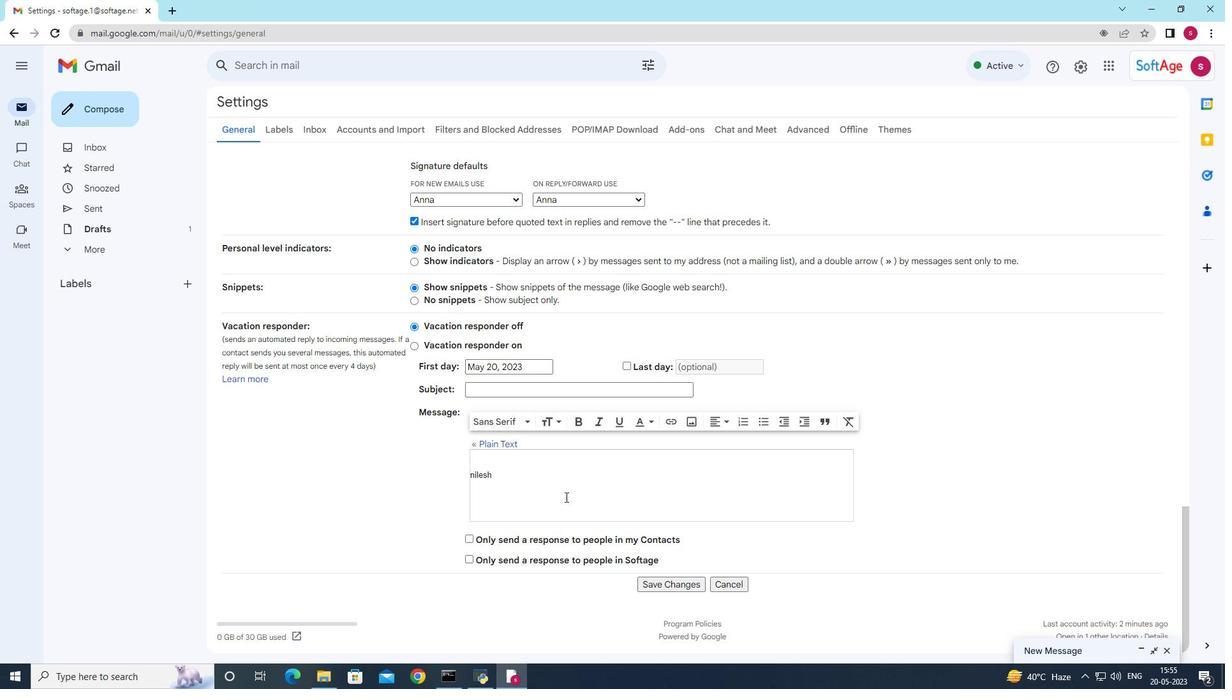 
Action: Mouse scrolled (565, 496) with delta (0, 0)
Screenshot: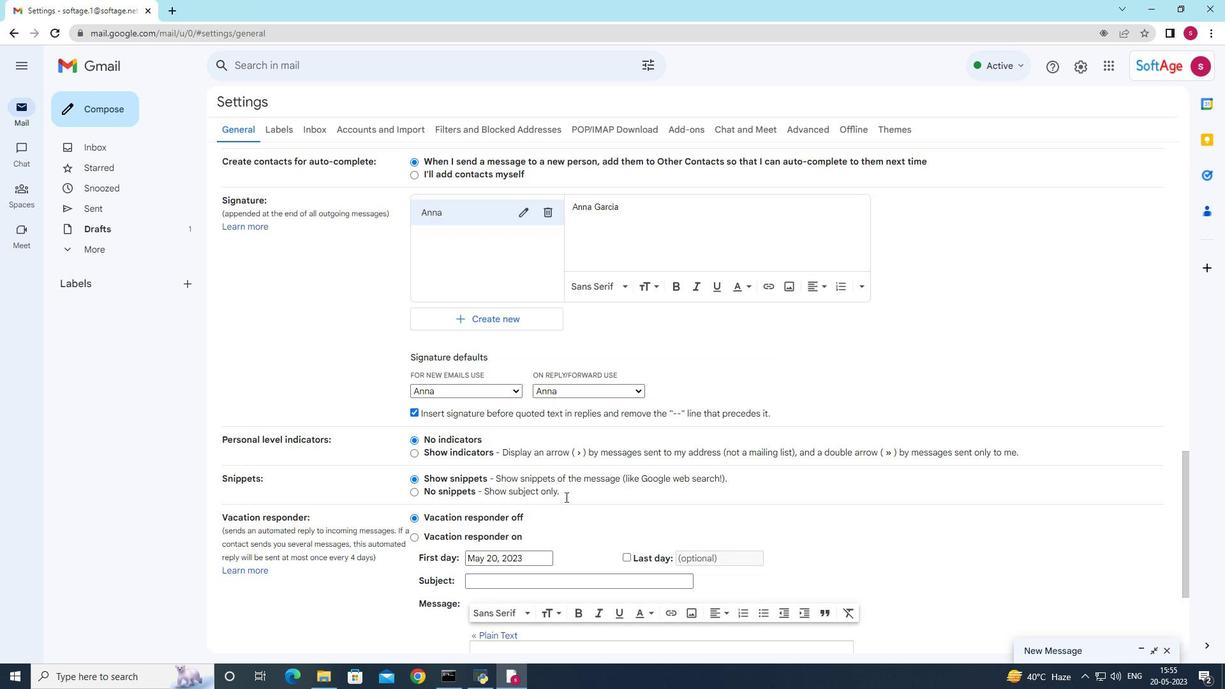 
Action: Mouse scrolled (565, 496) with delta (0, 0)
Screenshot: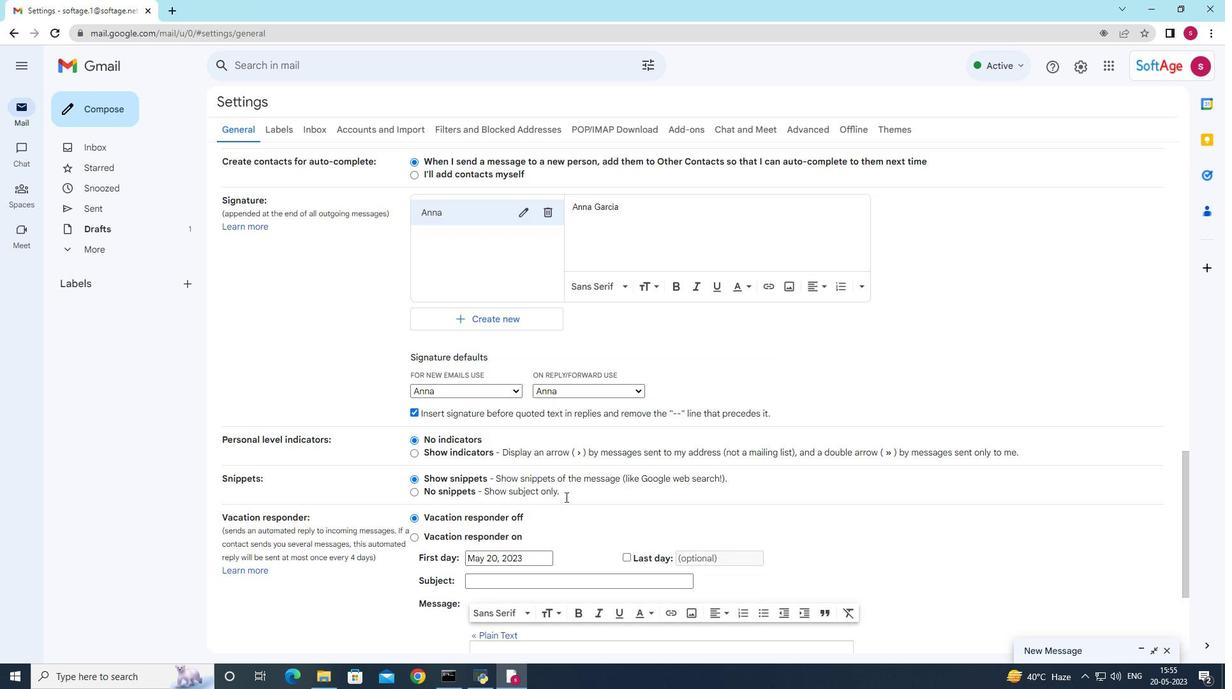 
Action: Mouse scrolled (565, 496) with delta (0, 0)
Screenshot: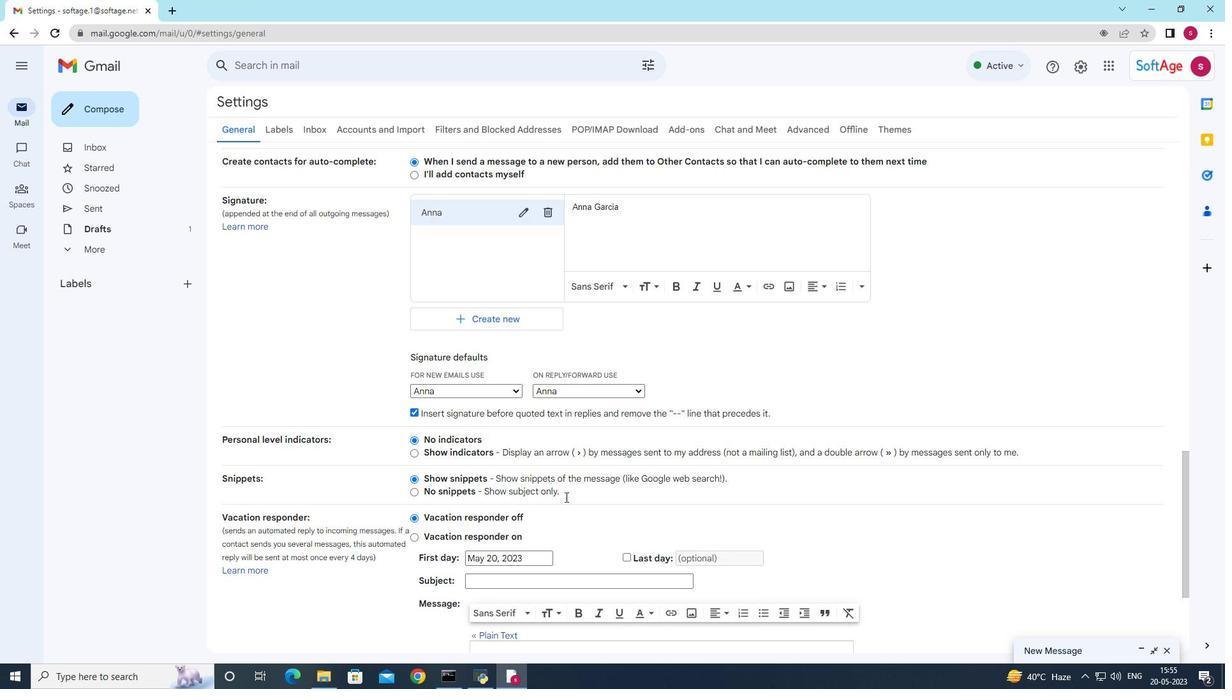 
Action: Mouse scrolled (565, 496) with delta (0, 0)
Screenshot: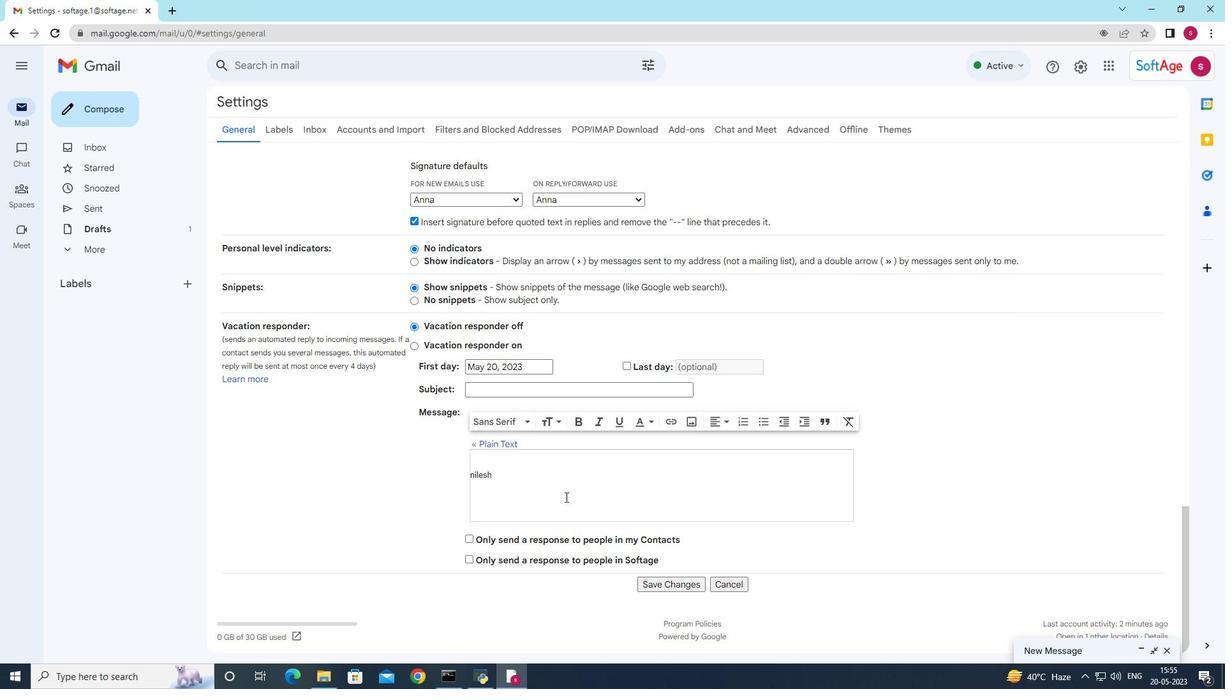 
Action: Mouse scrolled (565, 496) with delta (0, 0)
Screenshot: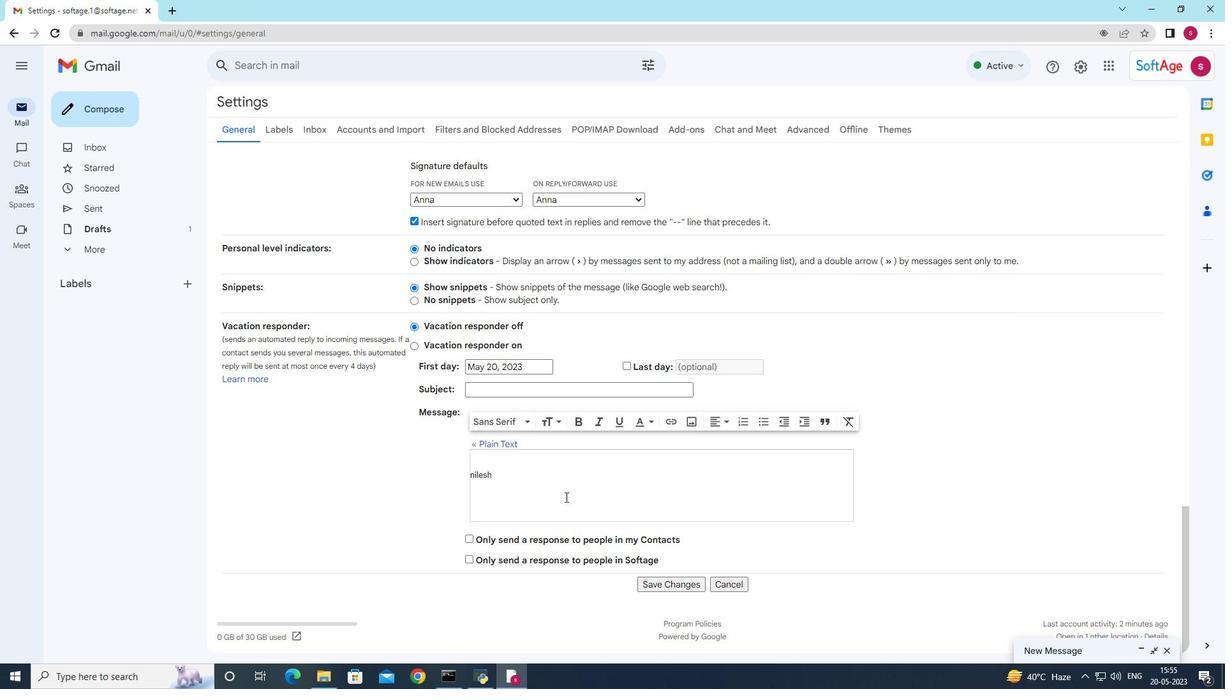 
Action: Mouse moved to (538, 474)
Screenshot: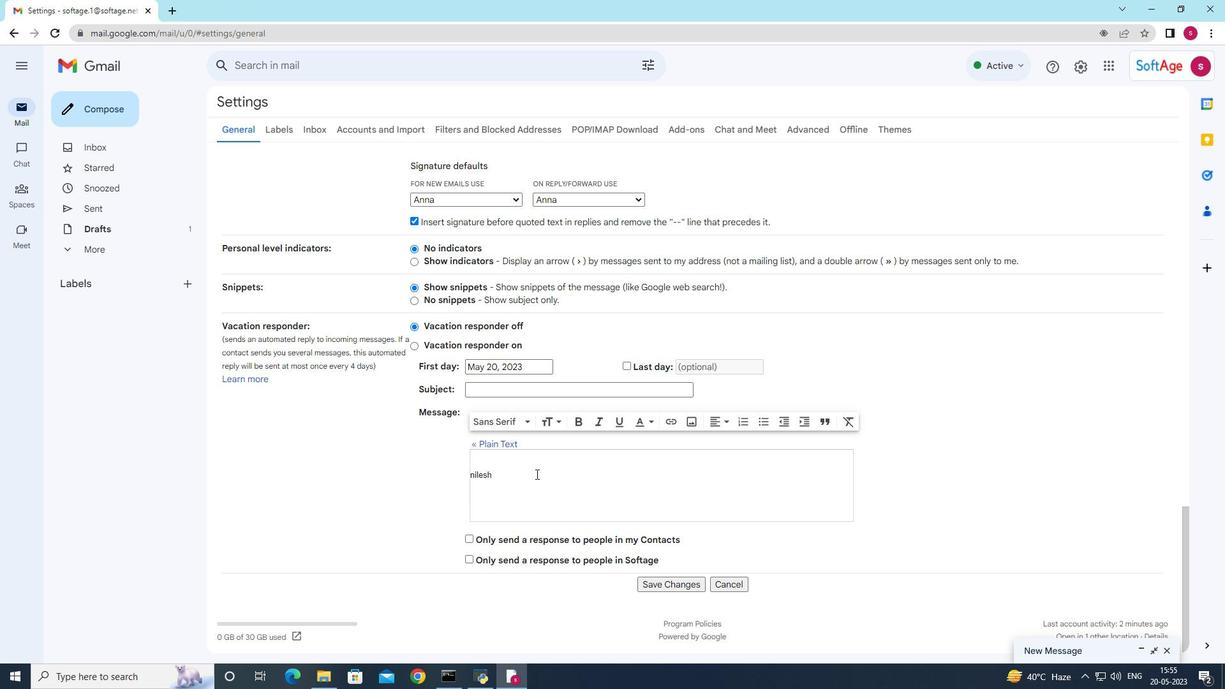 
Action: Mouse scrolled (538, 474) with delta (0, 0)
Screenshot: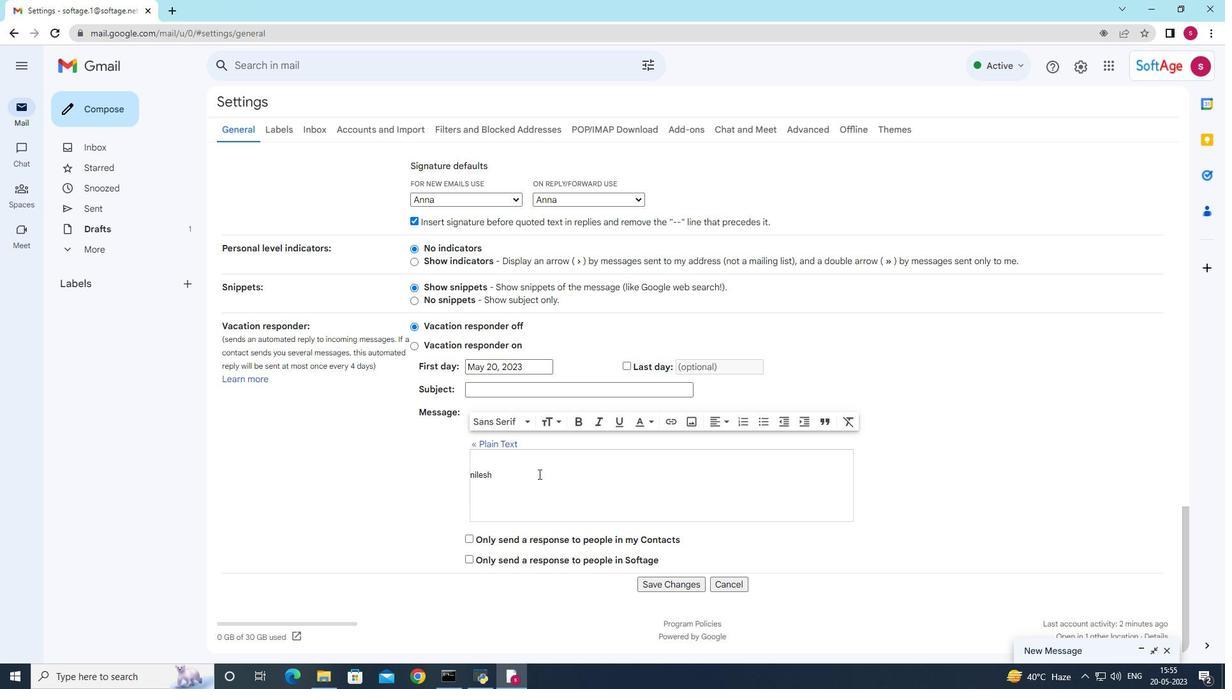 
Action: Mouse scrolled (538, 474) with delta (0, 0)
Screenshot: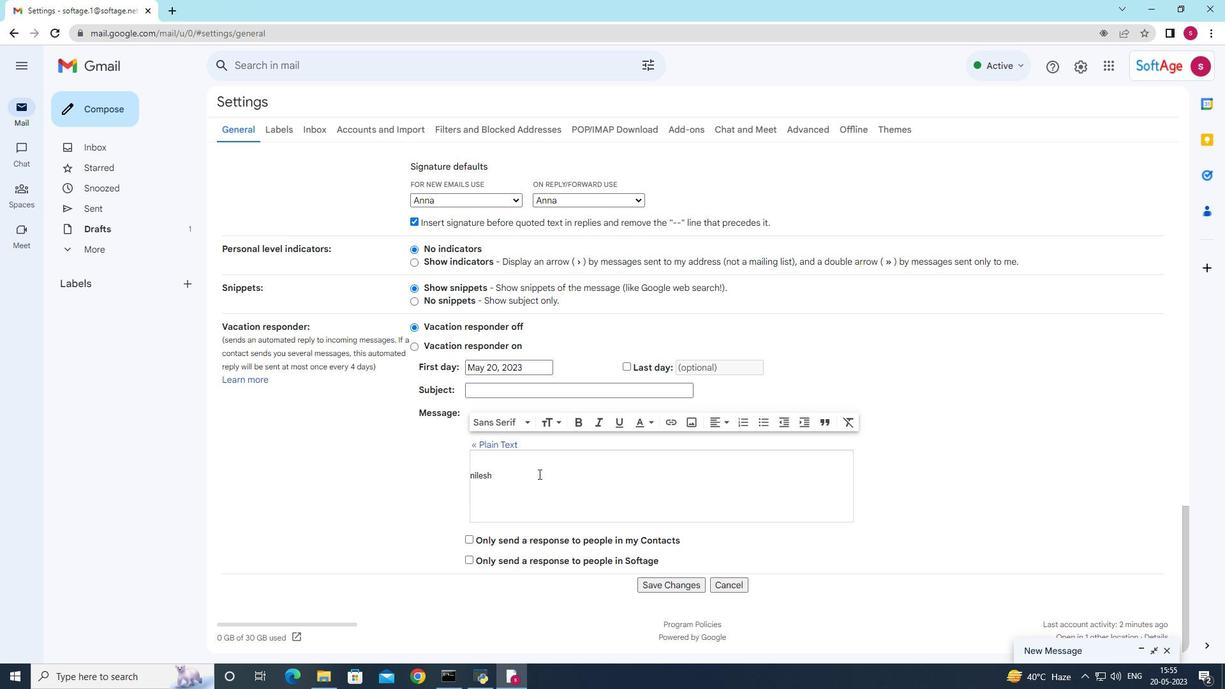 
Action: Mouse moved to (545, 475)
Screenshot: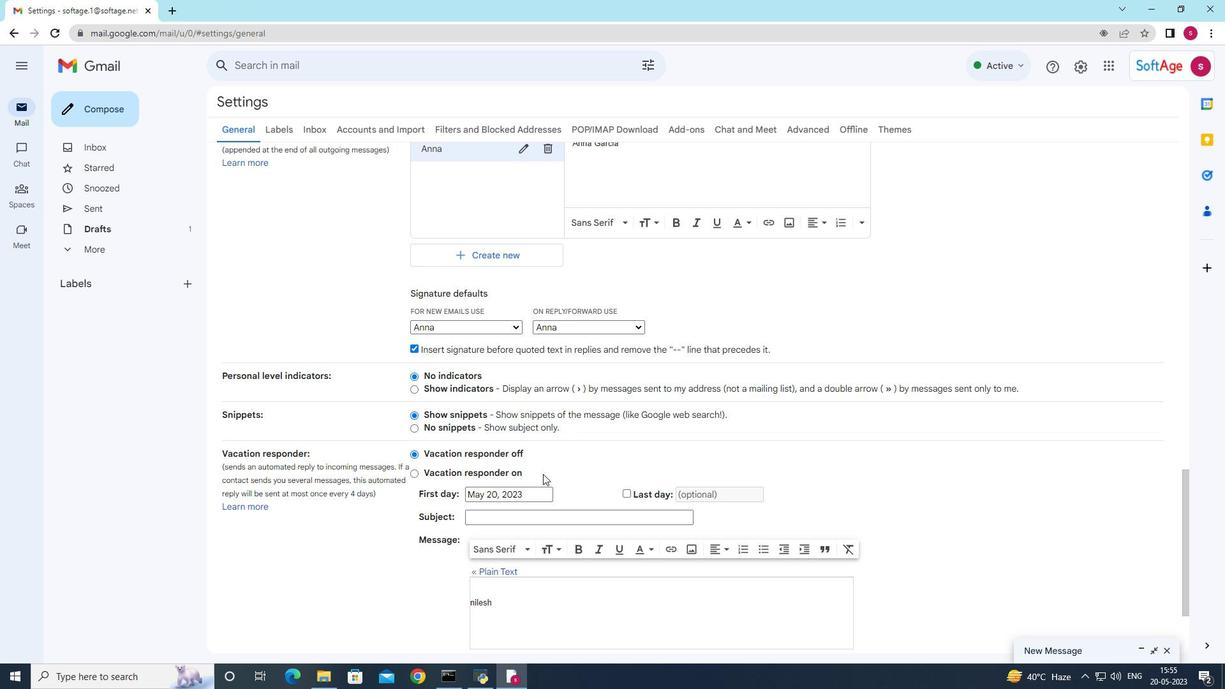 
Action: Mouse scrolled (545, 476) with delta (0, 0)
Screenshot: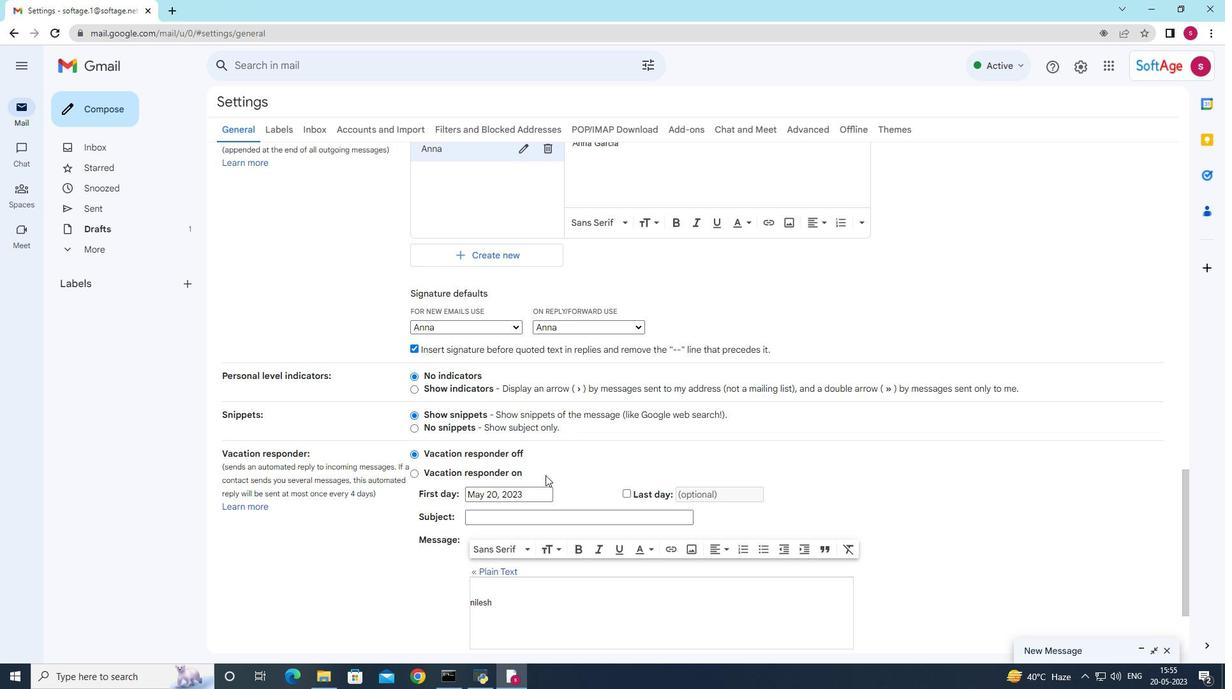 
Action: Mouse scrolled (545, 476) with delta (0, 0)
Screenshot: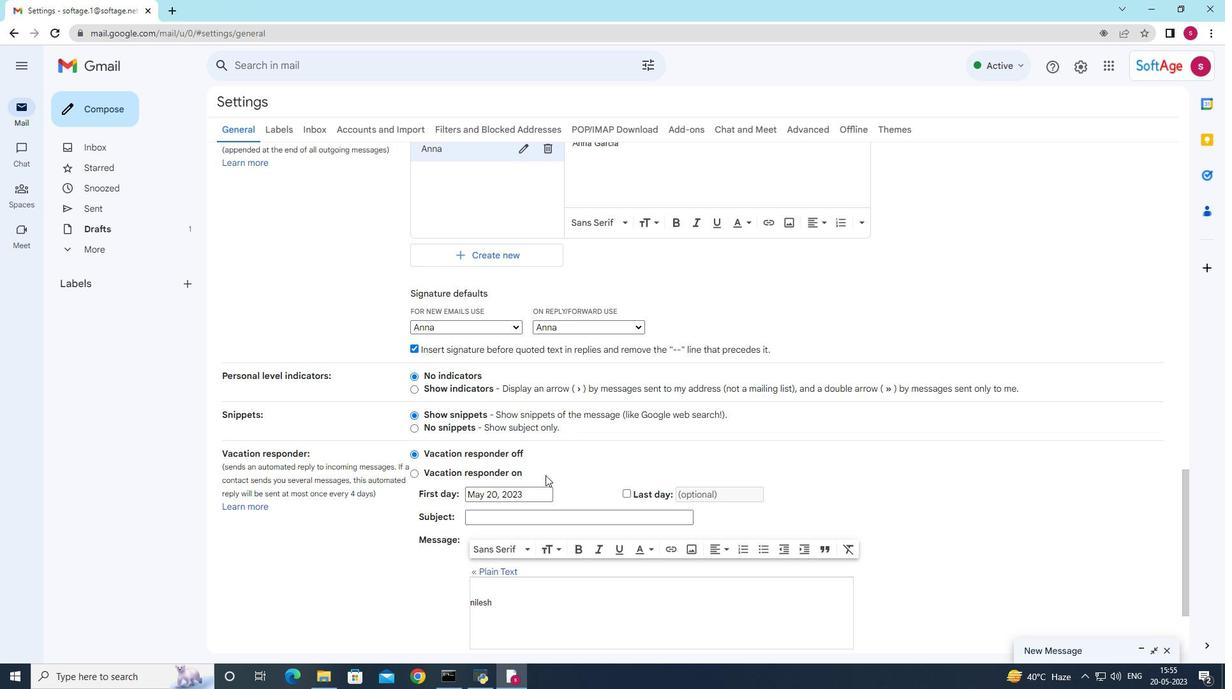 
Action: Mouse scrolled (545, 476) with delta (0, 0)
Screenshot: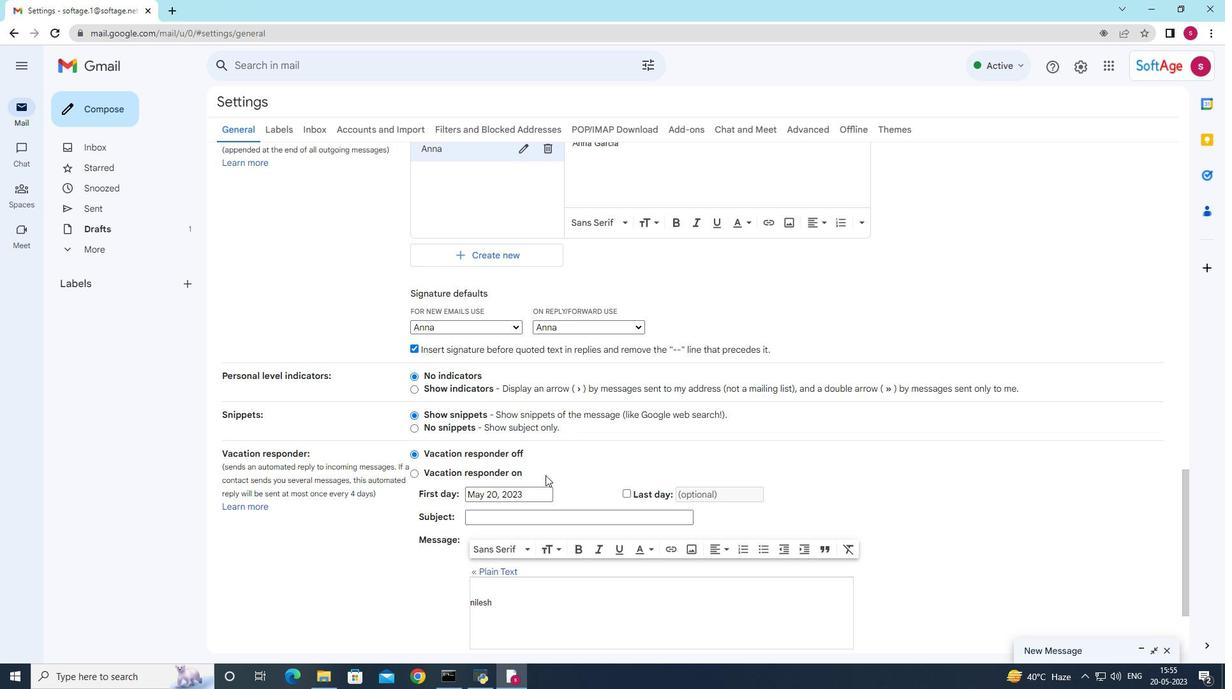 
Action: Mouse scrolled (545, 476) with delta (0, 0)
Screenshot: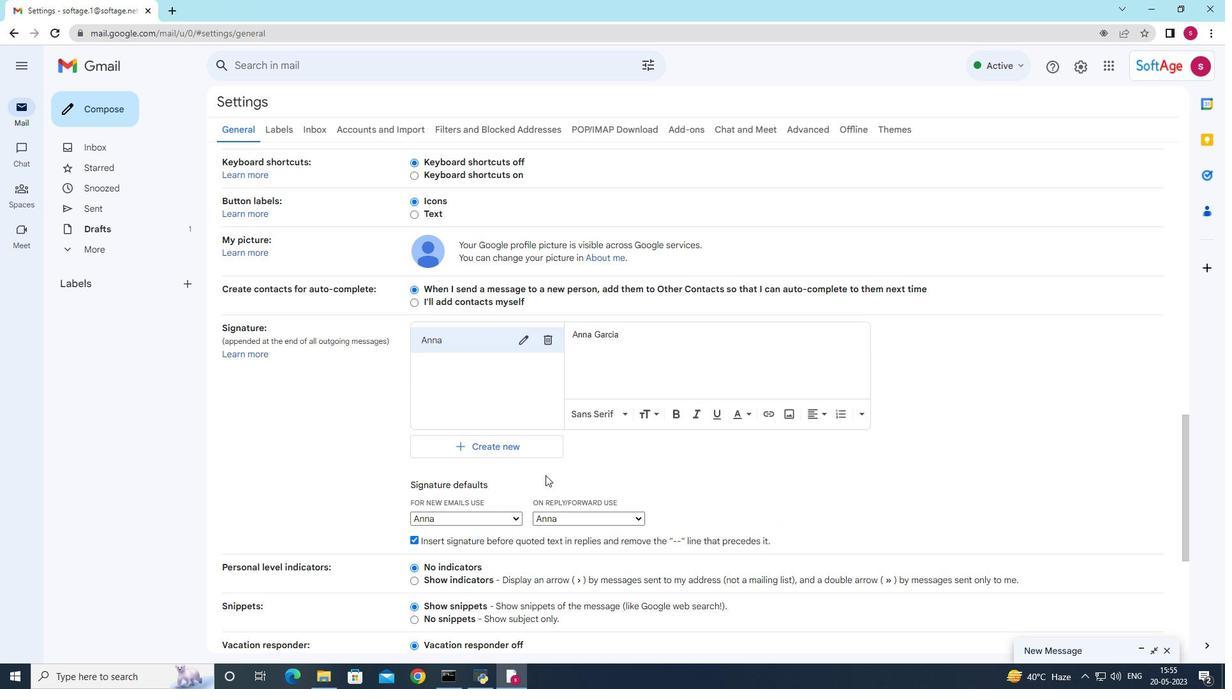 
Action: Mouse scrolled (545, 476) with delta (0, 0)
Screenshot: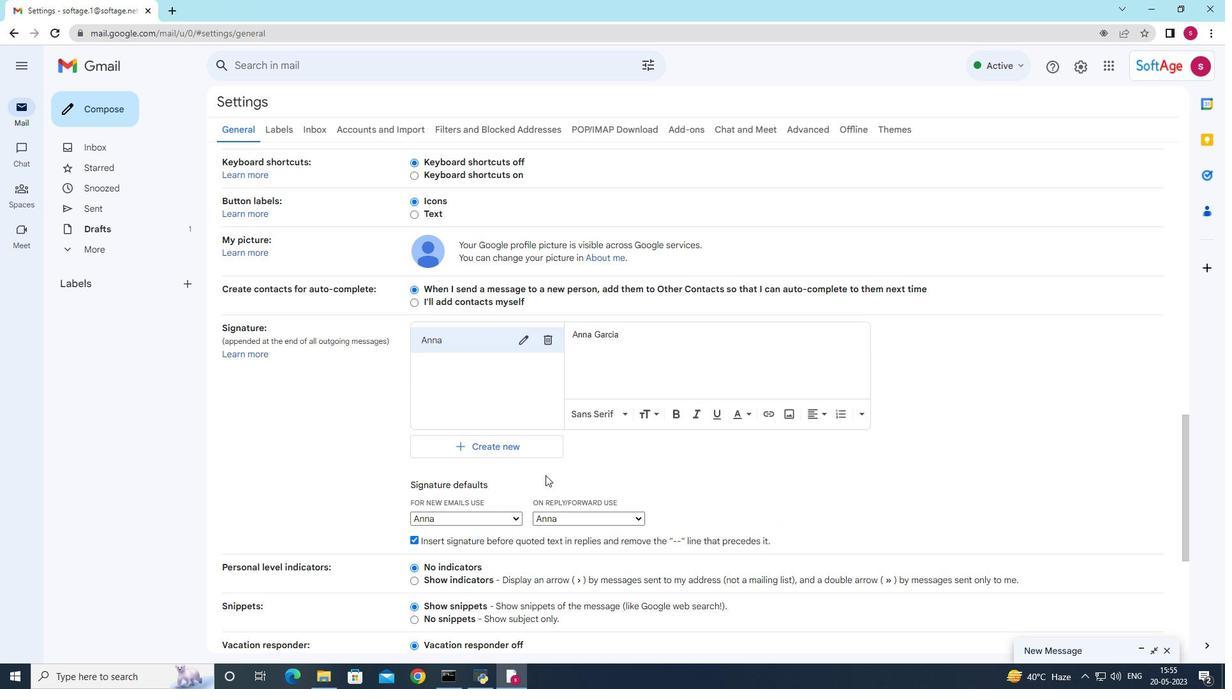 
Action: Mouse scrolled (545, 476) with delta (0, 0)
Screenshot: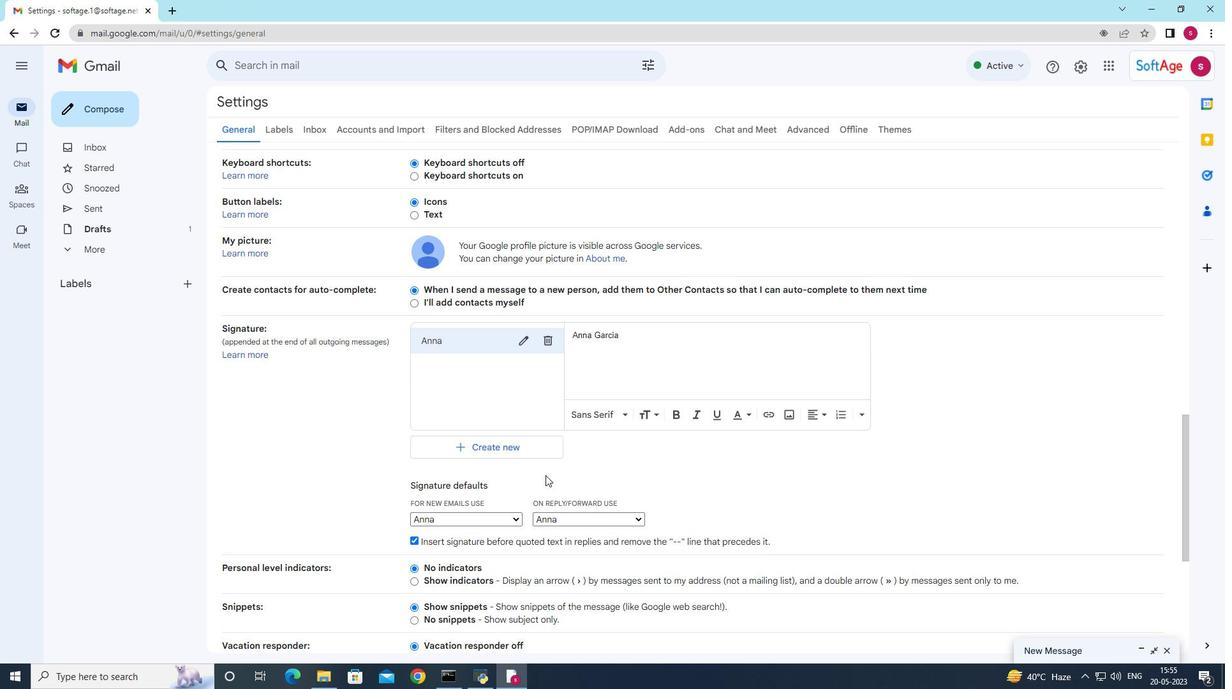 
Action: Mouse moved to (544, 478)
Screenshot: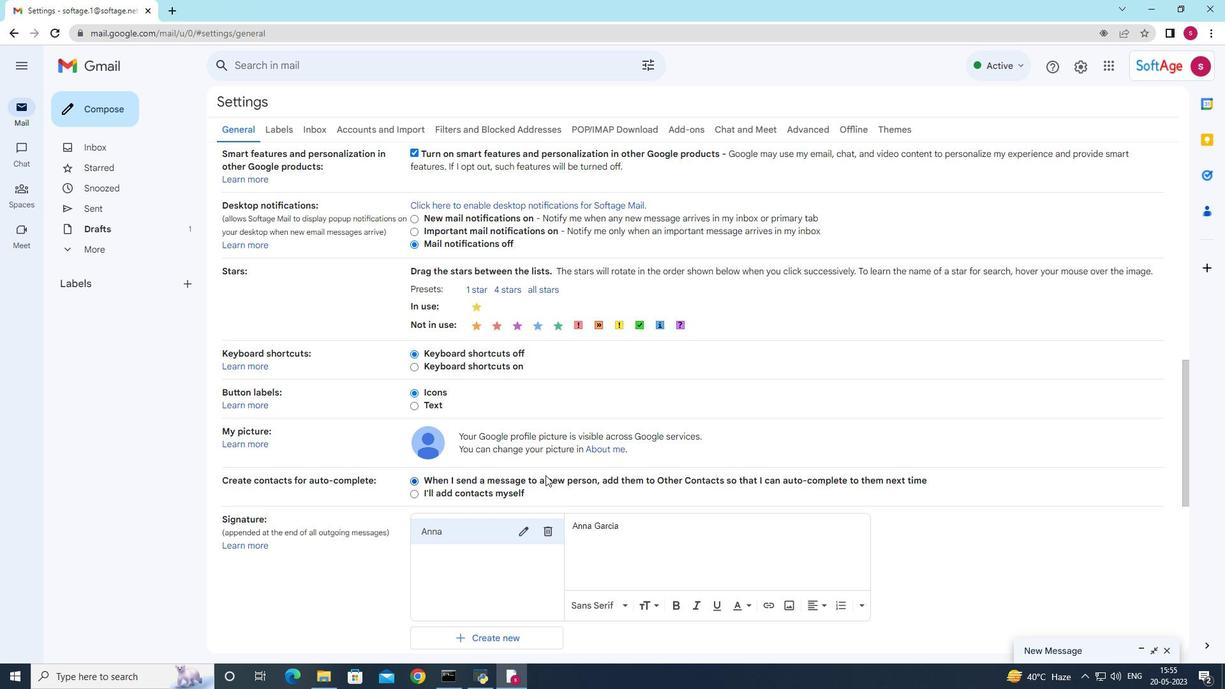 
Action: Mouse scrolled (544, 478) with delta (0, 0)
Screenshot: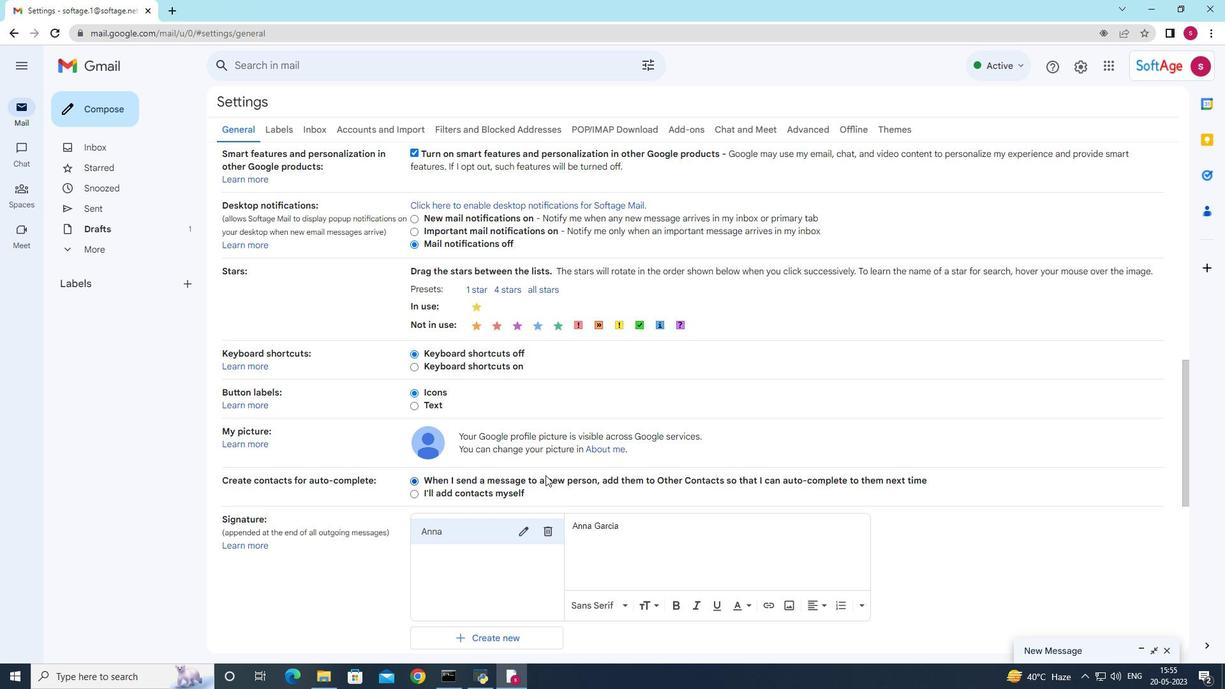 
Action: Mouse moved to (539, 487)
Screenshot: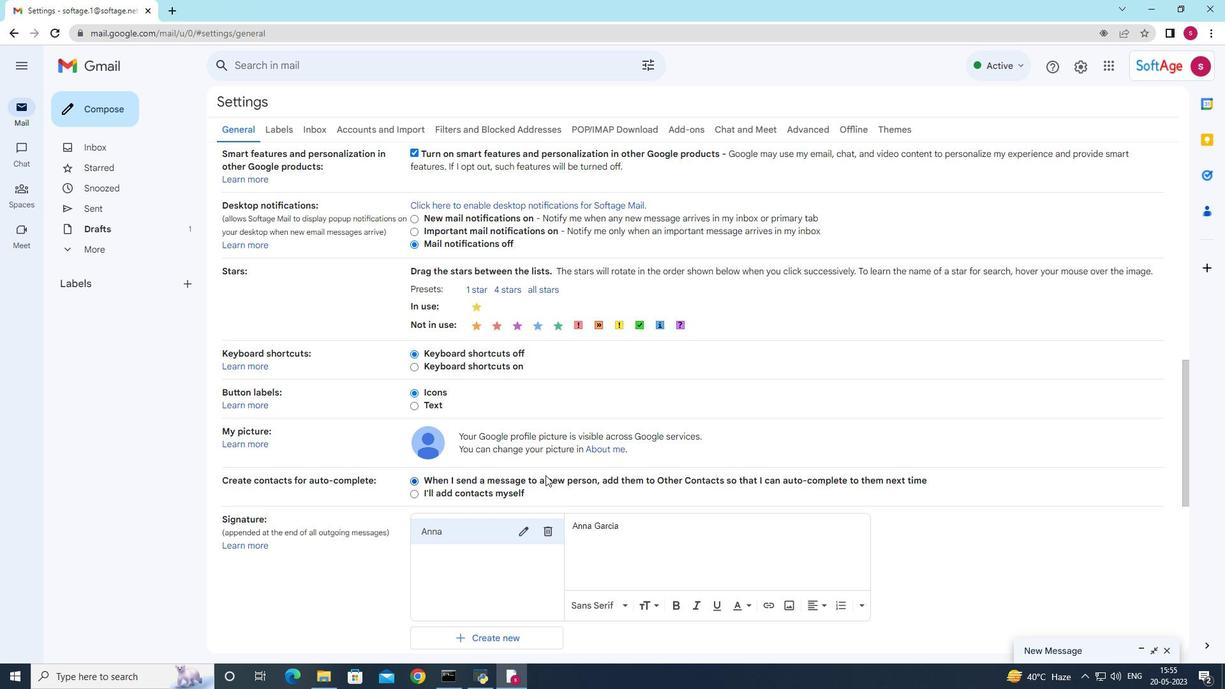 
Action: Mouse scrolled (539, 486) with delta (0, 0)
Screenshot: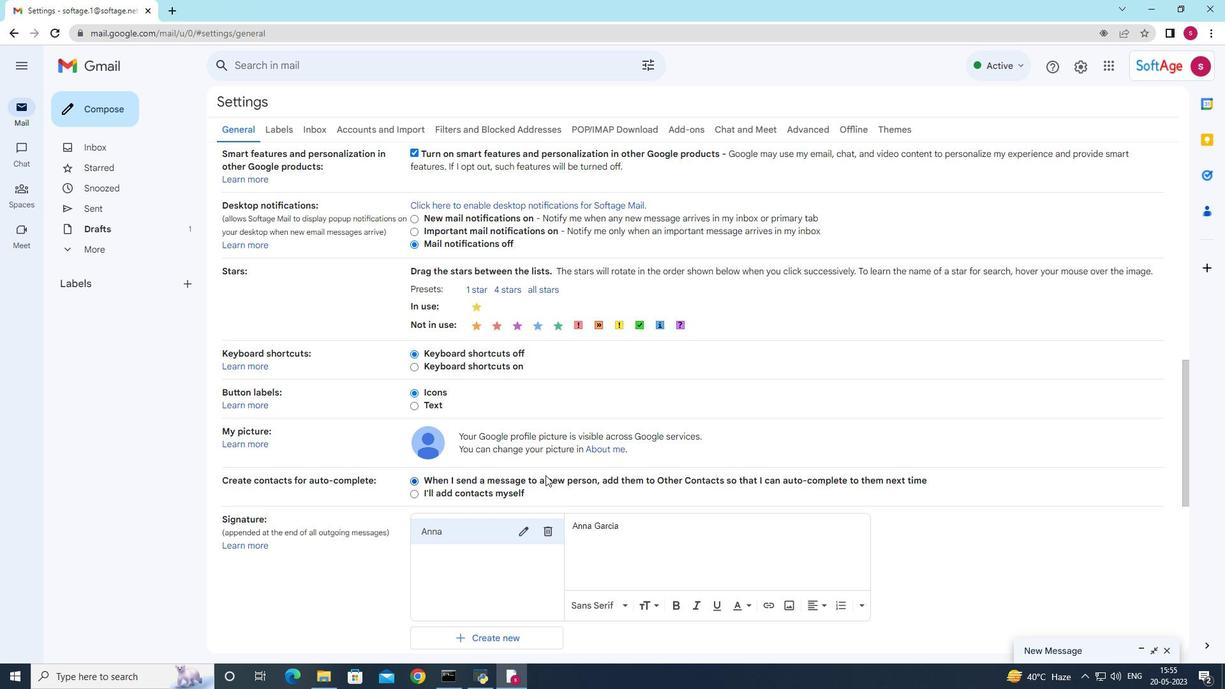 
Action: Mouse moved to (541, 487)
Screenshot: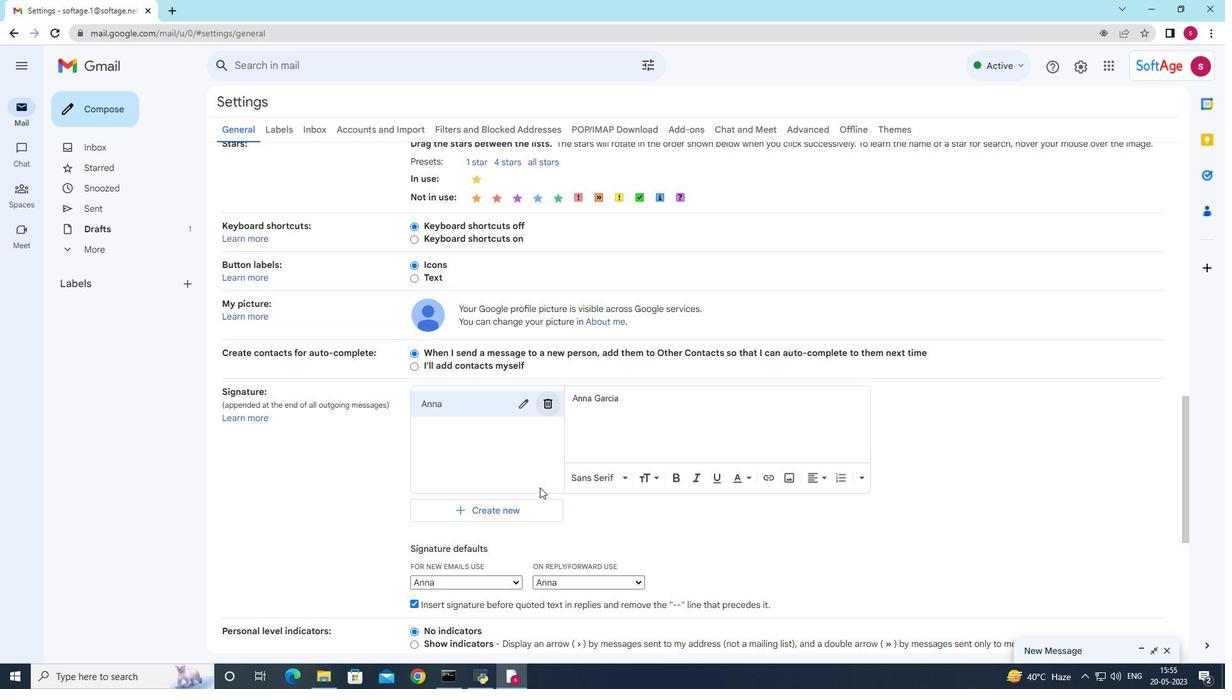 
Action: Mouse scrolled (541, 486) with delta (0, 0)
Screenshot: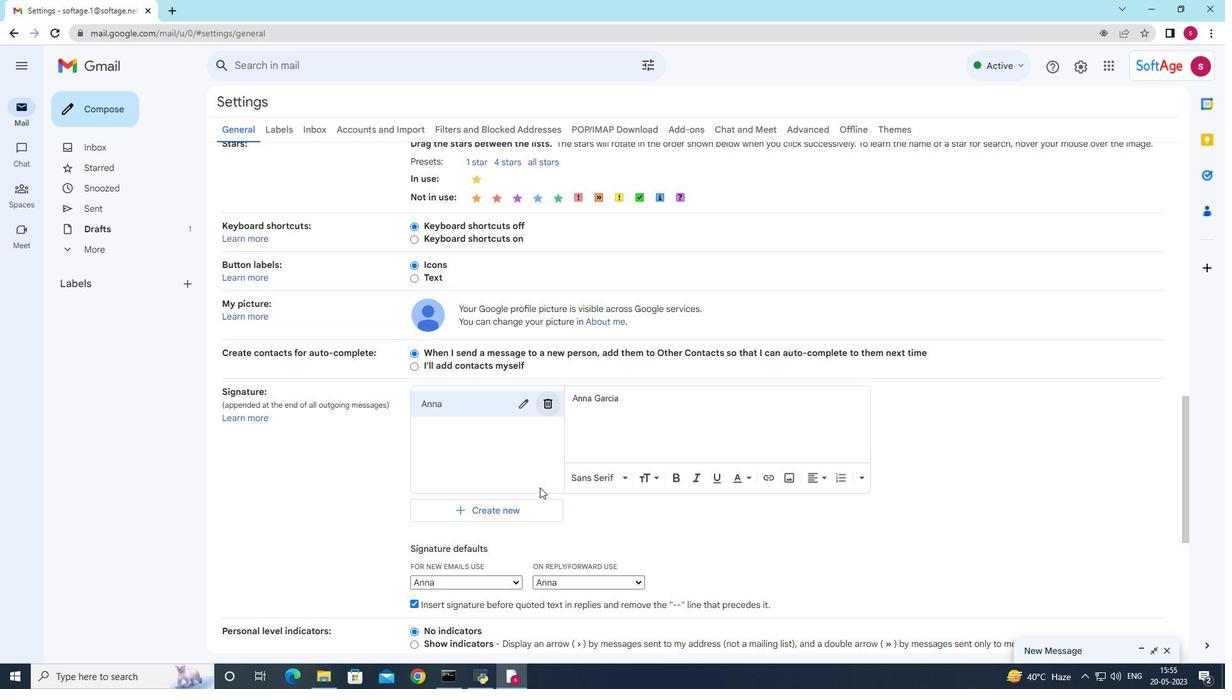
Action: Mouse scrolled (541, 486) with delta (0, 0)
Screenshot: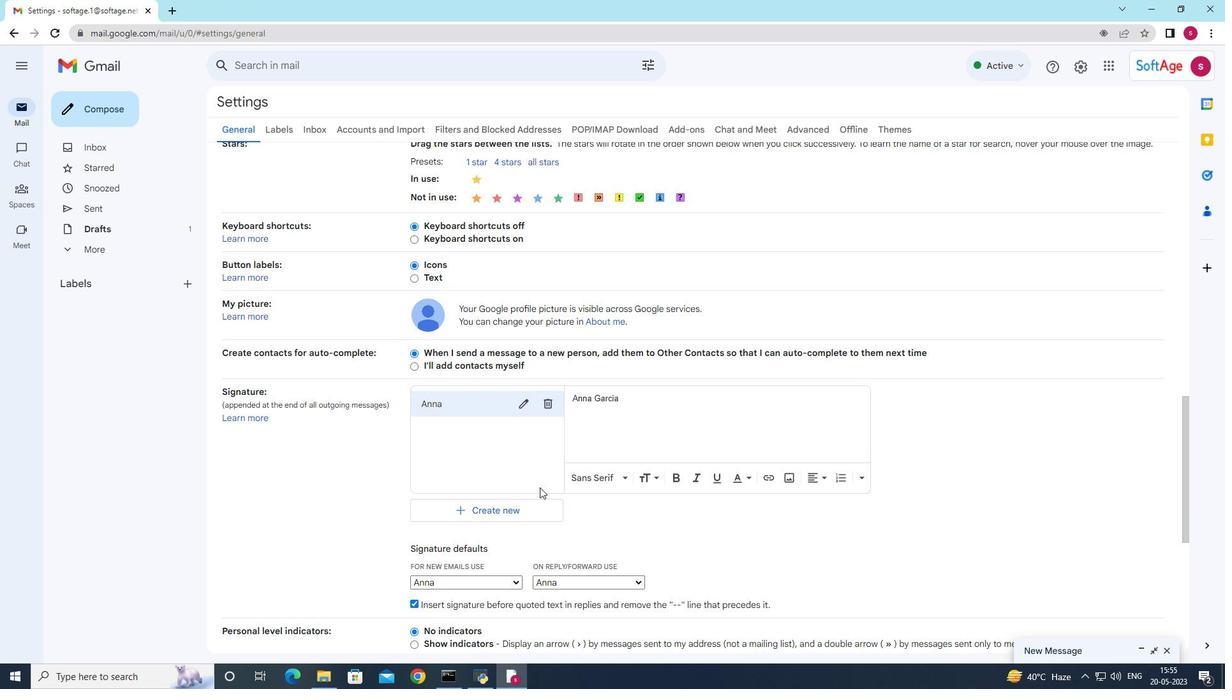 
Action: Mouse scrolled (541, 486) with delta (0, 0)
Screenshot: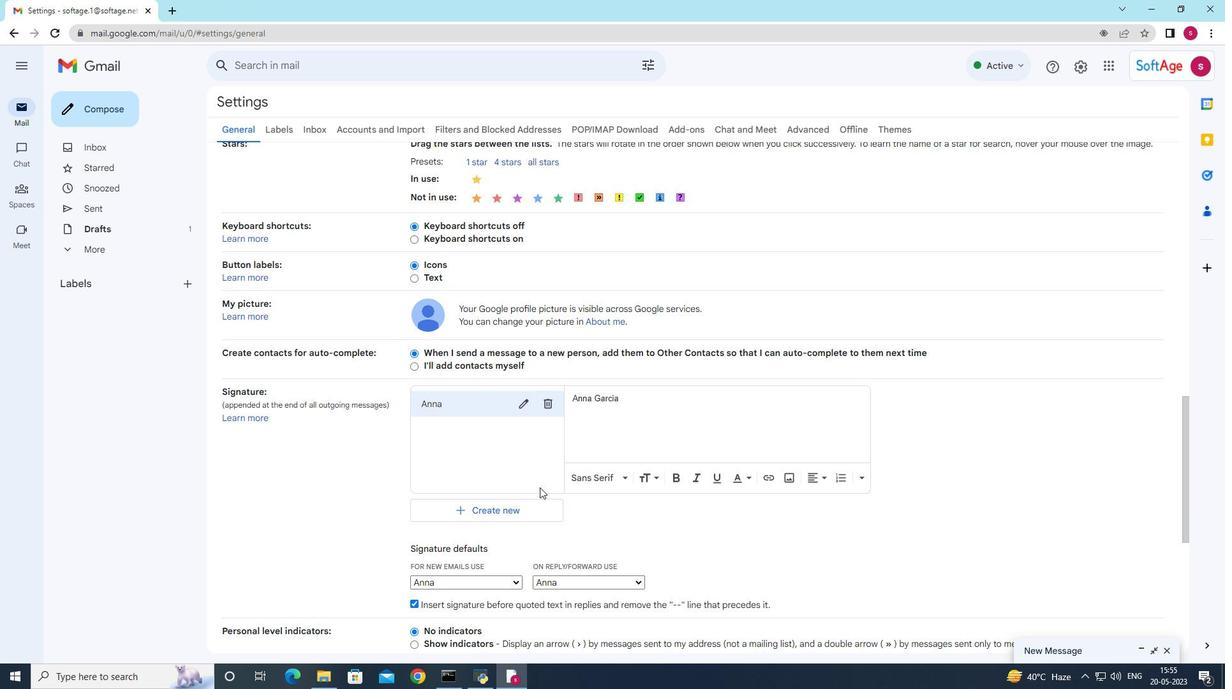 
Action: Mouse scrolled (541, 486) with delta (0, 0)
Screenshot: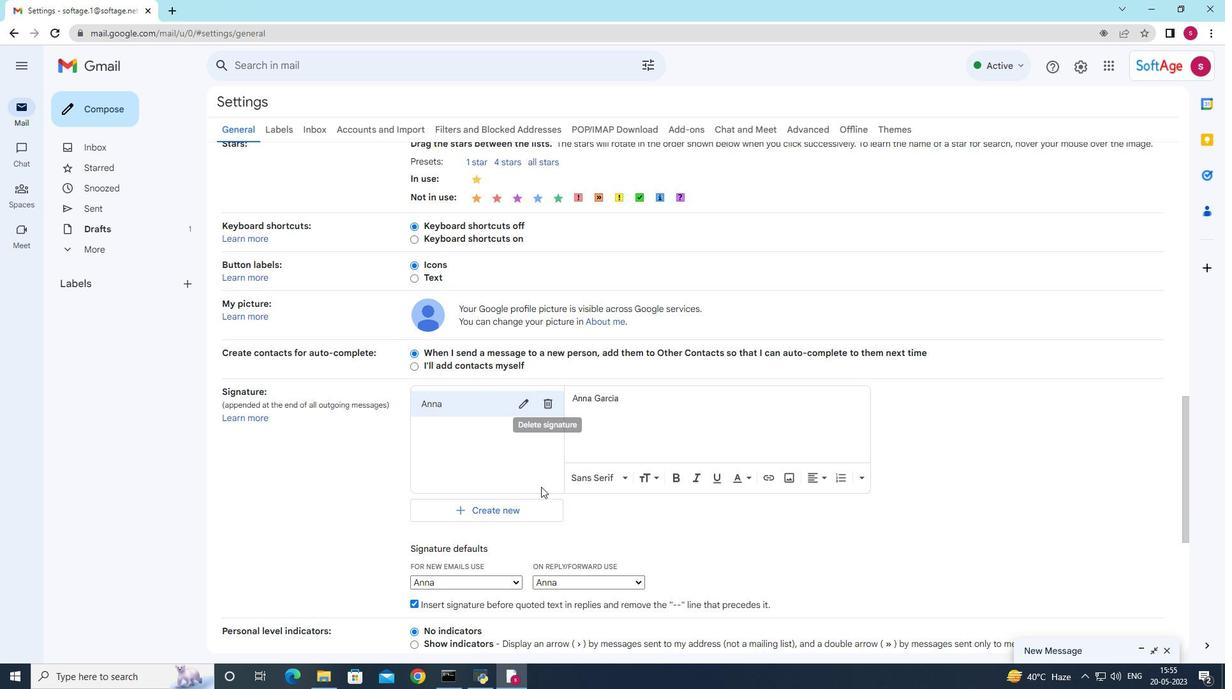 
Action: Mouse moved to (542, 489)
Screenshot: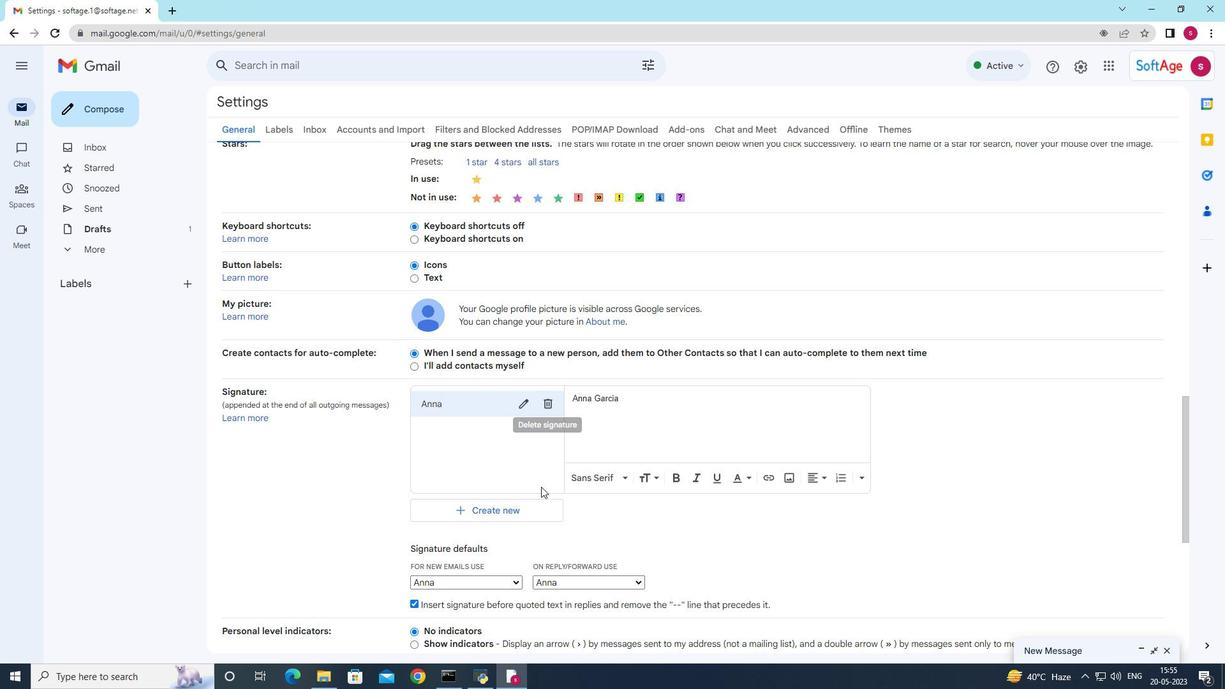 
Action: Mouse scrolled (542, 488) with delta (0, 0)
Screenshot: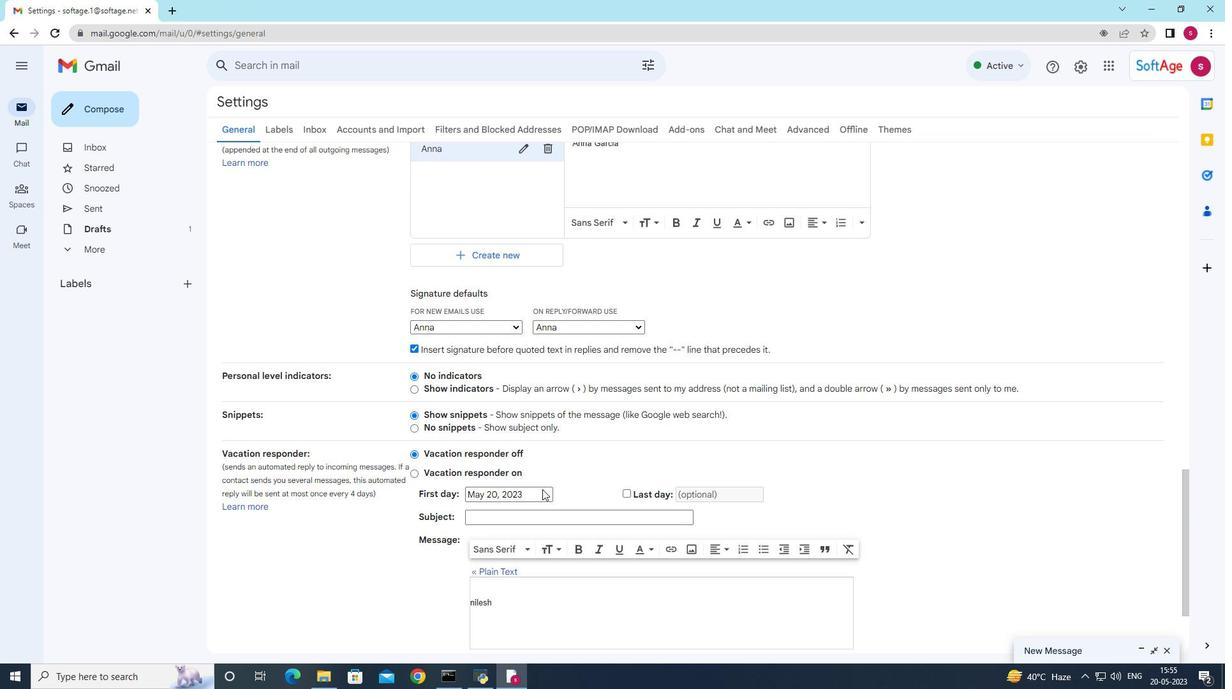 
Action: Mouse scrolled (542, 488) with delta (0, 0)
Screenshot: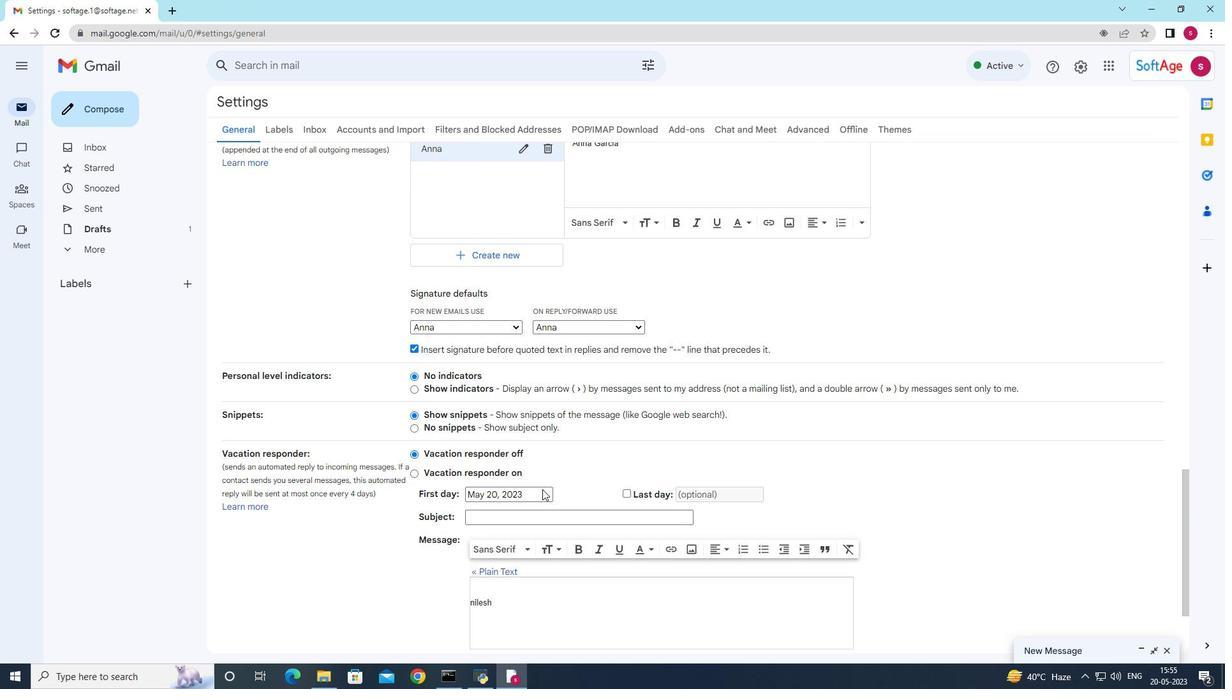 
Action: Mouse scrolled (542, 488) with delta (0, 0)
Screenshot: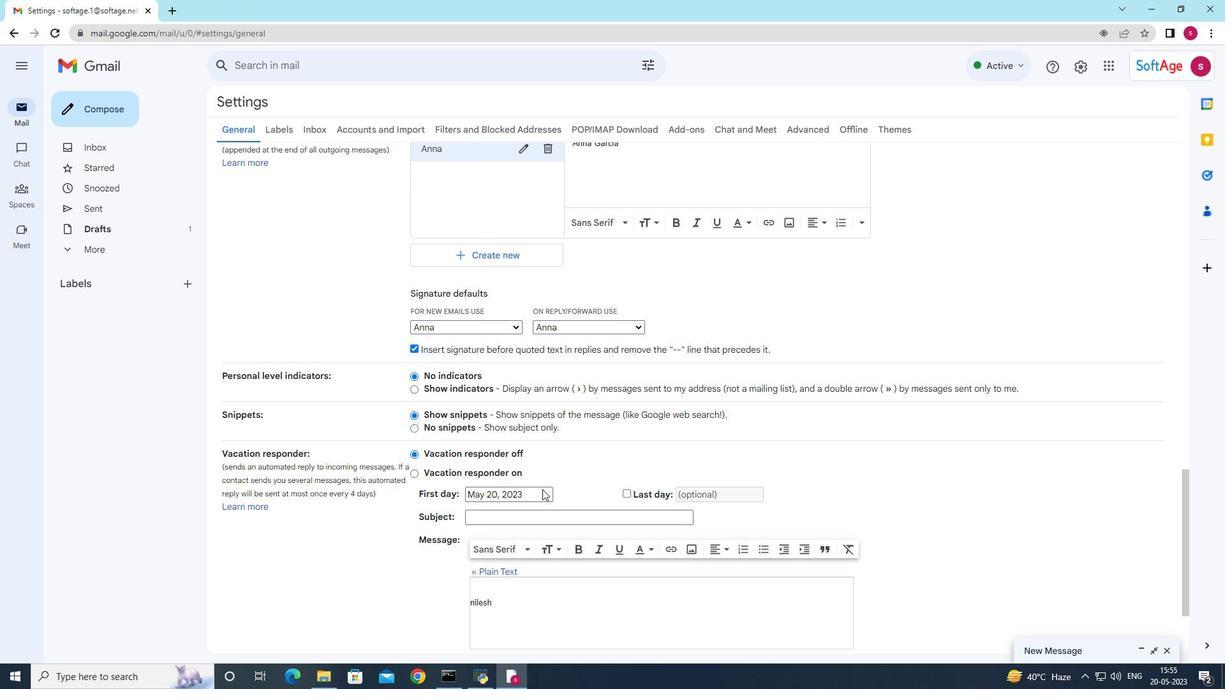 
Action: Mouse scrolled (542, 488) with delta (0, 0)
Screenshot: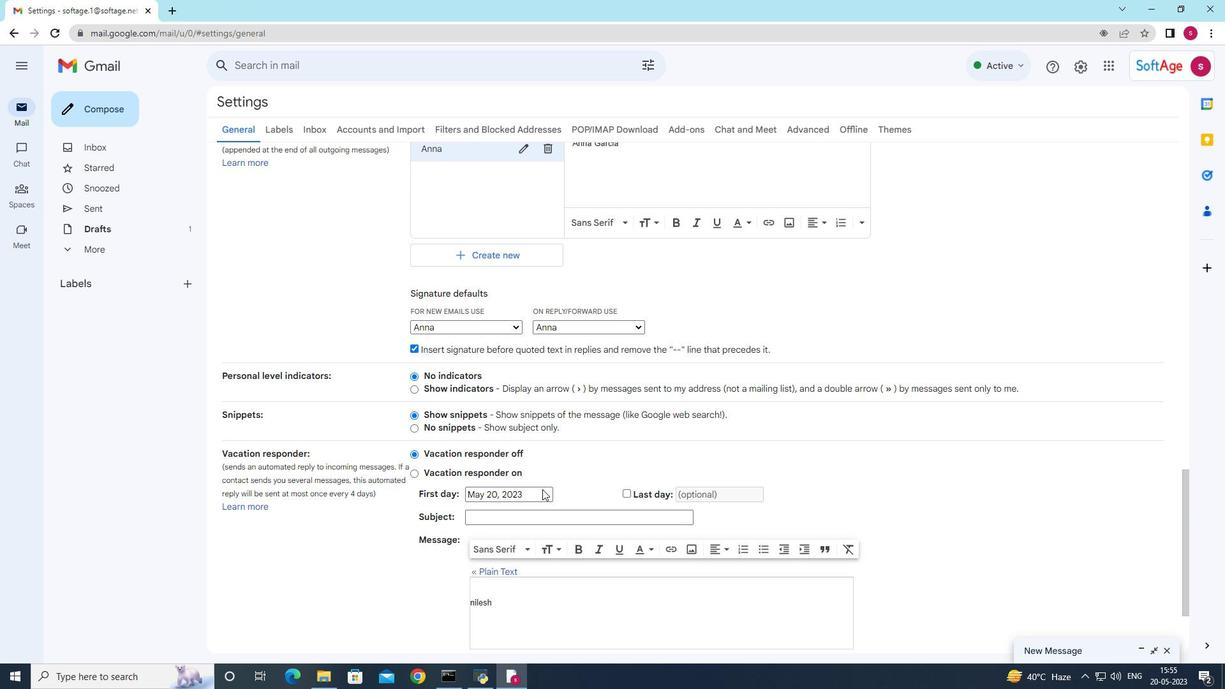 
Action: Mouse scrolled (542, 488) with delta (0, 0)
Screenshot: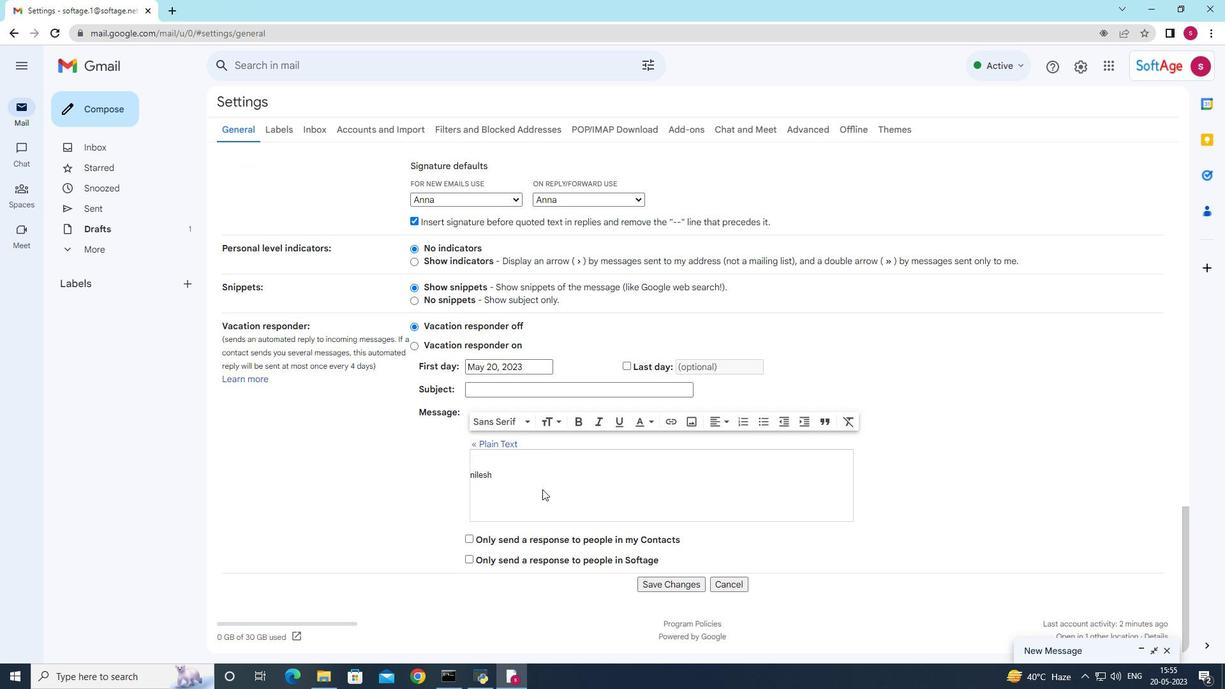 
Action: Mouse scrolled (542, 488) with delta (0, 0)
Screenshot: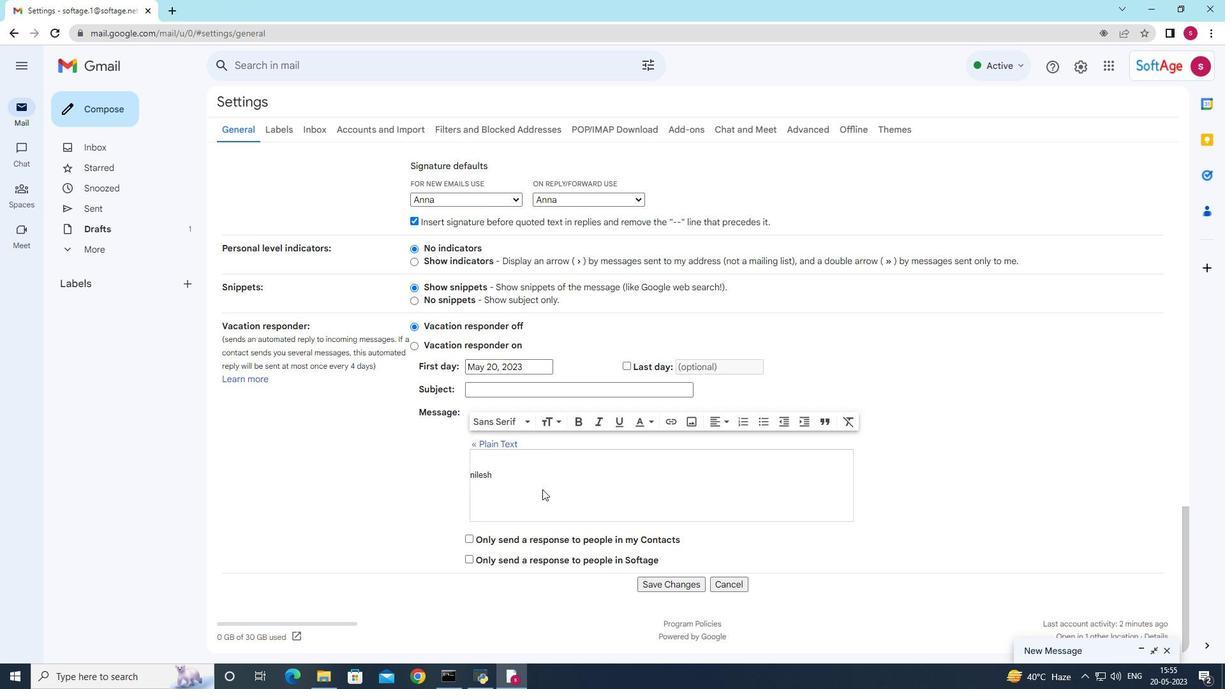 
Action: Mouse scrolled (542, 488) with delta (0, 0)
Screenshot: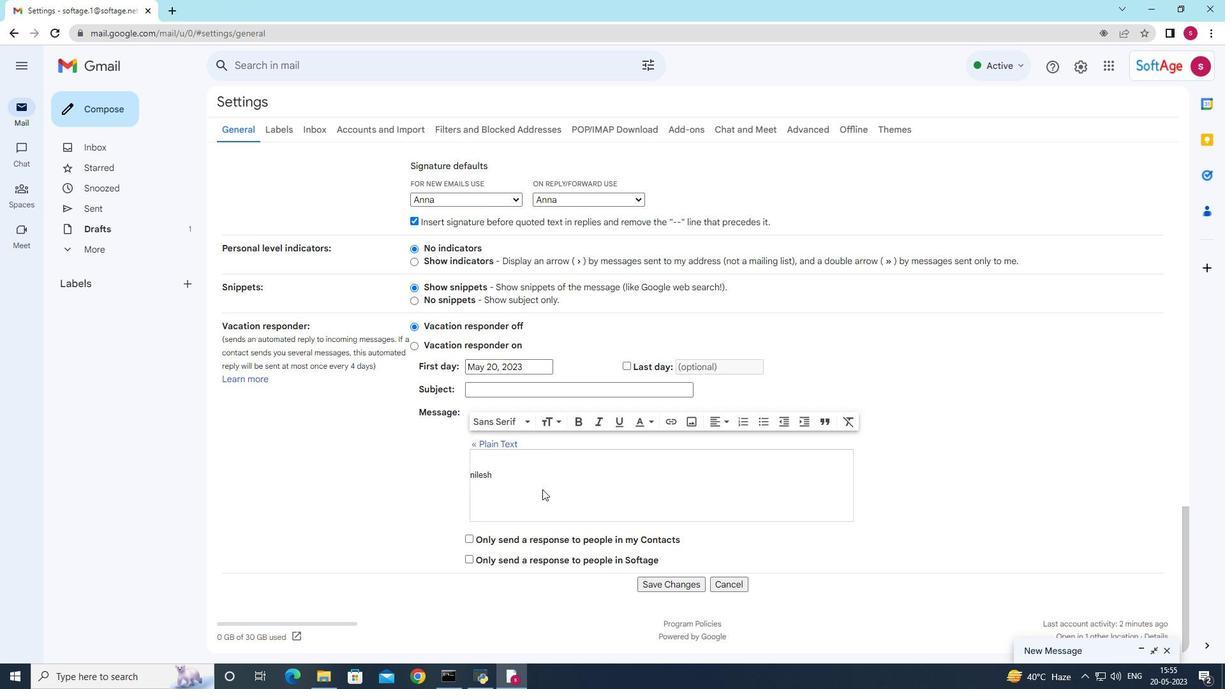 
Action: Mouse moved to (594, 480)
Screenshot: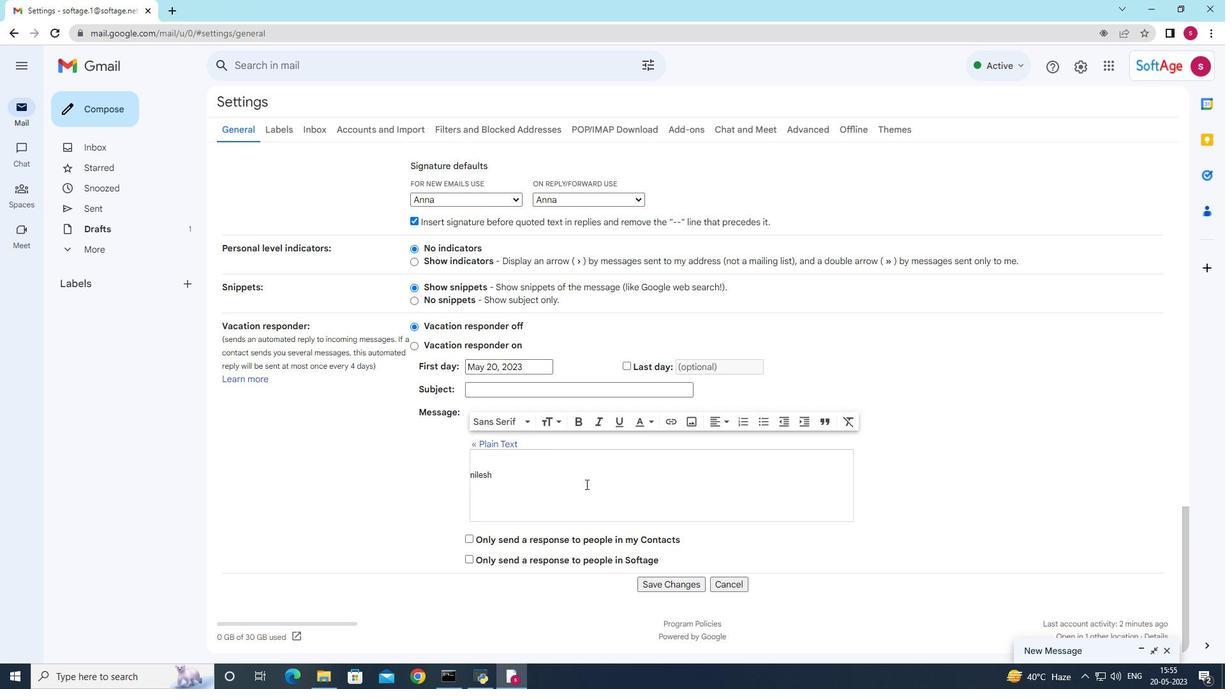 
Action: Mouse scrolled (594, 481) with delta (0, 0)
Screenshot: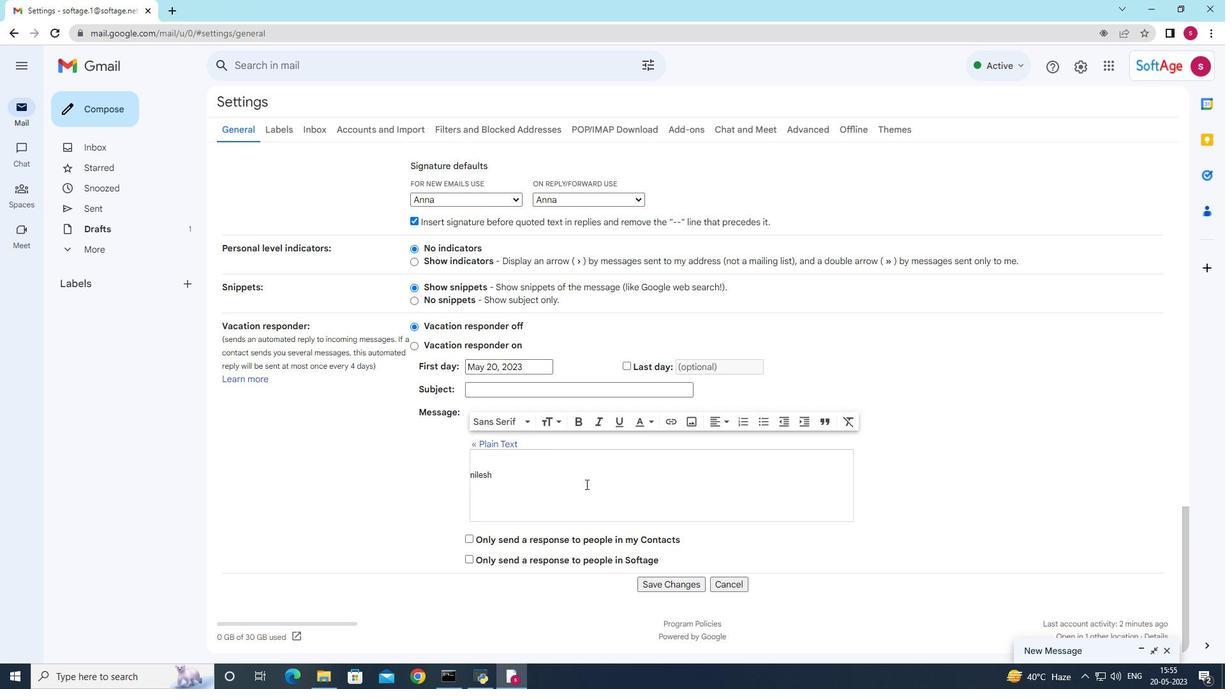 
Action: Mouse scrolled (594, 481) with delta (0, 0)
Screenshot: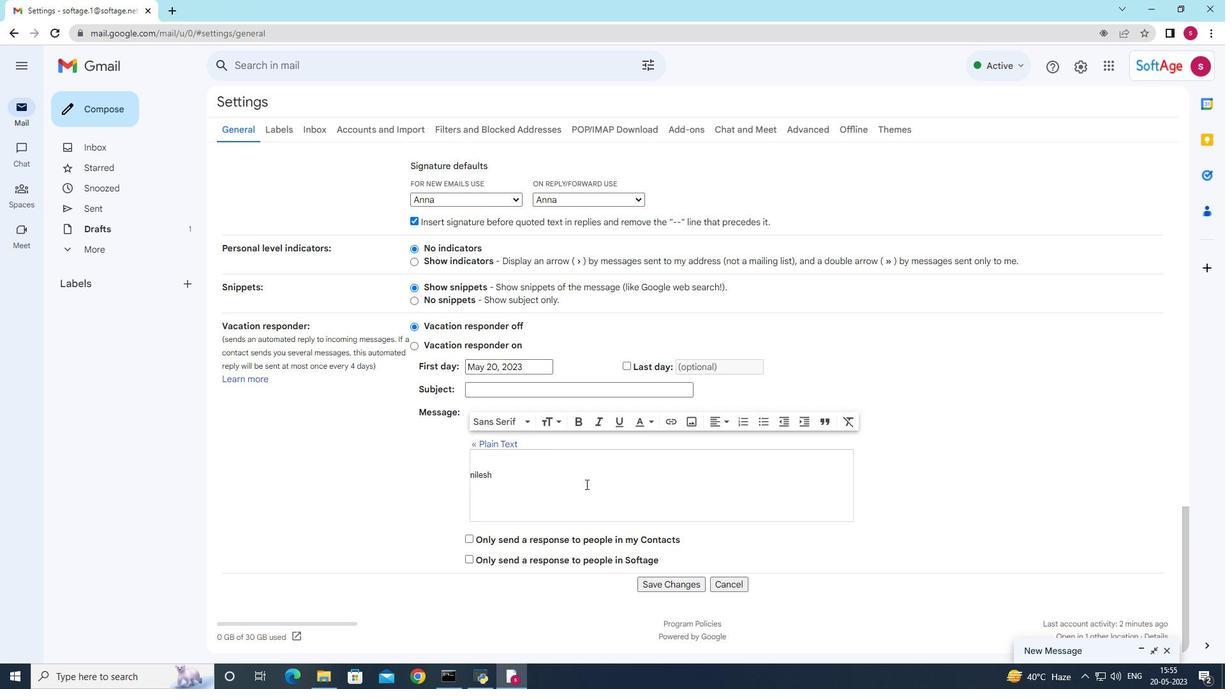 
Action: Mouse moved to (575, 465)
Screenshot: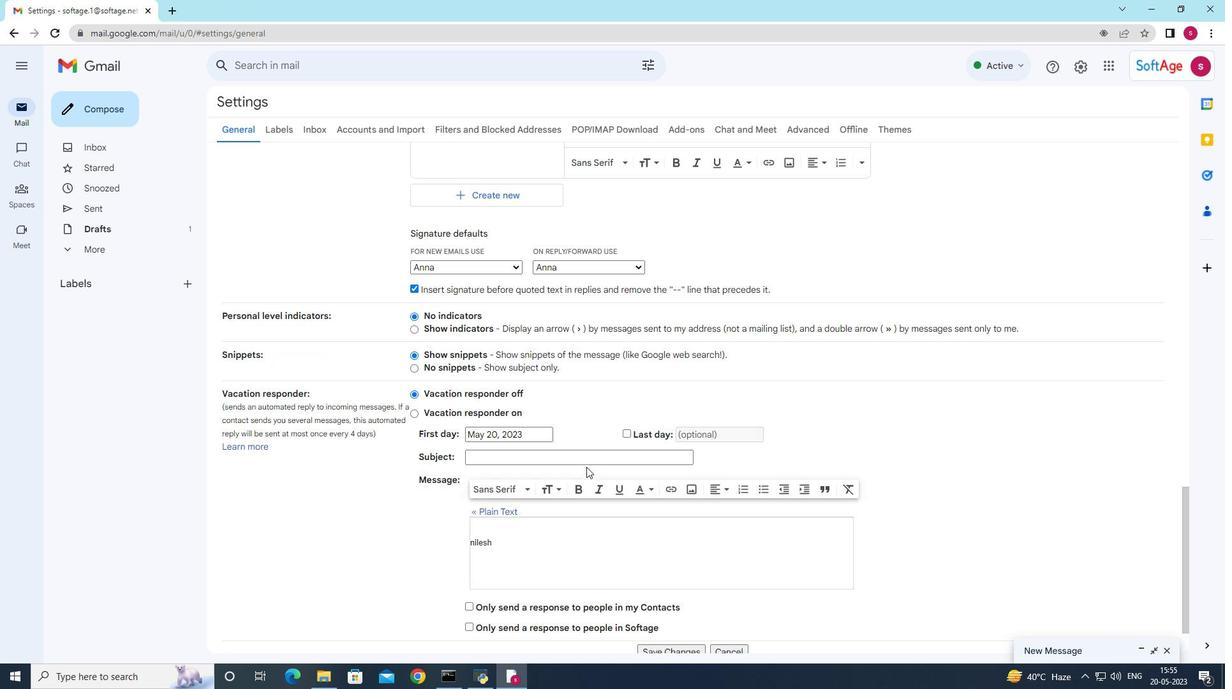 
Action: Mouse scrolled (575, 464) with delta (0, 0)
Screenshot: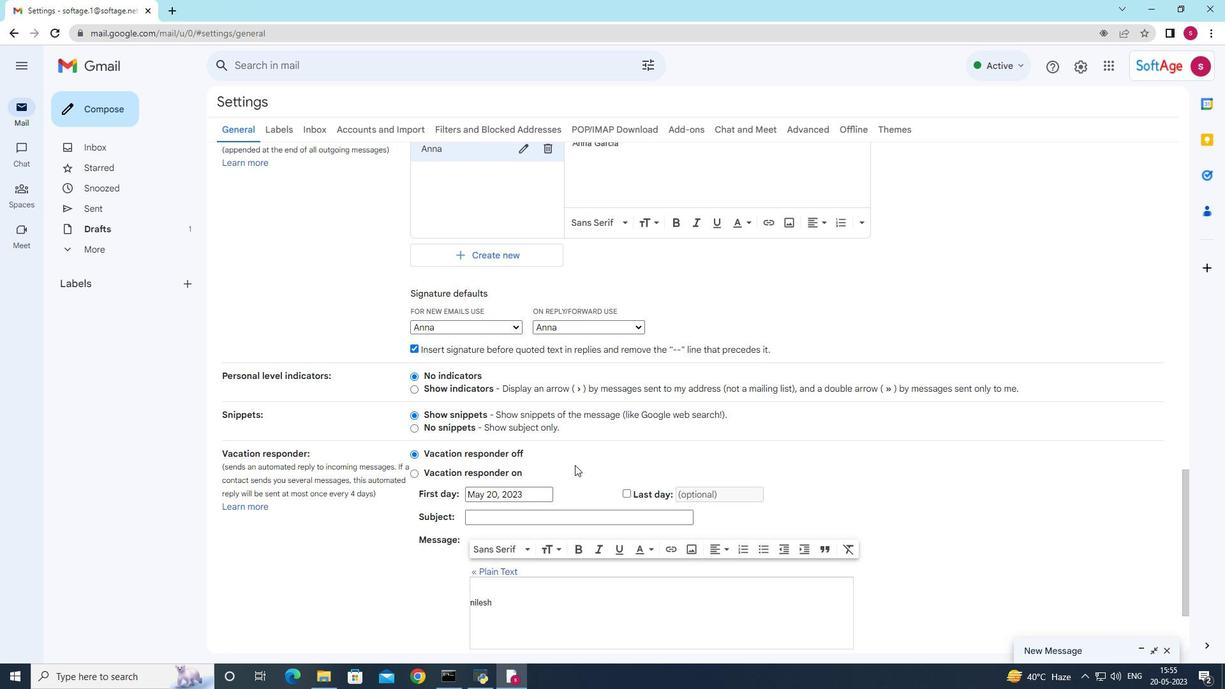 
Action: Mouse scrolled (575, 464) with delta (0, 0)
Screenshot: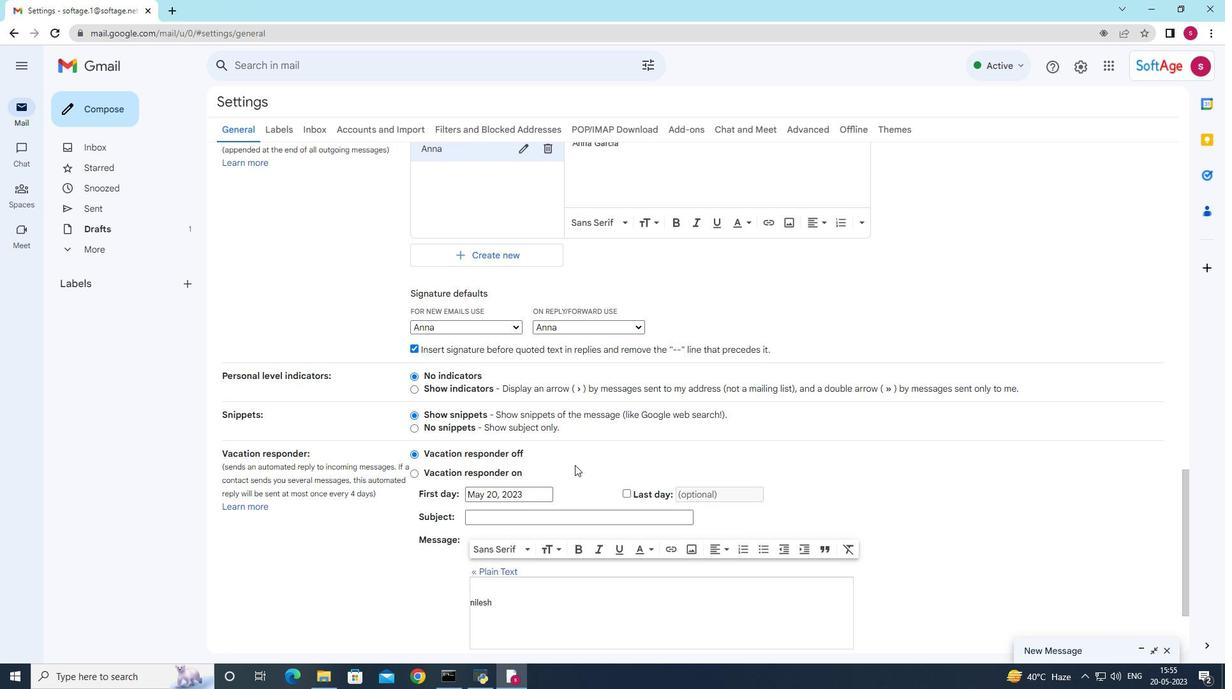 
Action: Mouse moved to (575, 467)
Screenshot: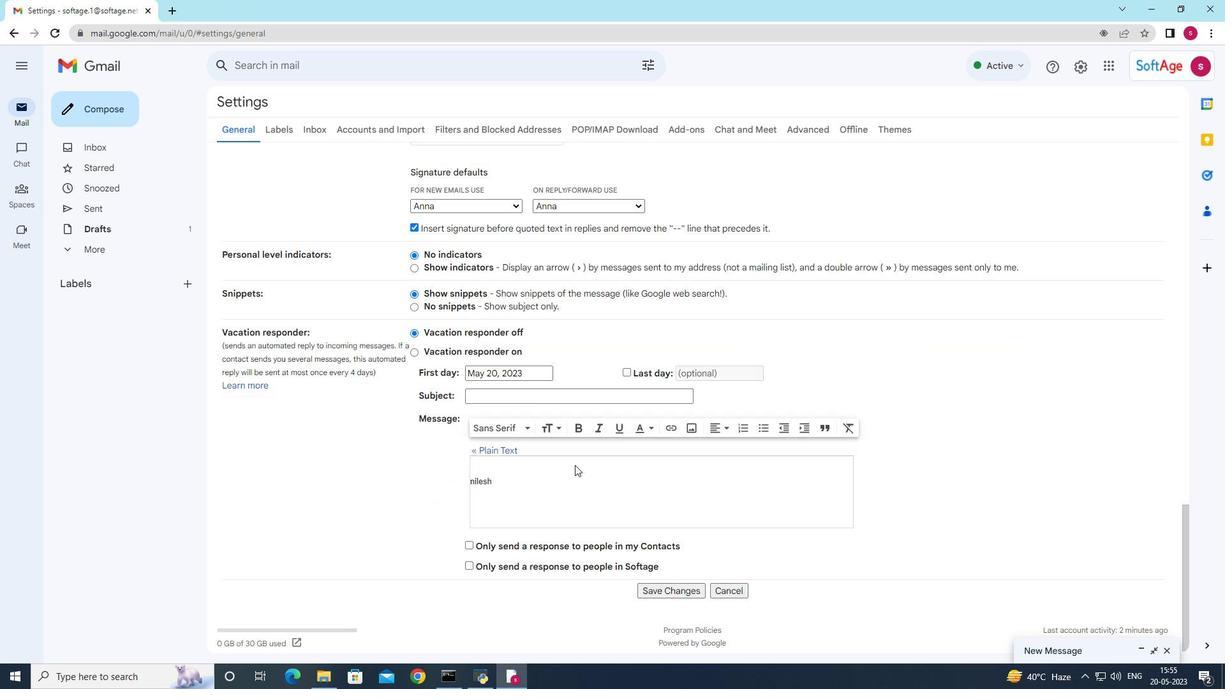 
Action: Mouse scrolled (575, 466) with delta (0, 0)
Screenshot: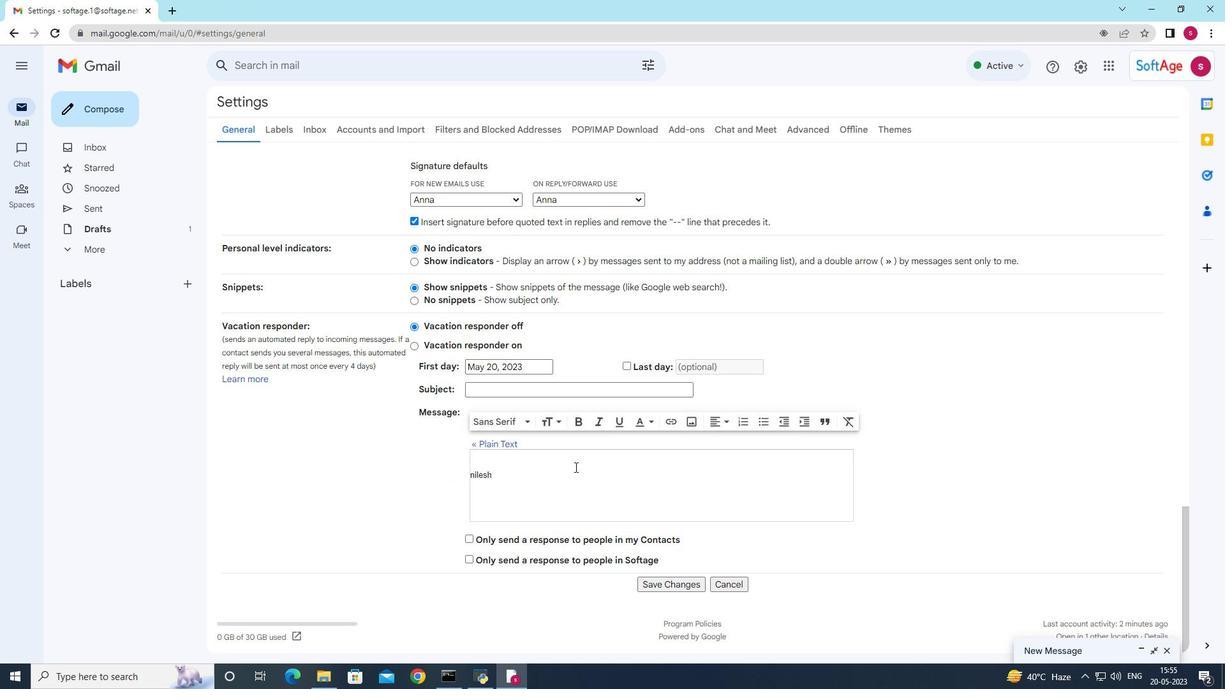 
Action: Mouse scrolled (575, 466) with delta (0, 0)
Screenshot: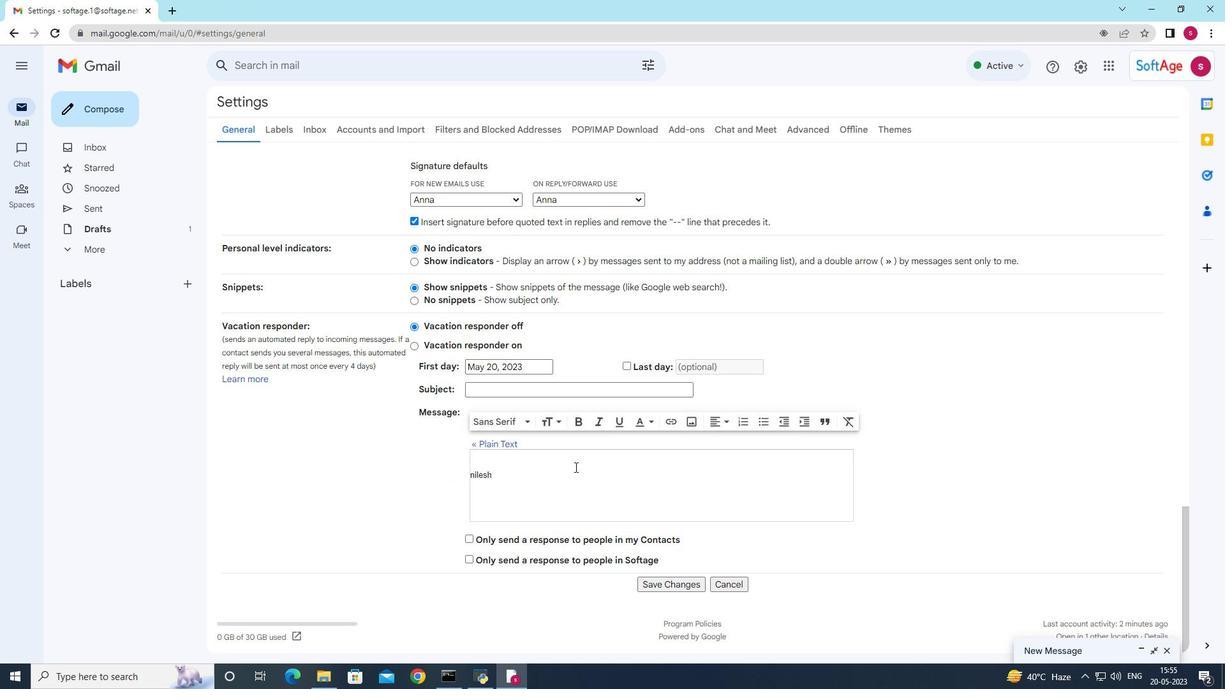 
Action: Mouse scrolled (575, 466) with delta (0, 0)
Screenshot: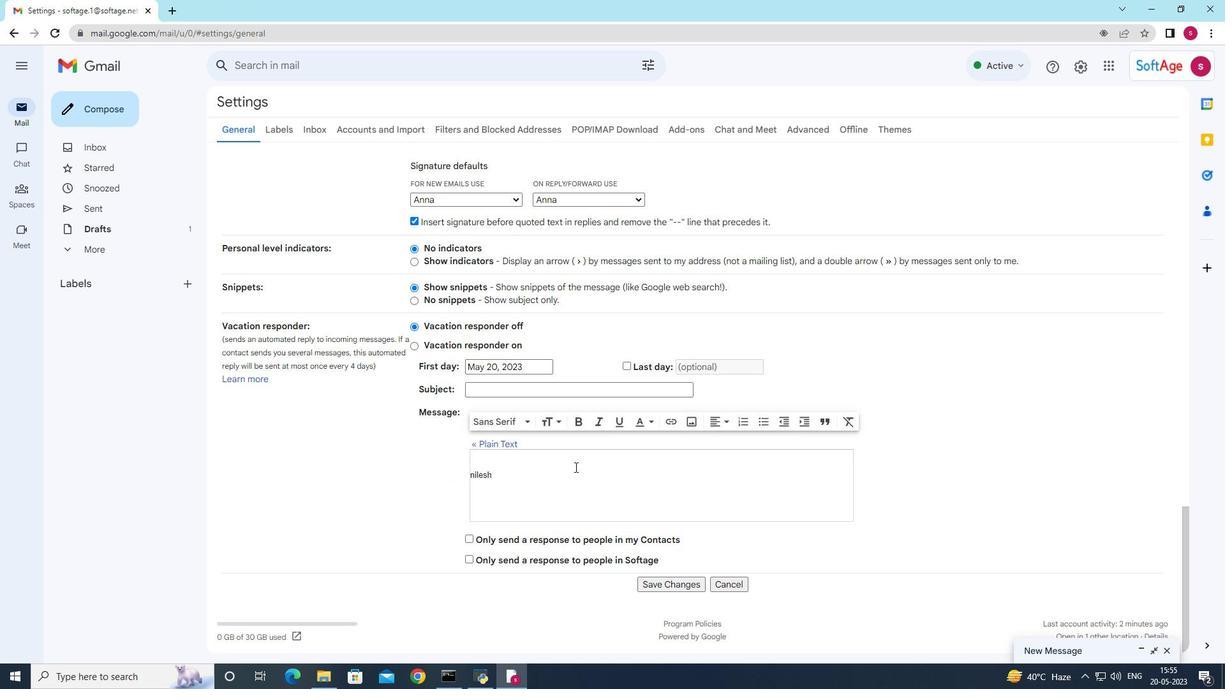 
Action: Mouse moved to (668, 543)
Screenshot: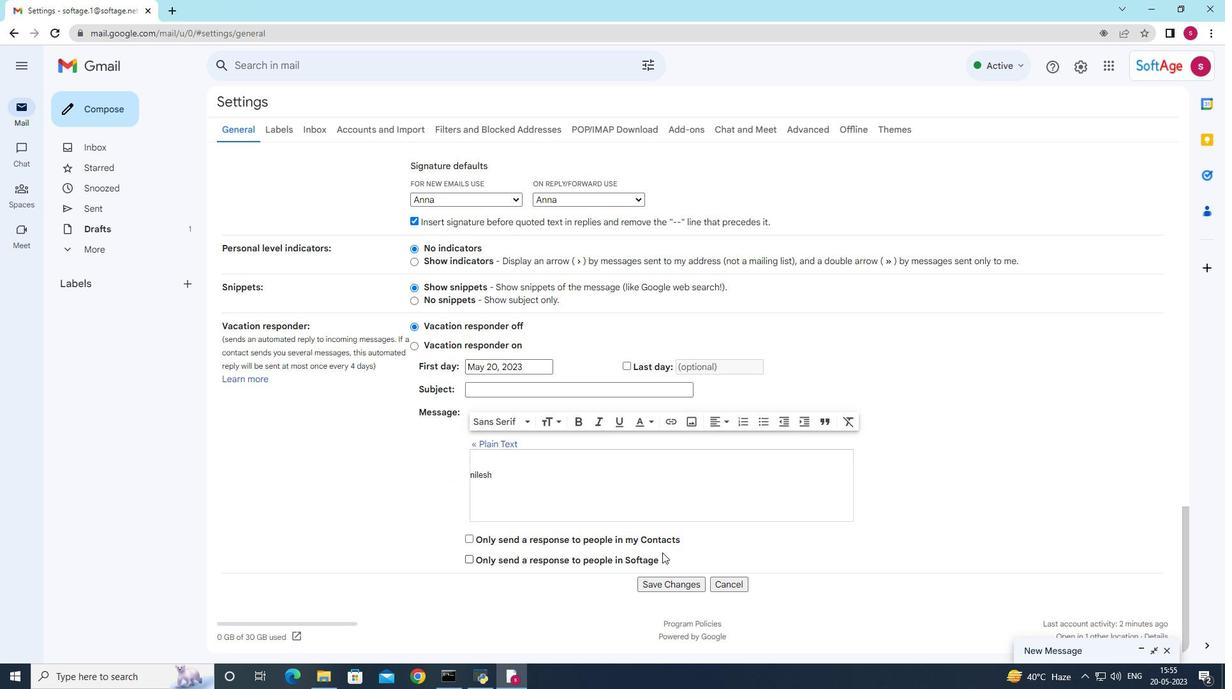 
Action: Mouse scrolled (668, 543) with delta (0, 0)
Screenshot: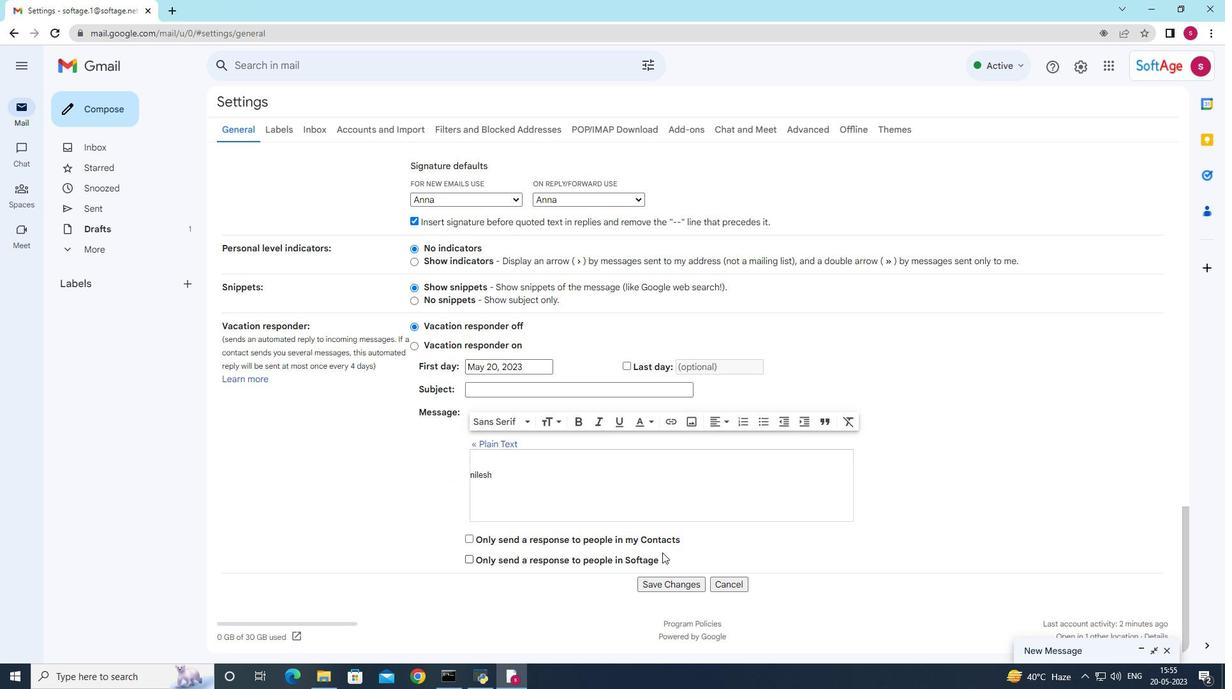 
Action: Mouse moved to (667, 543)
Screenshot: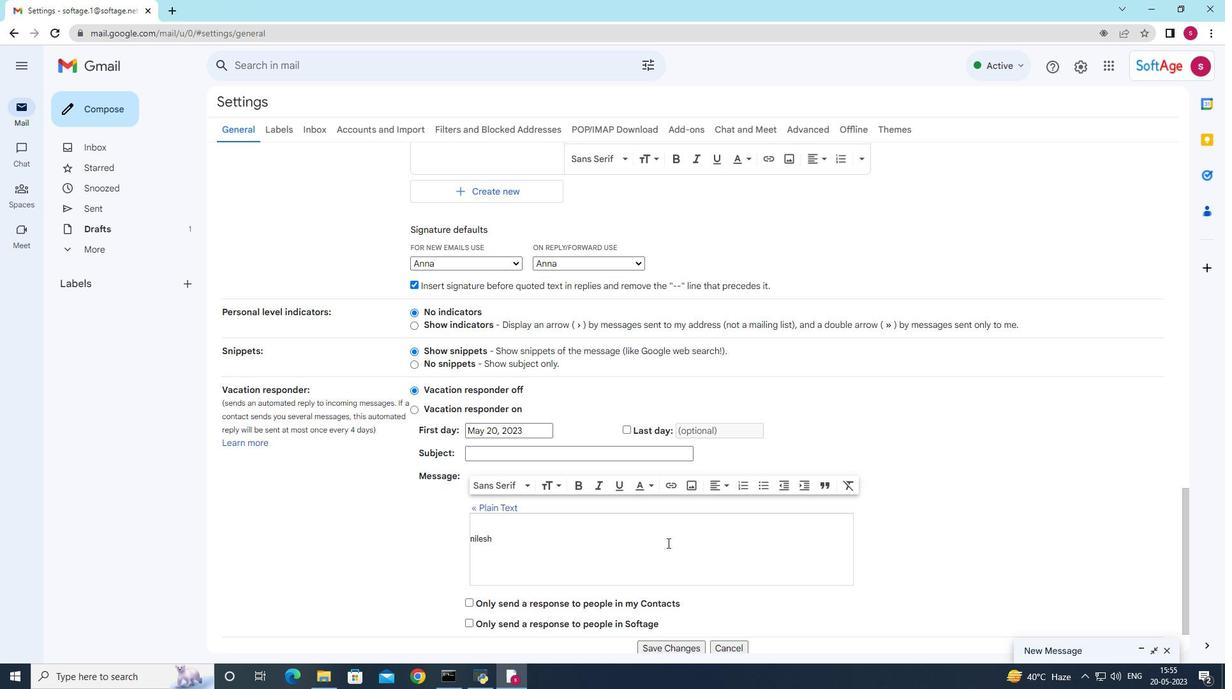
Action: Mouse scrolled (667, 544) with delta (0, 0)
Screenshot: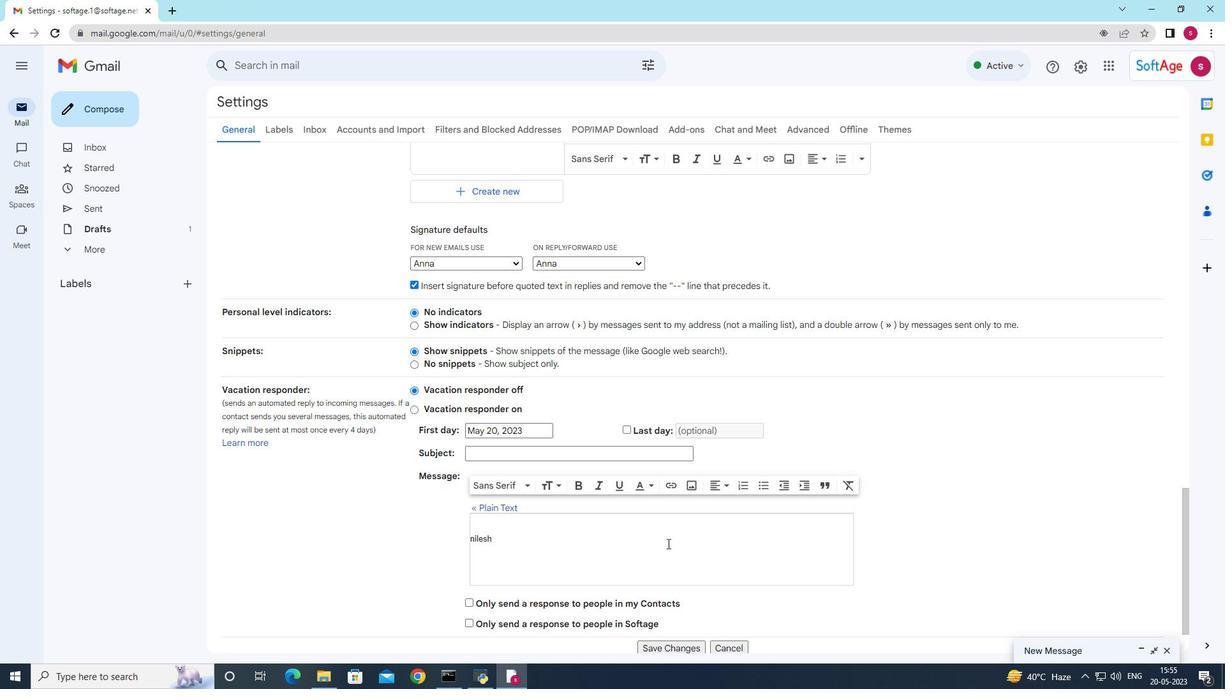 
Action: Mouse moved to (540, 418)
Screenshot: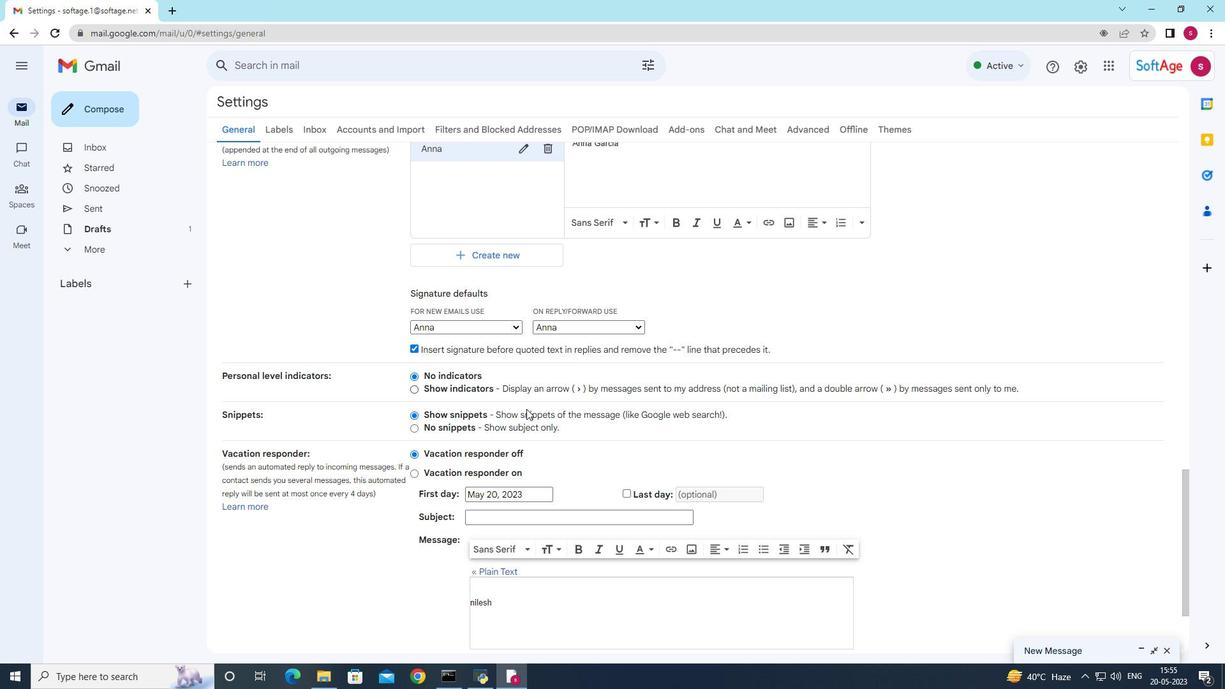 
Action: Mouse scrolled (540, 418) with delta (0, 0)
Screenshot: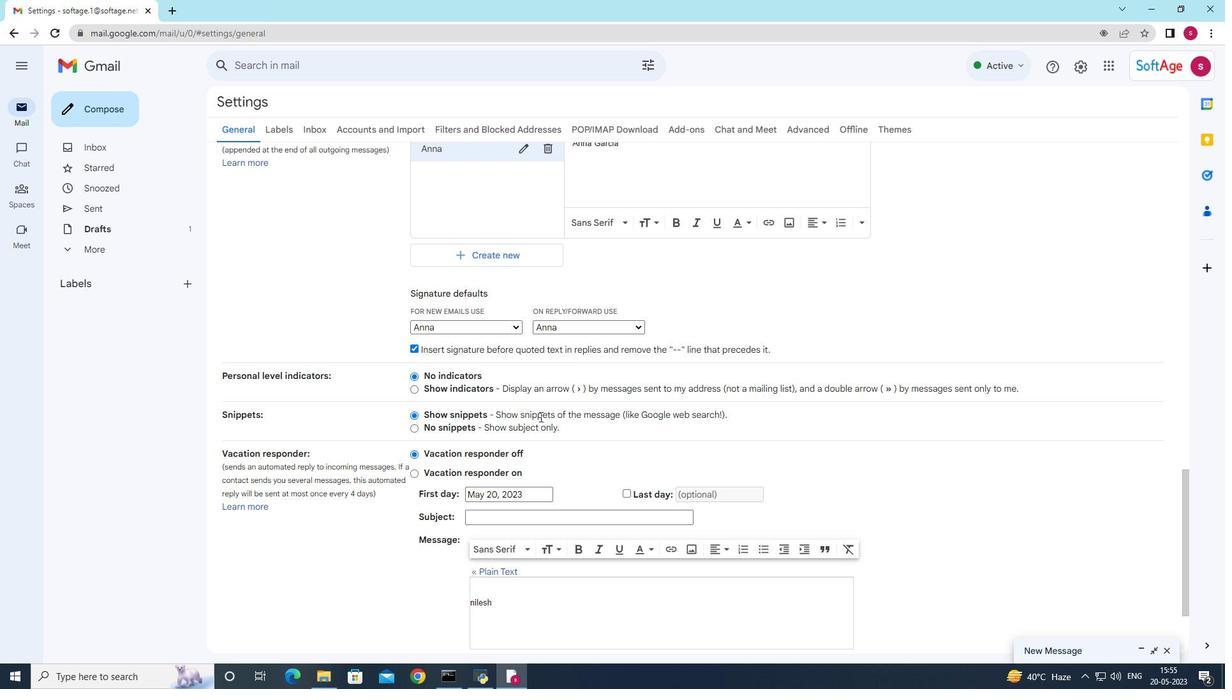 
Action: Mouse scrolled (540, 418) with delta (0, 0)
Screenshot: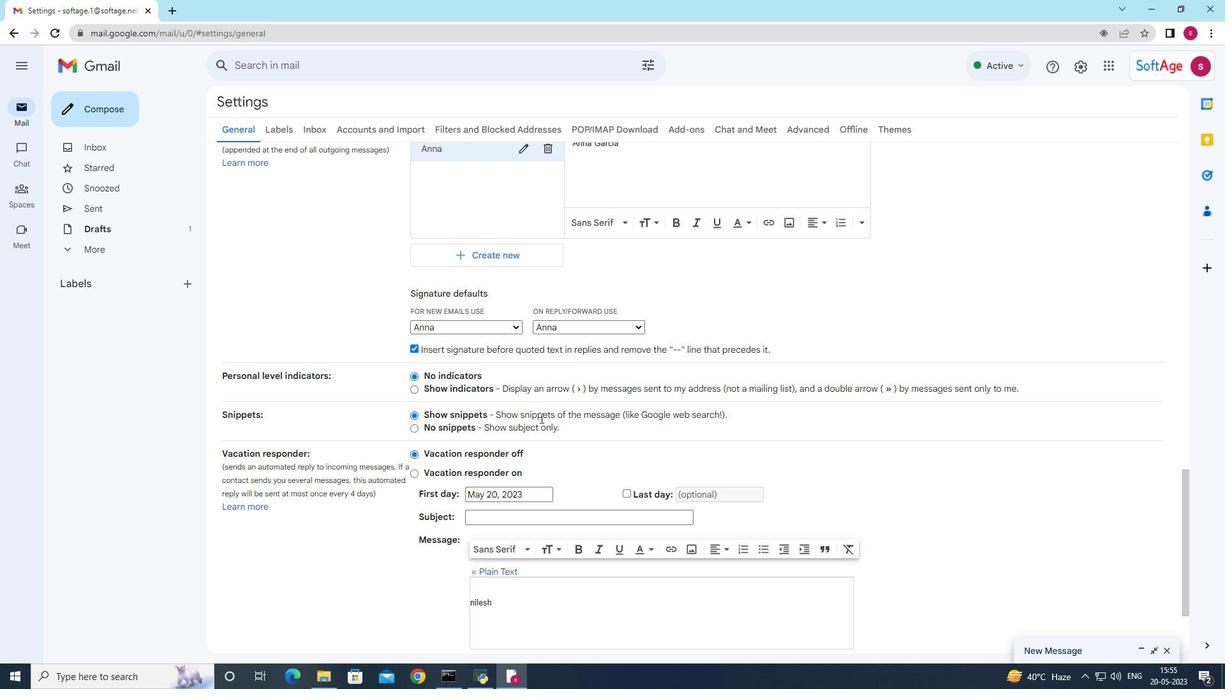
Action: Mouse scrolled (540, 418) with delta (0, 0)
Screenshot: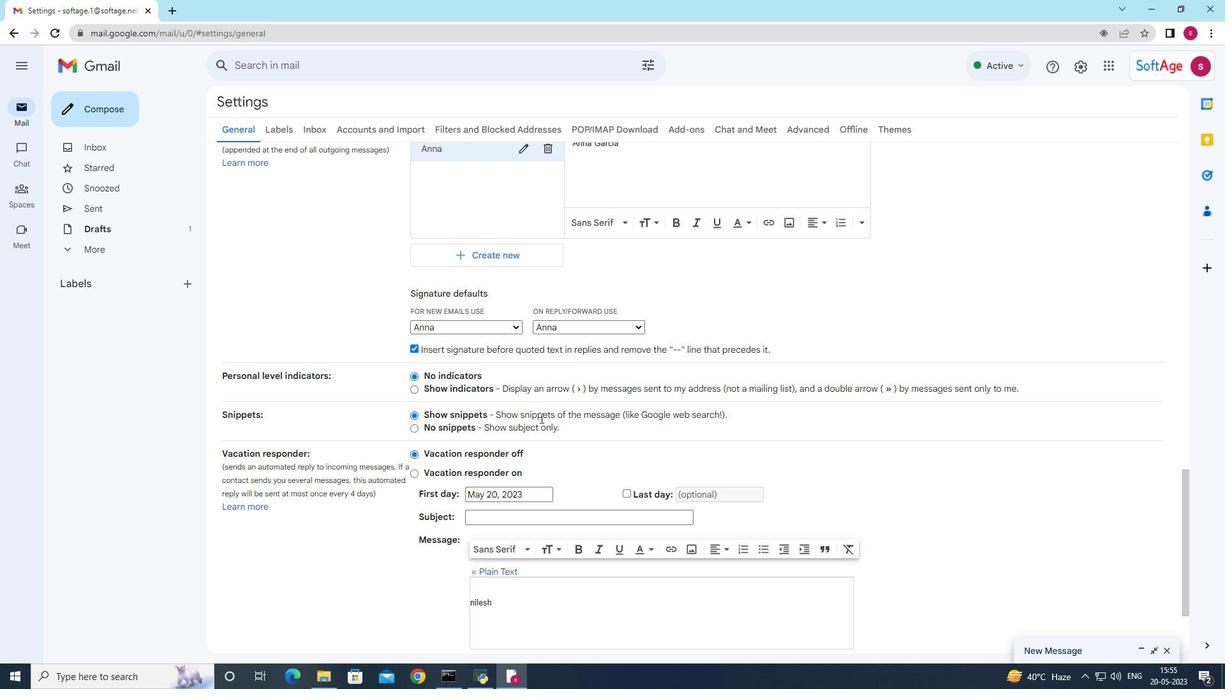 
Action: Mouse scrolled (540, 418) with delta (0, 0)
Screenshot: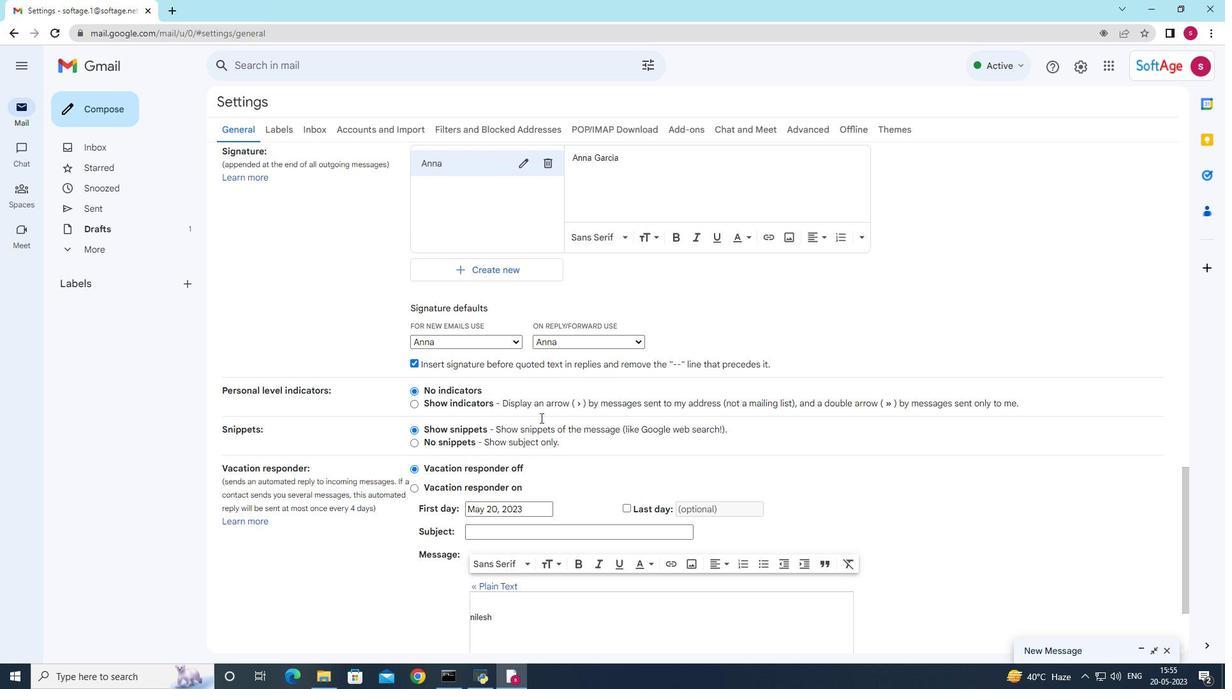 
Action: Mouse scrolled (540, 417) with delta (0, 0)
Screenshot: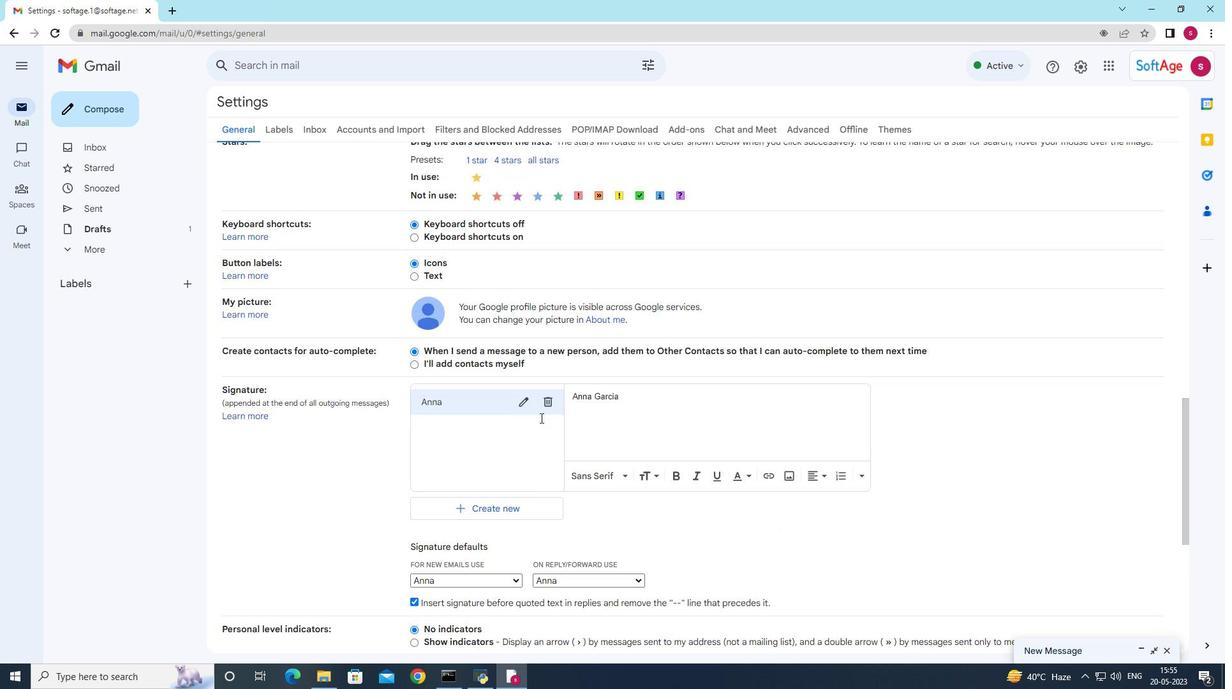 
Action: Mouse scrolled (540, 417) with delta (0, 0)
Screenshot: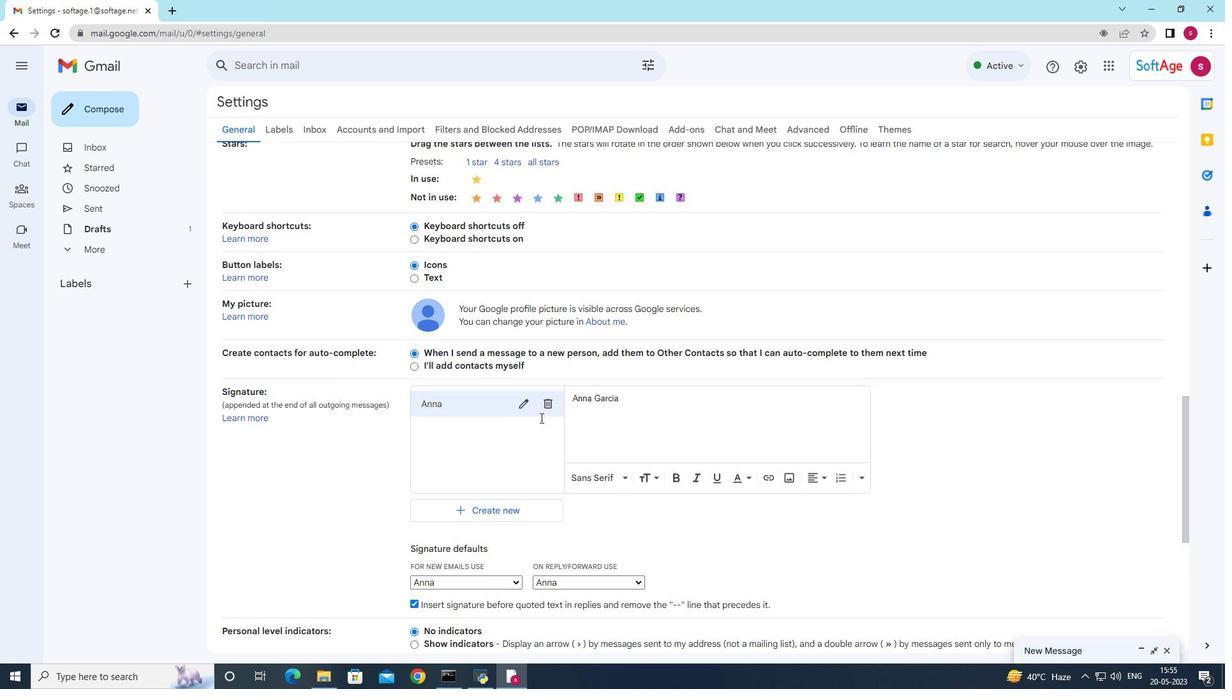 
Action: Mouse scrolled (540, 417) with delta (0, 0)
Screenshot: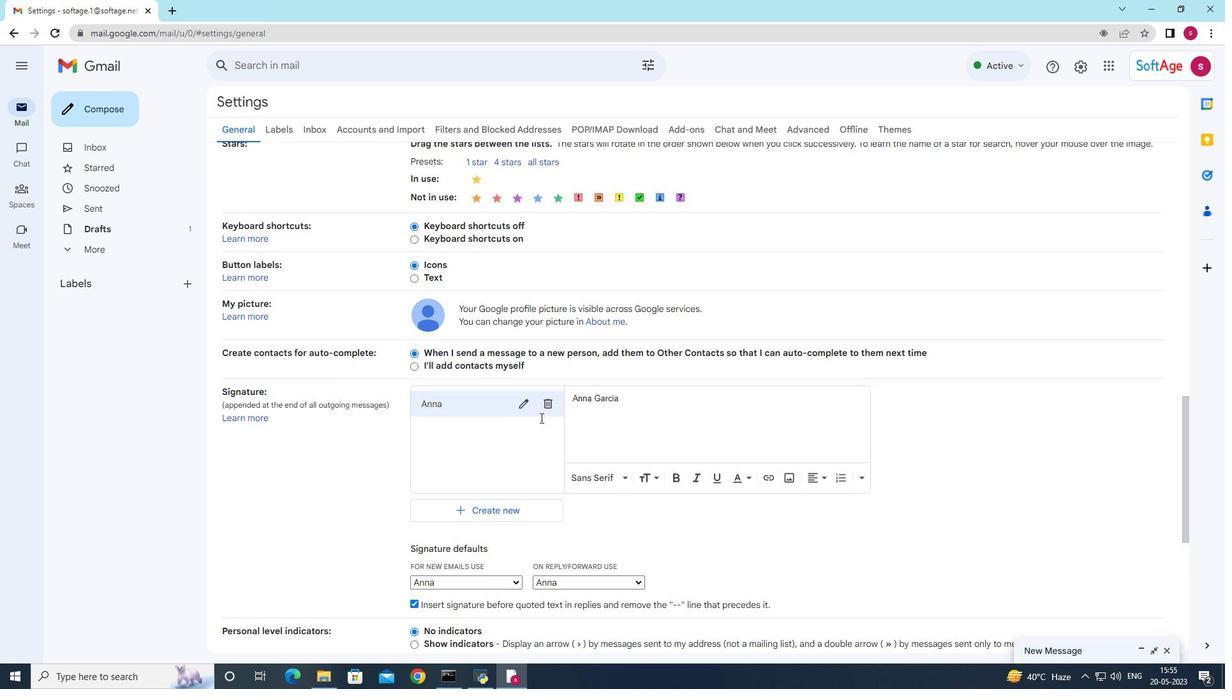 
Action: Mouse scrolled (540, 417) with delta (0, 0)
Screenshot: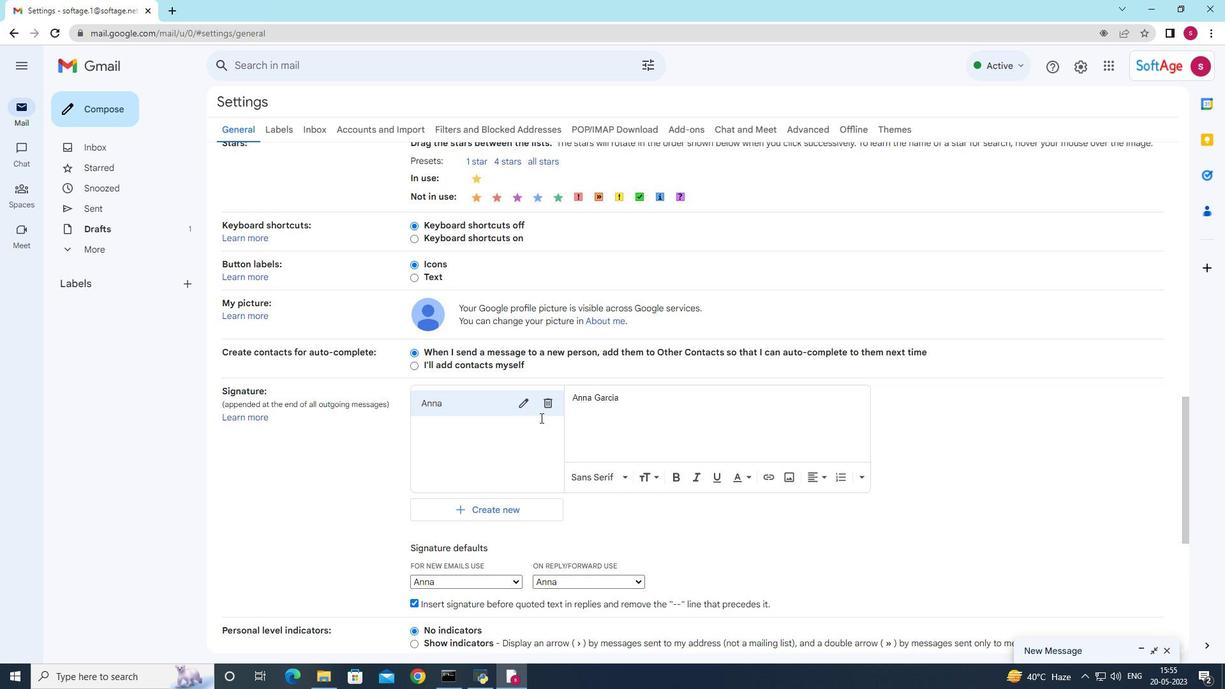 
Action: Mouse scrolled (540, 417) with delta (0, 0)
Screenshot: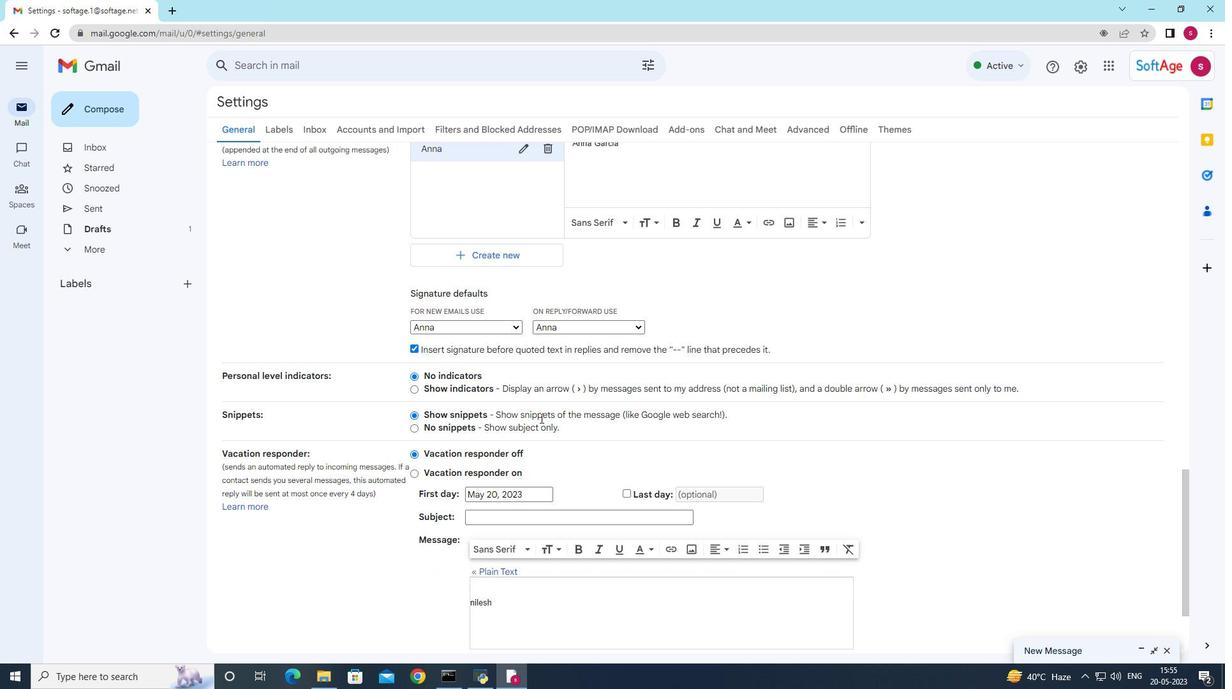 
Action: Mouse scrolled (540, 417) with delta (0, 0)
Screenshot: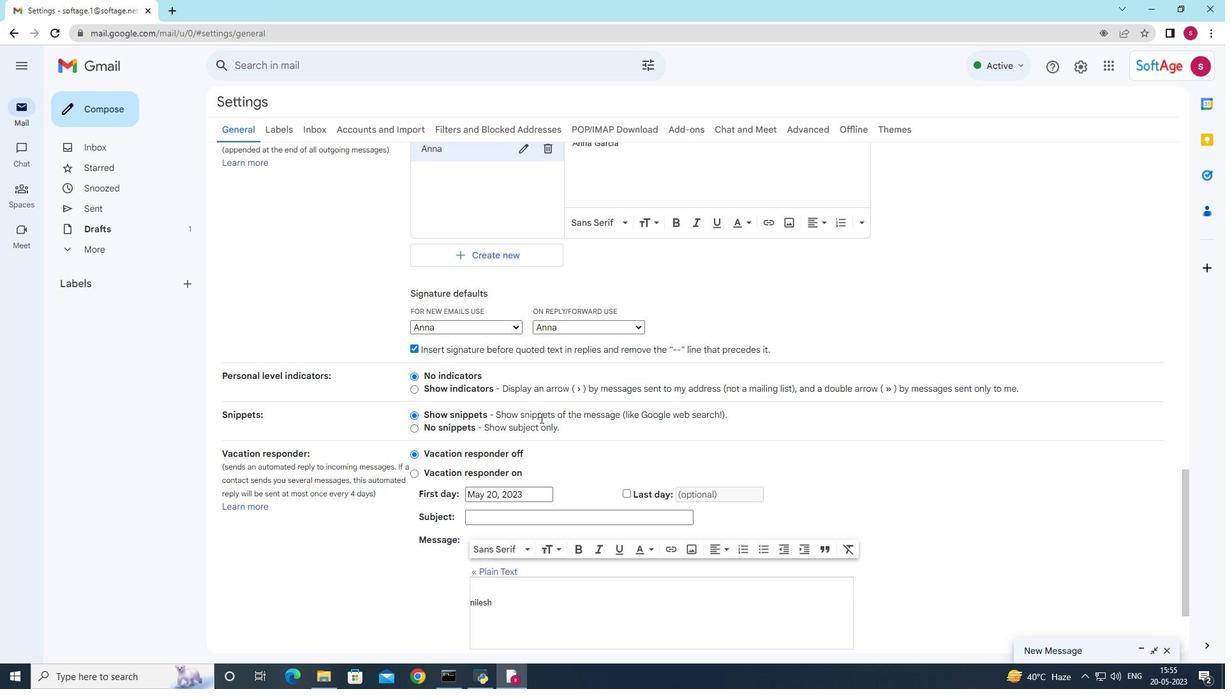 
Action: Mouse scrolled (540, 417) with delta (0, 0)
Screenshot: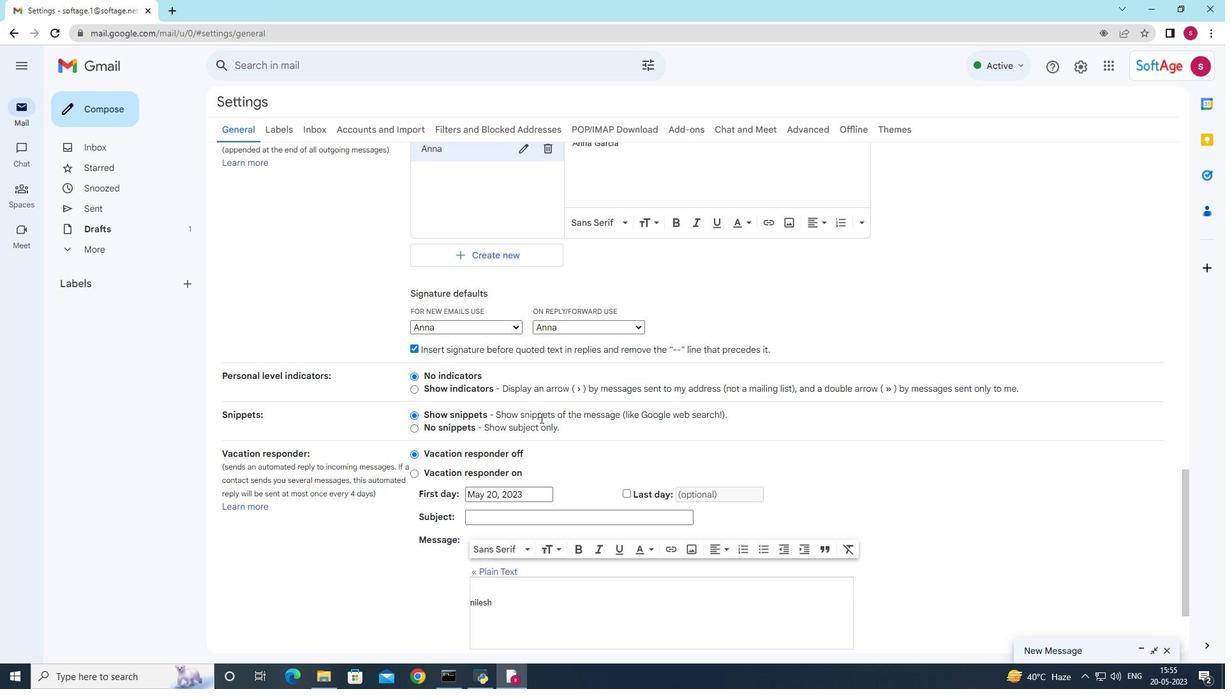 
Action: Mouse scrolled (540, 417) with delta (0, 0)
Screenshot: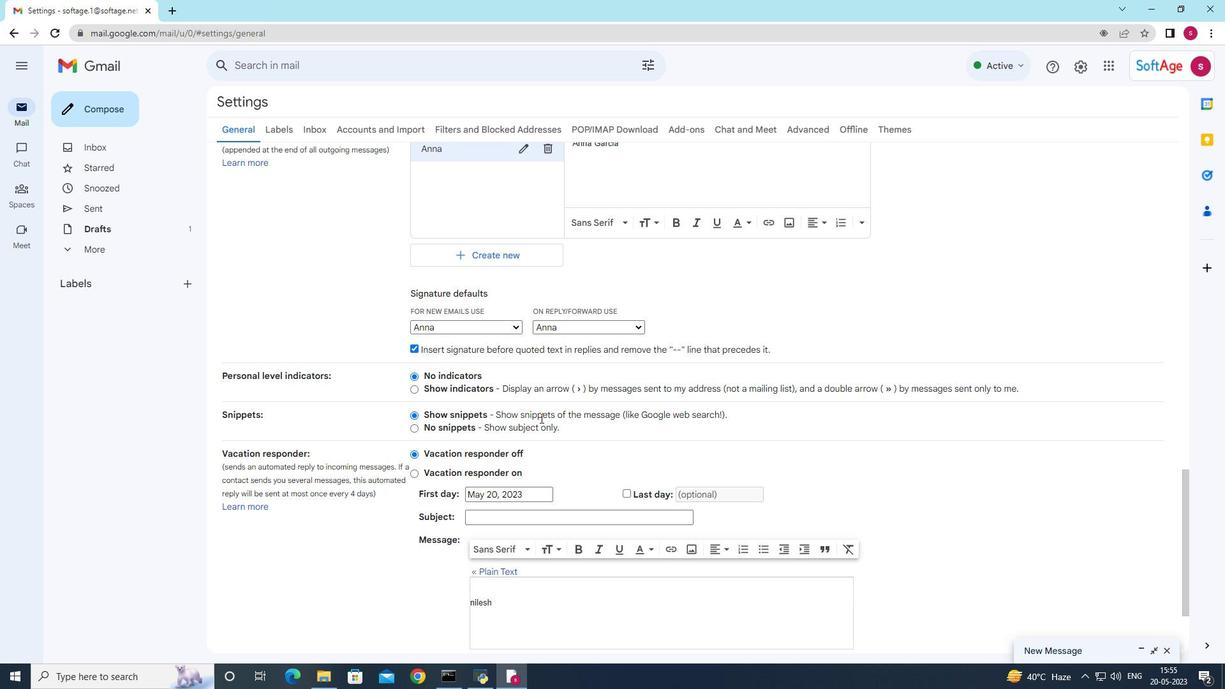 
Action: Mouse scrolled (540, 417) with delta (0, 0)
Screenshot: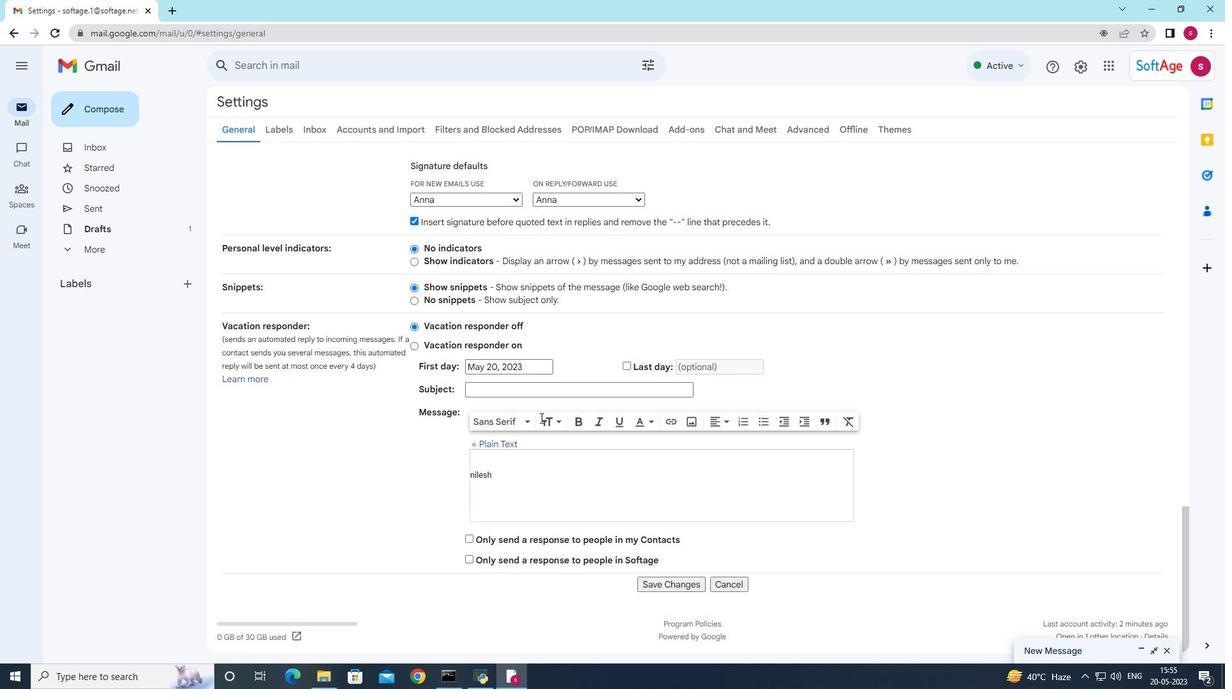 
Action: Mouse scrolled (540, 417) with delta (0, 0)
Screenshot: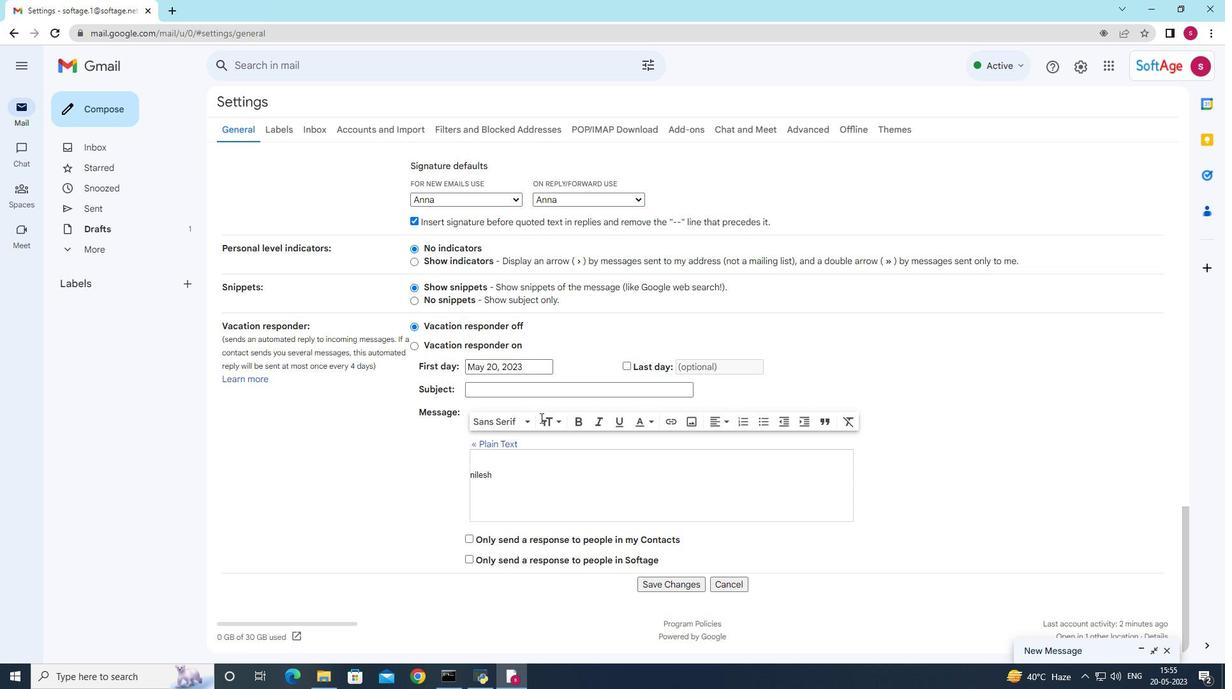 
Action: Mouse scrolled (540, 417) with delta (0, 0)
Screenshot: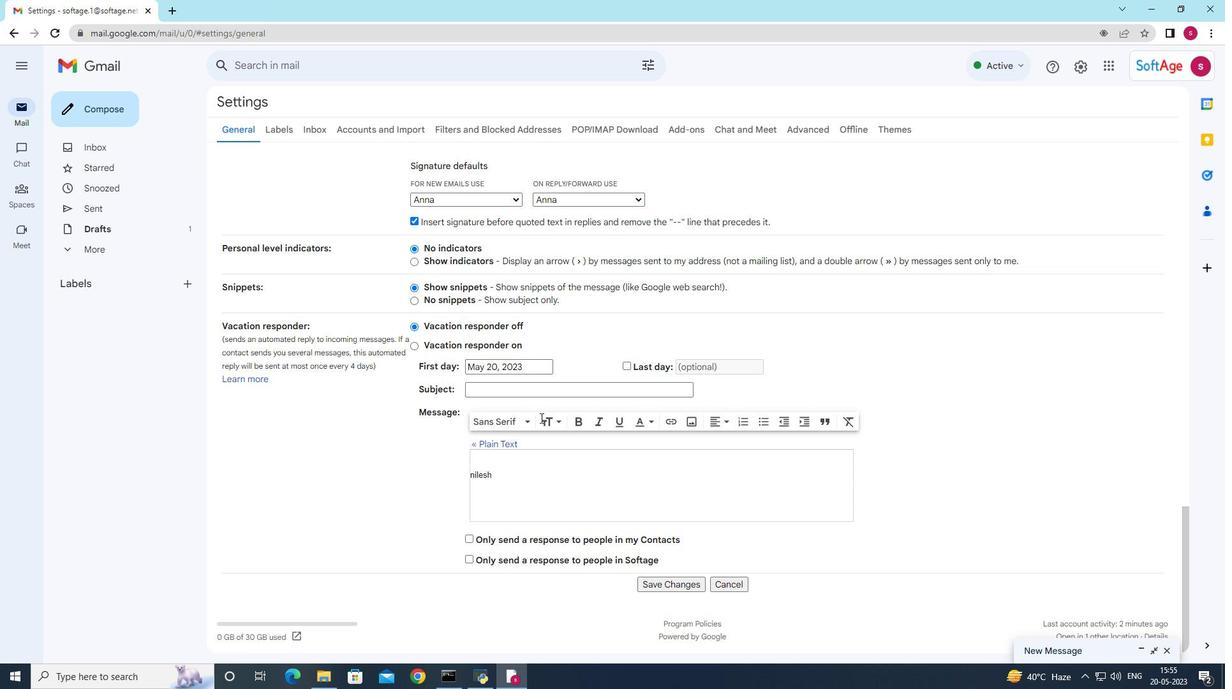 
Action: Mouse moved to (681, 581)
Screenshot: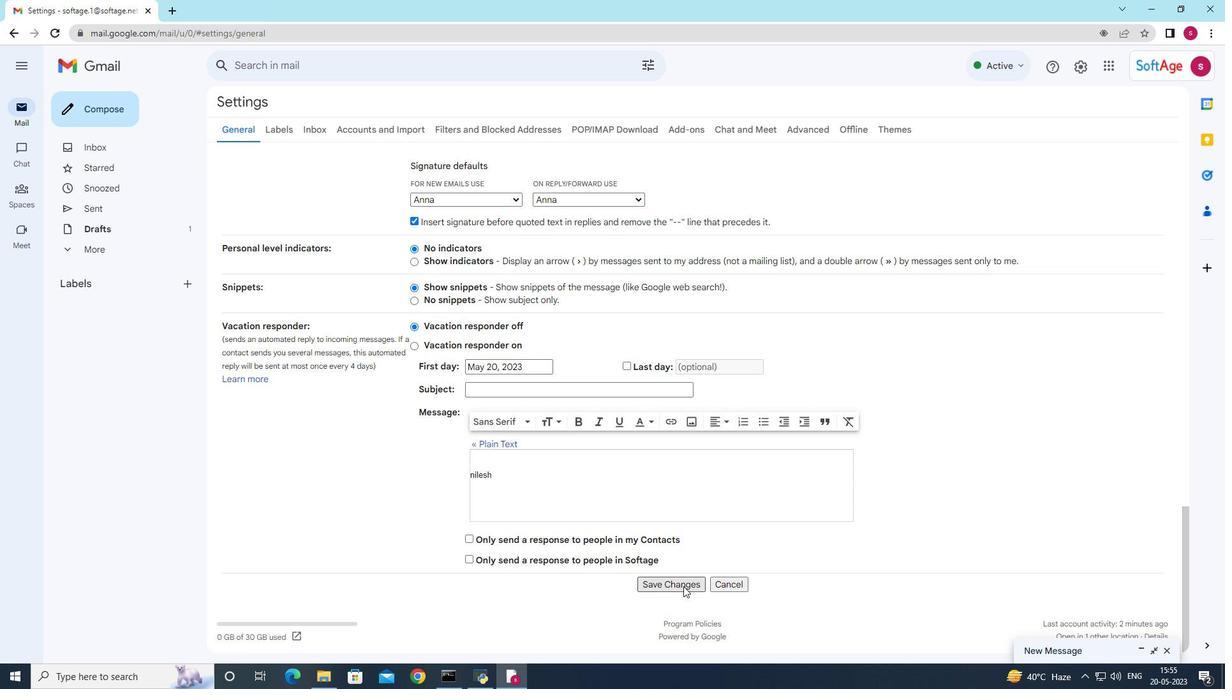 
Action: Mouse pressed left at (681, 581)
Screenshot: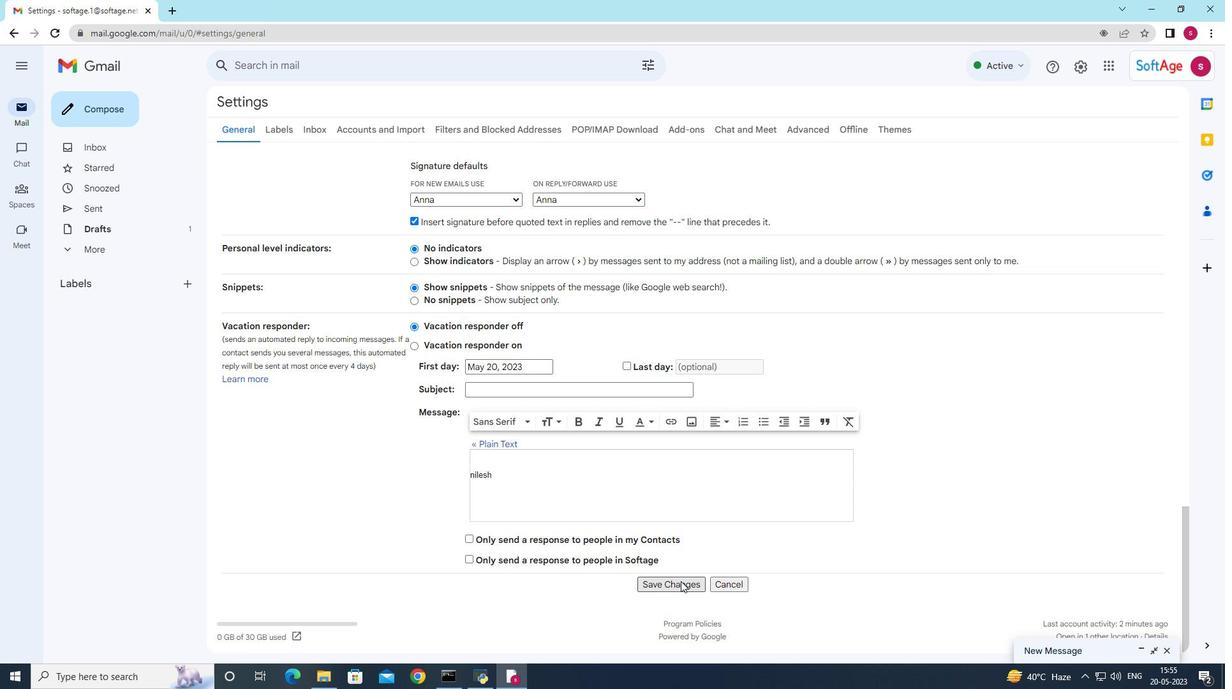 
Action: Mouse moved to (89, 102)
Screenshot: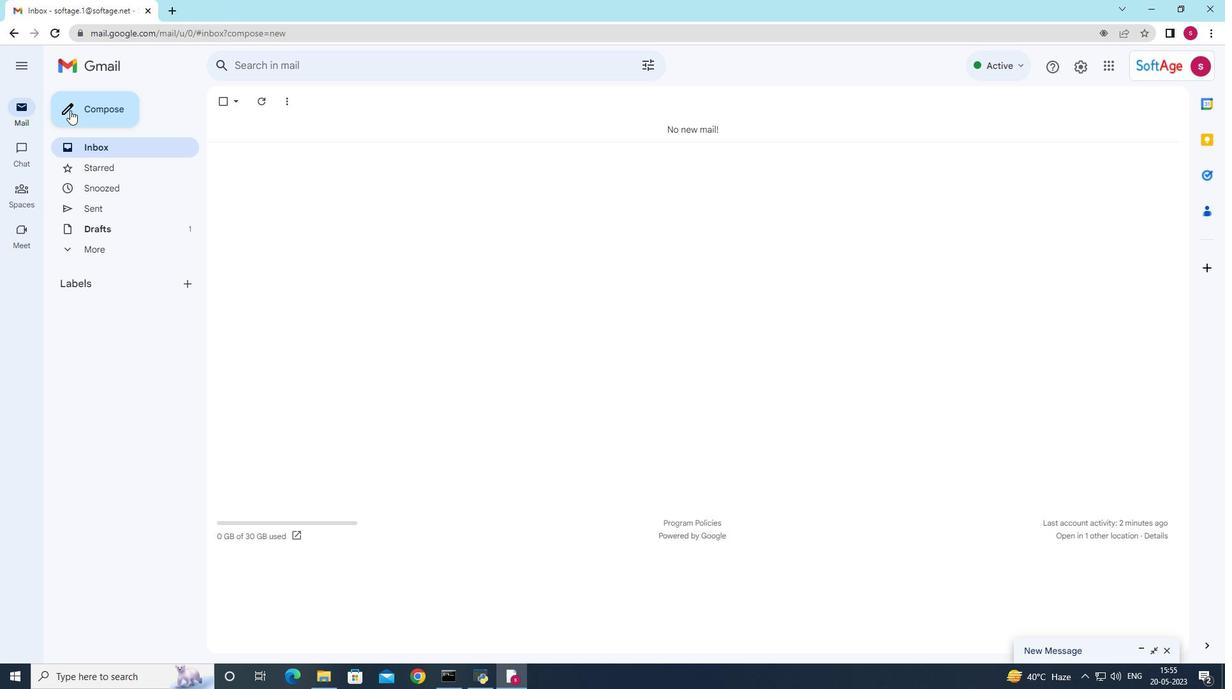 
Action: Mouse pressed left at (89, 102)
Screenshot: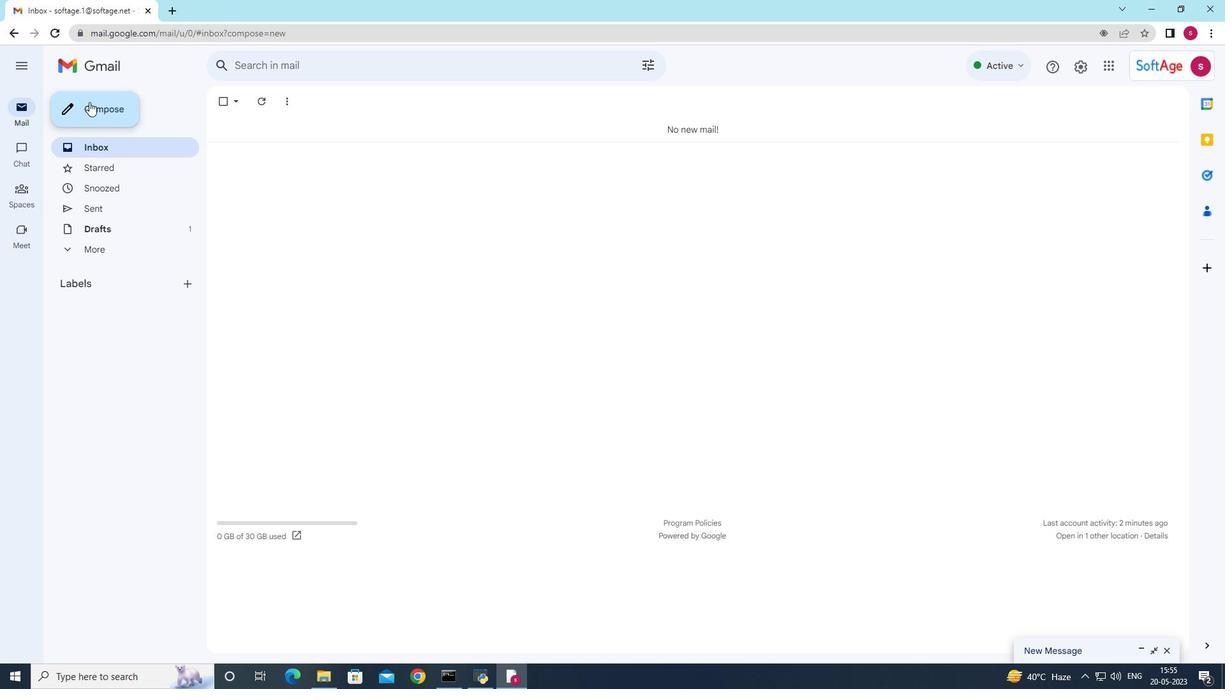 
Action: Mouse moved to (967, 347)
Screenshot: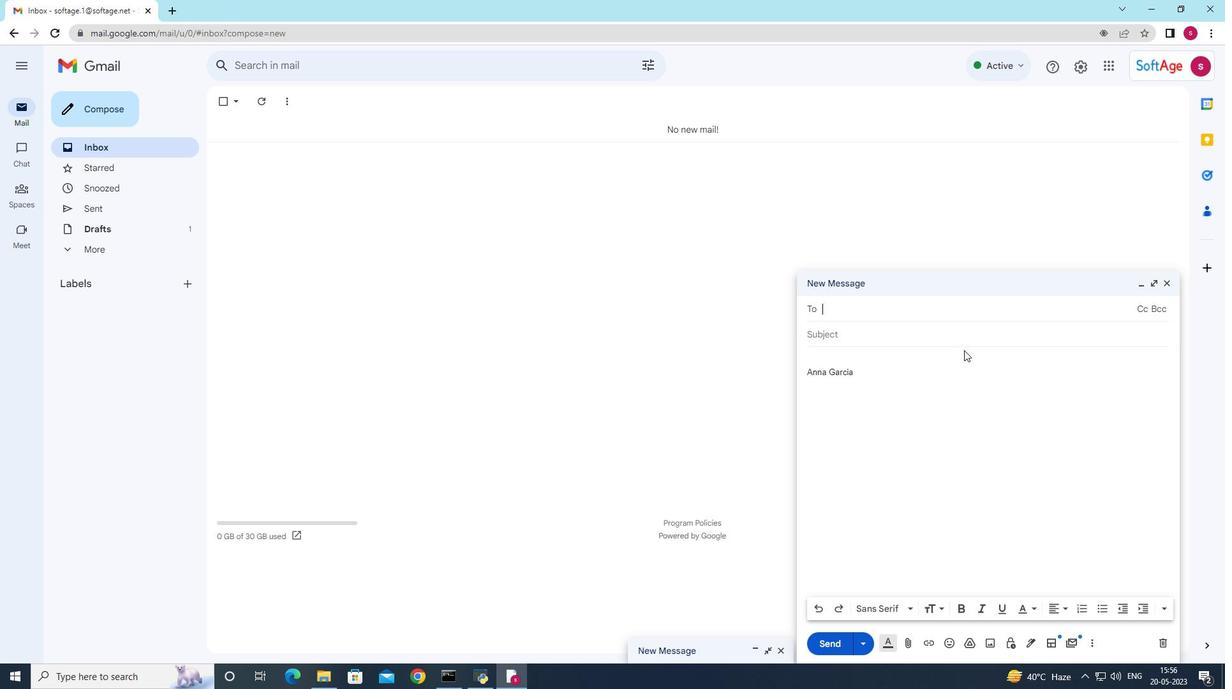 
Action: Key pressed <Key.shift><Key.shift><Key.shift><Key.shift><Key.shift><Key.shift><Key.shift><Key.shift>softage
Screenshot: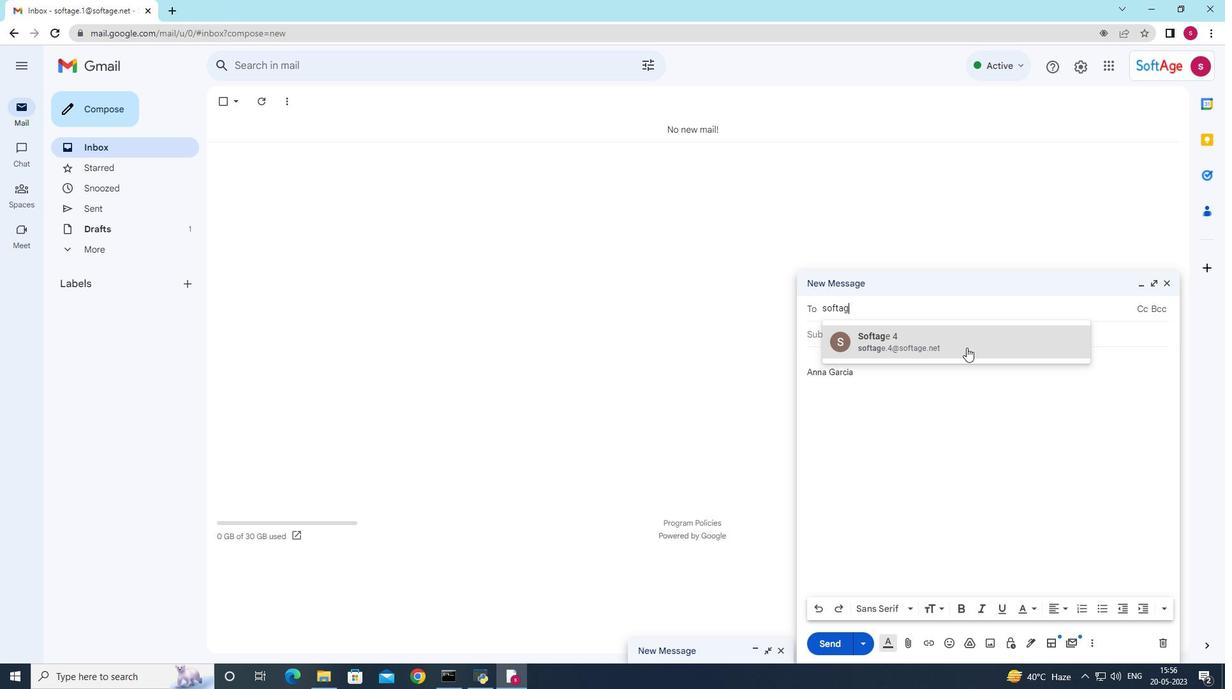 
Action: Mouse moved to (955, 347)
Screenshot: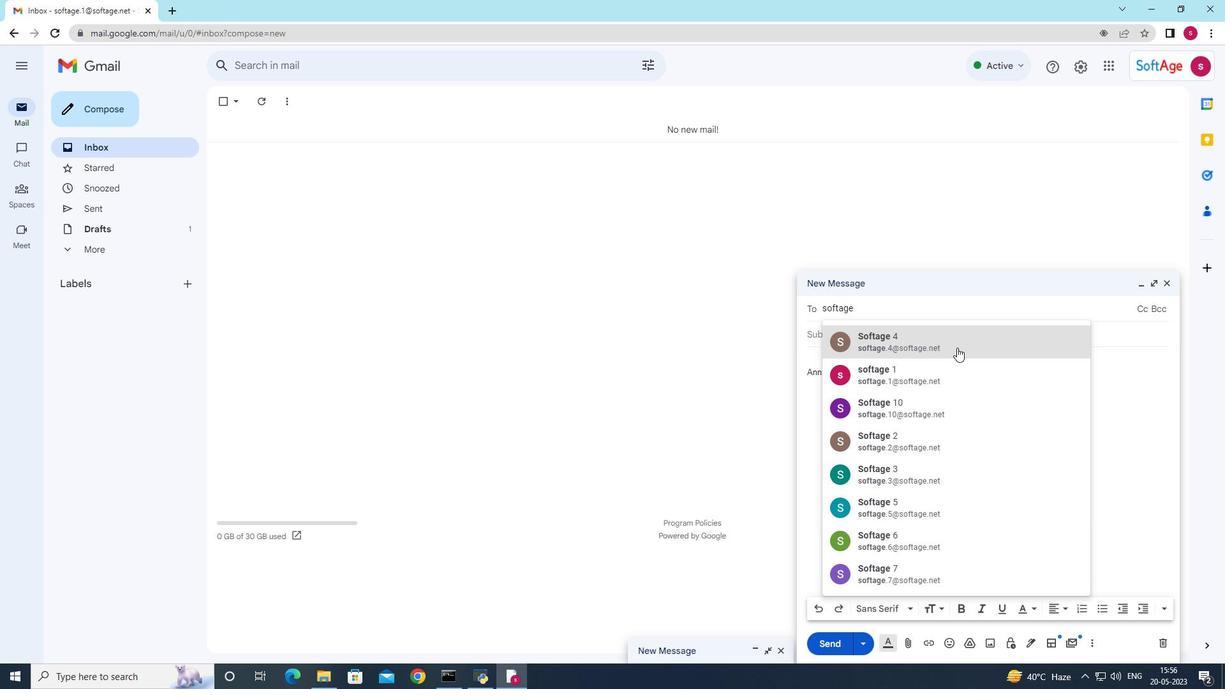 
Action: Mouse pressed left at (955, 347)
Screenshot: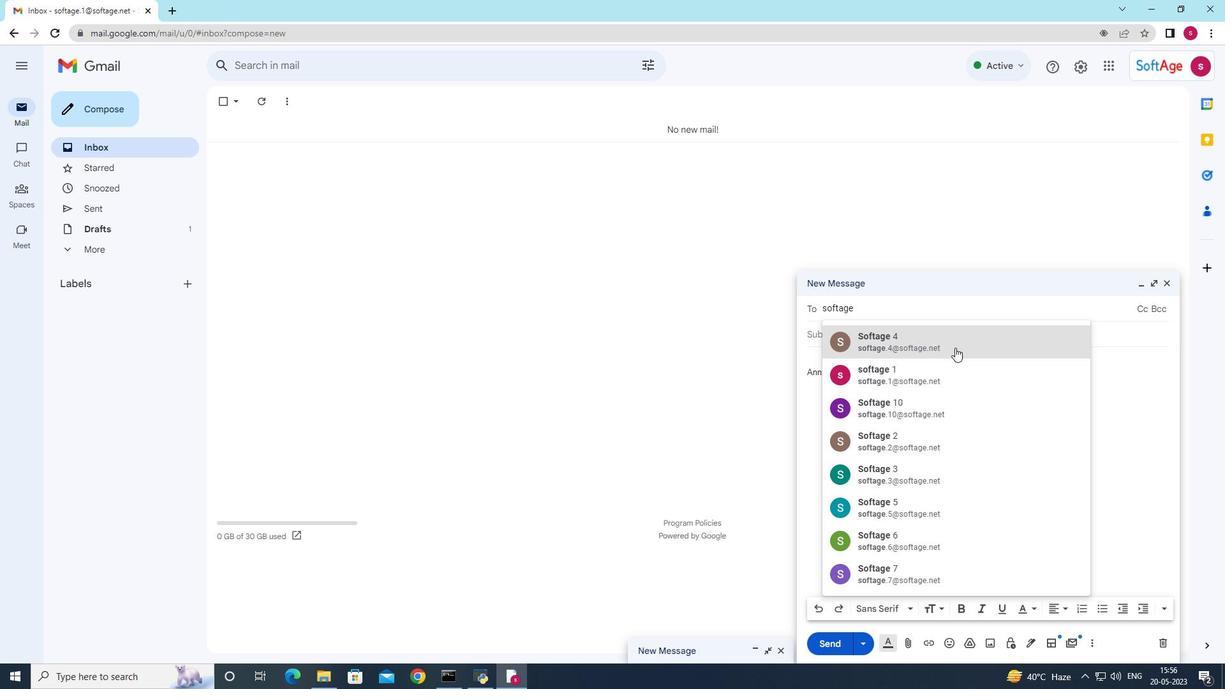 
Action: Mouse moved to (926, 340)
Screenshot: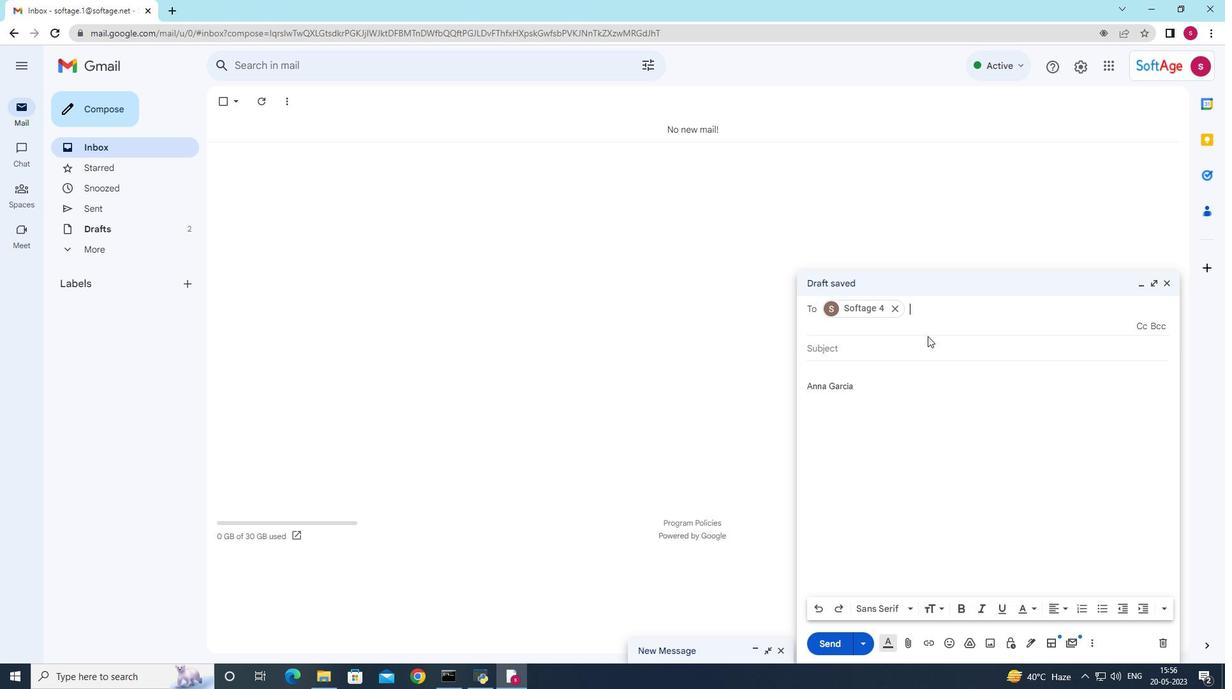 
Action: Key pressed softage.5
Screenshot: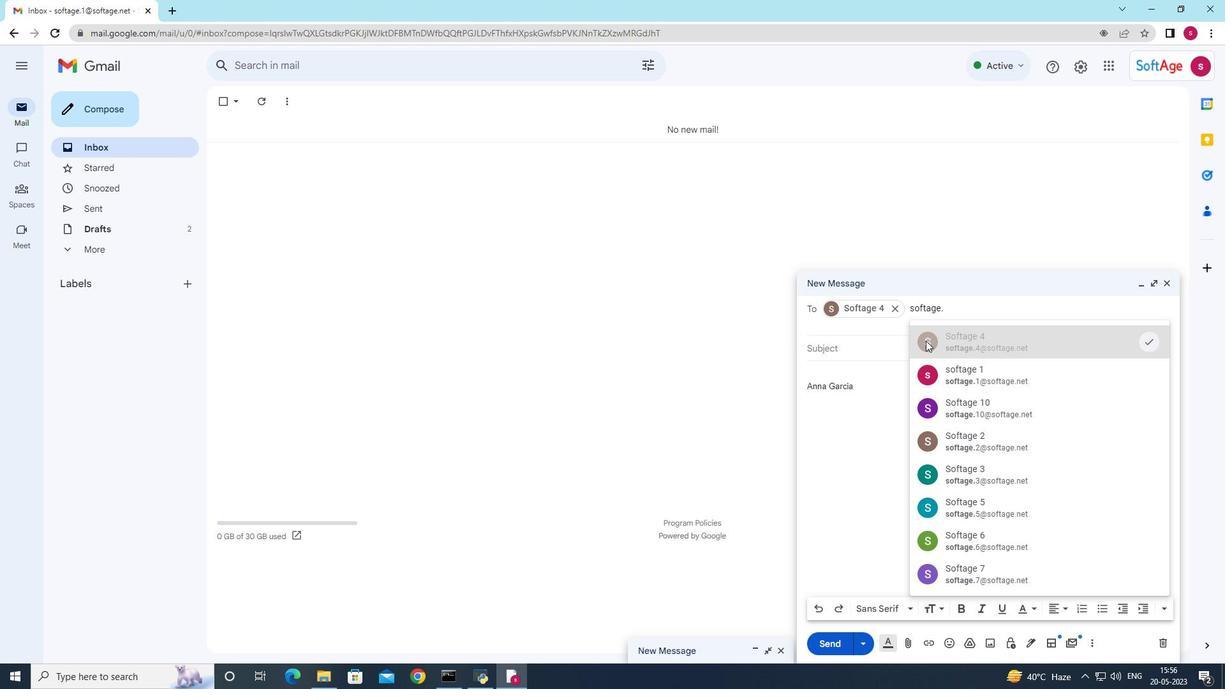 
Action: Mouse moved to (998, 335)
Screenshot: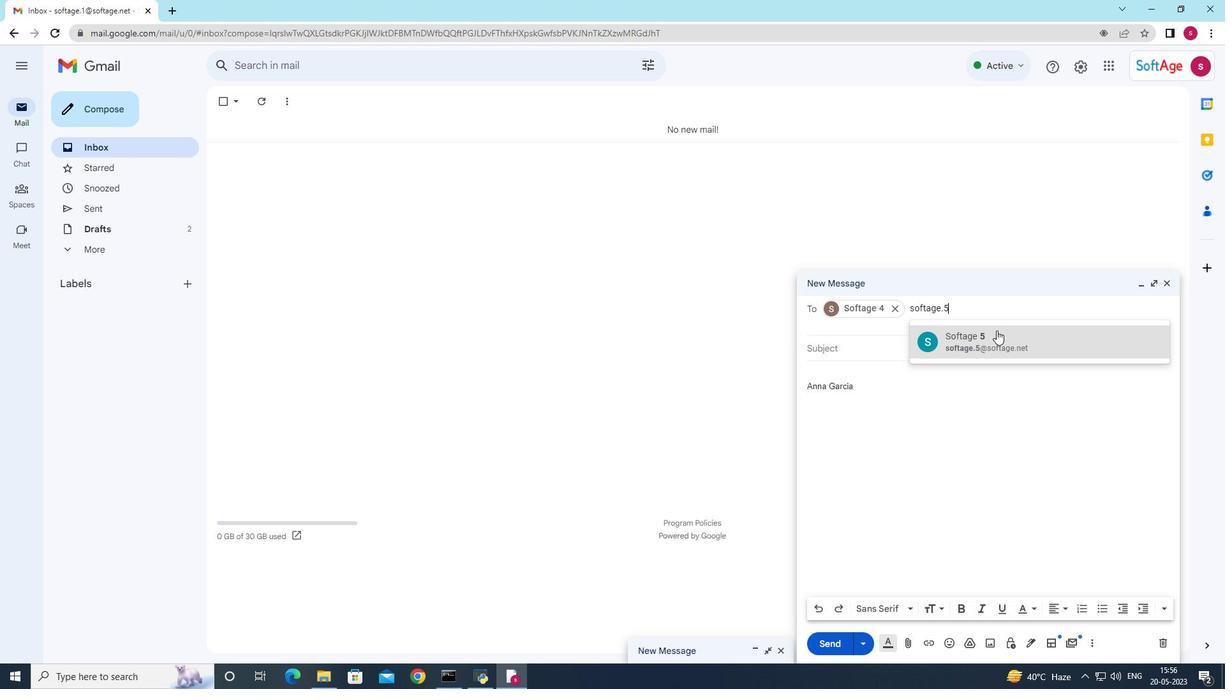 
Action: Mouse pressed left at (998, 335)
Screenshot: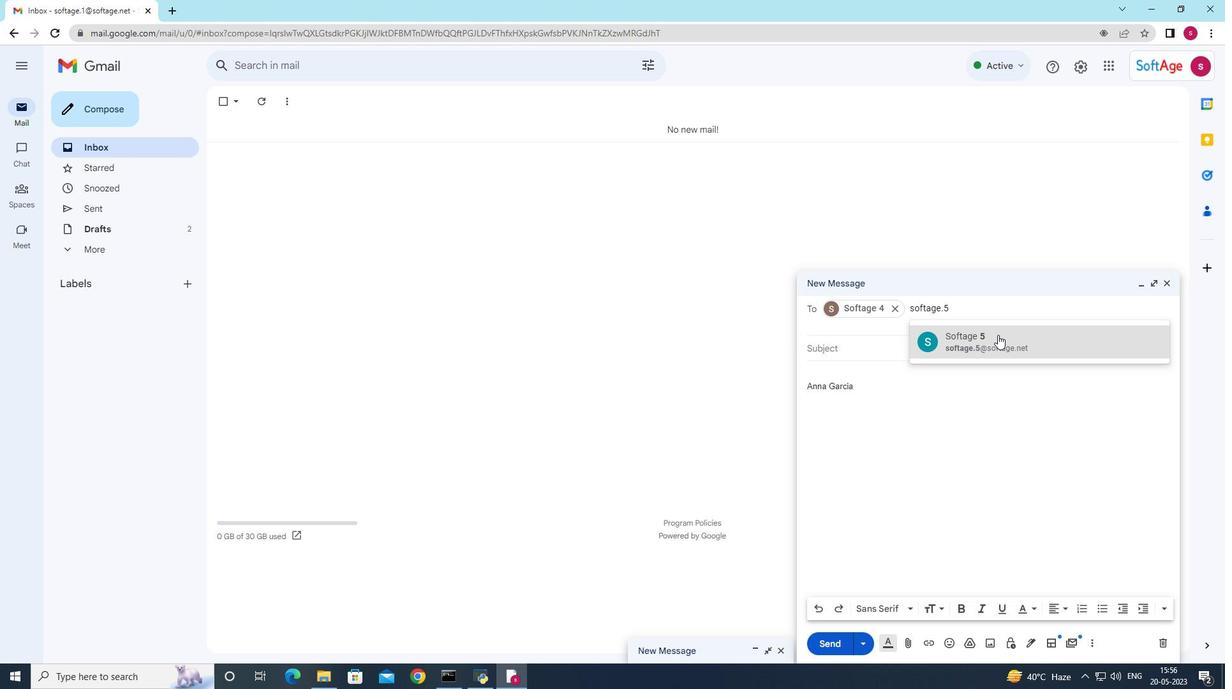
Action: Mouse moved to (1138, 324)
Screenshot: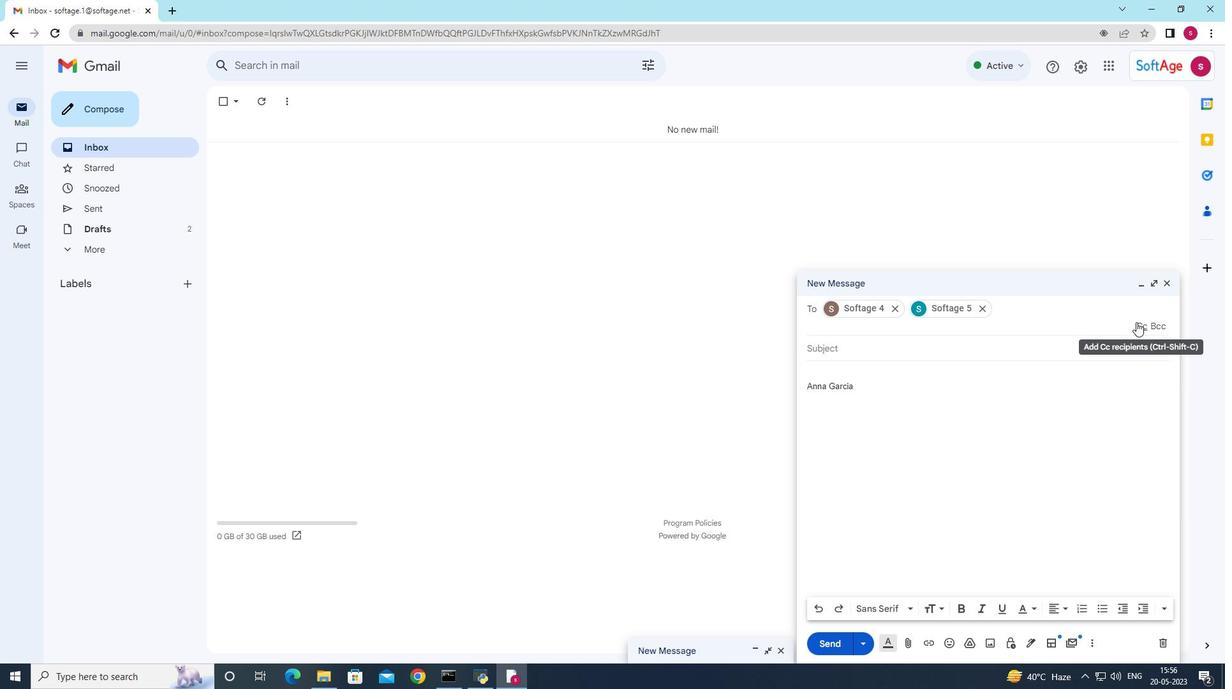 
Action: Mouse pressed left at (1138, 324)
Screenshot: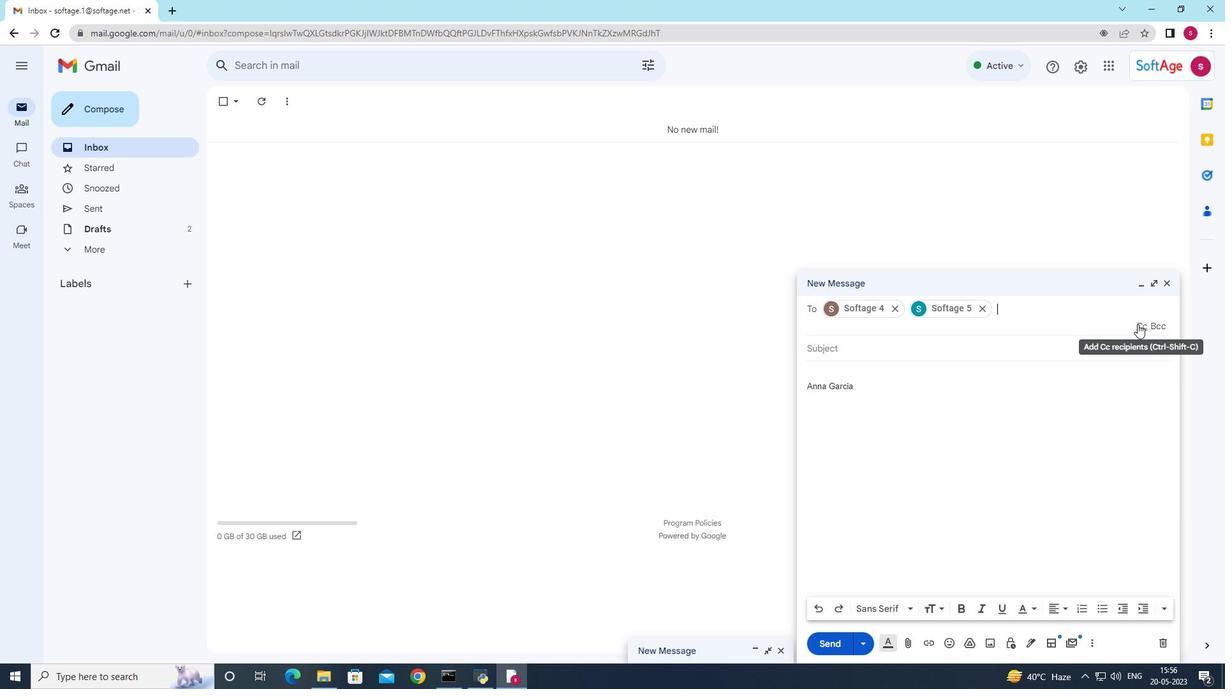 
Action: Mouse moved to (1000, 345)
Screenshot: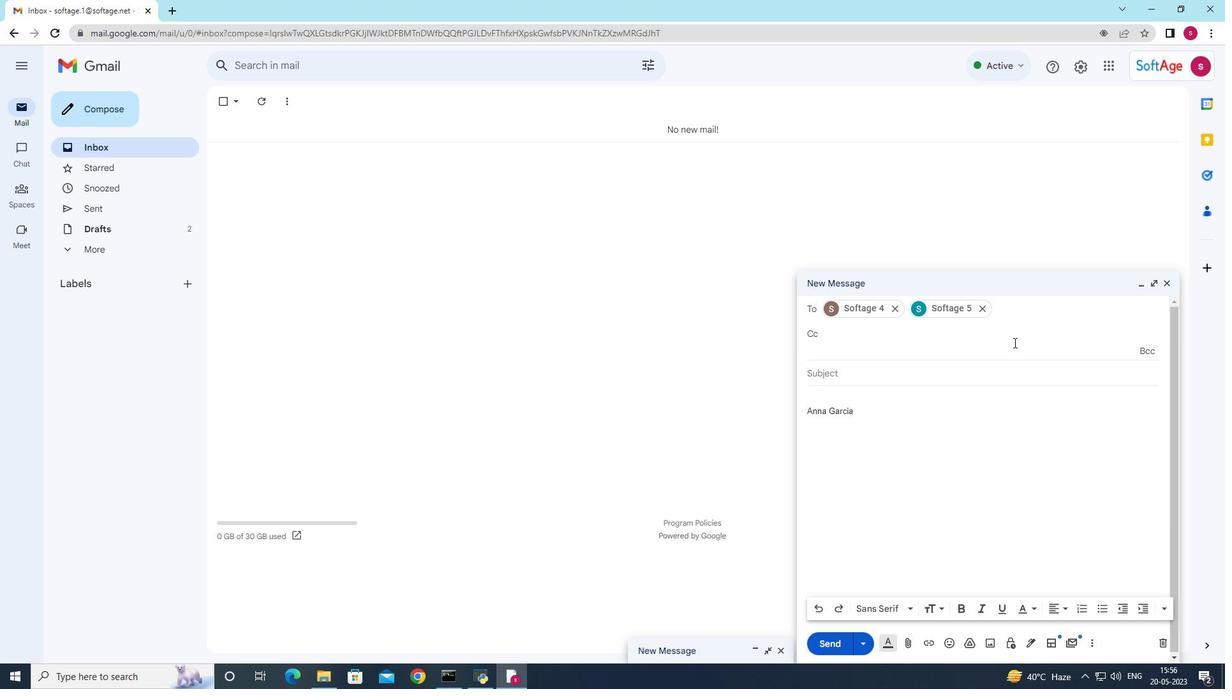 
Action: Key pressed softage.6
Screenshot: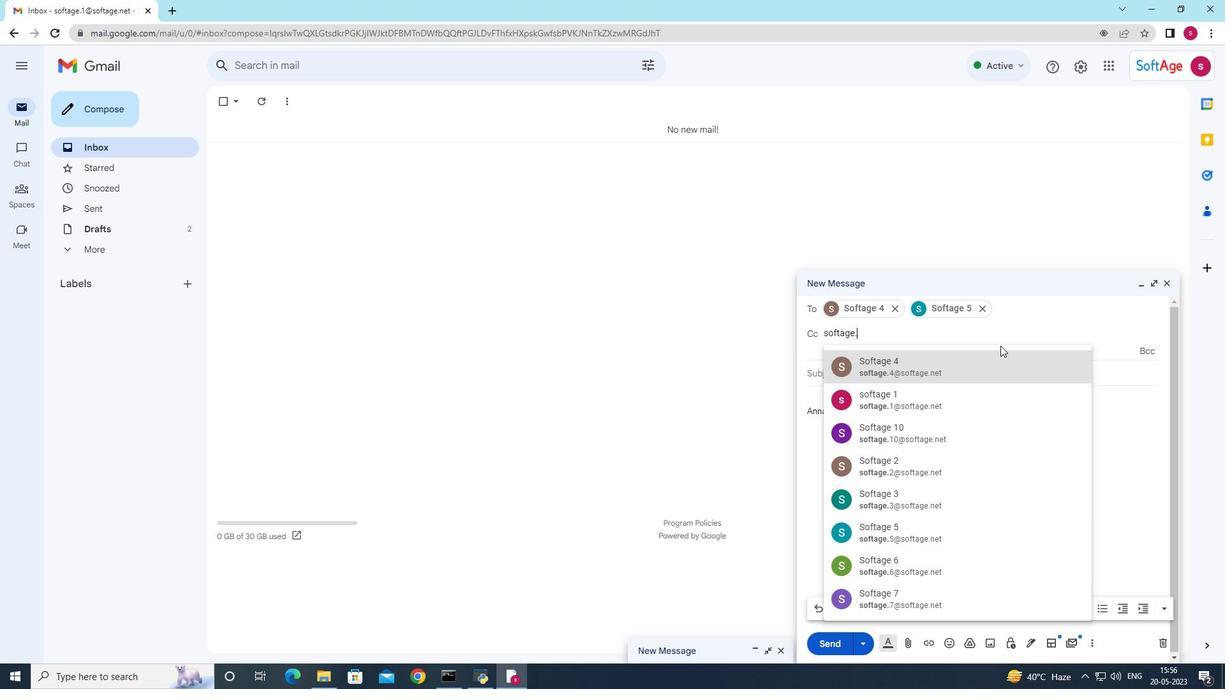 
Action: Mouse moved to (996, 365)
Screenshot: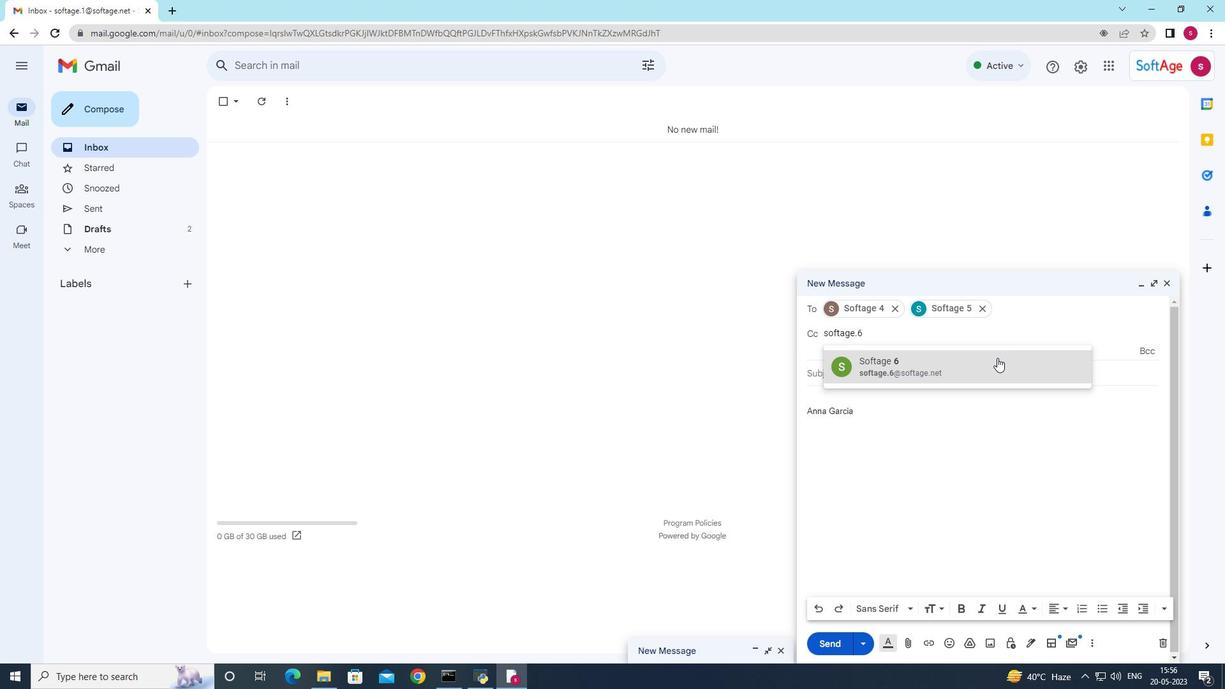
Action: Mouse pressed left at (996, 365)
Screenshot: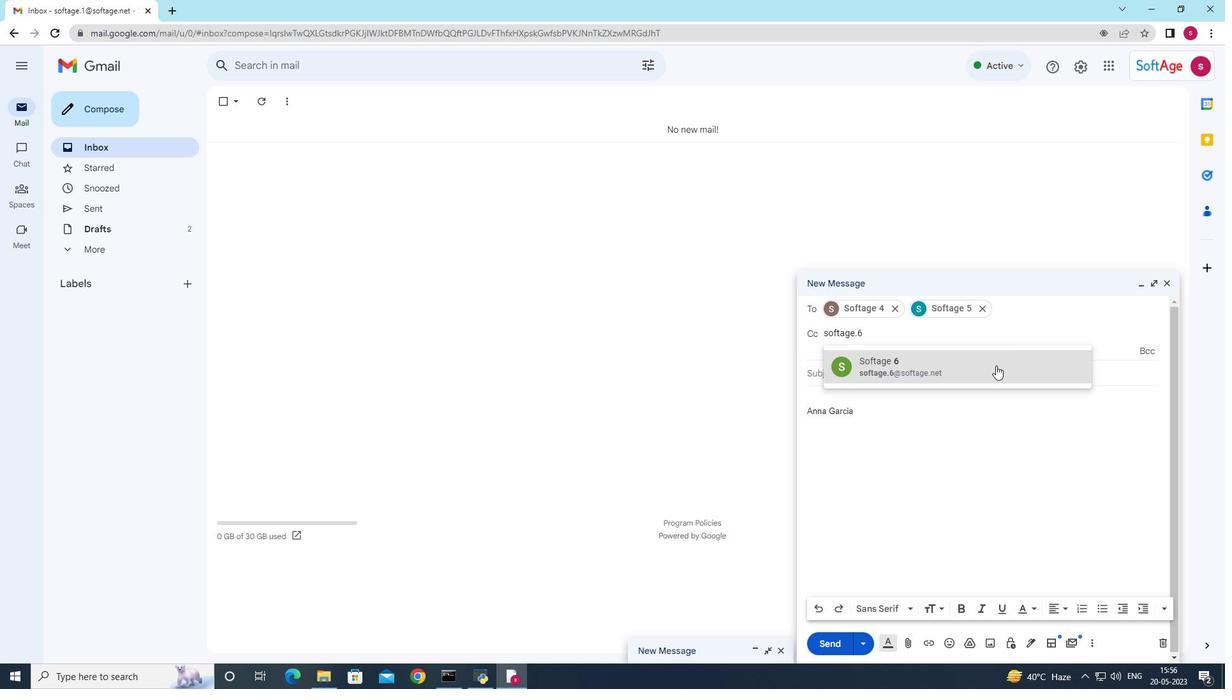 
Action: Mouse moved to (893, 376)
Screenshot: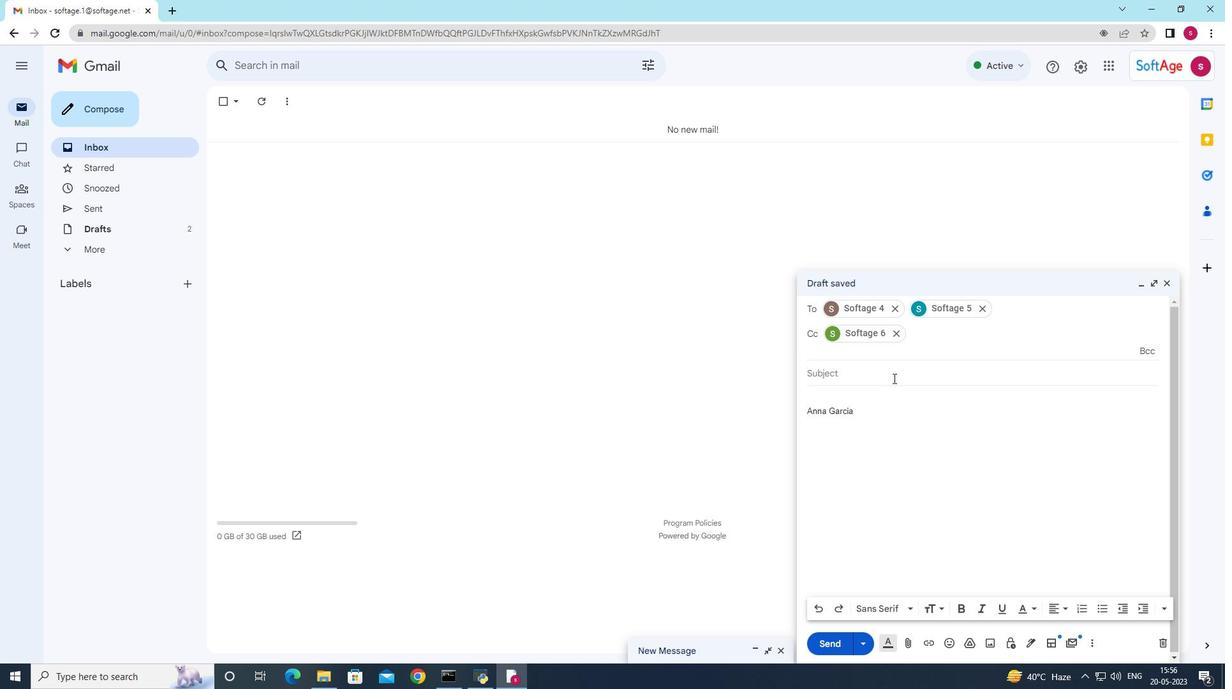 
Action: Mouse pressed left at (893, 376)
Screenshot: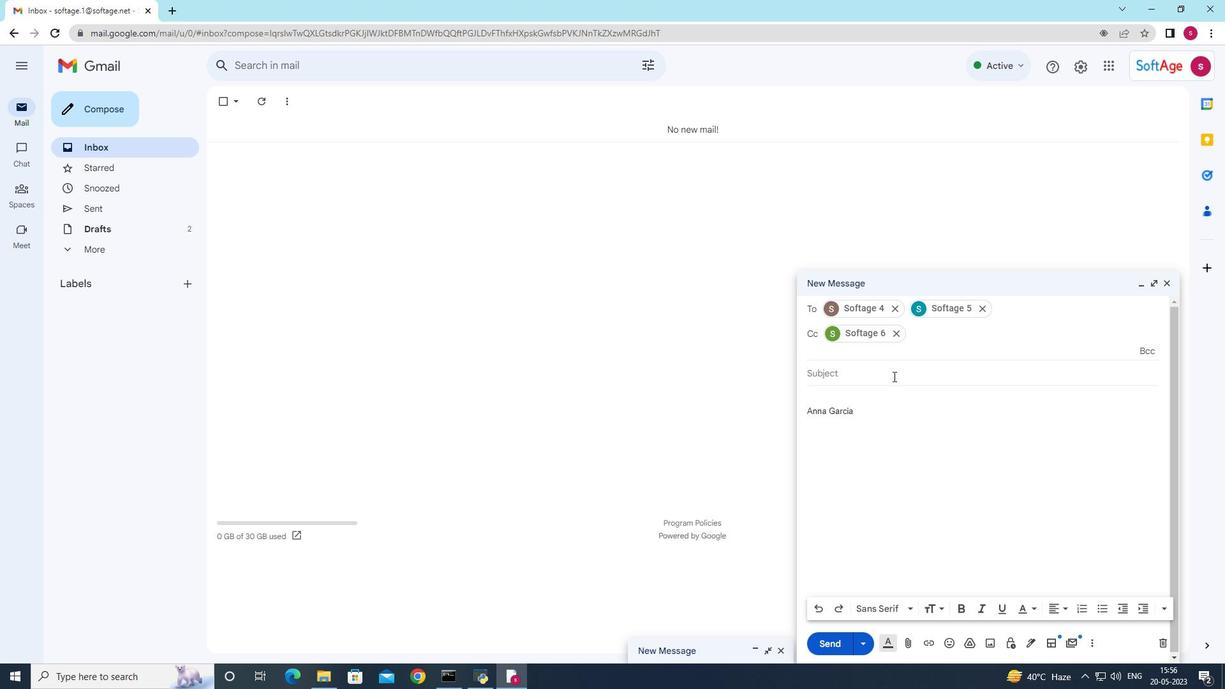 
Action: Mouse moved to (899, 334)
